 Task: Review and update task details in the eCampus project, including priorities, labels, and due dates.
Action: Mouse moved to (898, 103)
Screenshot: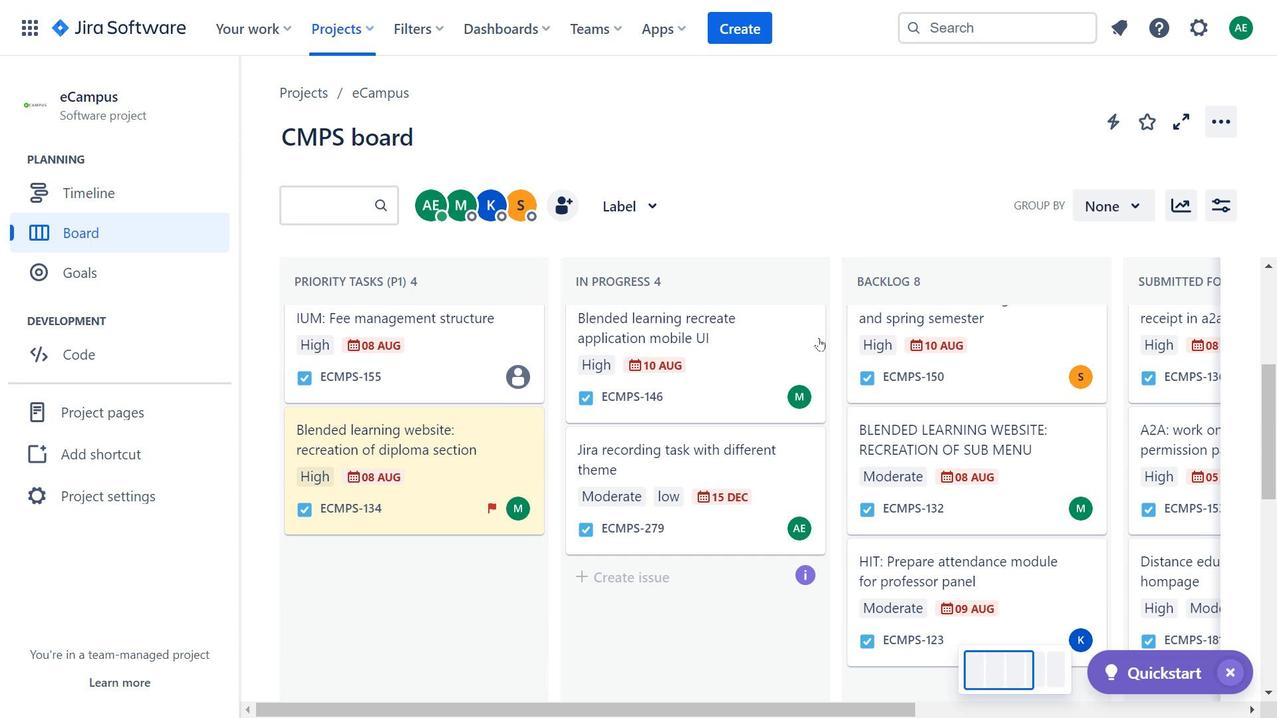 
Action: Mouse scrolled (898, 103) with delta (0, 0)
Screenshot: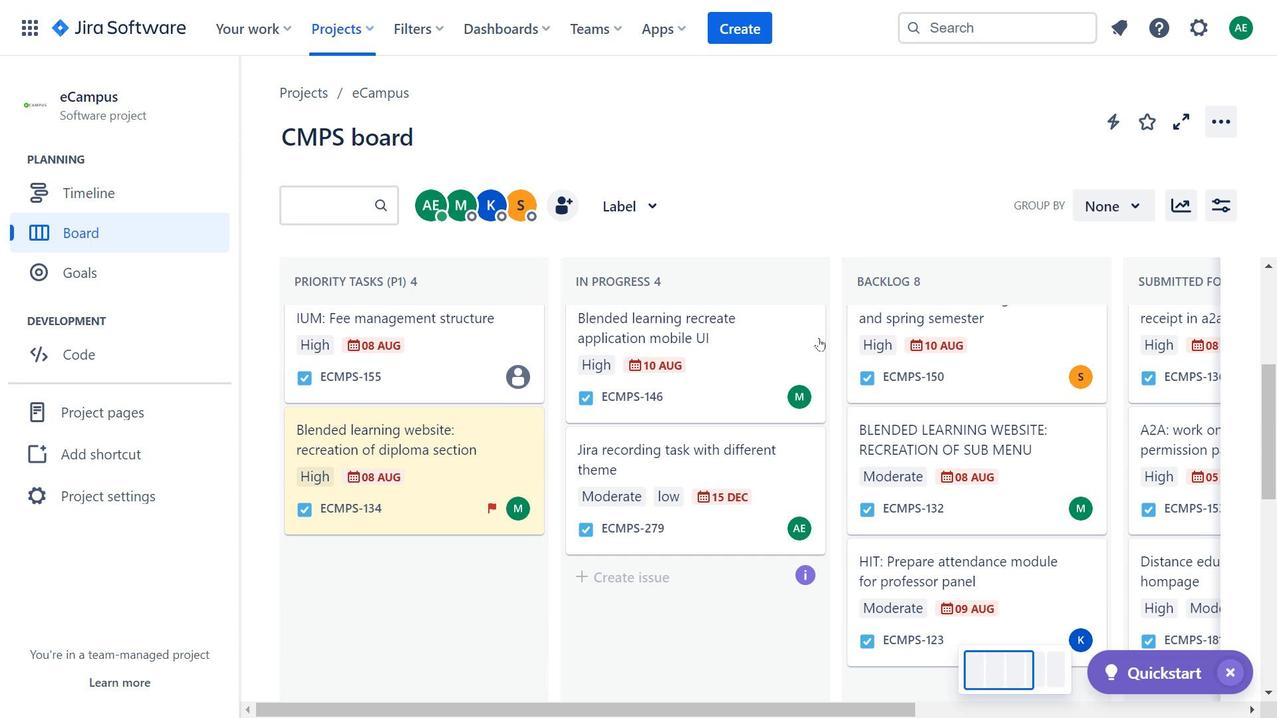 
Action: Mouse moved to (898, 104)
Screenshot: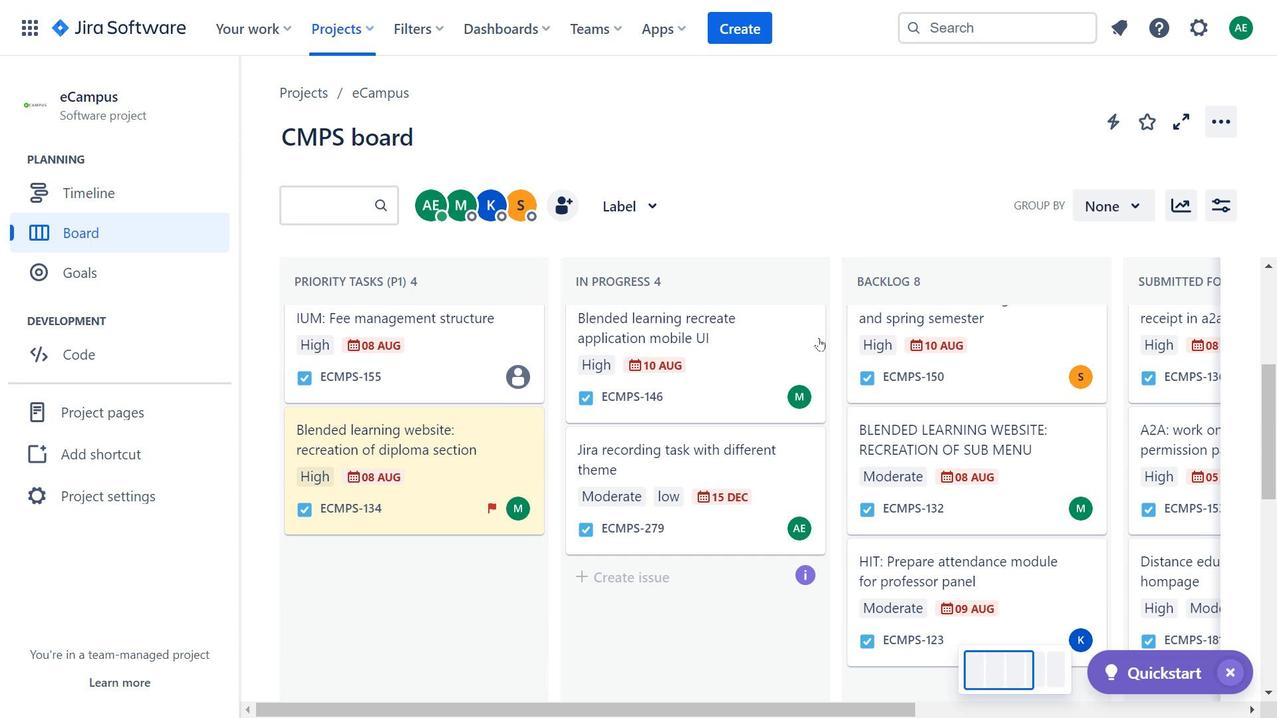 
Action: Mouse scrolled (898, 103) with delta (0, 0)
Screenshot: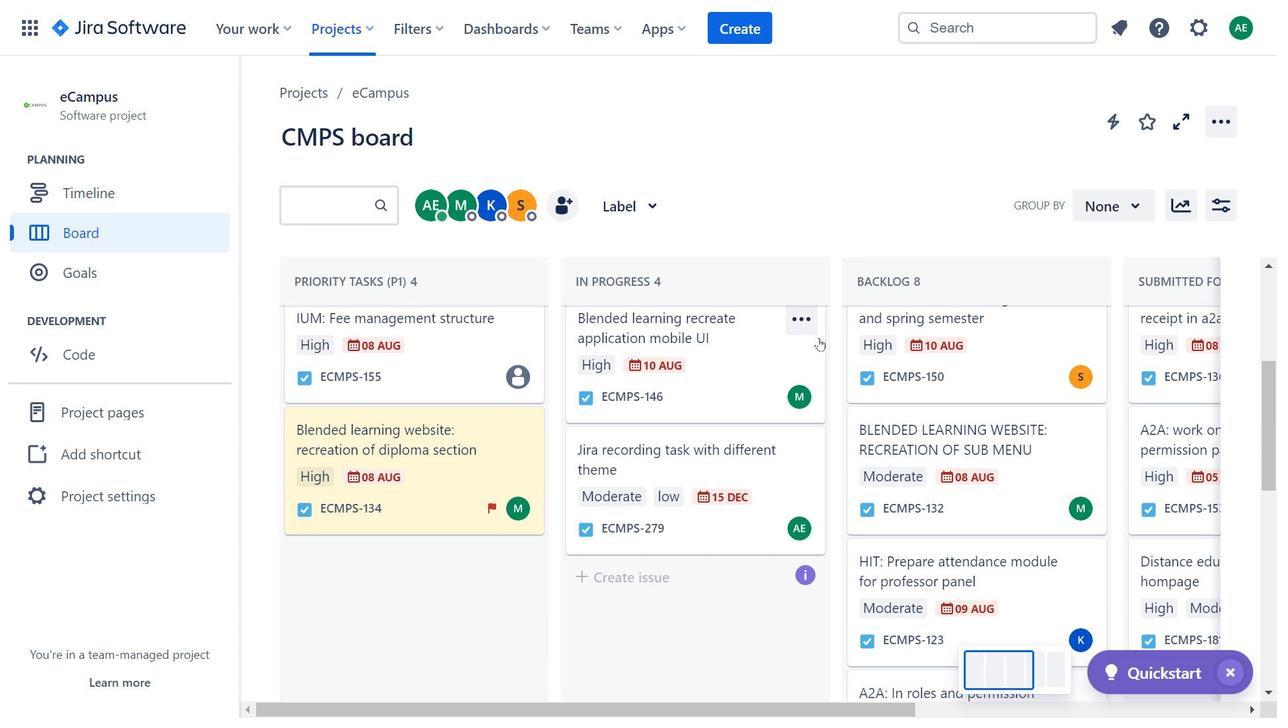 
Action: Mouse moved to (898, 105)
Screenshot: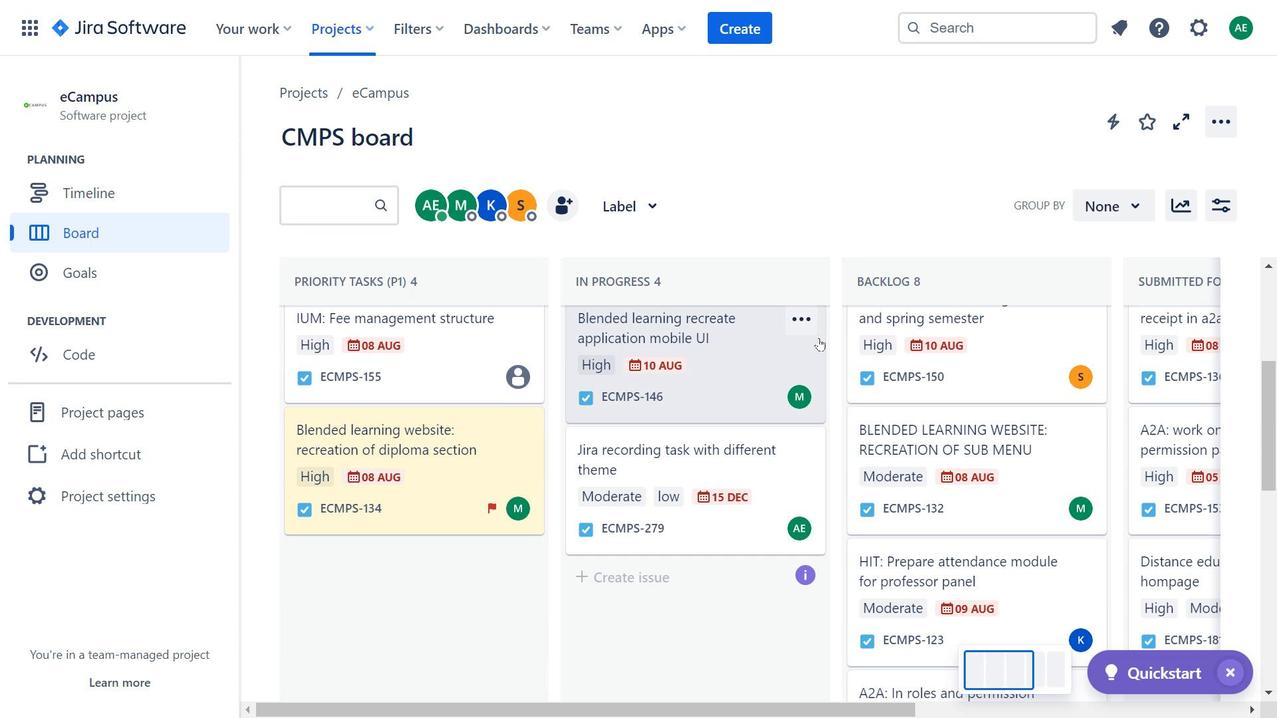 
Action: Mouse scrolled (898, 104) with delta (0, 0)
Screenshot: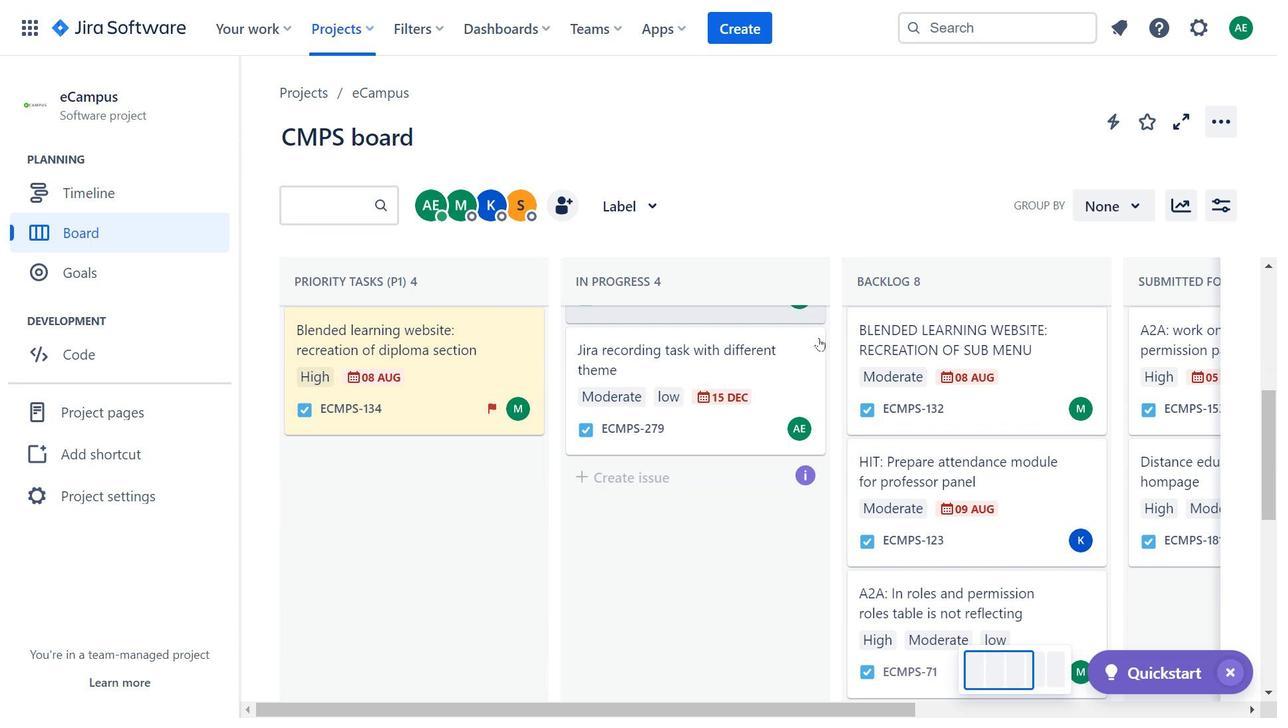 
Action: Mouse scrolled (898, 104) with delta (0, 0)
Screenshot: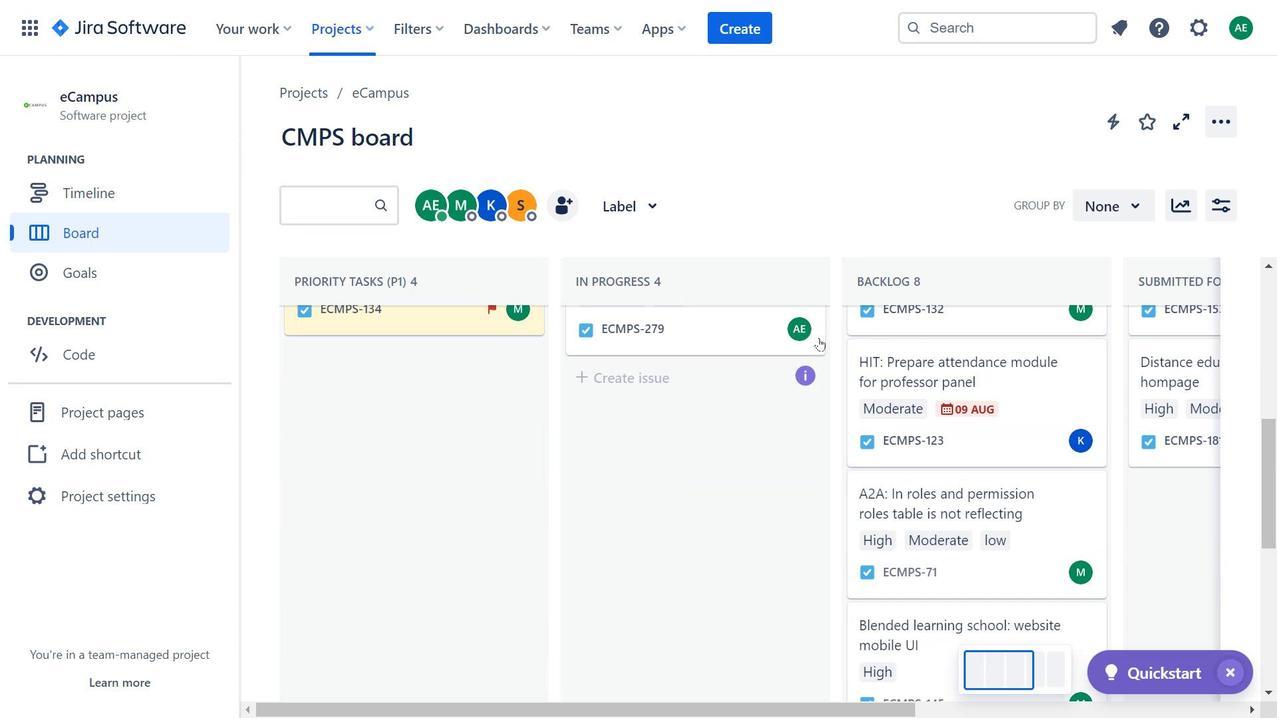 
Action: Mouse moved to (898, 107)
Screenshot: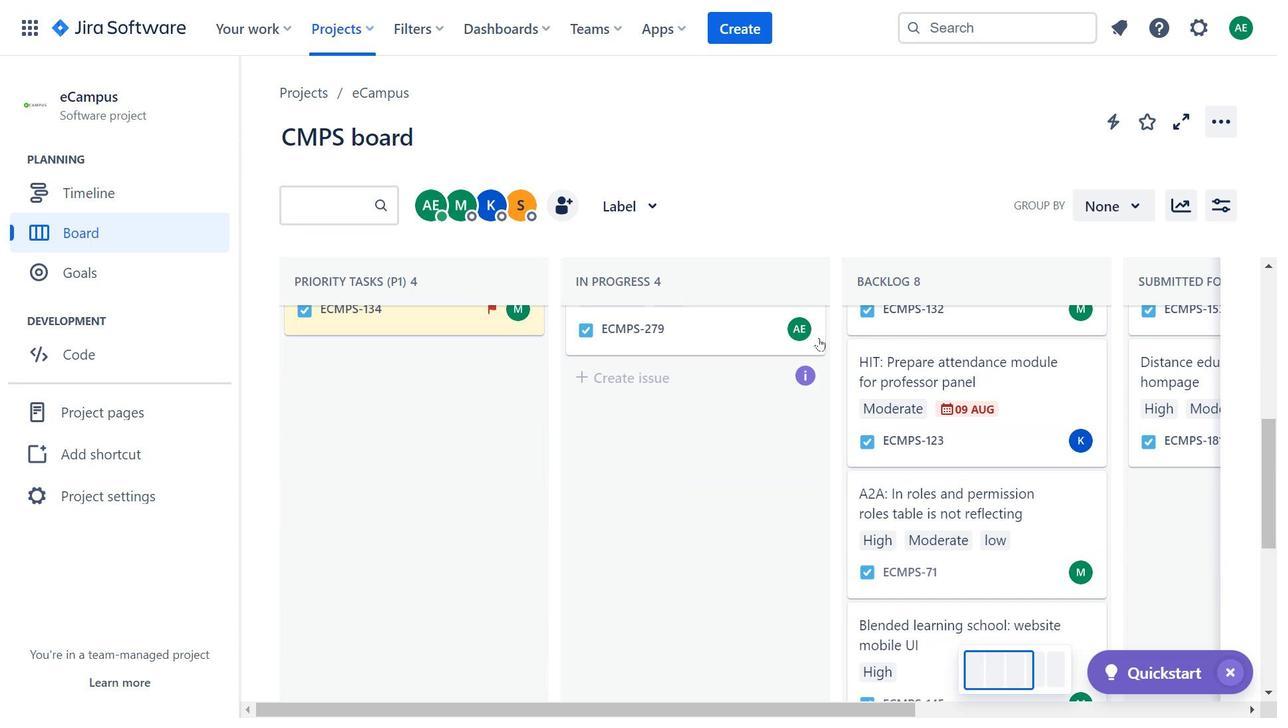 
Action: Mouse scrolled (898, 106) with delta (0, 0)
Screenshot: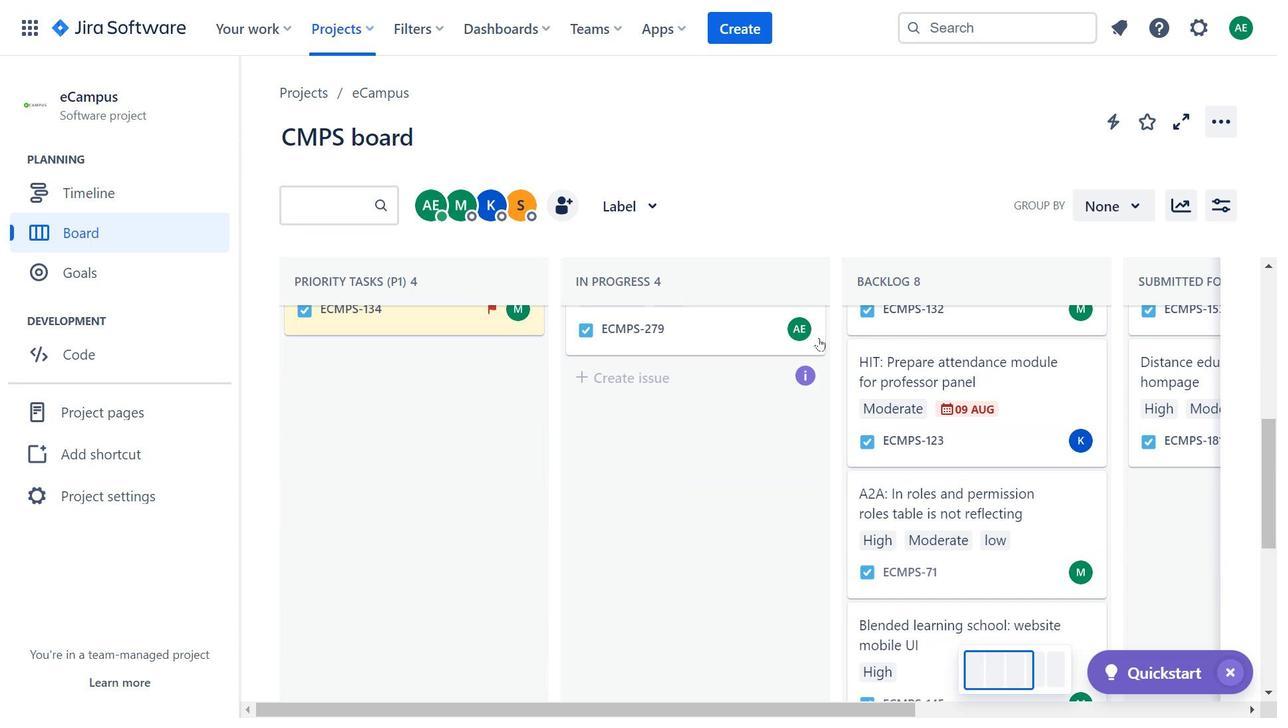 
Action: Mouse moved to (900, 112)
Screenshot: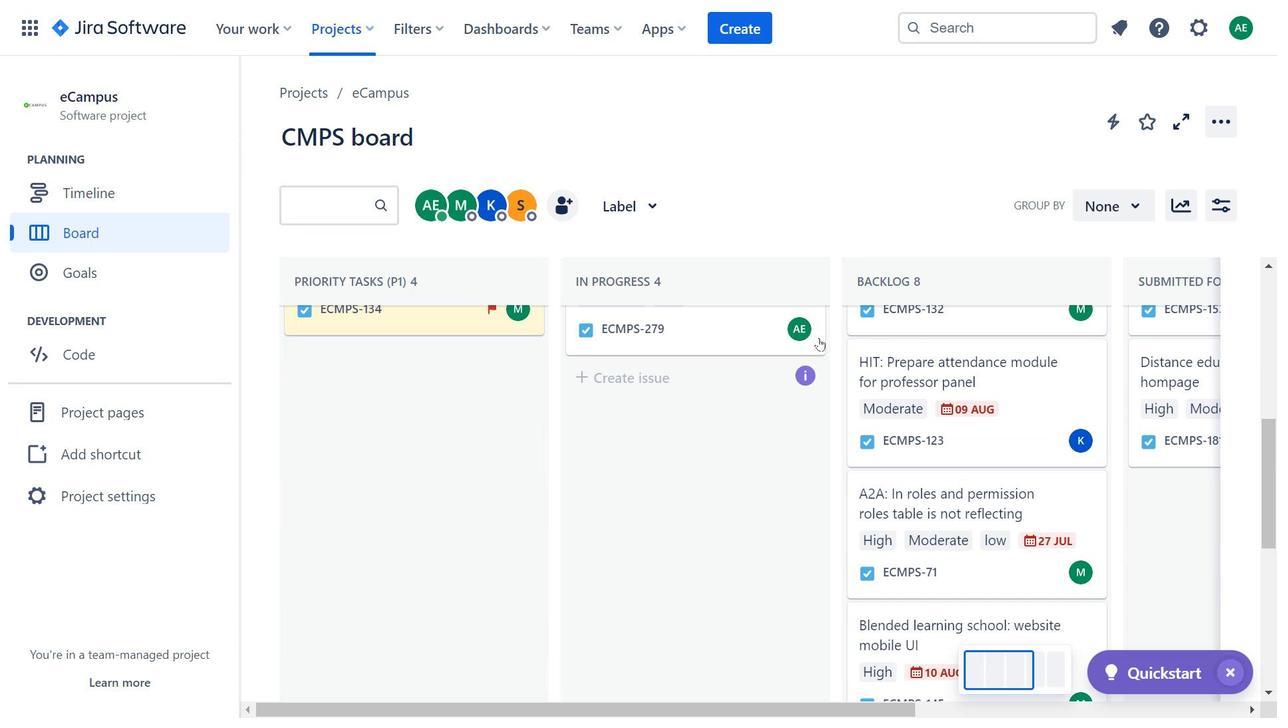 
Action: Mouse scrolled (900, 111) with delta (0, 0)
Screenshot: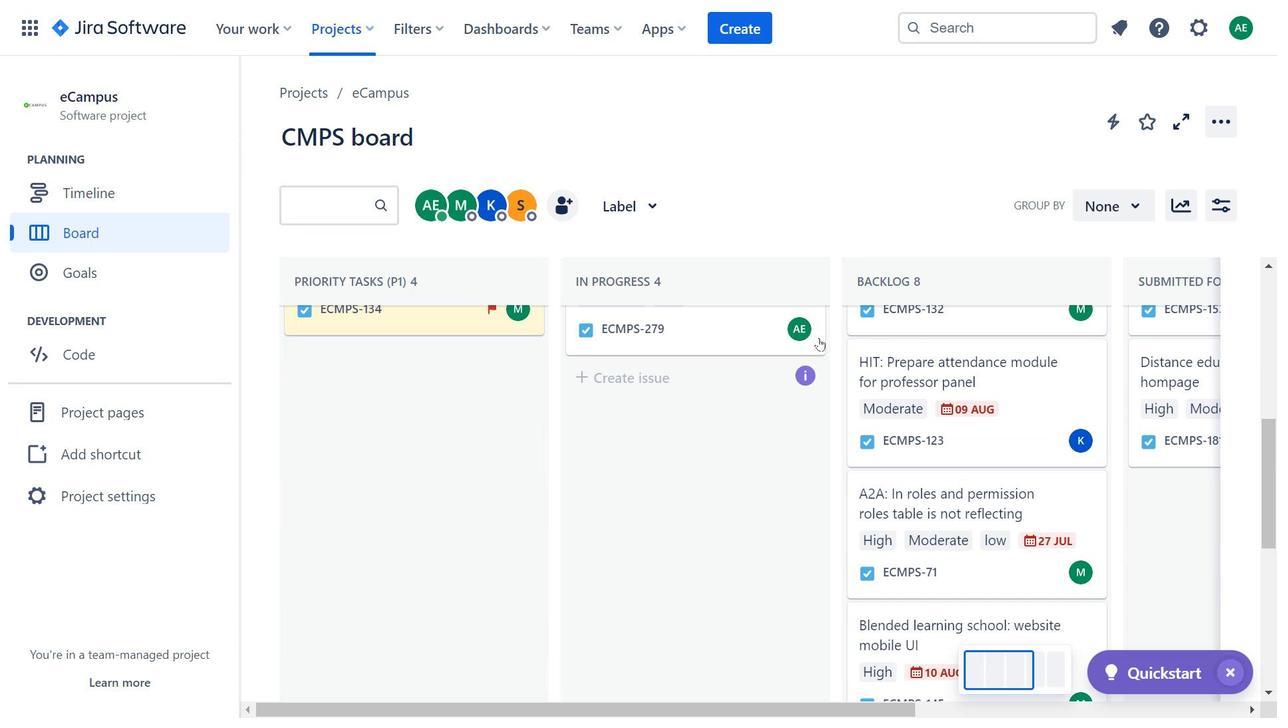 
Action: Mouse moved to (828, 321)
Screenshot: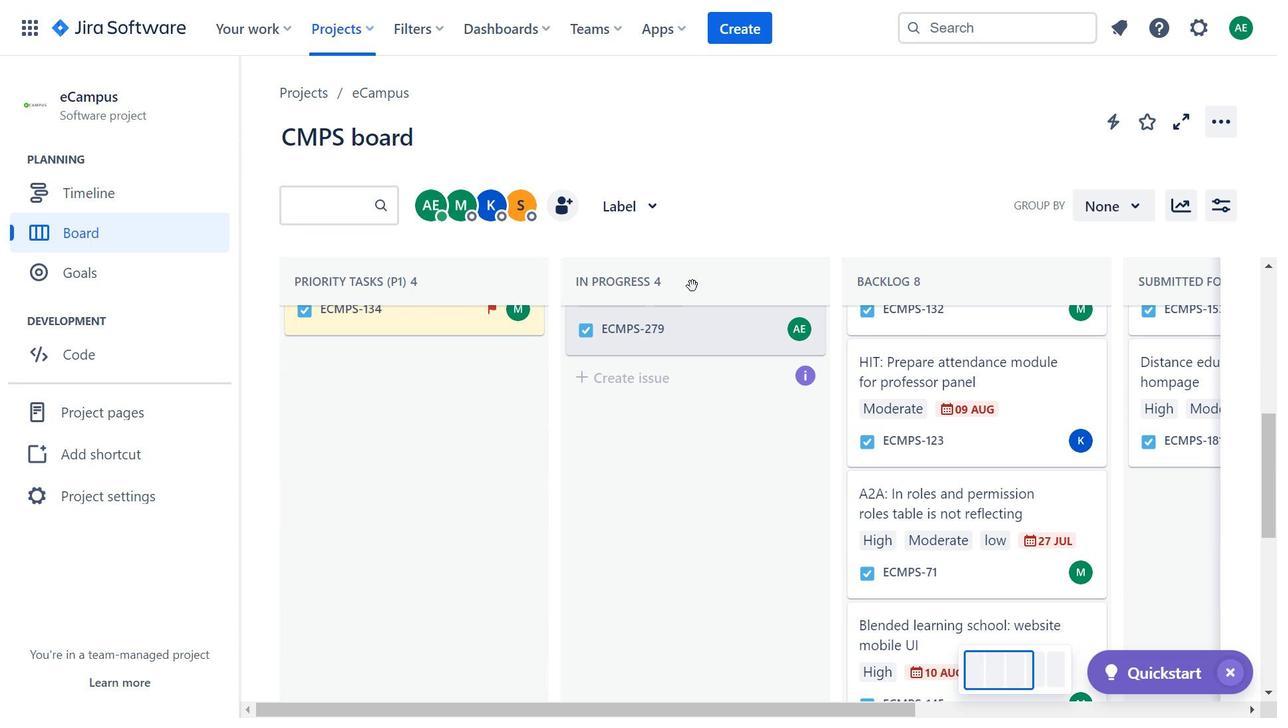 
Action: Mouse scrolled (828, 320) with delta (0, 0)
Screenshot: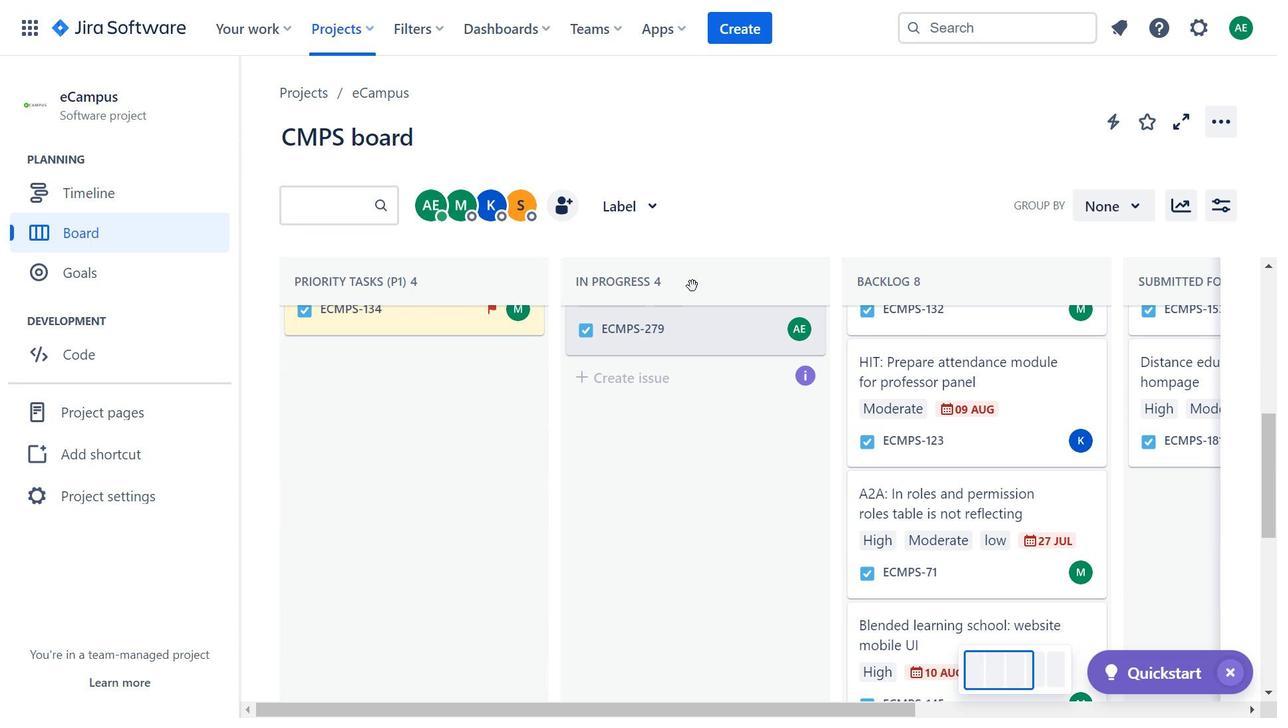
Action: Mouse moved to (825, 331)
Screenshot: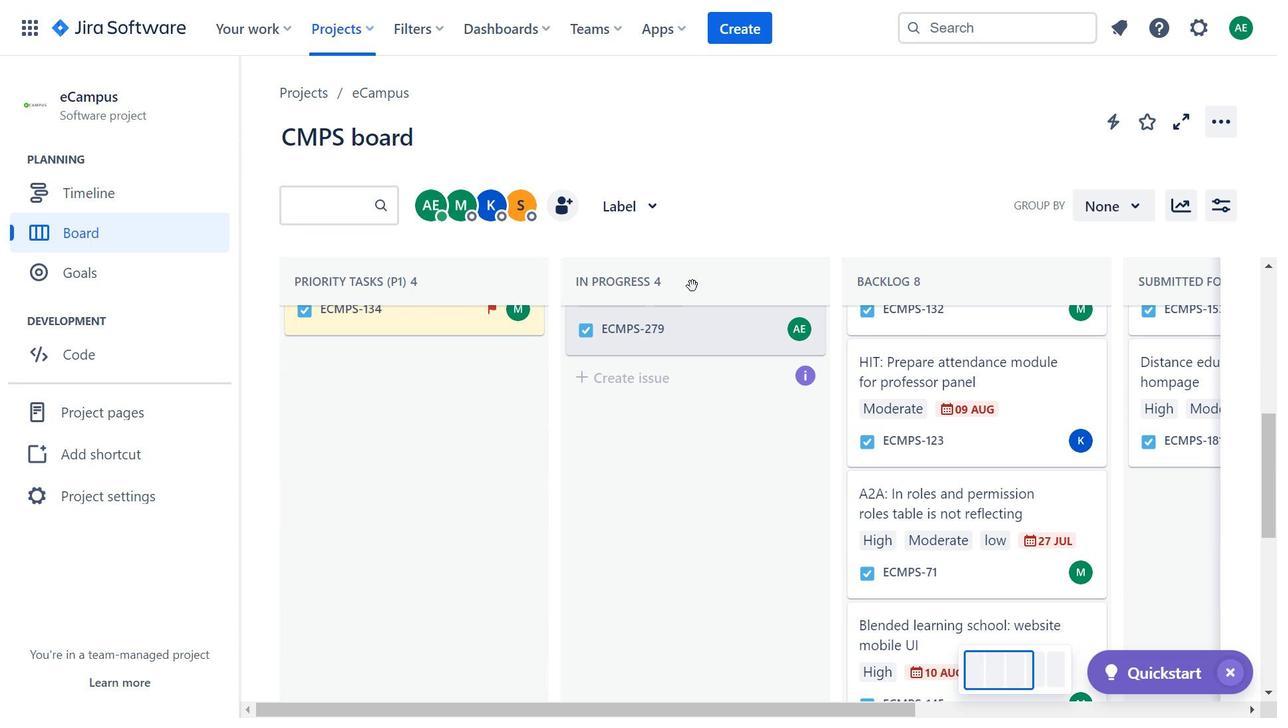 
Action: Mouse scrolled (825, 330) with delta (0, 0)
Screenshot: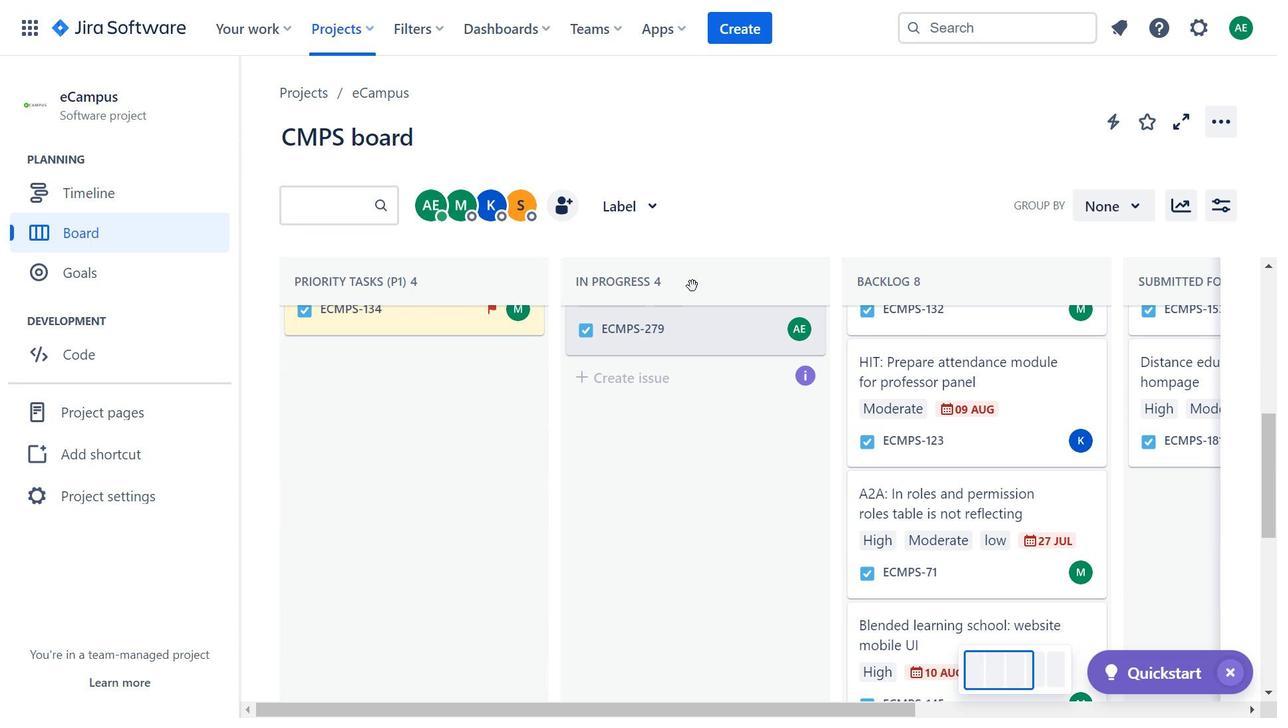 
Action: Mouse moved to (824, 337)
Screenshot: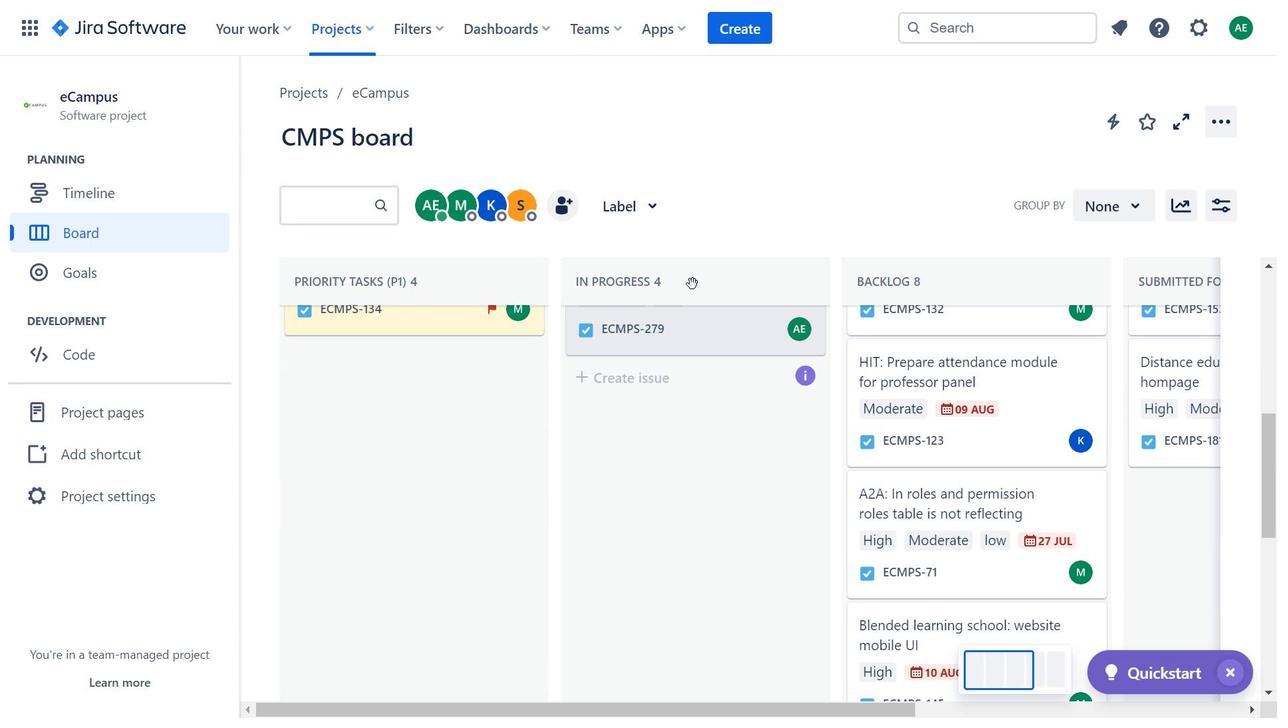 
Action: Mouse scrolled (824, 336) with delta (0, 0)
Screenshot: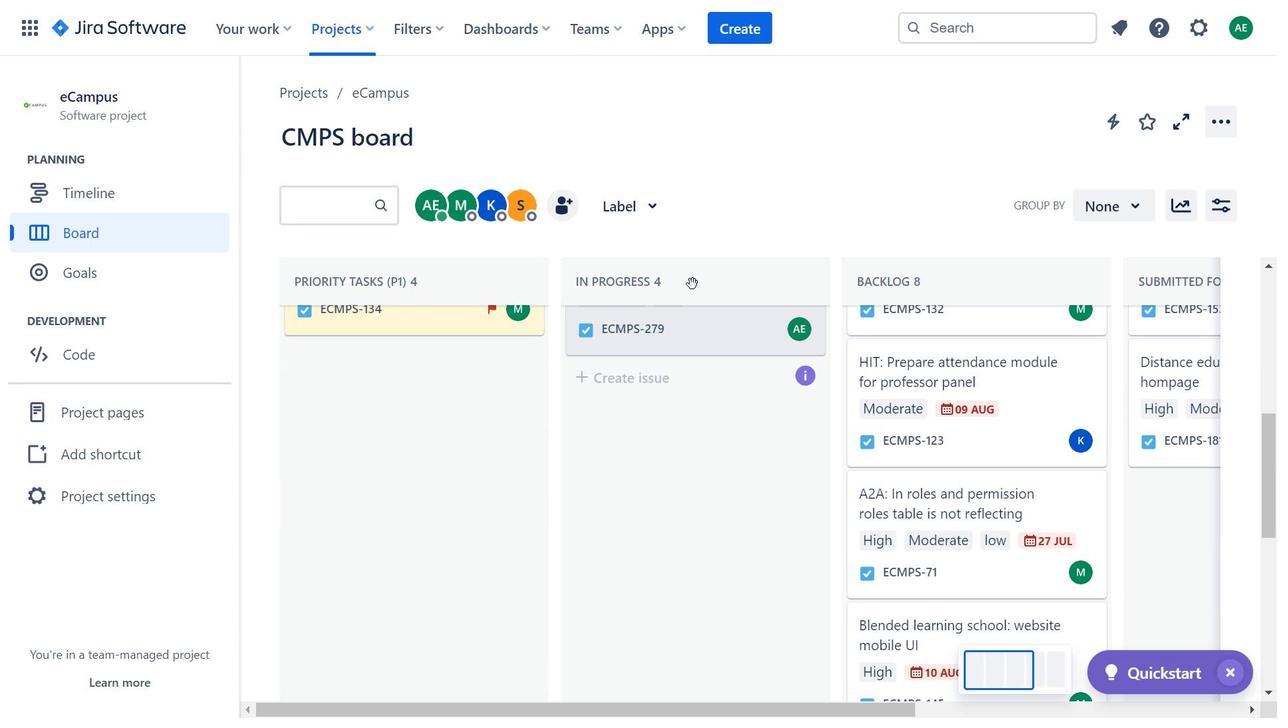 
Action: Mouse moved to (823, 342)
Screenshot: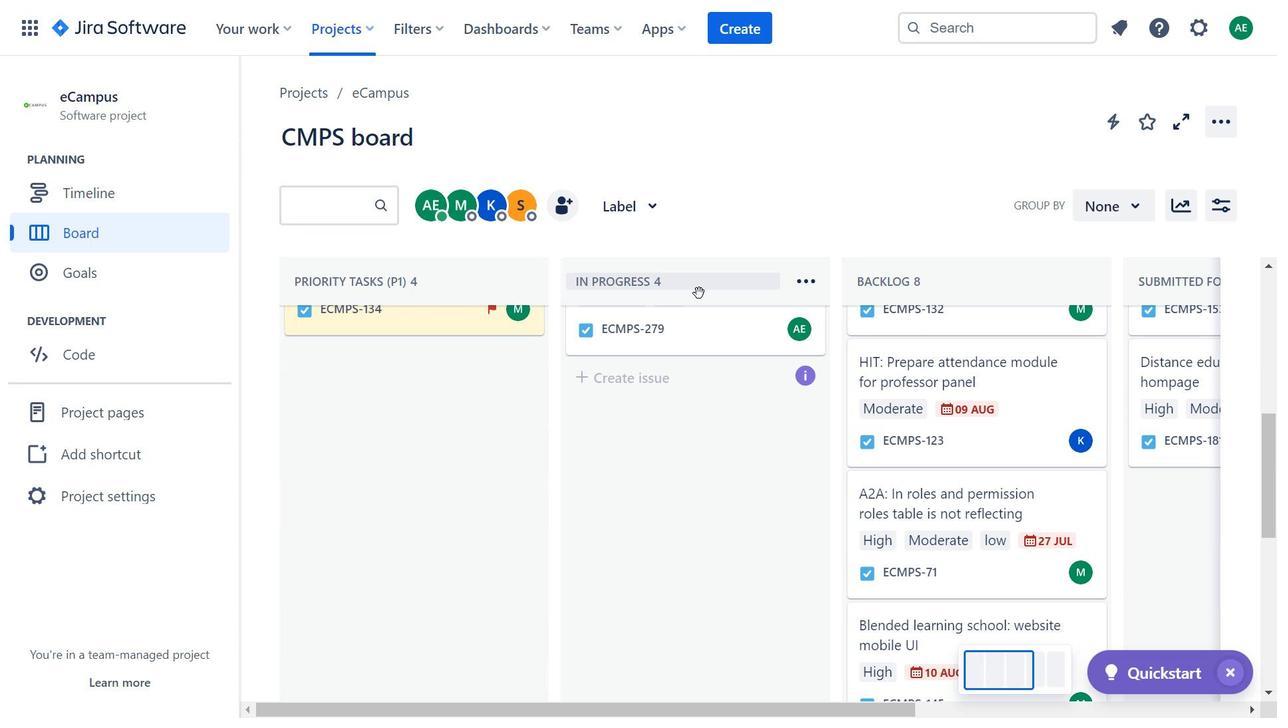 
Action: Mouse scrolled (823, 341) with delta (0, 0)
Screenshot: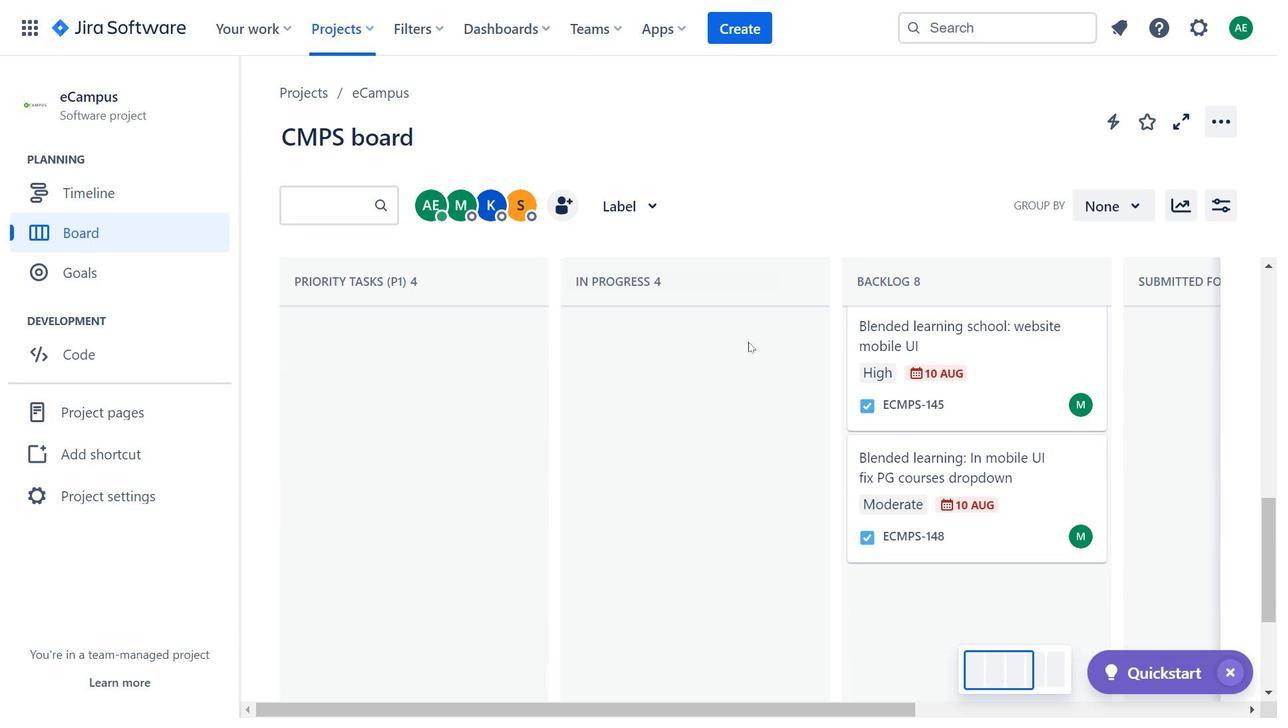 
Action: Mouse scrolled (823, 341) with delta (0, 0)
Screenshot: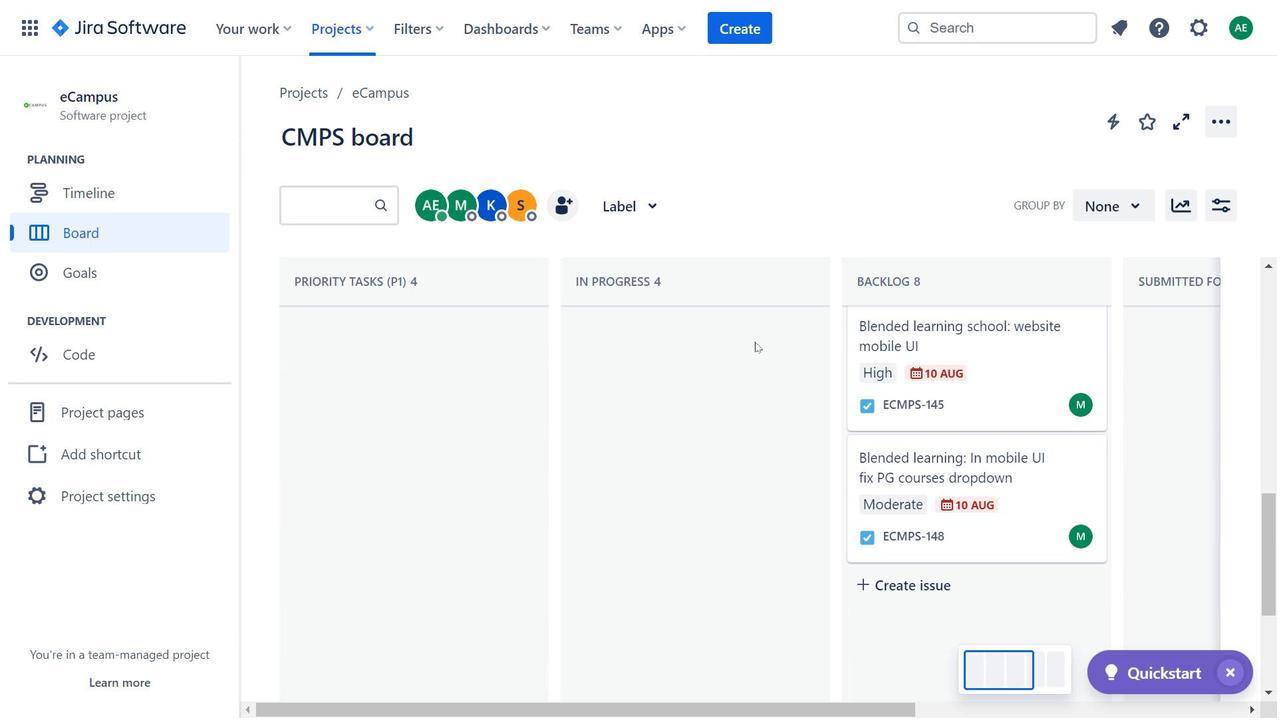 
Action: Mouse moved to (726, 328)
Screenshot: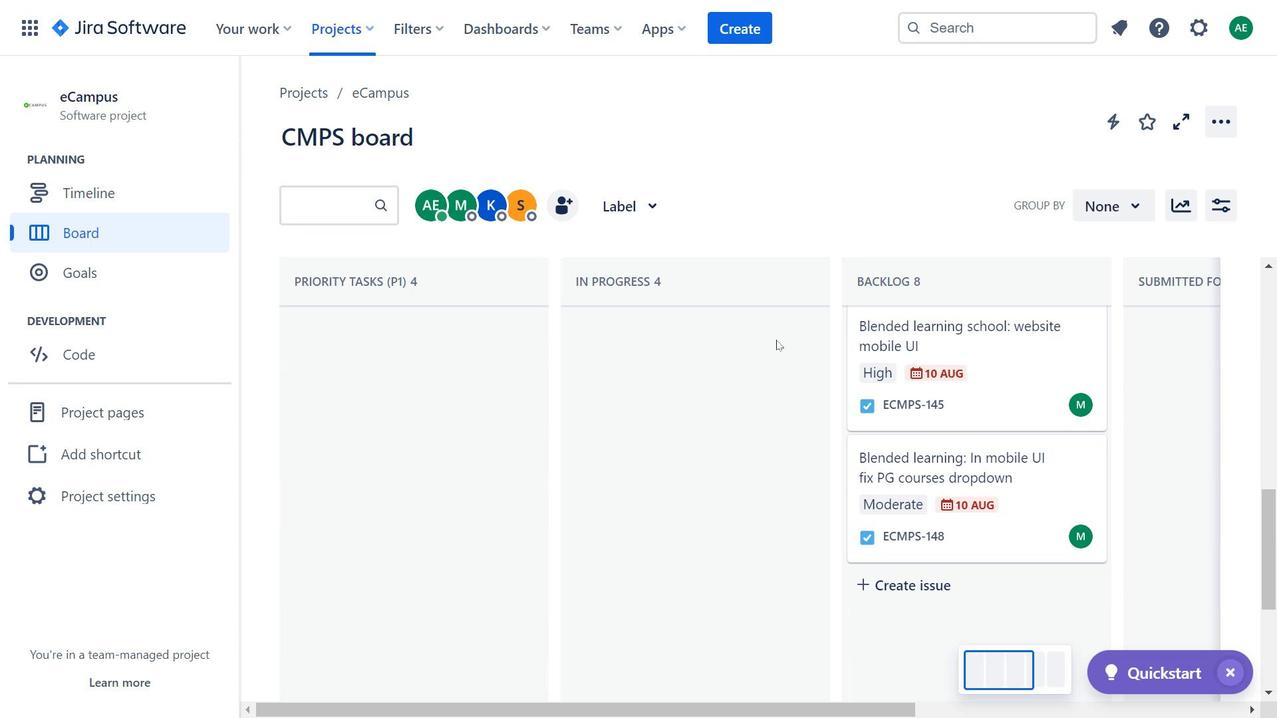 
Action: Mouse scrolled (726, 327) with delta (0, 0)
Screenshot: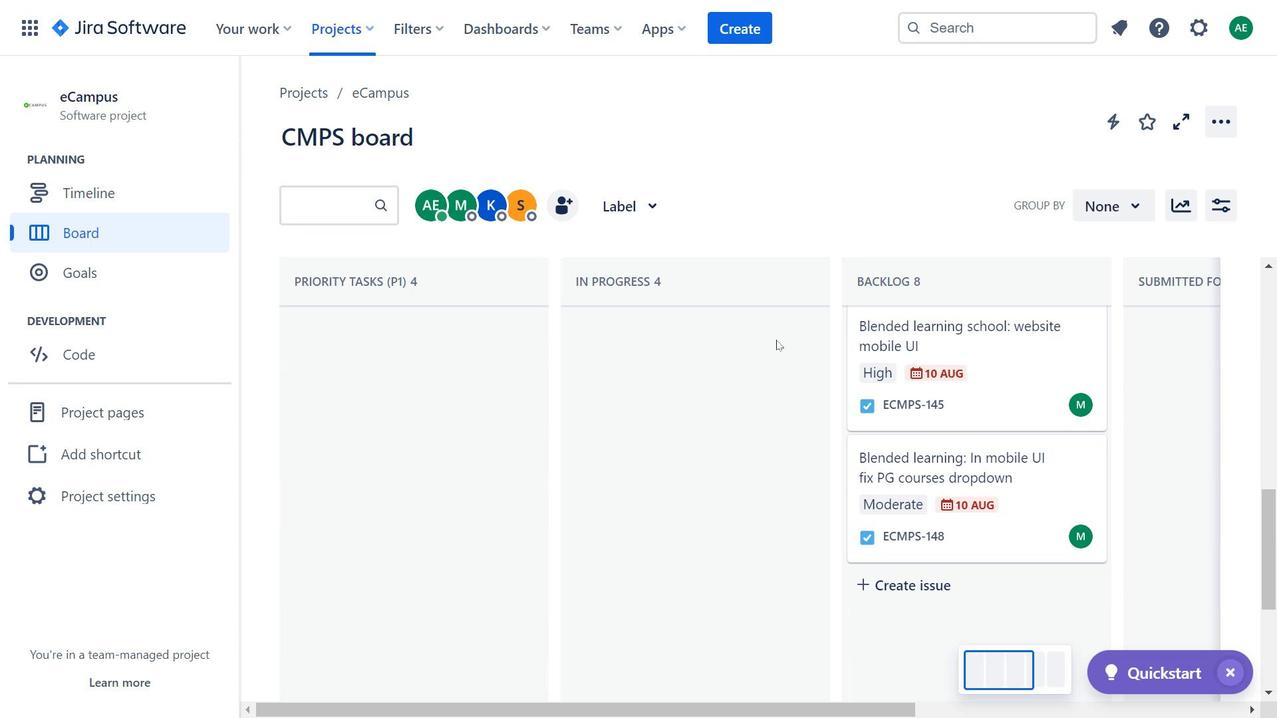 
Action: Mouse moved to (732, 336)
Screenshot: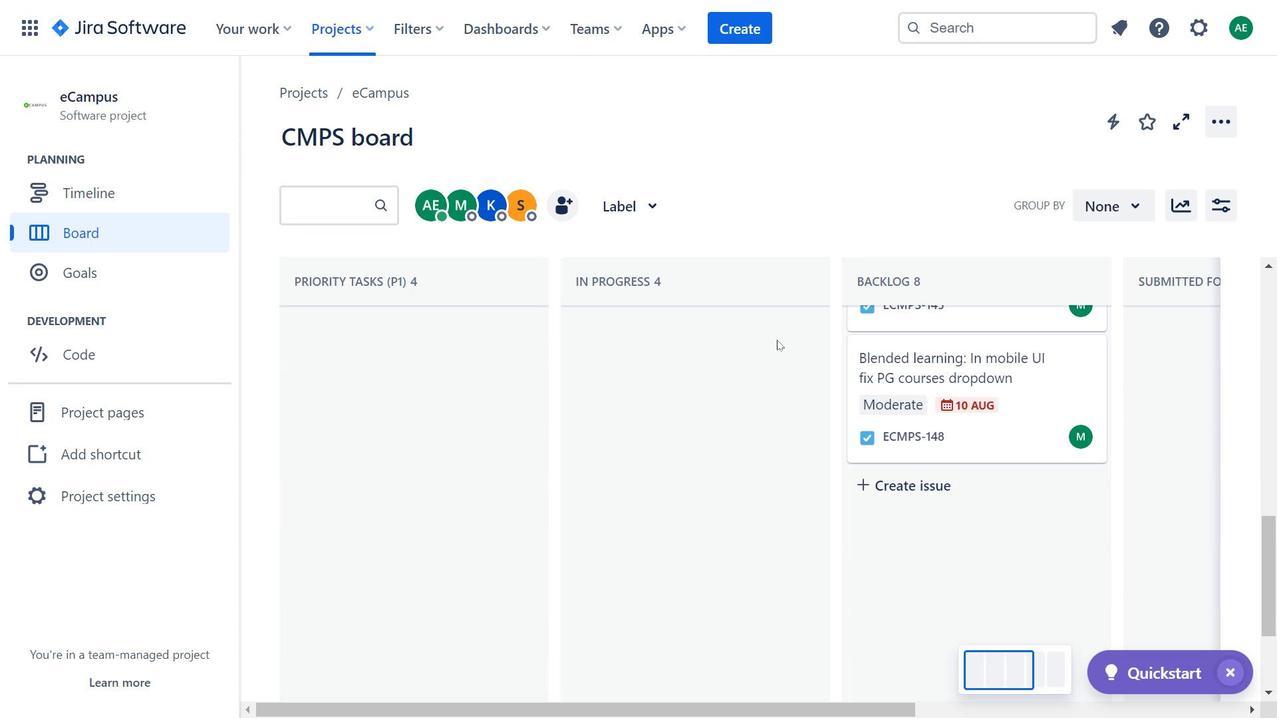 
Action: Mouse scrolled (732, 336) with delta (0, 0)
Screenshot: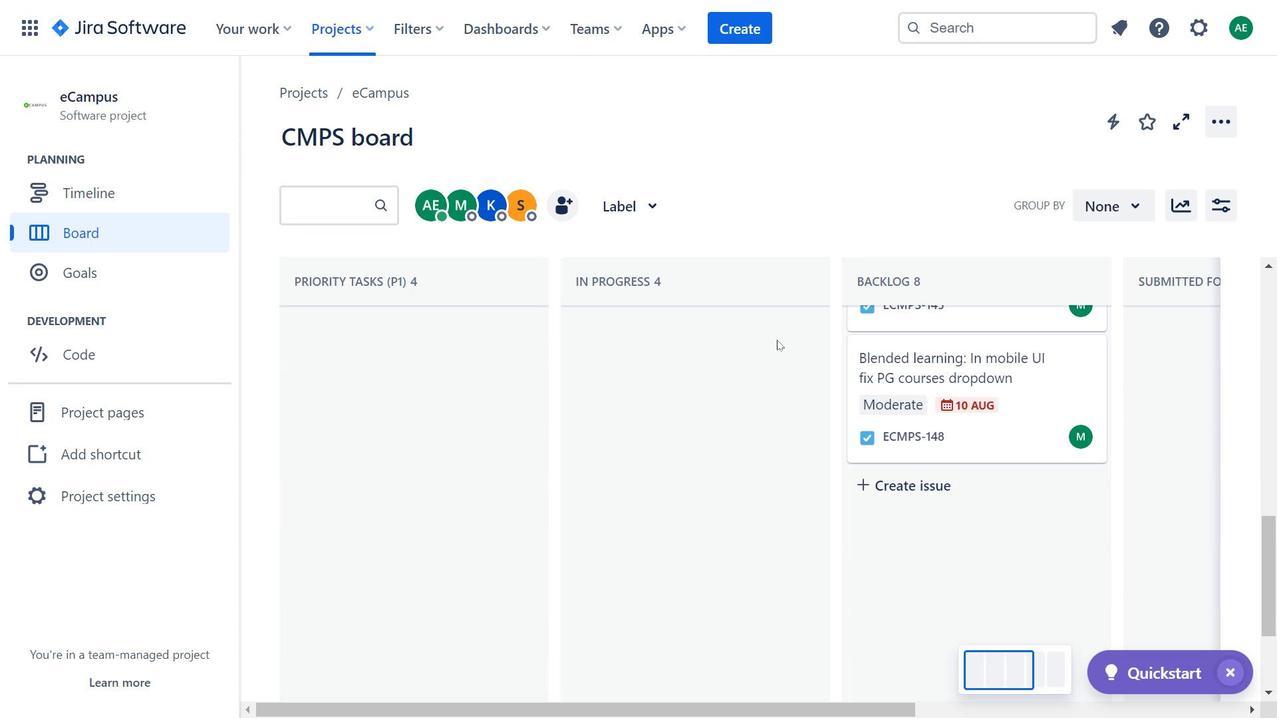 
Action: Mouse moved to (737, 341)
Screenshot: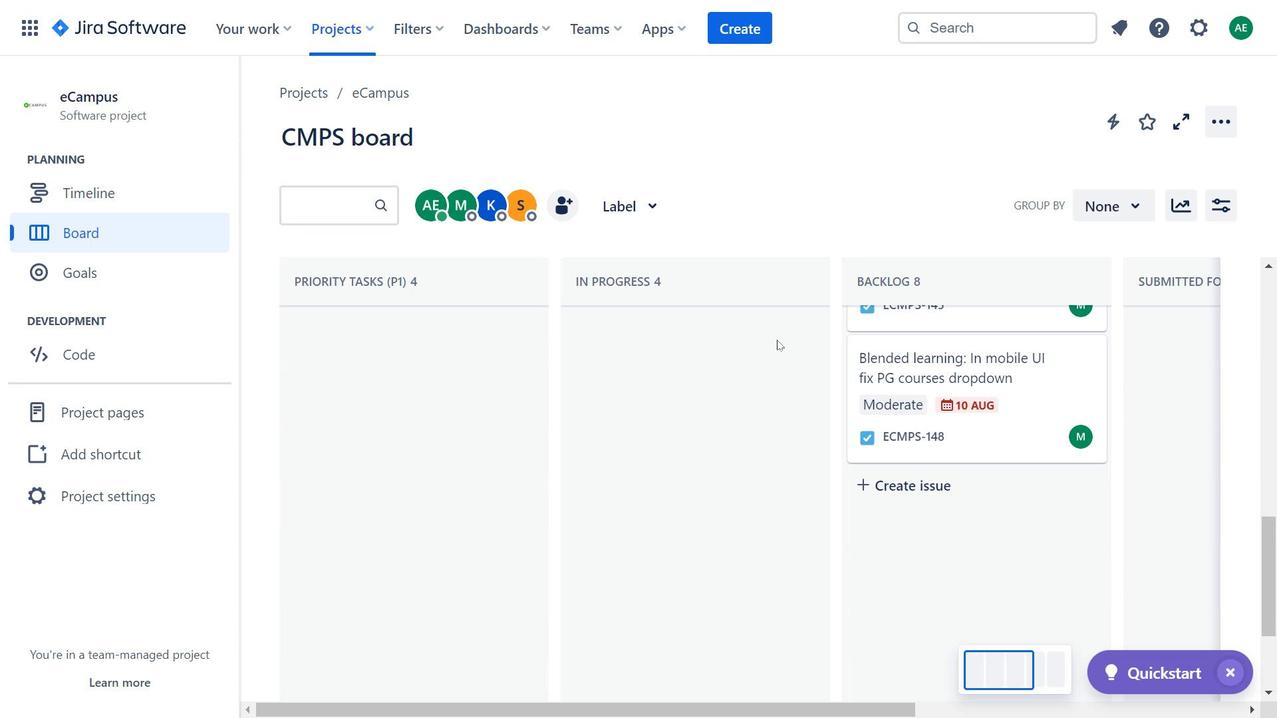 
Action: Mouse scrolled (737, 341) with delta (0, 0)
Screenshot: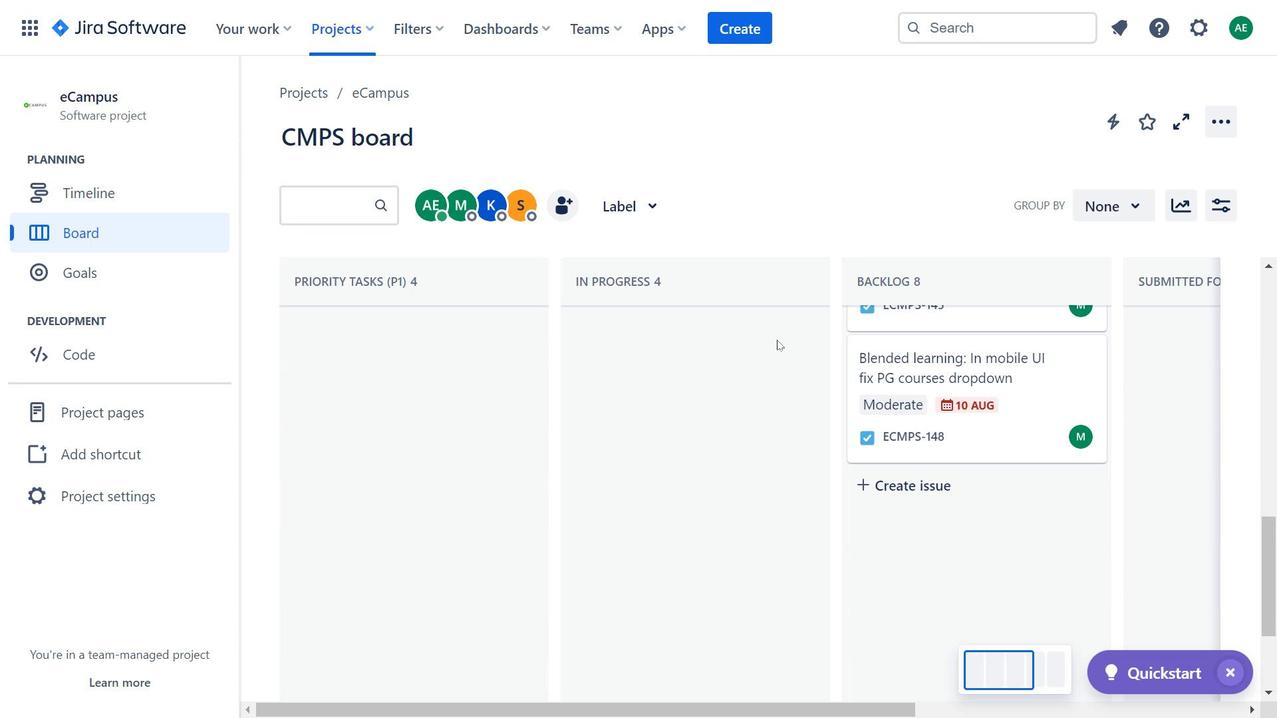 
Action: Mouse moved to (781, 344)
Screenshot: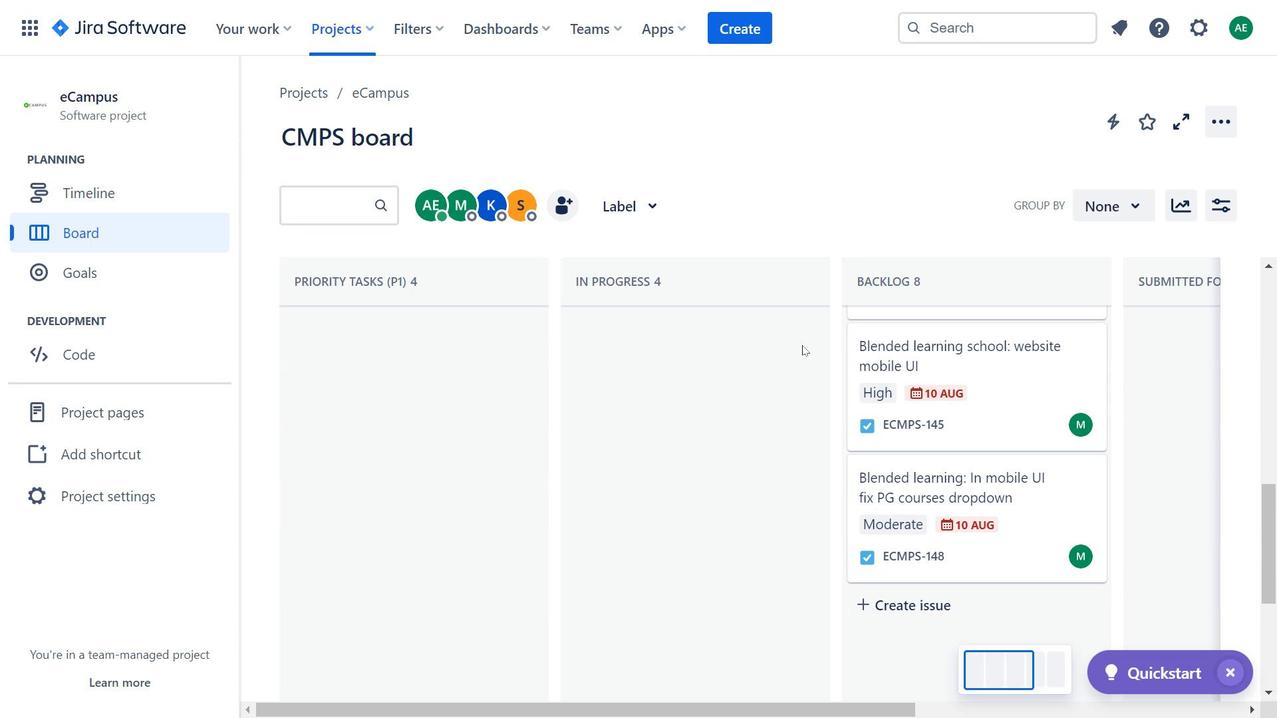 
Action: Mouse scrolled (781, 343) with delta (0, 0)
Screenshot: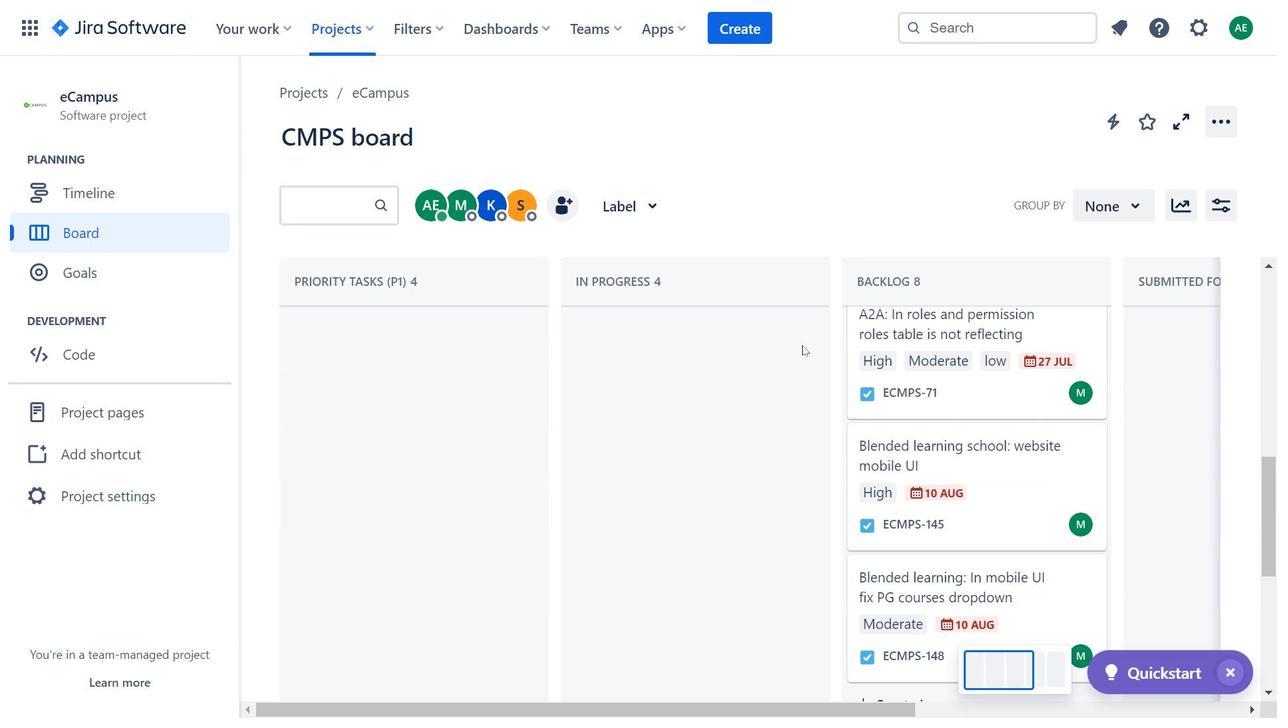 
Action: Mouse moved to (799, 343)
Screenshot: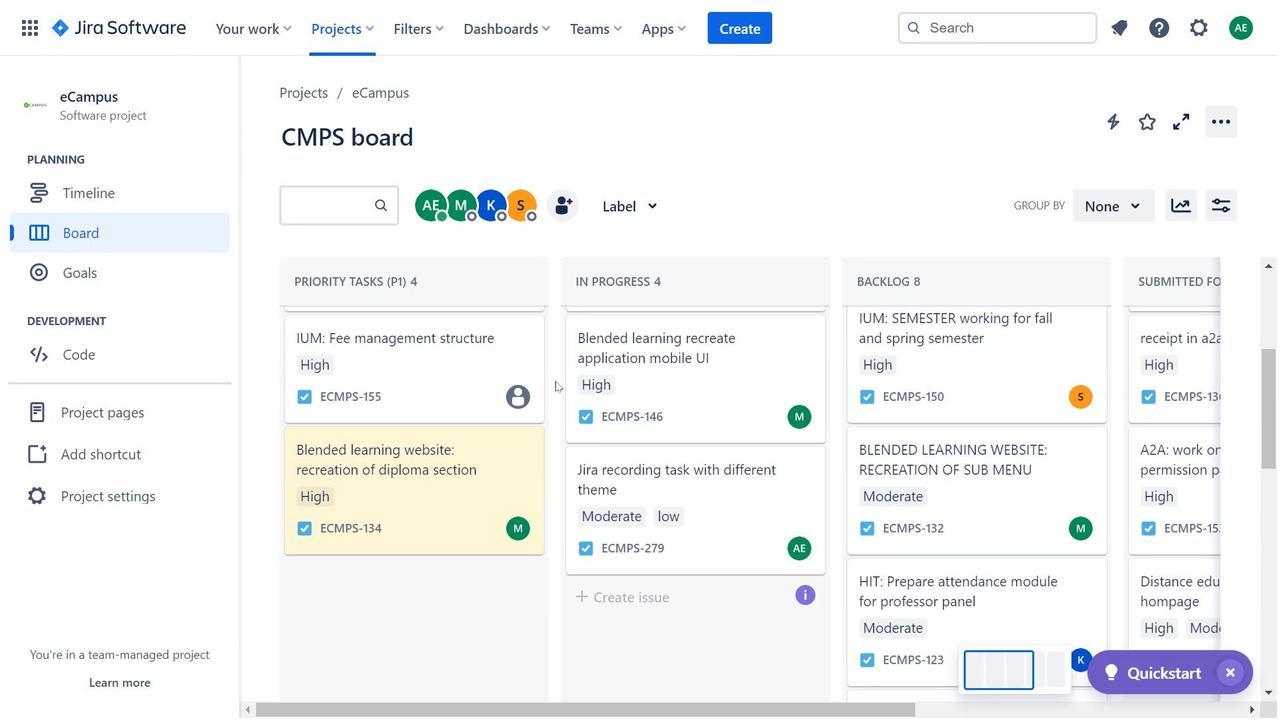 
Action: Mouse scrolled (799, 343) with delta (0, 0)
Screenshot: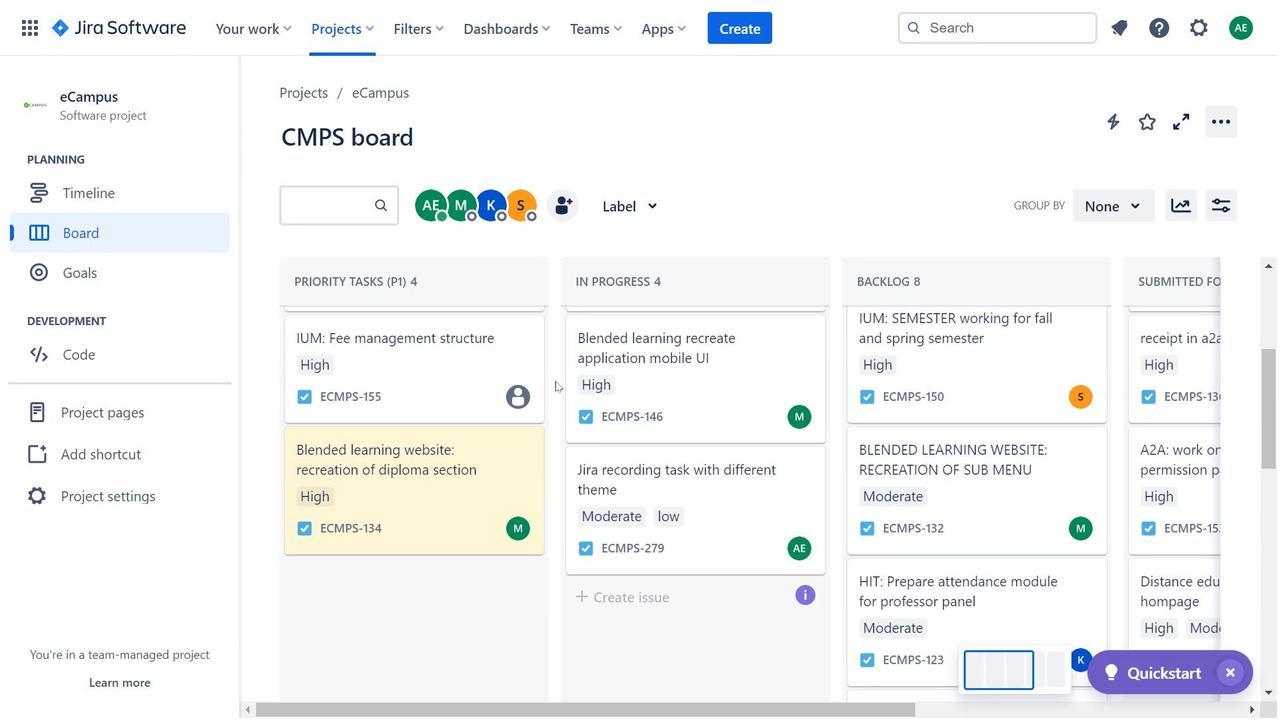 
Action: Mouse moved to (805, 344)
Screenshot: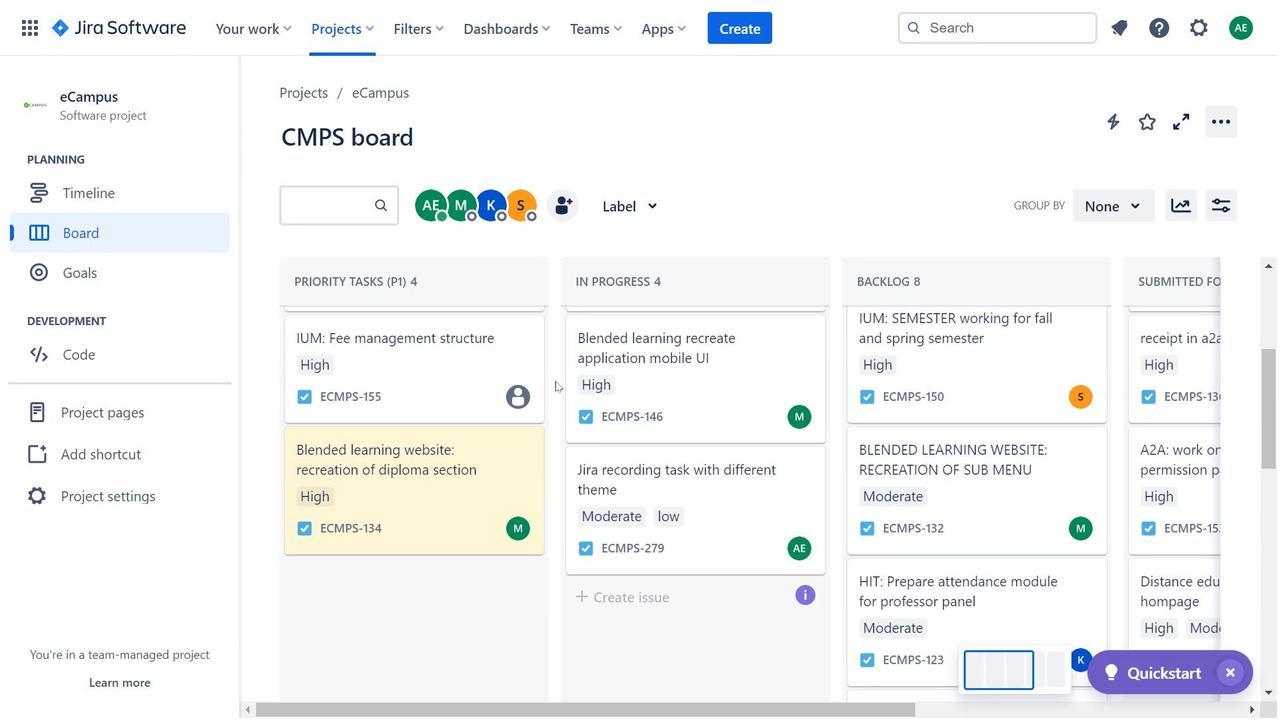 
Action: Mouse scrolled (805, 343) with delta (0, 0)
Screenshot: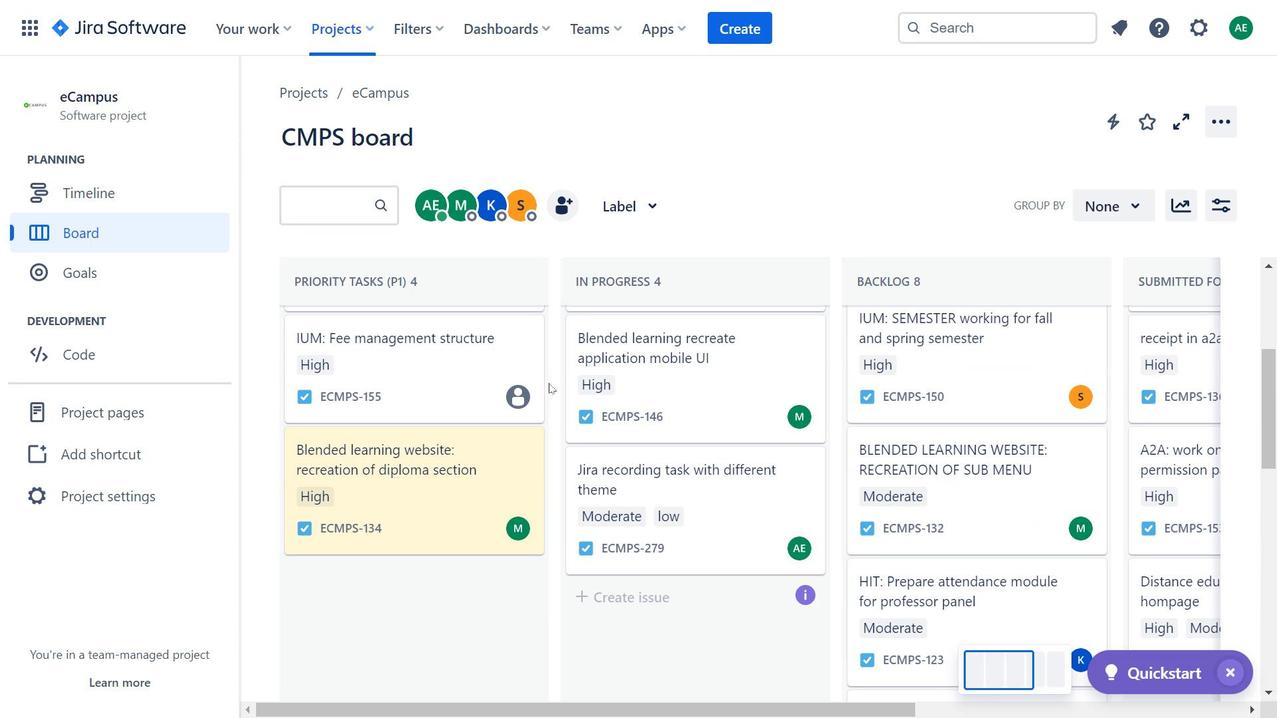 
Action: Mouse moved to (811, 343)
Screenshot: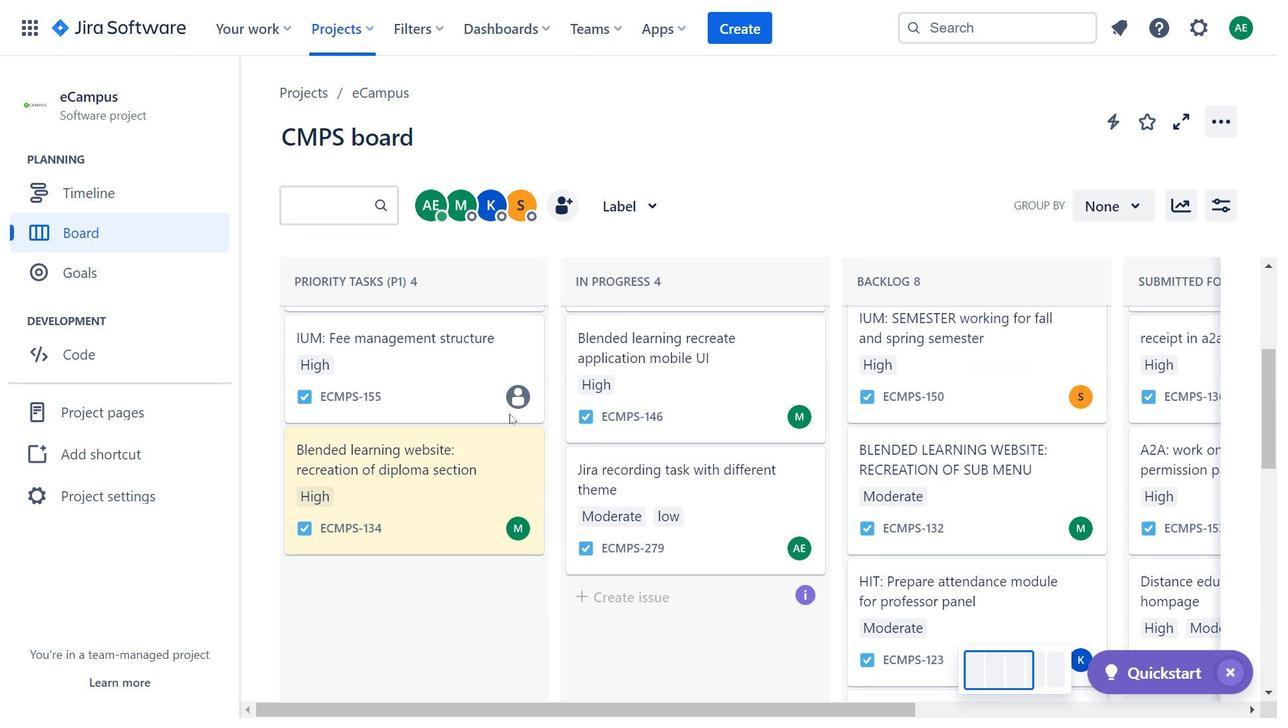 
Action: Mouse scrolled (811, 344) with delta (0, 0)
Screenshot: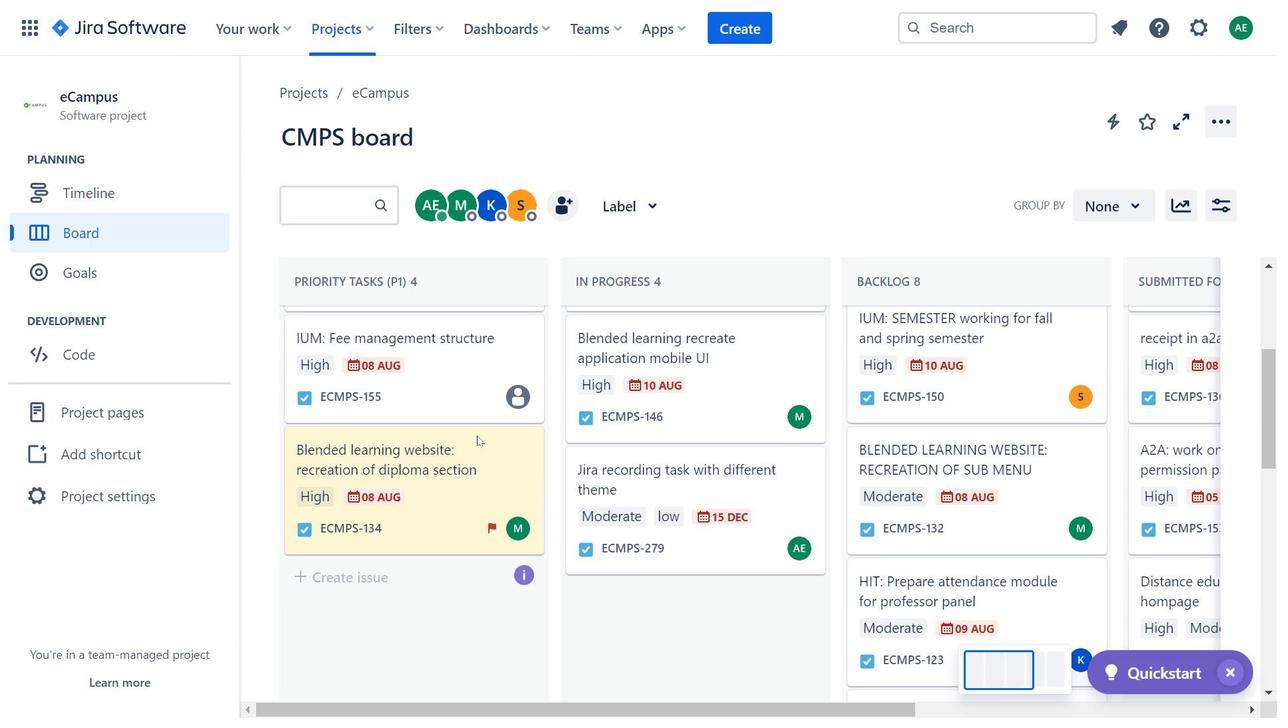 
Action: Mouse scrolled (811, 344) with delta (0, 0)
Screenshot: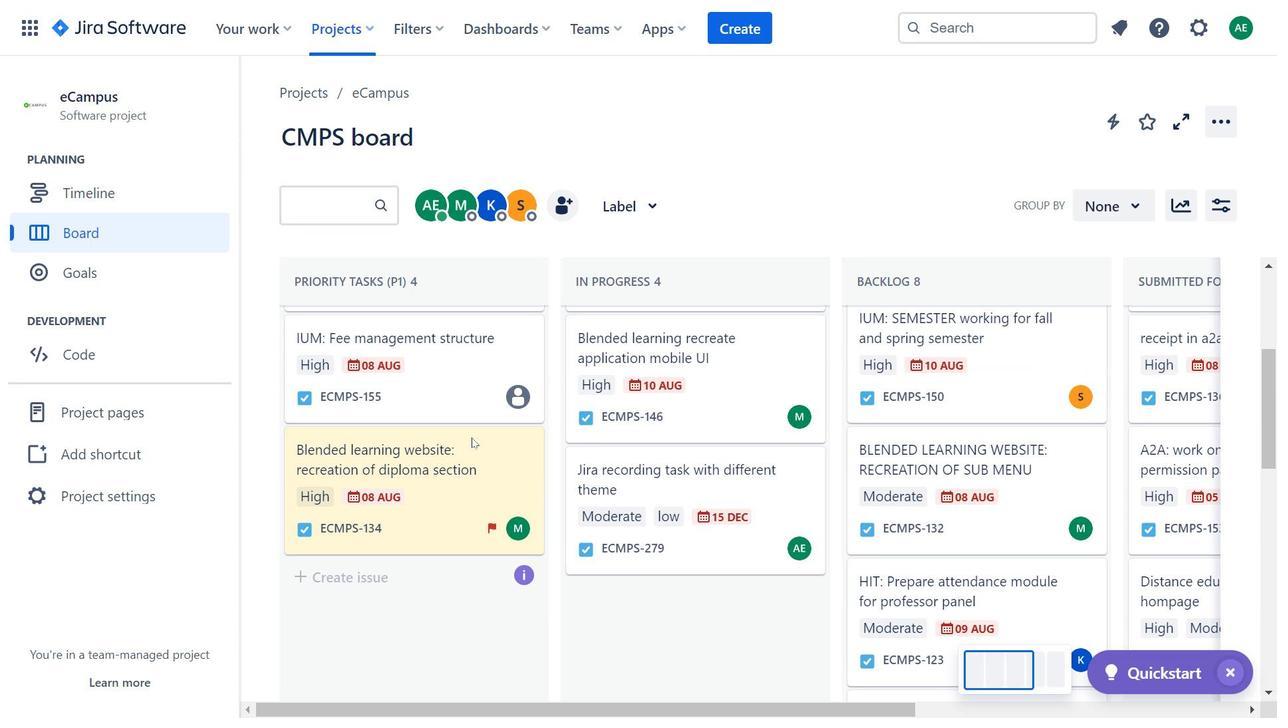 
Action: Mouse scrolled (811, 344) with delta (0, 0)
Screenshot: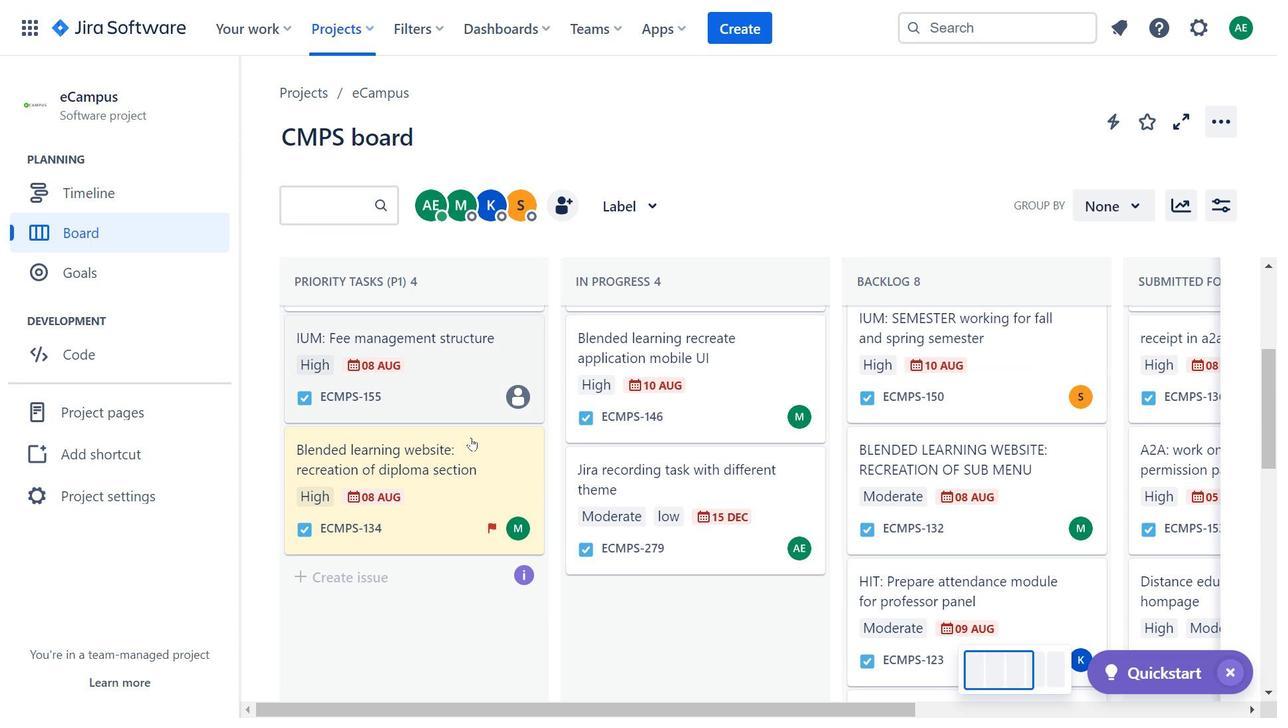 
Action: Mouse moved to (806, 349)
Screenshot: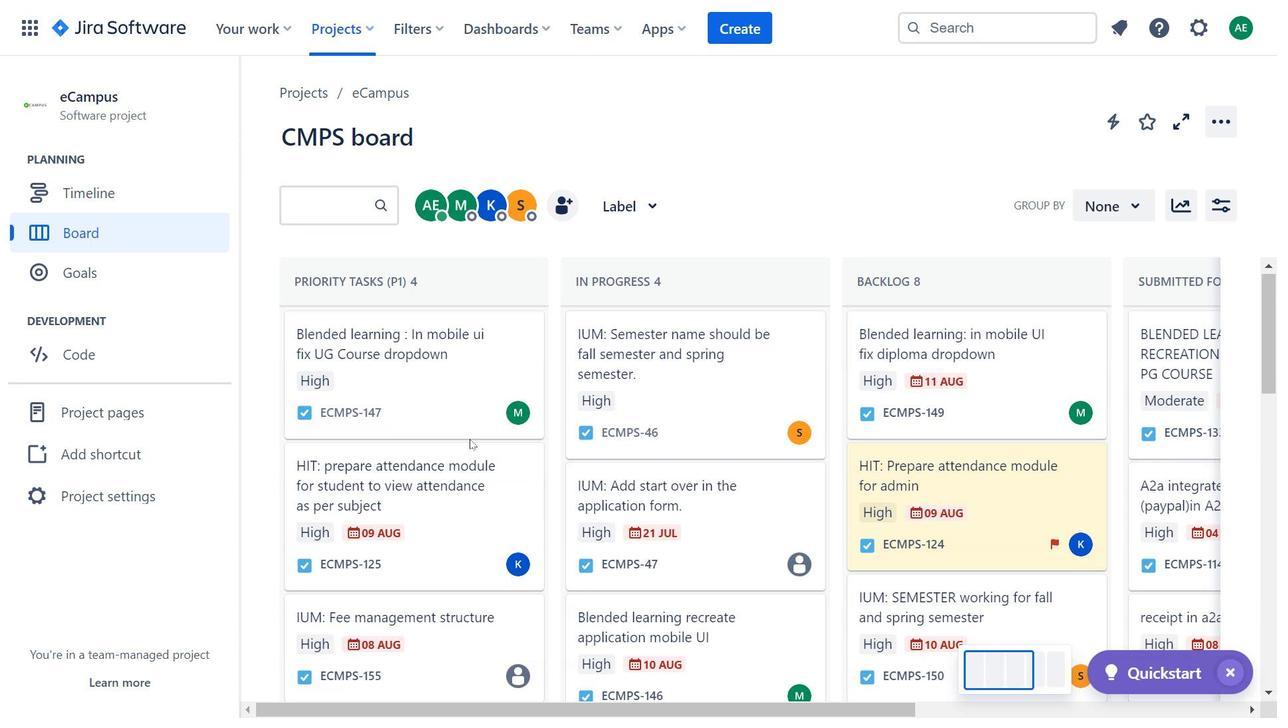 
Action: Mouse scrolled (806, 349) with delta (0, 0)
Screenshot: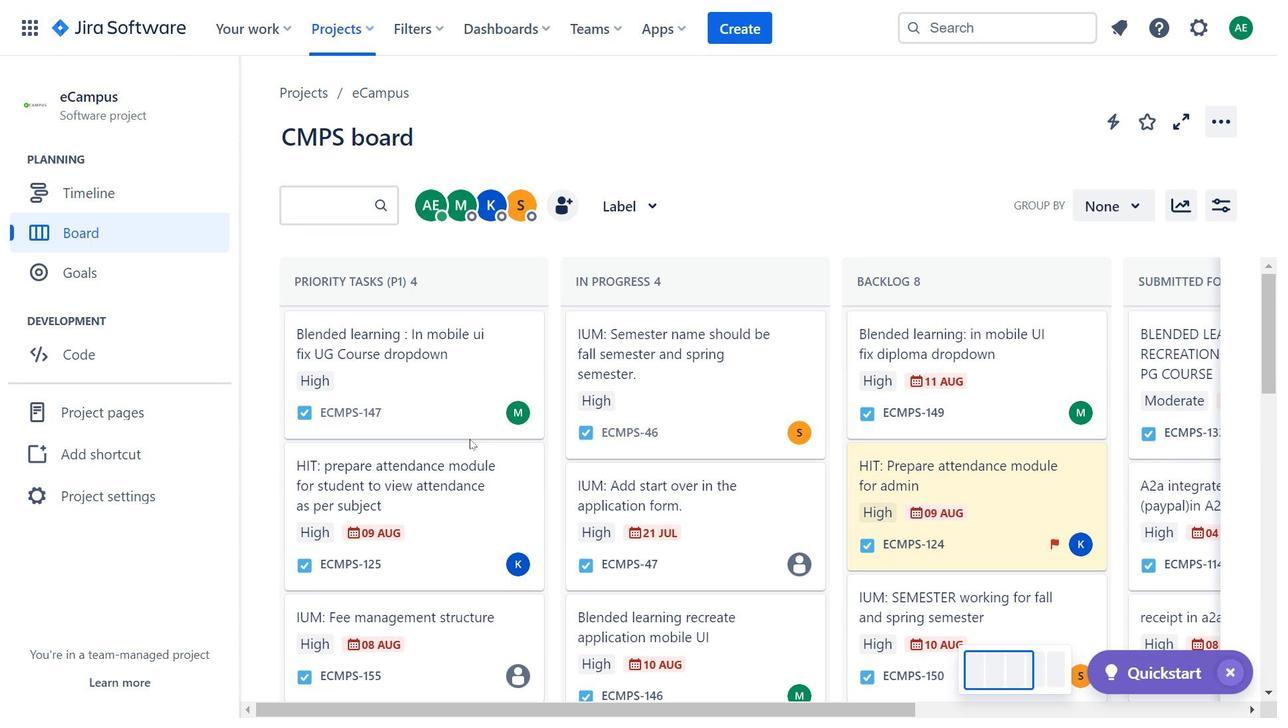 
Action: Mouse scrolled (806, 349) with delta (0, 0)
Screenshot: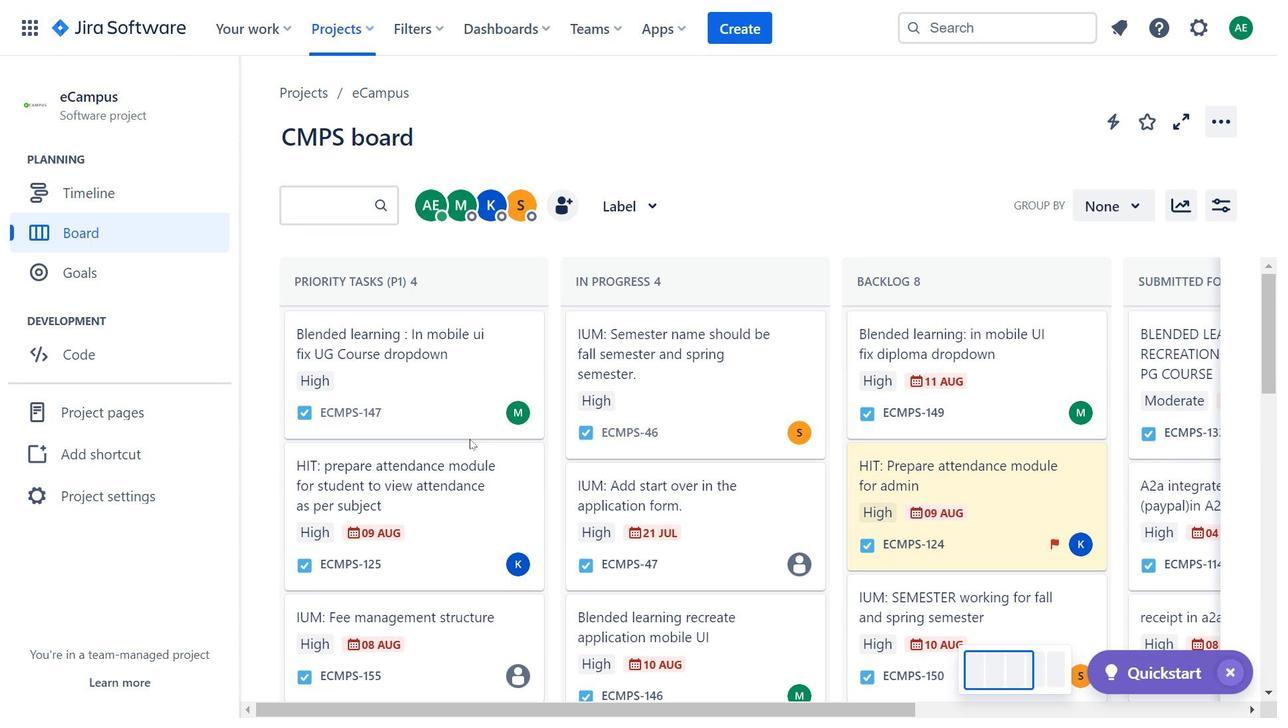 
Action: Mouse scrolled (806, 349) with delta (0, 0)
Screenshot: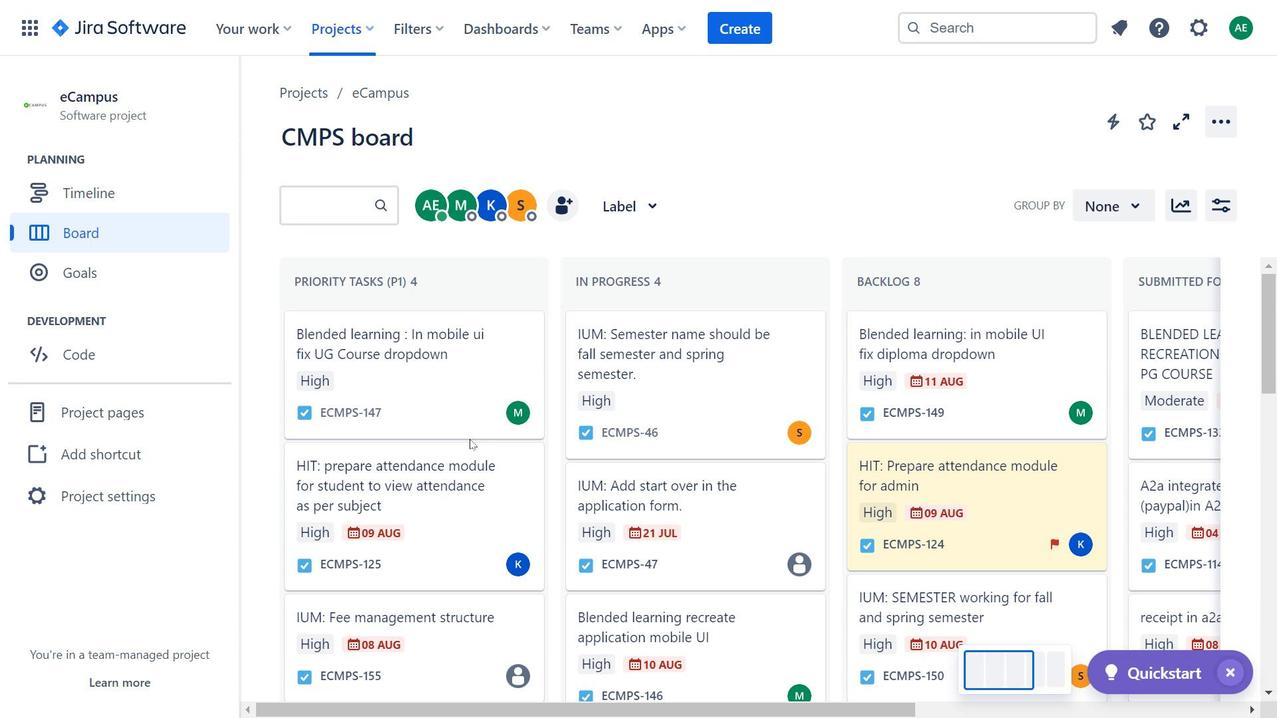 
Action: Mouse moved to (796, 357)
Screenshot: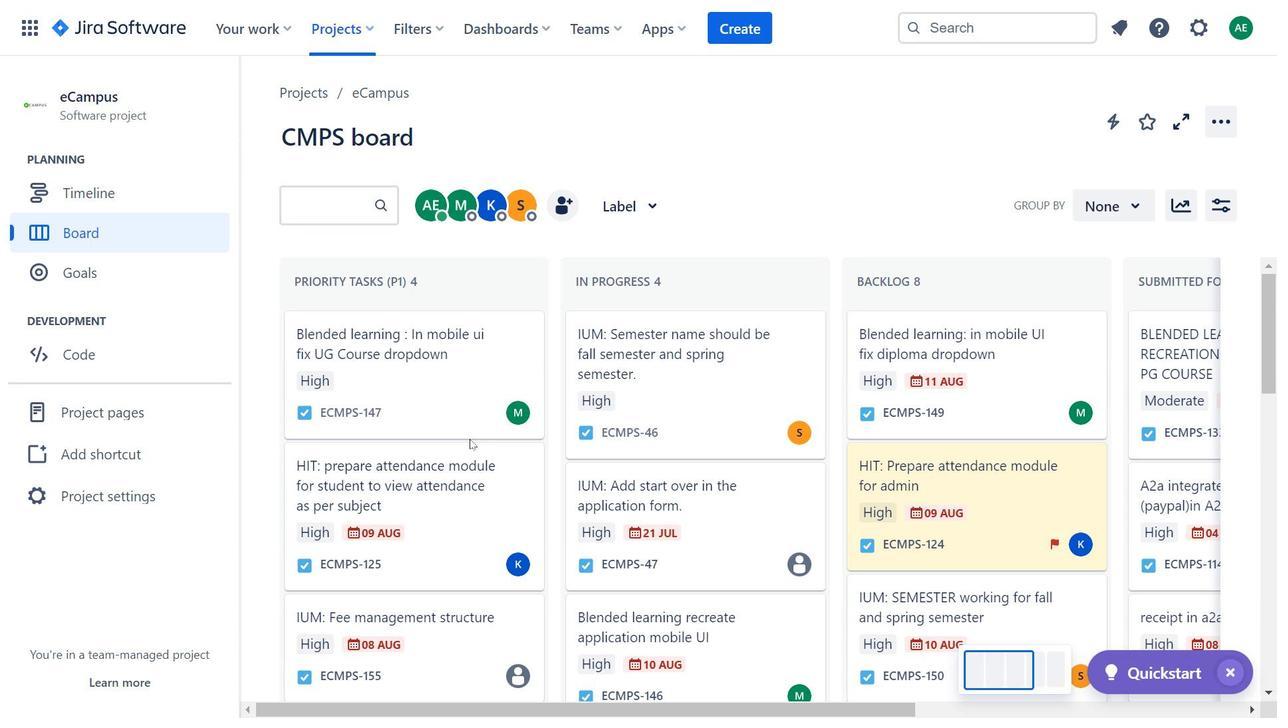 
Action: Mouse scrolled (796, 357) with delta (0, 0)
Screenshot: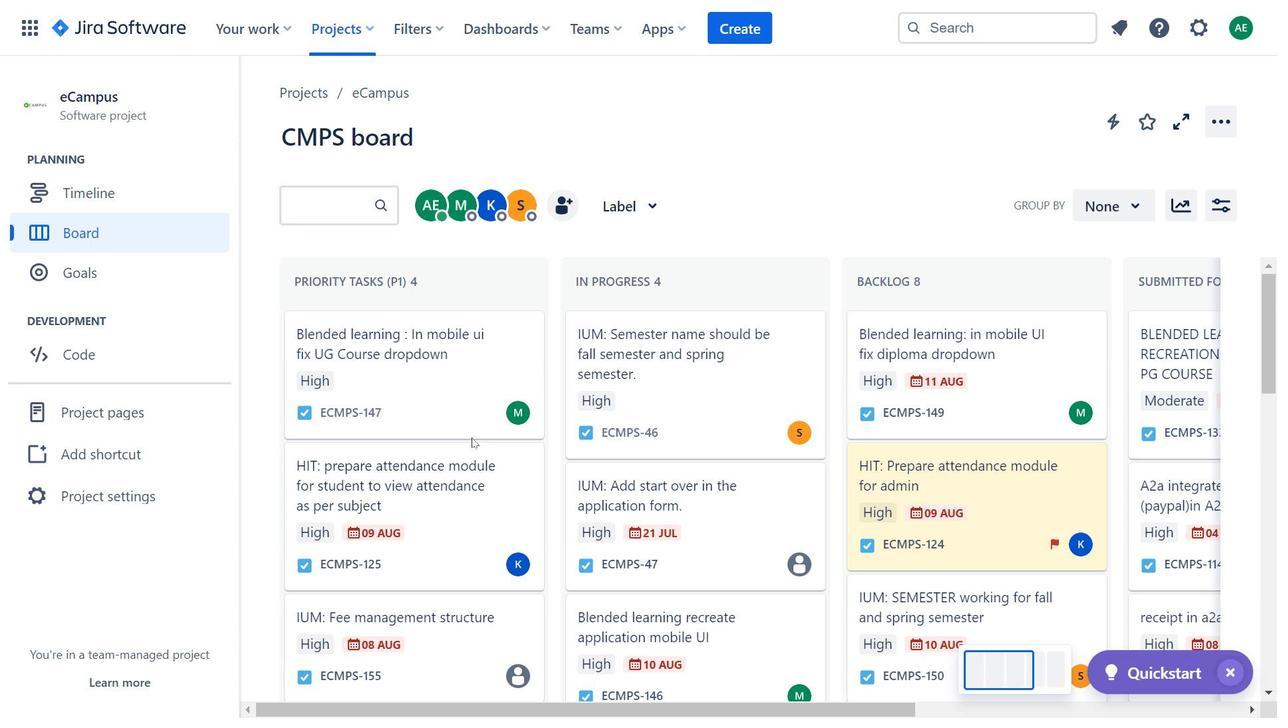 
Action: Mouse scrolled (796, 357) with delta (0, 0)
Screenshot: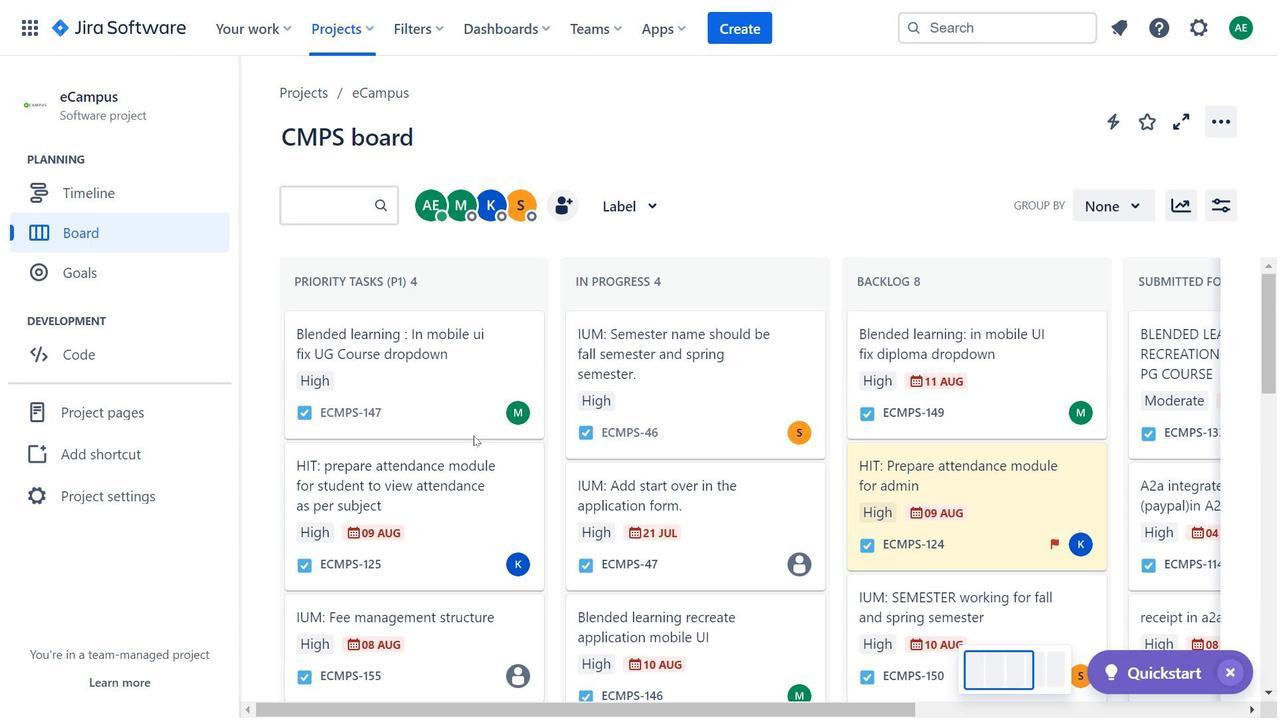 
Action: Mouse moved to (475, 442)
Screenshot: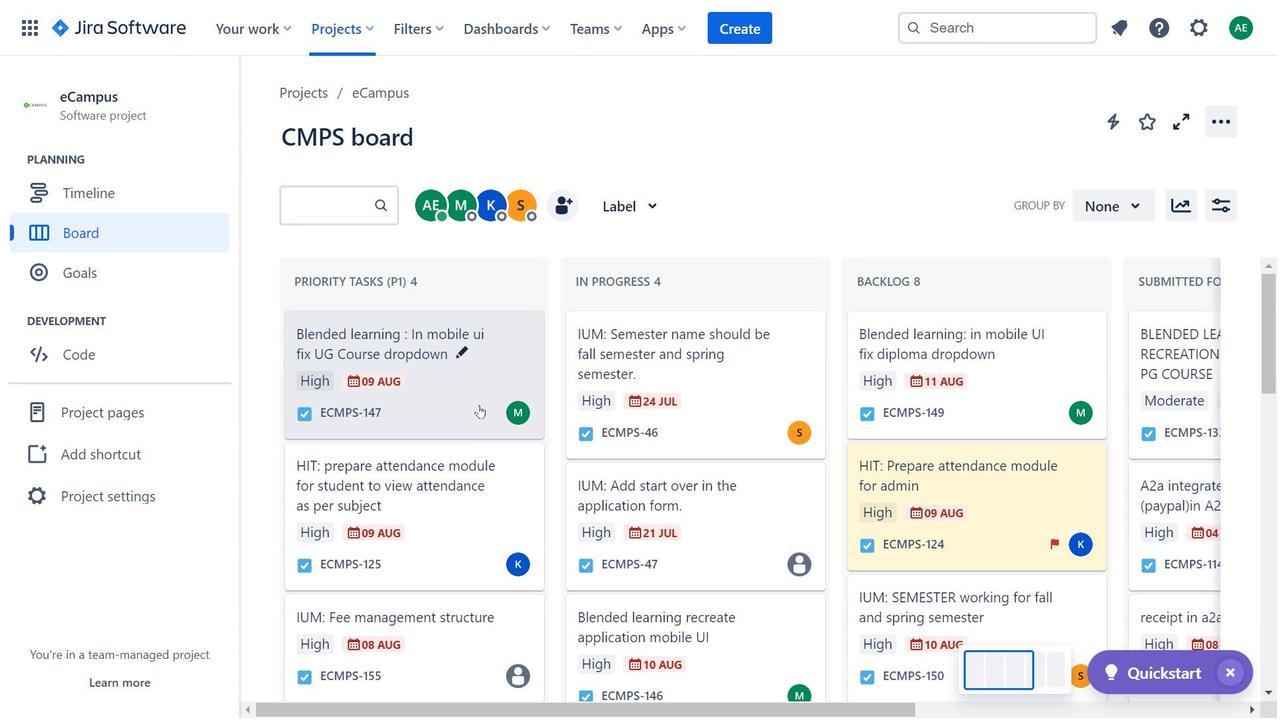 
Action: Mouse scrolled (475, 443) with delta (0, 0)
Screenshot: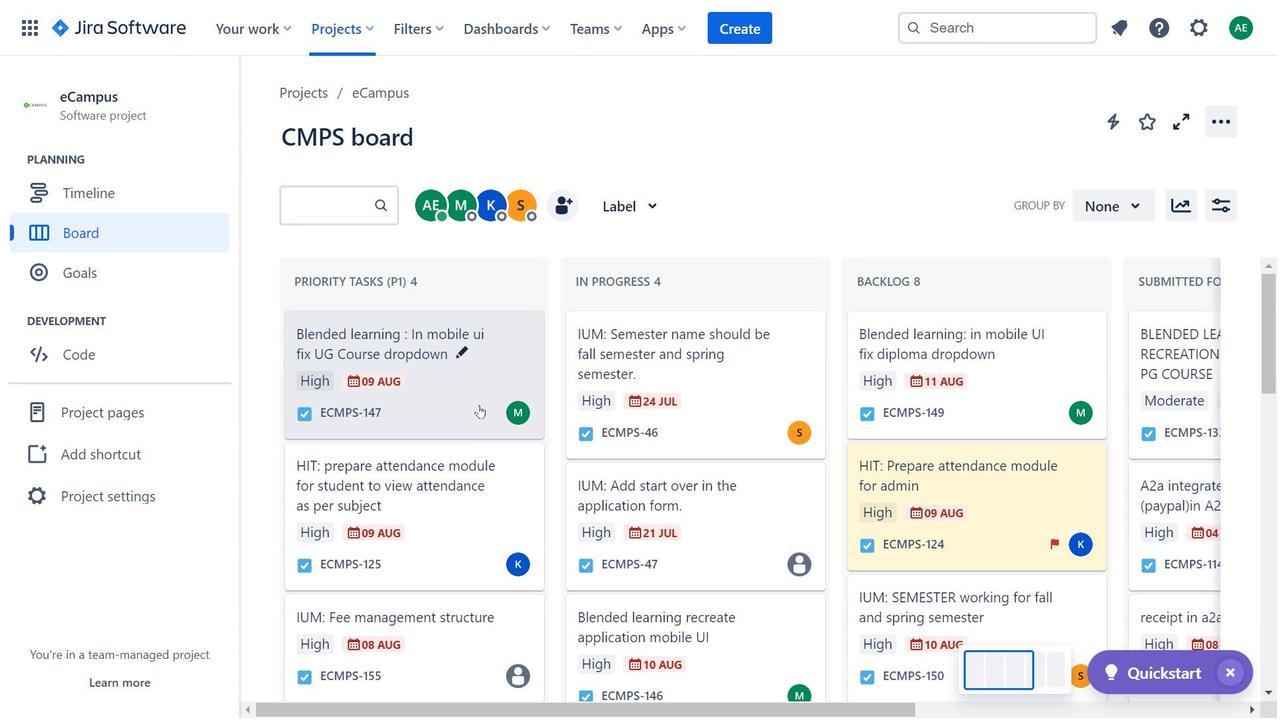 
Action: Mouse scrolled (475, 443) with delta (0, 0)
Screenshot: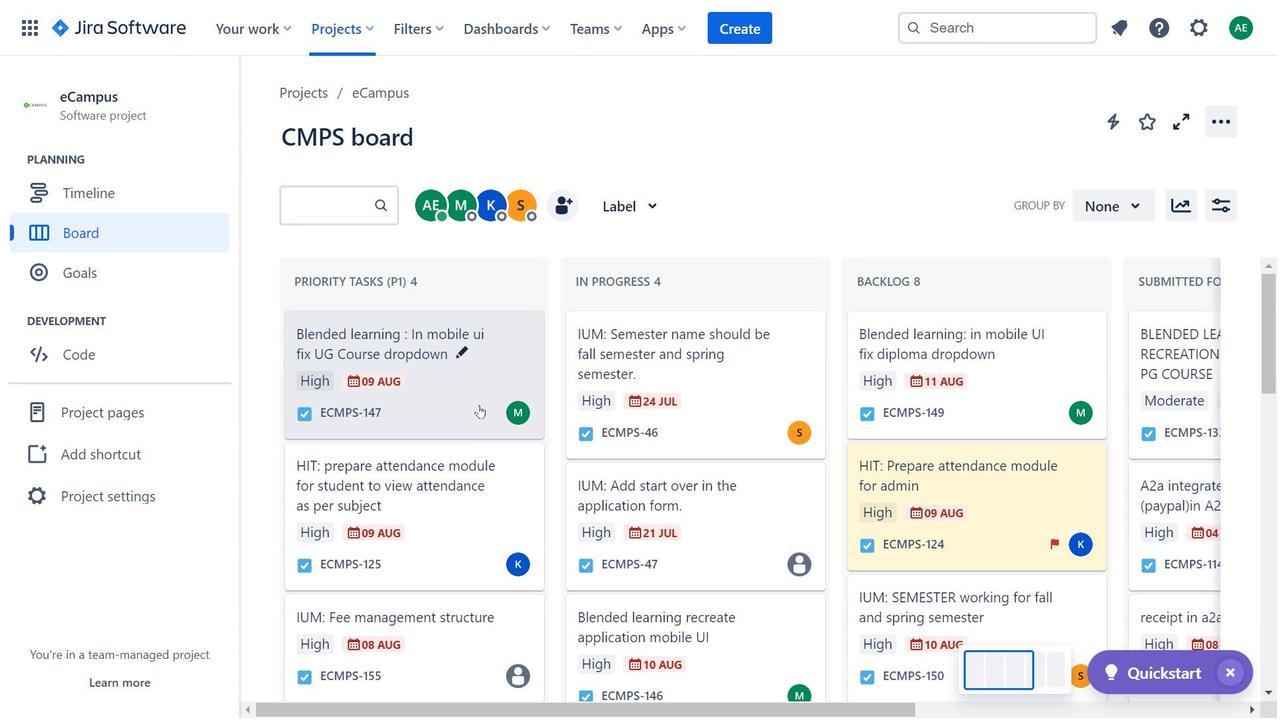 
Action: Mouse scrolled (475, 443) with delta (0, 0)
Screenshot: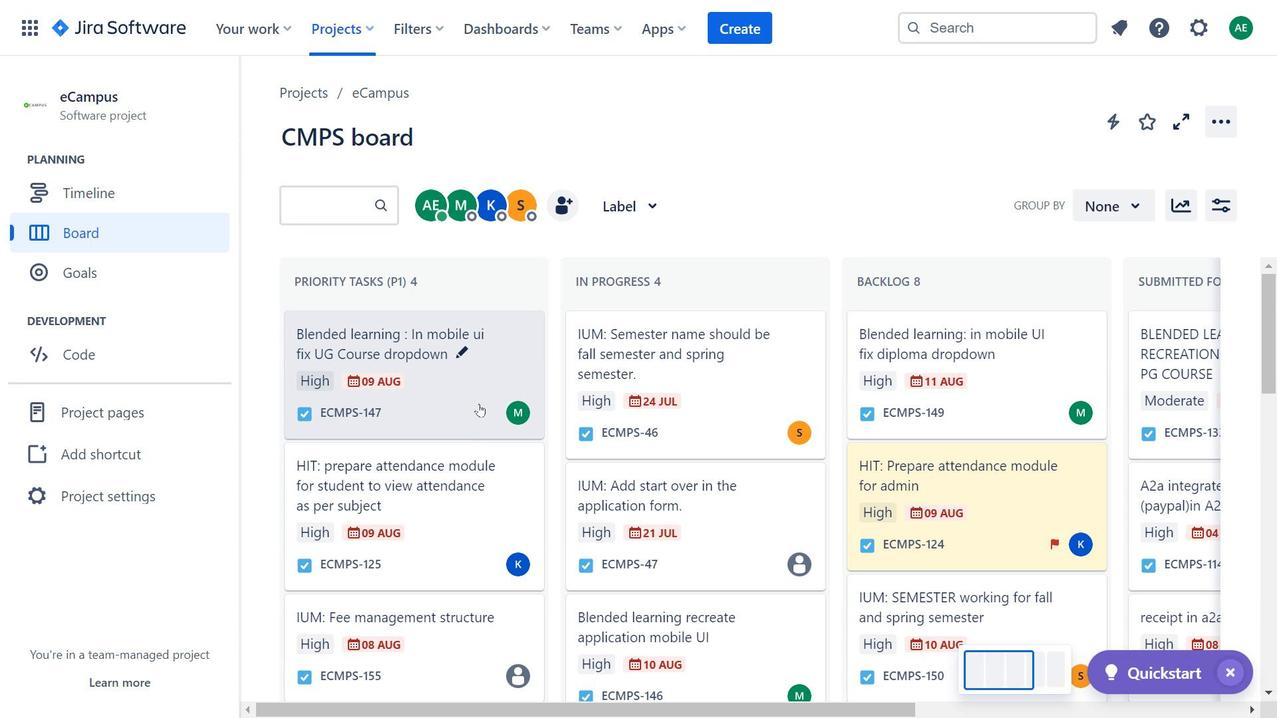 
Action: Mouse moved to (474, 443)
Screenshot: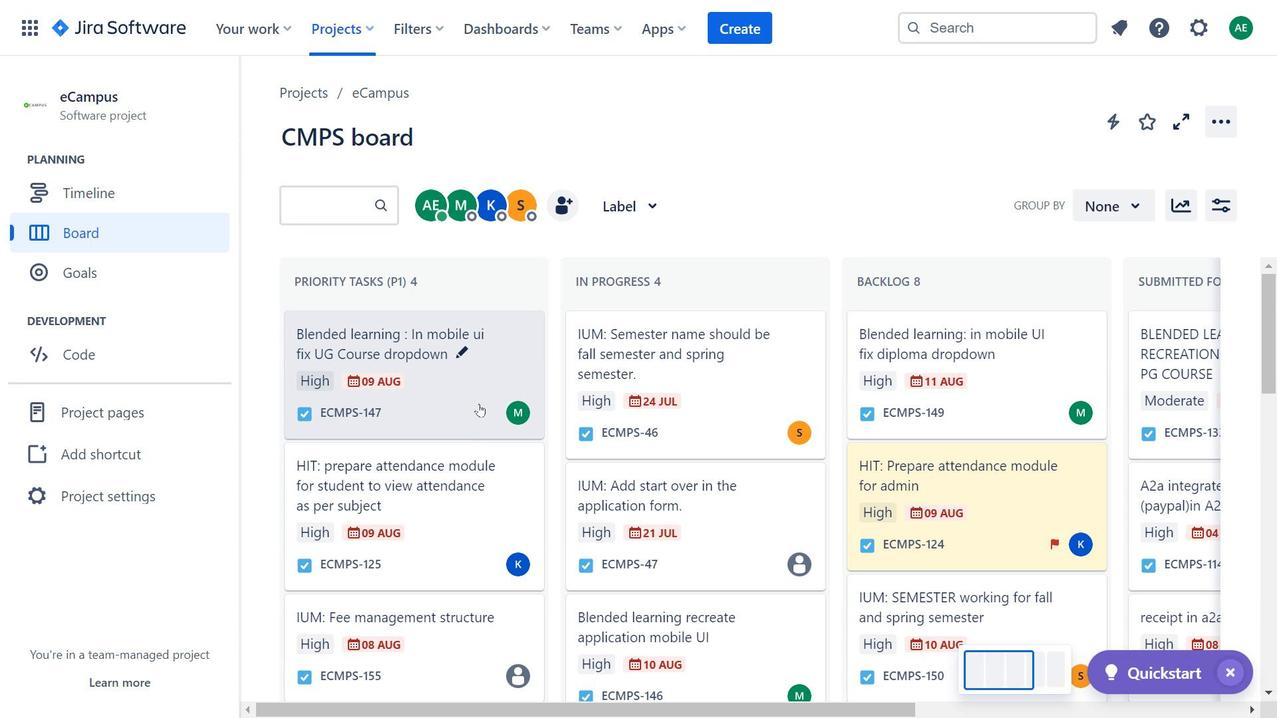 
Action: Mouse scrolled (474, 443) with delta (0, 0)
Screenshot: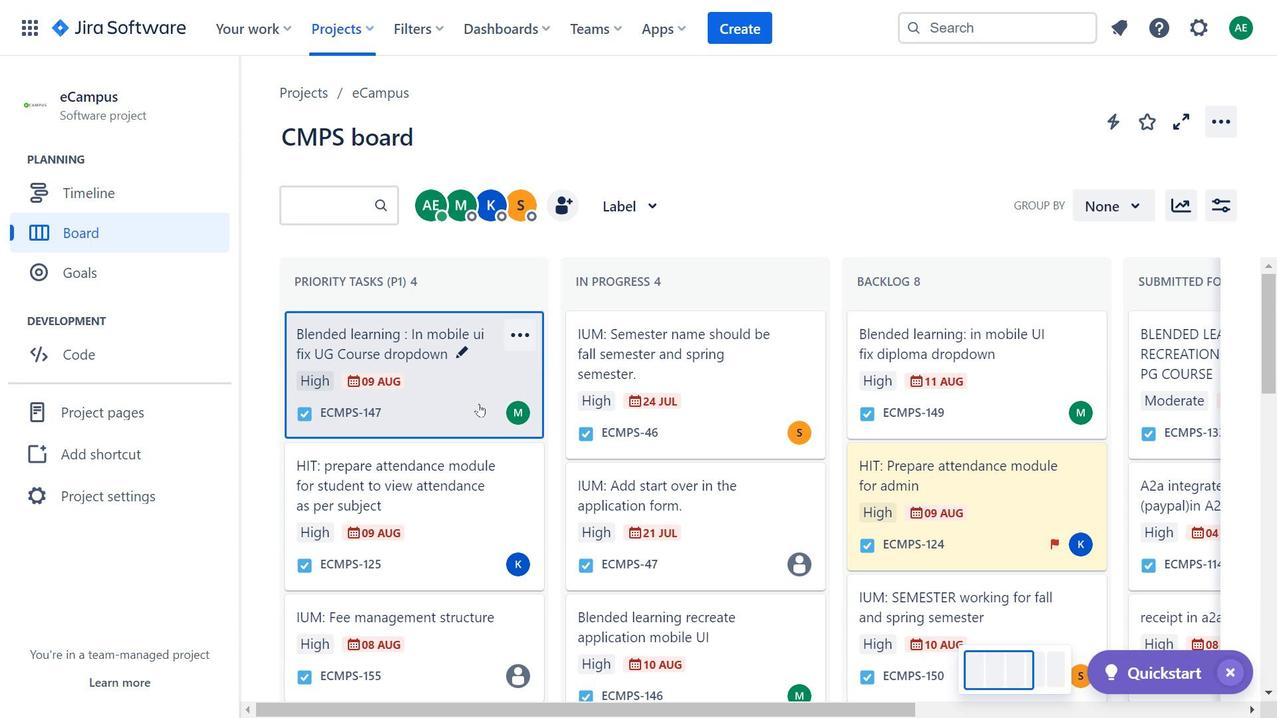 
Action: Mouse moved to (483, 408)
Screenshot: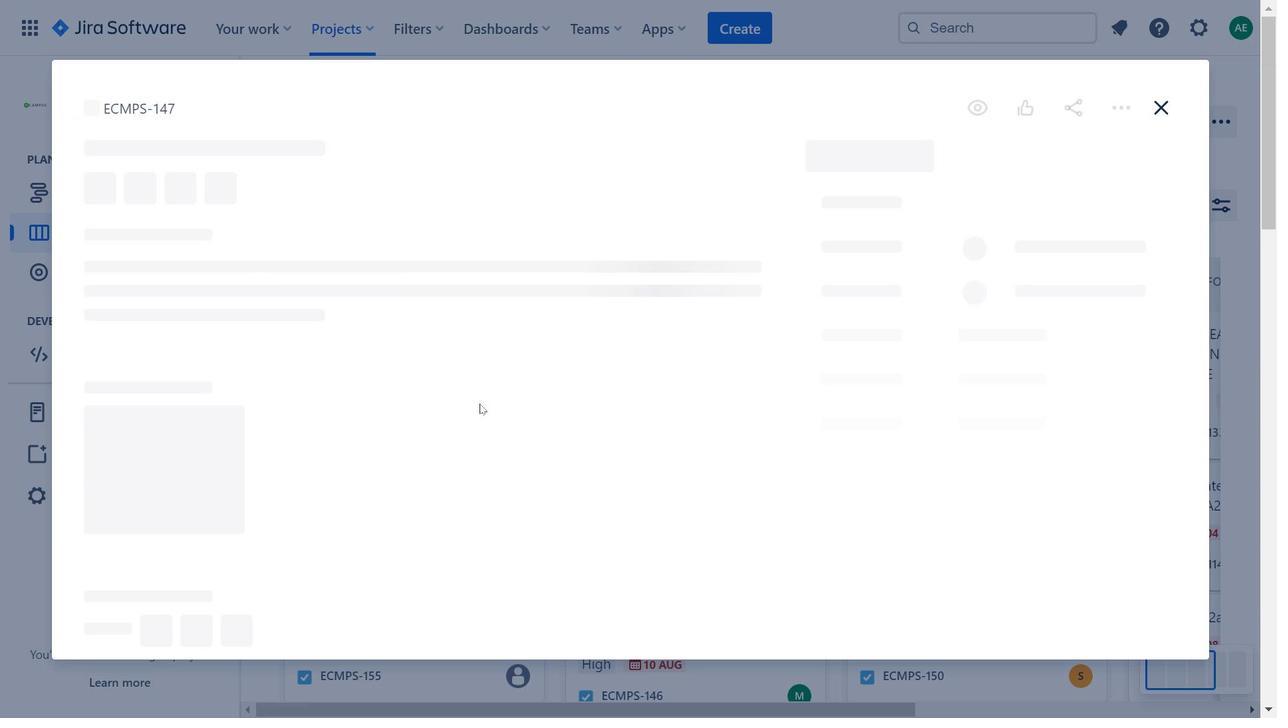 
Action: Mouse pressed left at (483, 408)
Screenshot: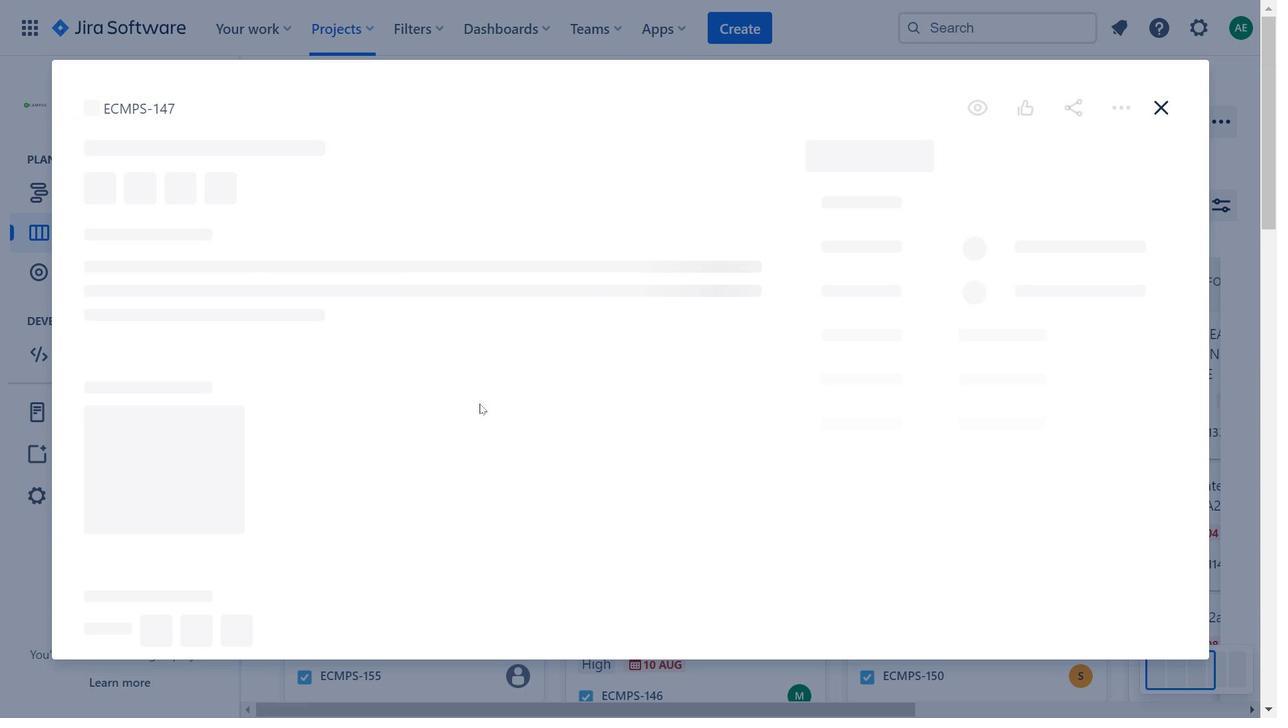 
Action: Mouse moved to (1134, 107)
Screenshot: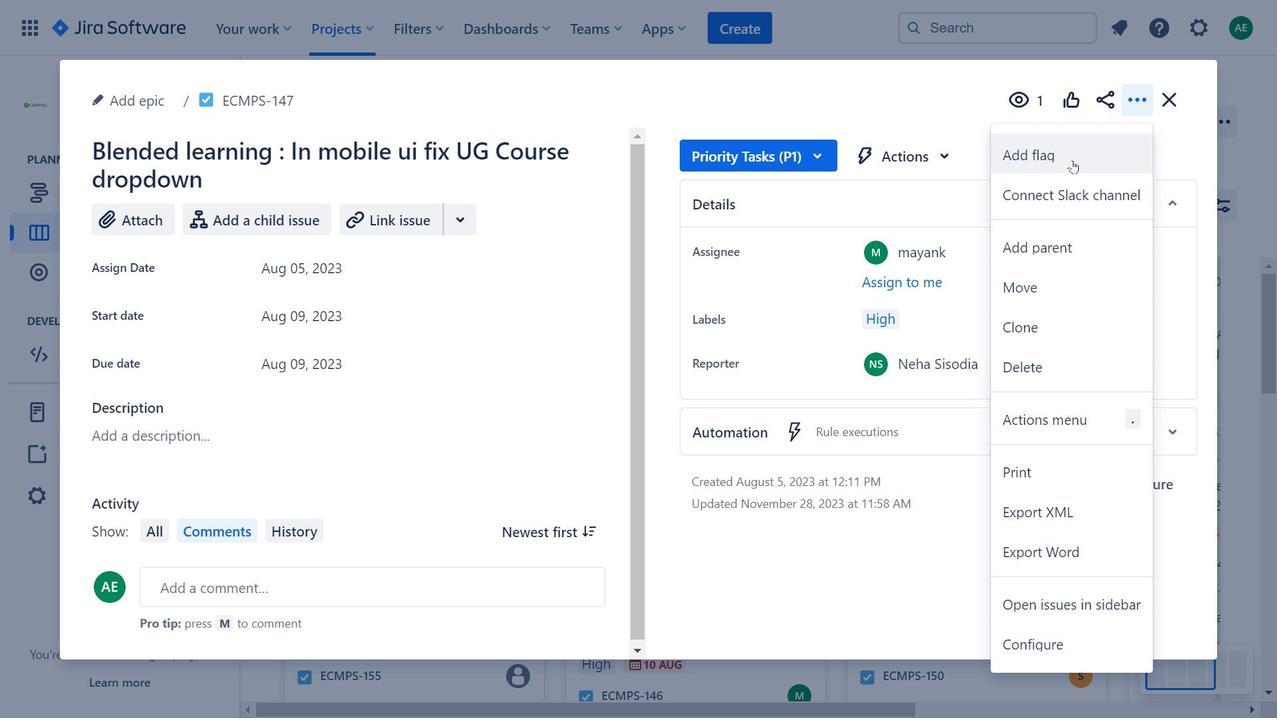 
Action: Mouse pressed left at (1134, 107)
Screenshot: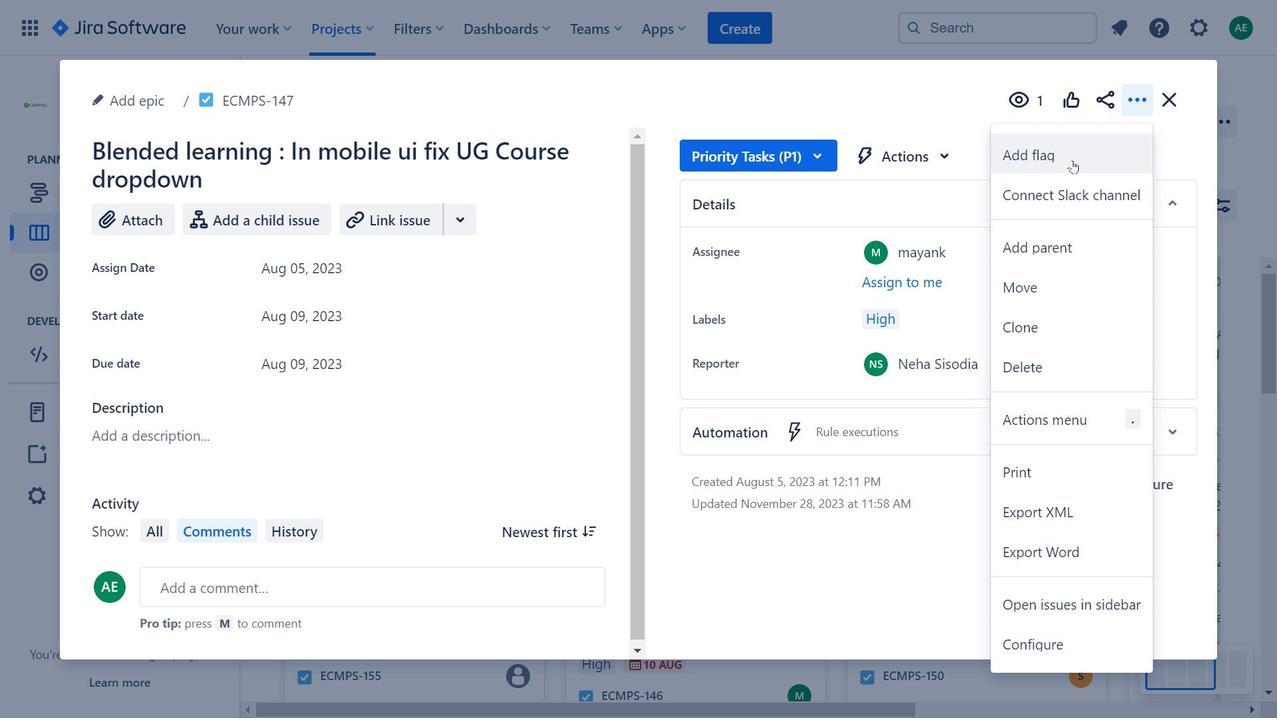 
Action: Mouse moved to (1076, 163)
Screenshot: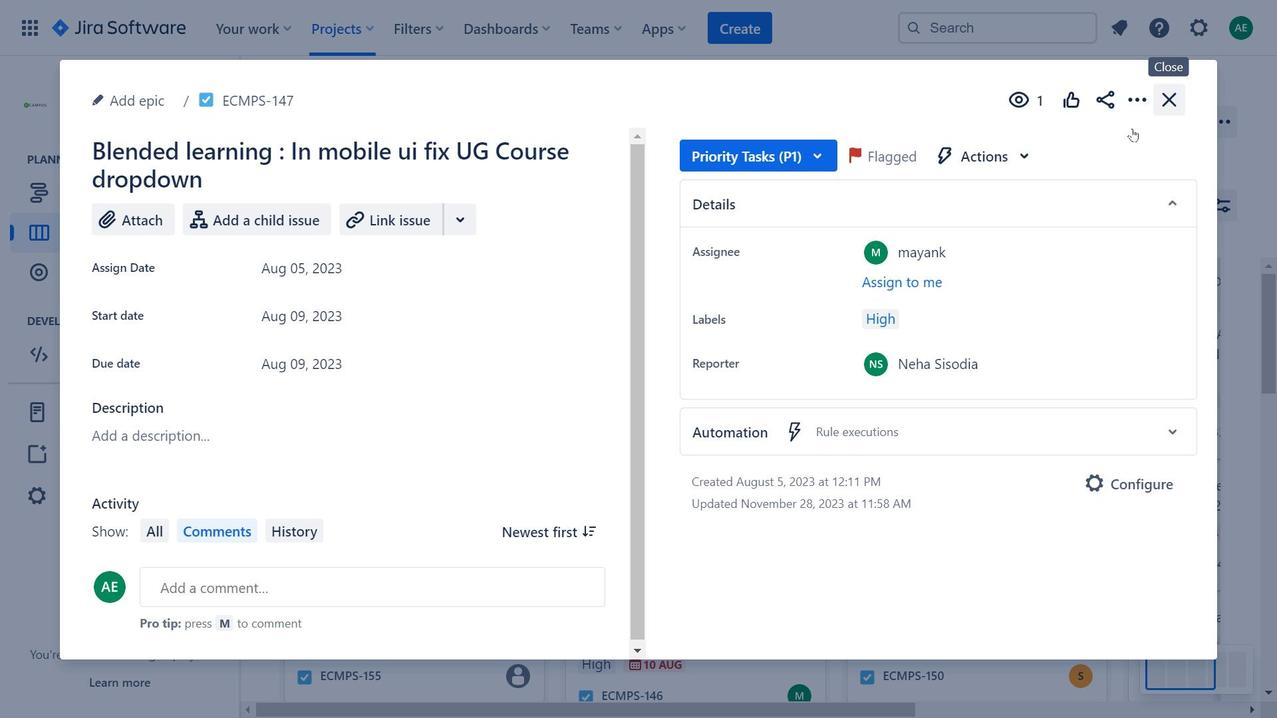 
Action: Mouse pressed left at (1076, 163)
Screenshot: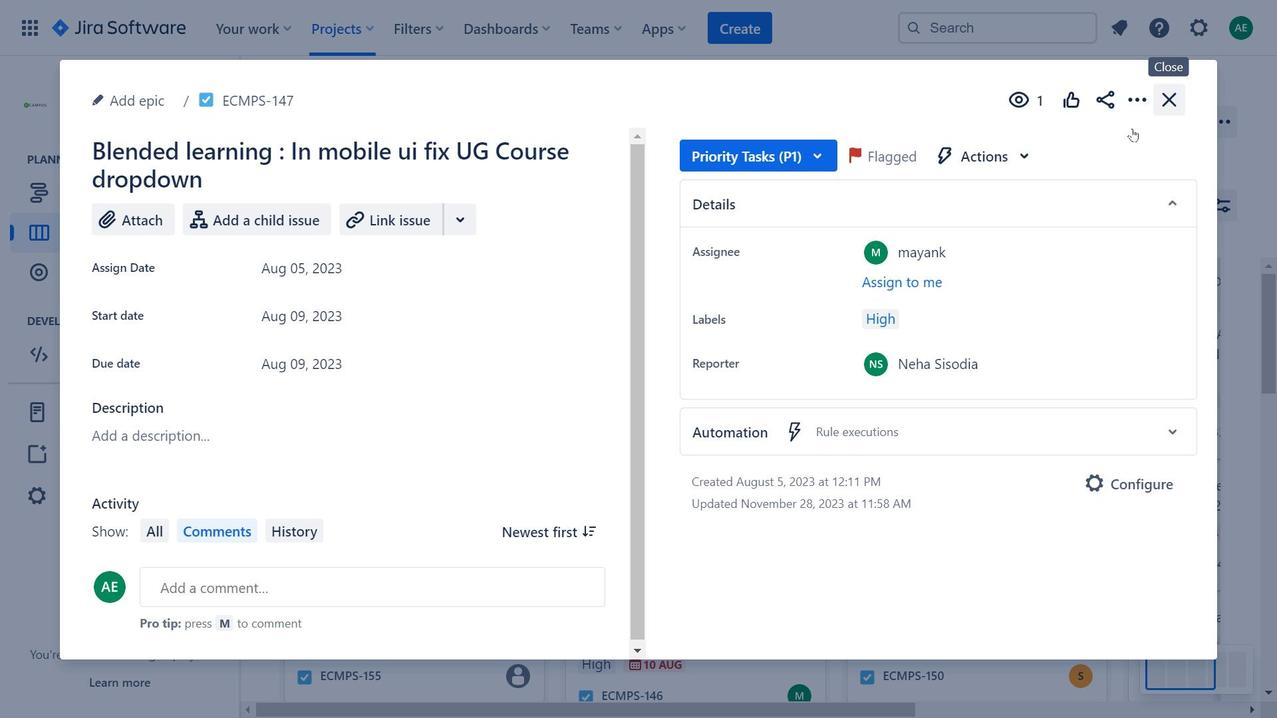 
Action: Mouse moved to (1173, 109)
Screenshot: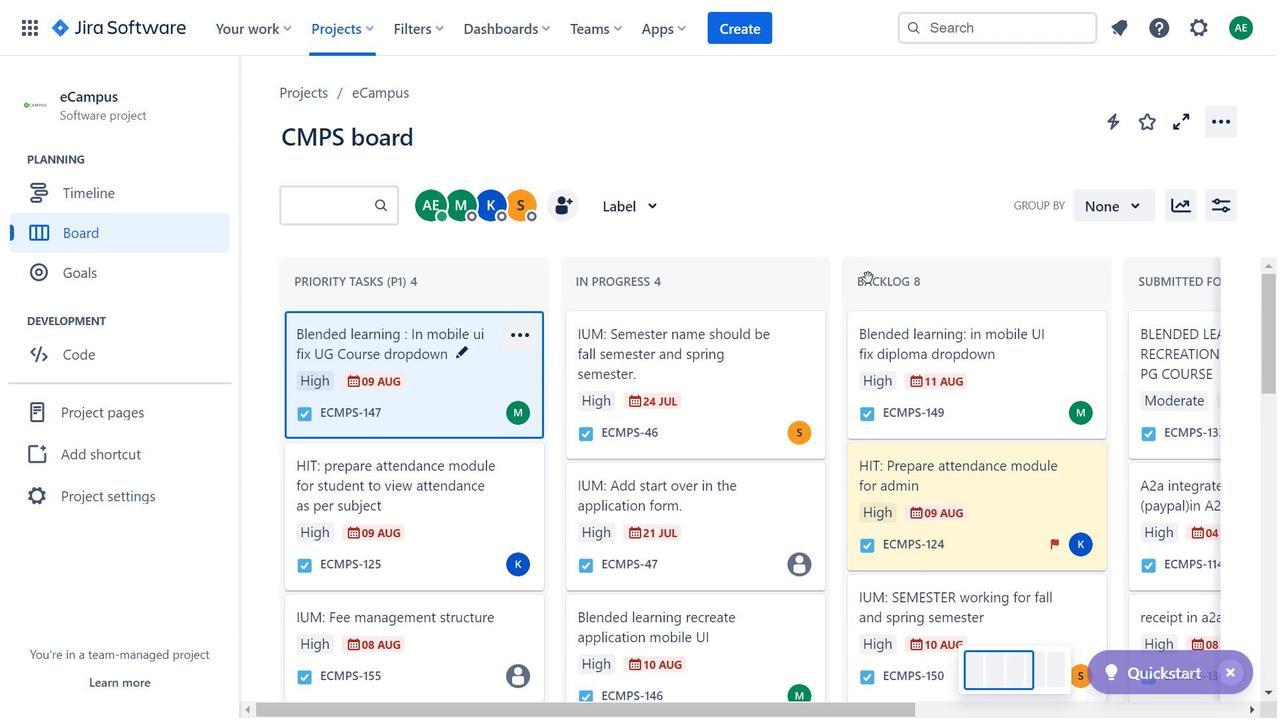 
Action: Mouse pressed left at (1173, 109)
Screenshot: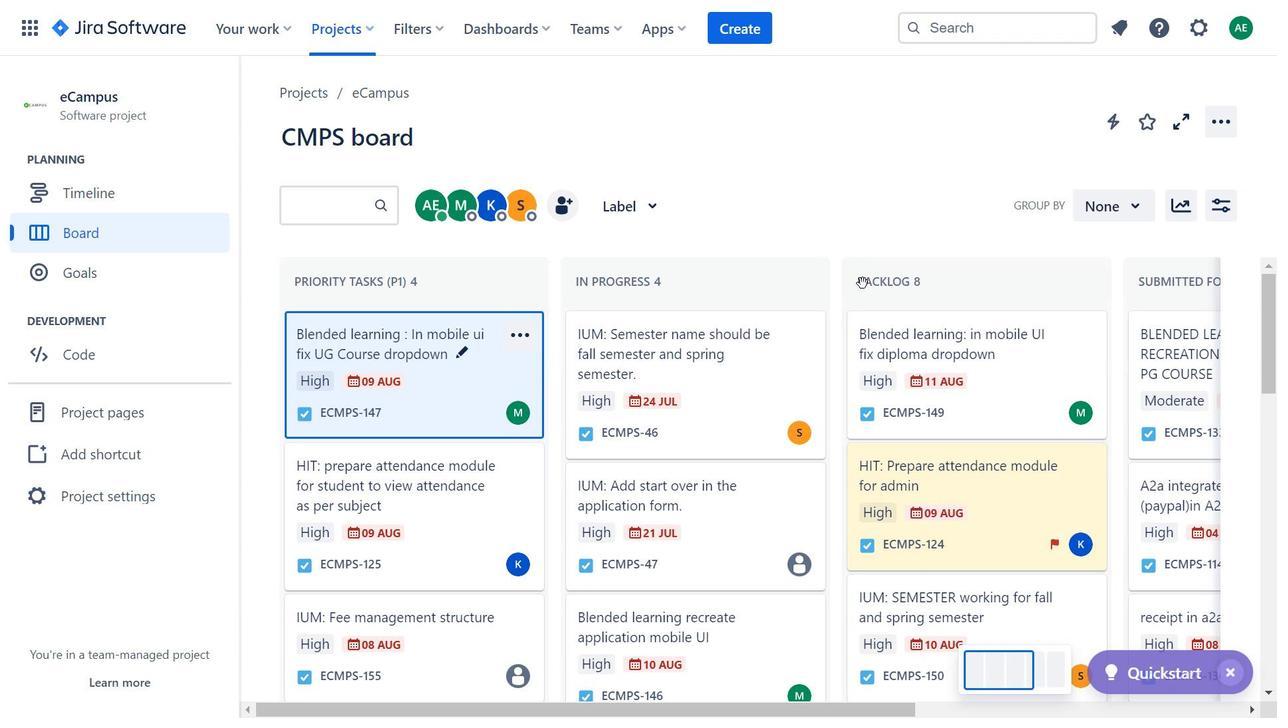 
Action: Mouse moved to (447, 385)
Screenshot: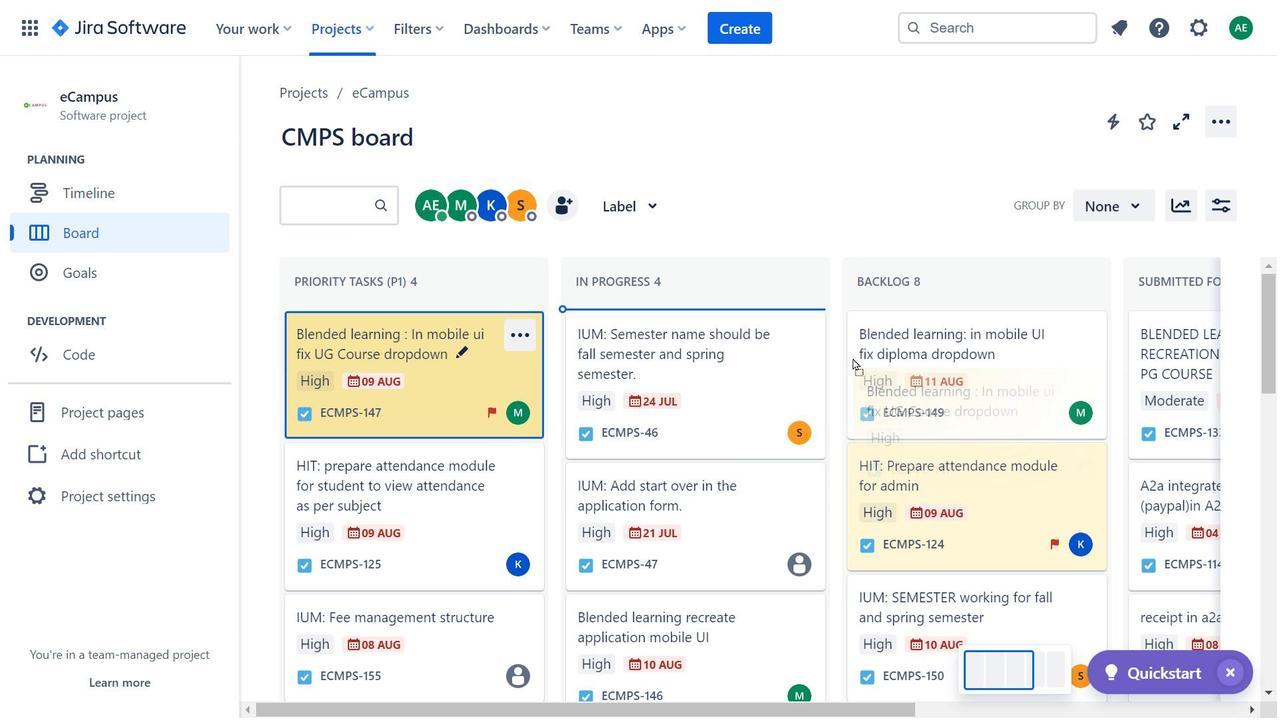
Action: Mouse pressed left at (447, 385)
Screenshot: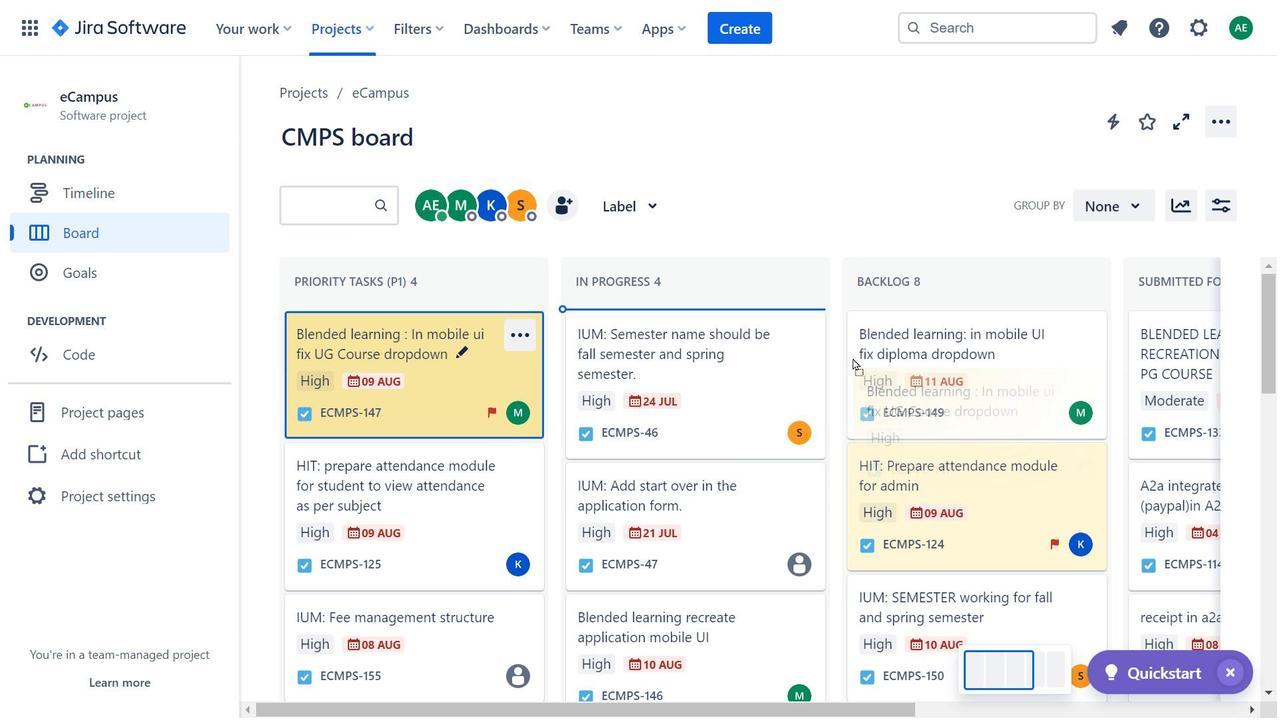
Action: Mouse moved to (994, 662)
Screenshot: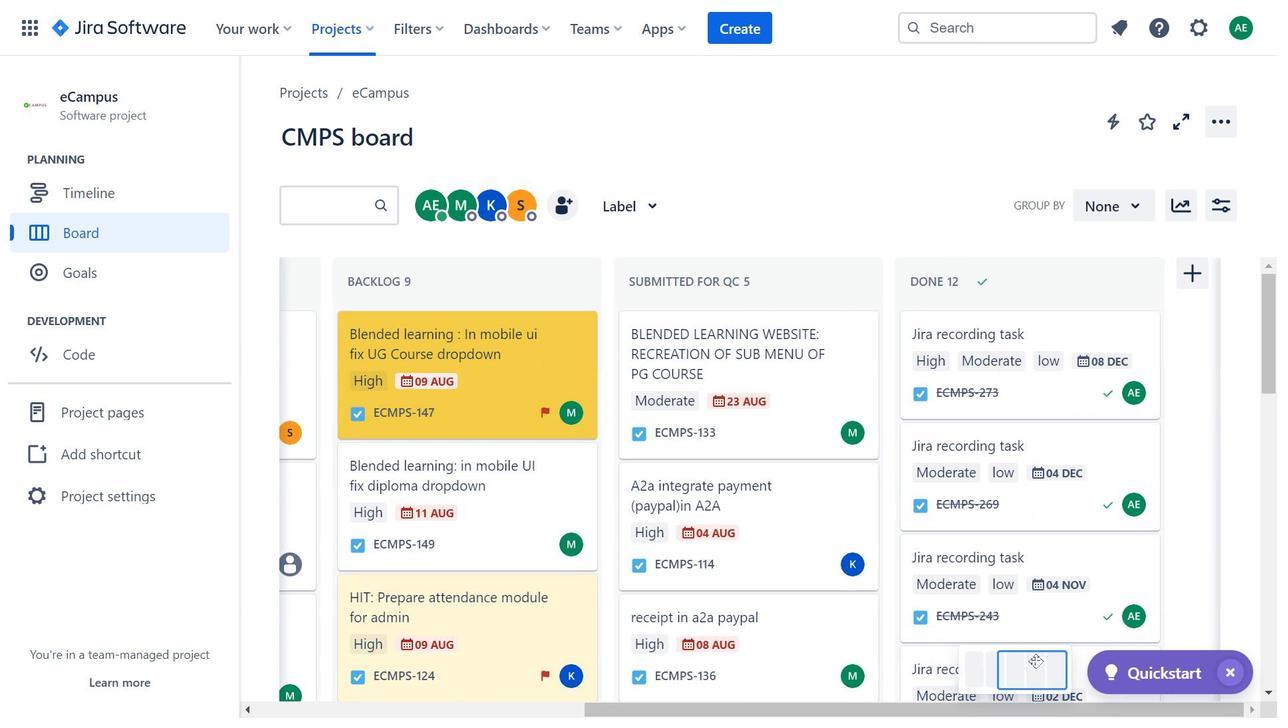 
Action: Mouse pressed left at (994, 662)
Screenshot: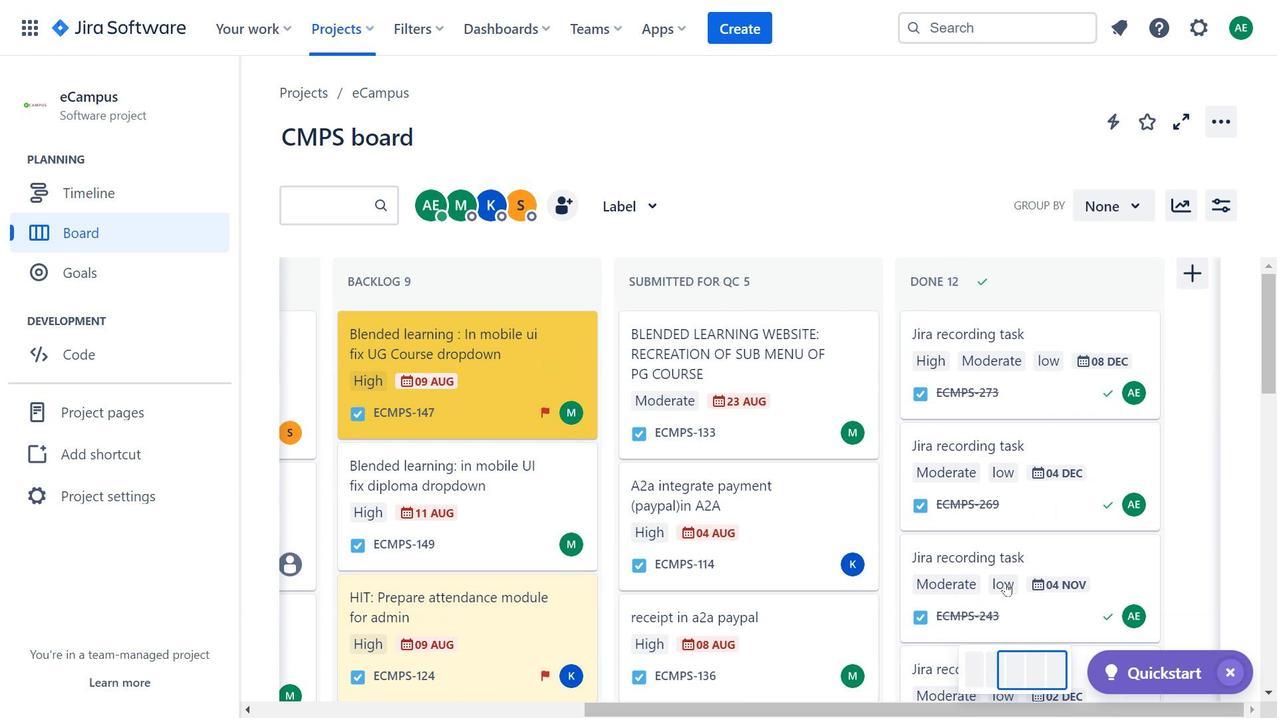 
Action: Mouse moved to (807, 404)
Screenshot: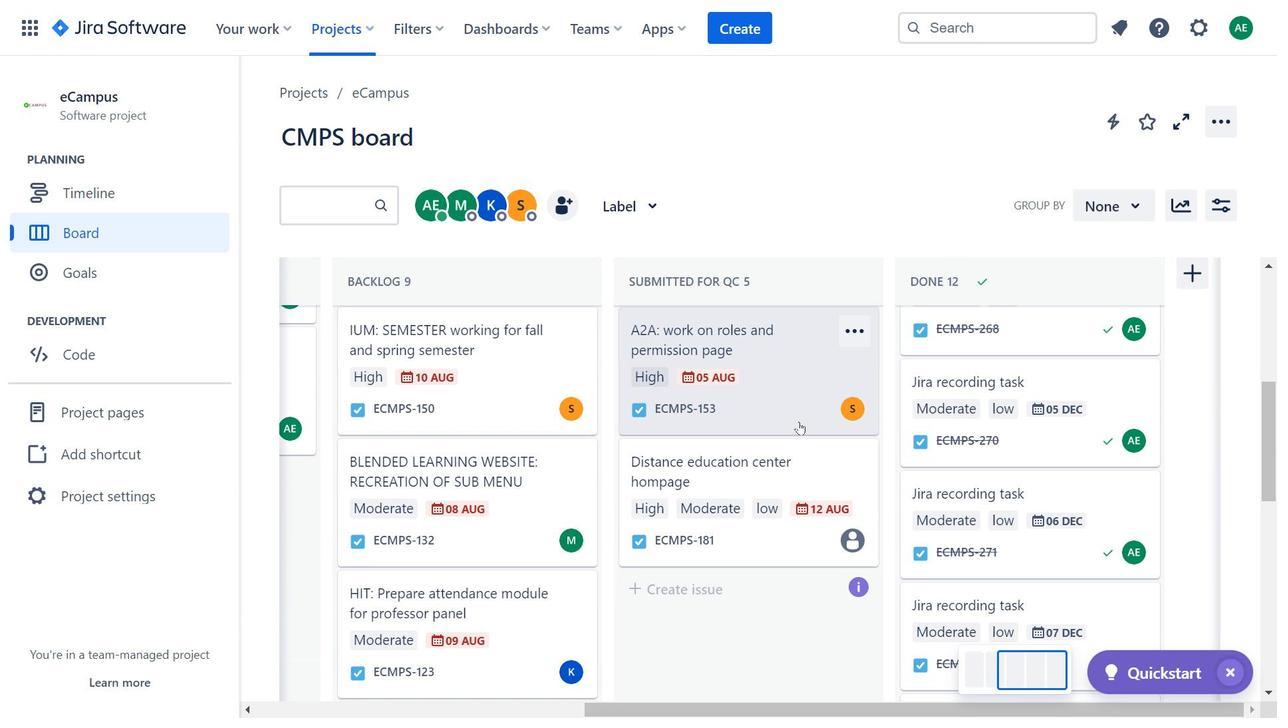 
Action: Mouse scrolled (807, 403) with delta (0, 0)
Screenshot: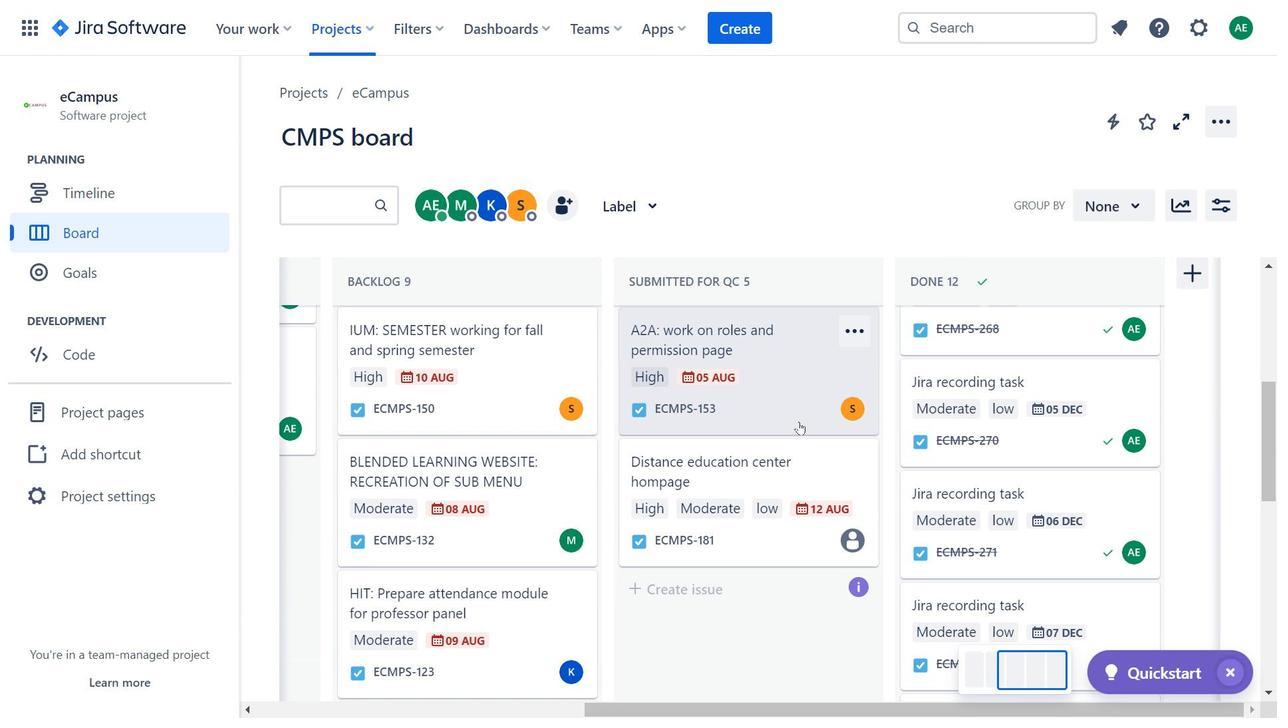 
Action: Mouse moved to (806, 406)
Screenshot: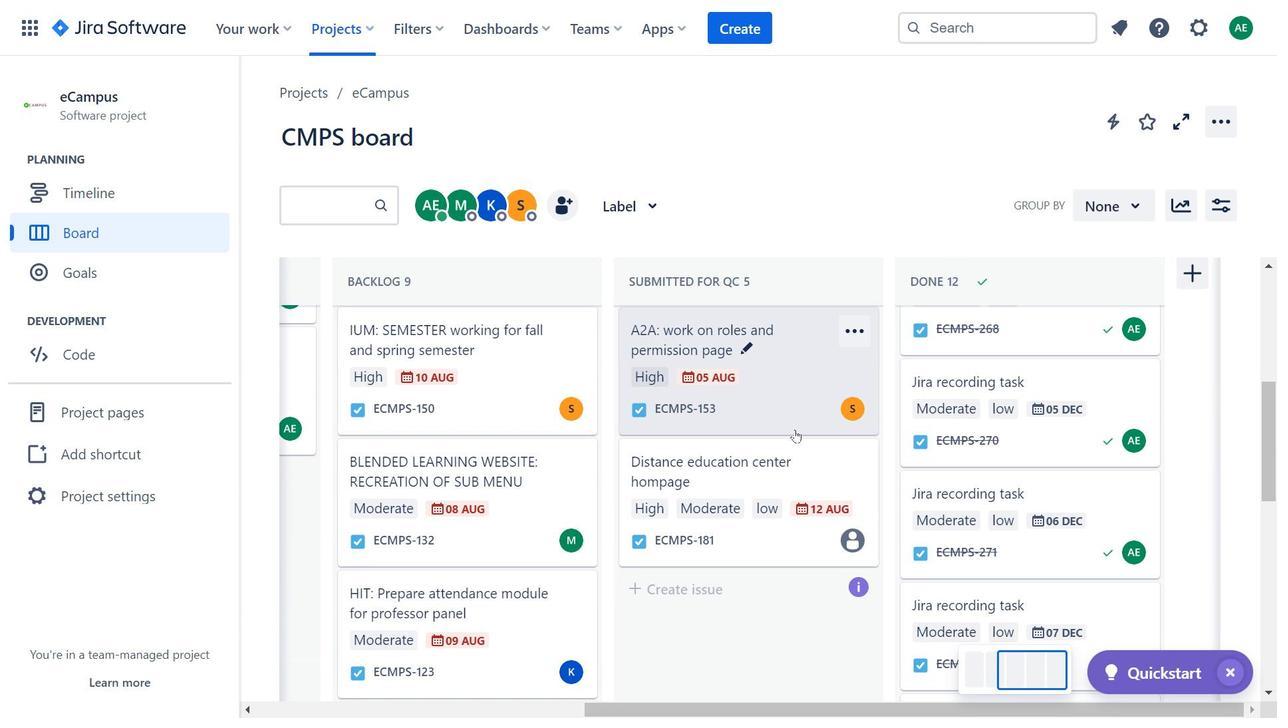 
Action: Mouse scrolled (806, 405) with delta (0, 0)
Screenshot: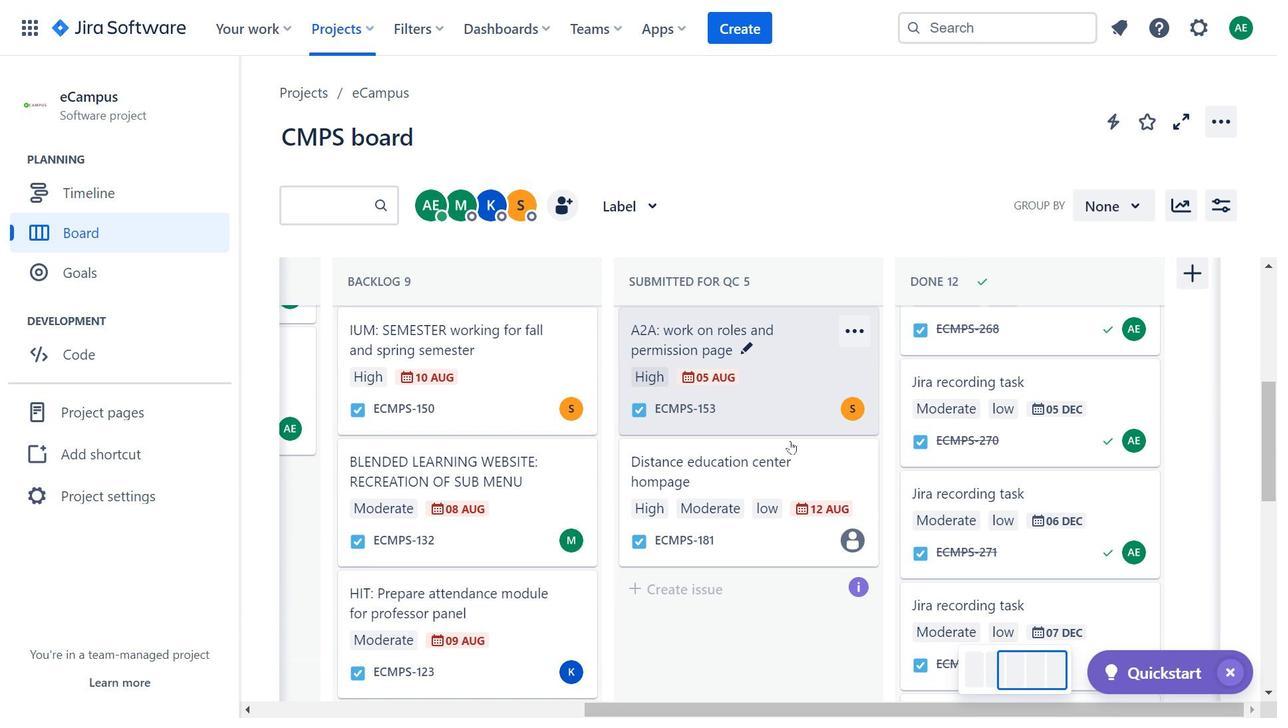 
Action: Mouse moved to (805, 417)
Screenshot: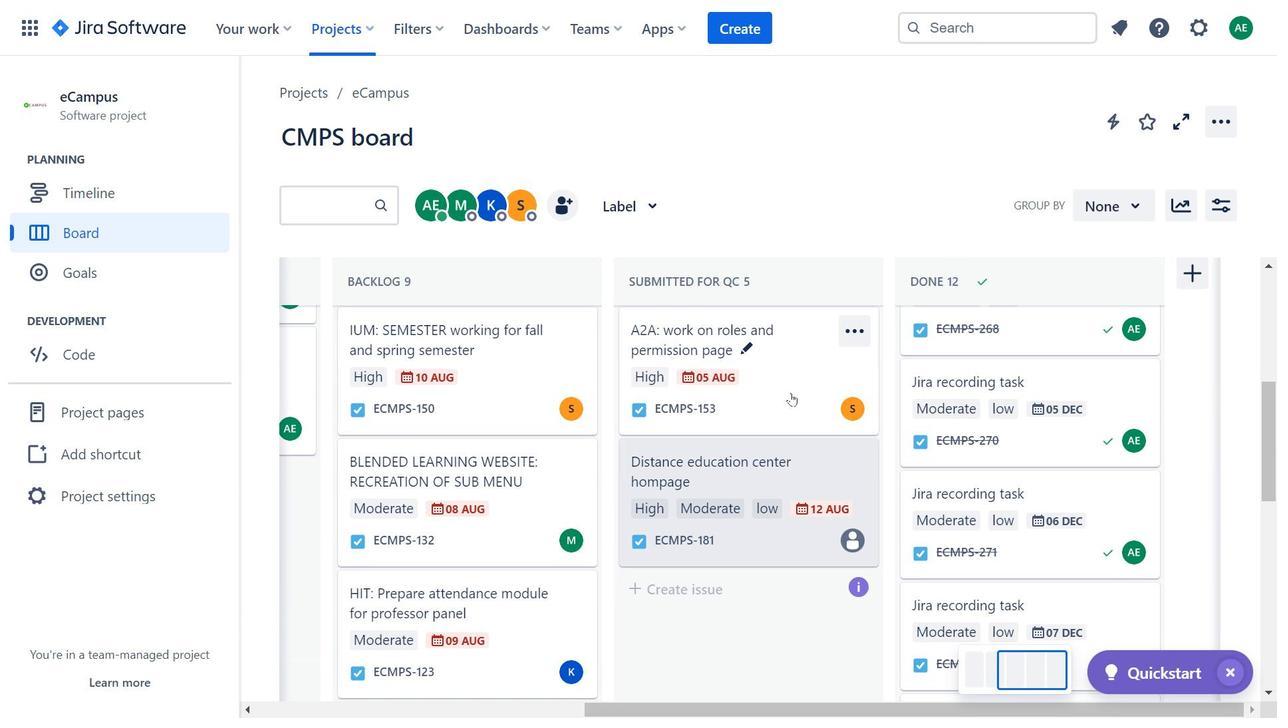 
Action: Mouse scrolled (805, 416) with delta (0, 0)
Screenshot: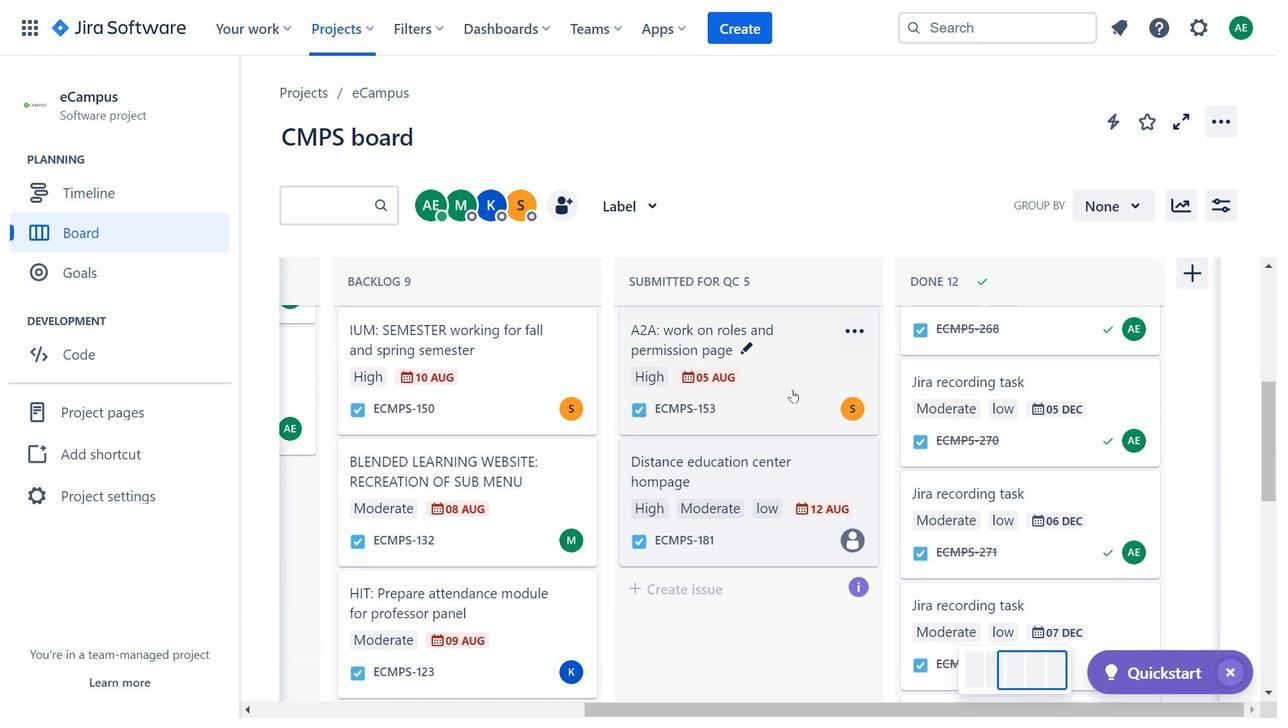 
Action: Mouse moved to (803, 426)
Screenshot: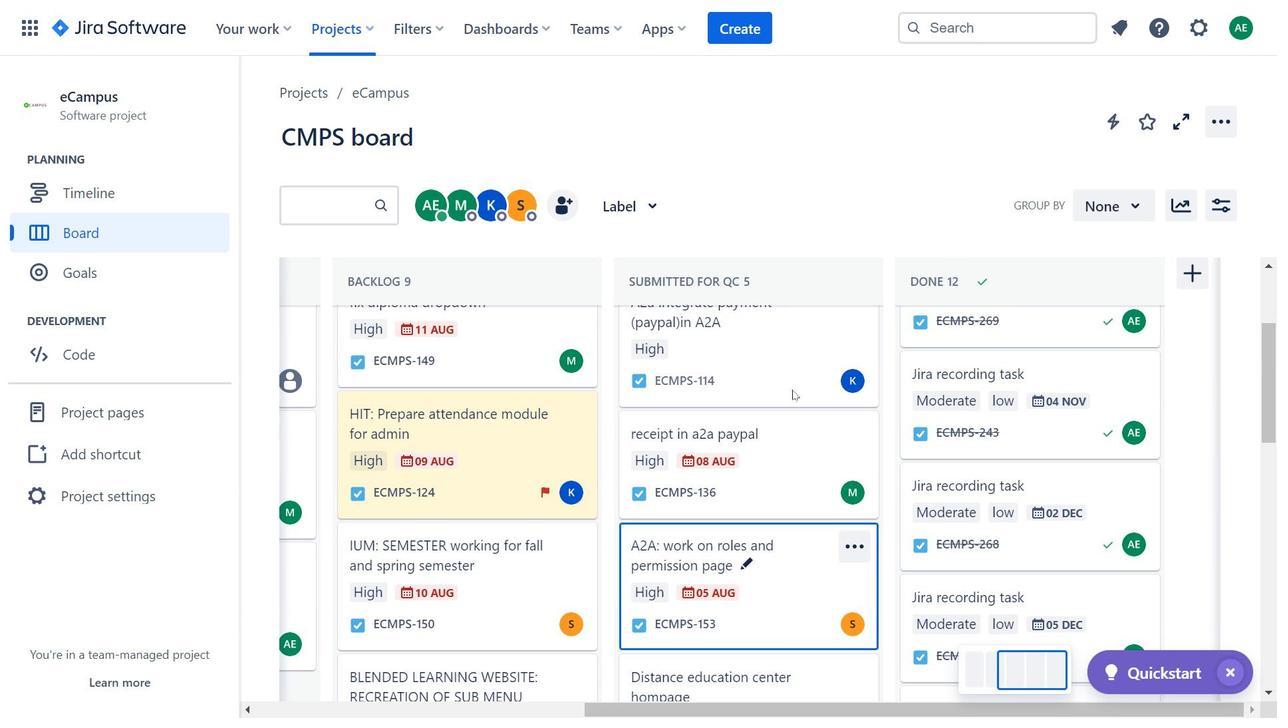 
Action: Mouse scrolled (803, 425) with delta (0, 0)
Screenshot: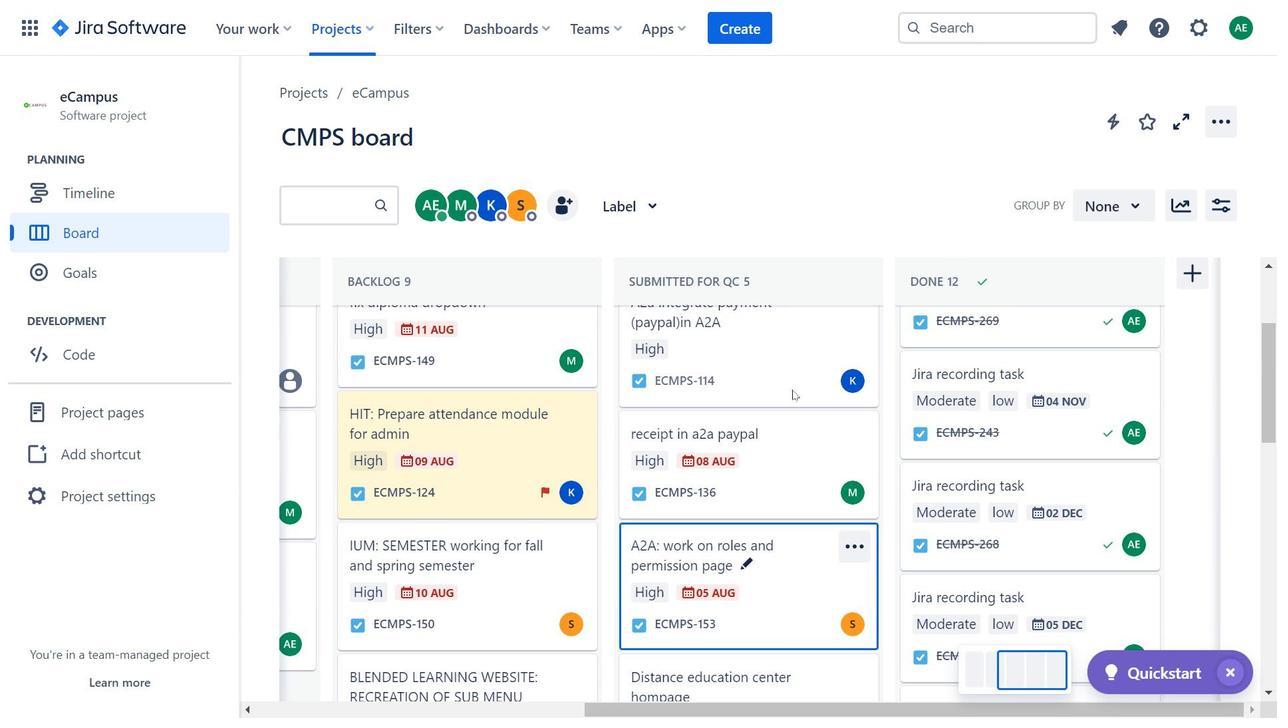 
Action: Mouse moved to (796, 393)
Screenshot: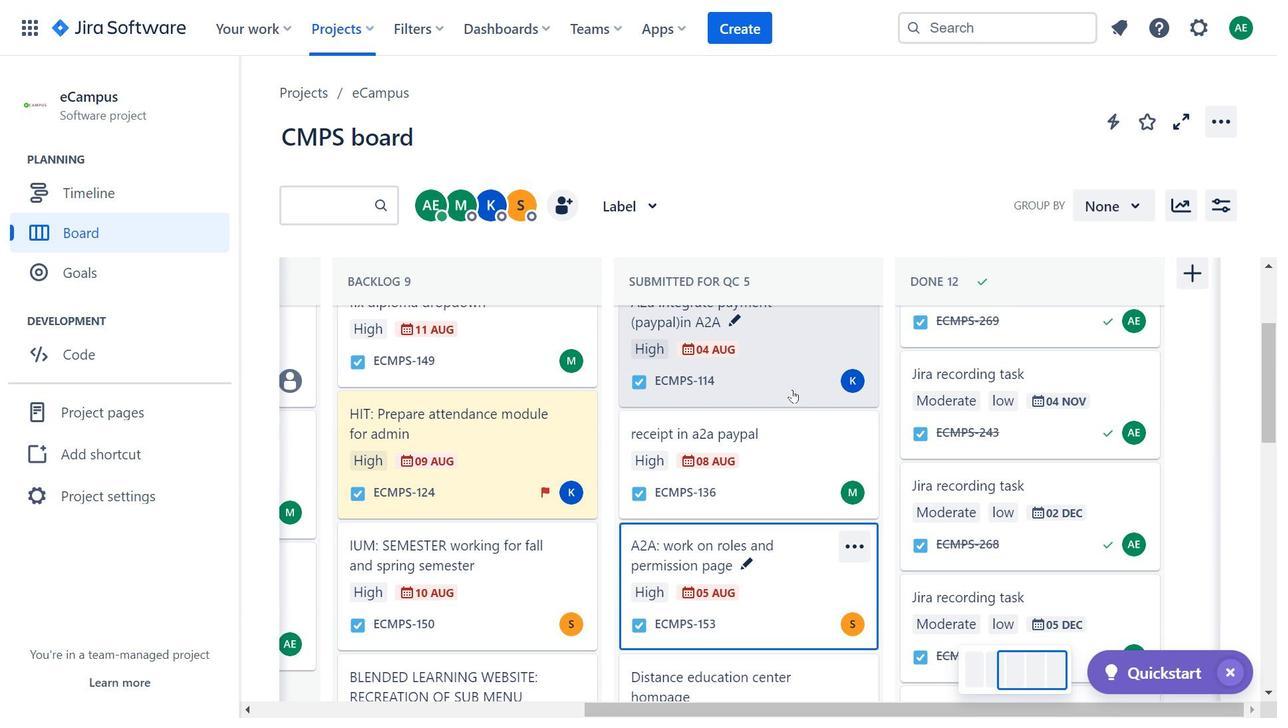 
Action: Mouse pressed left at (796, 393)
Screenshot: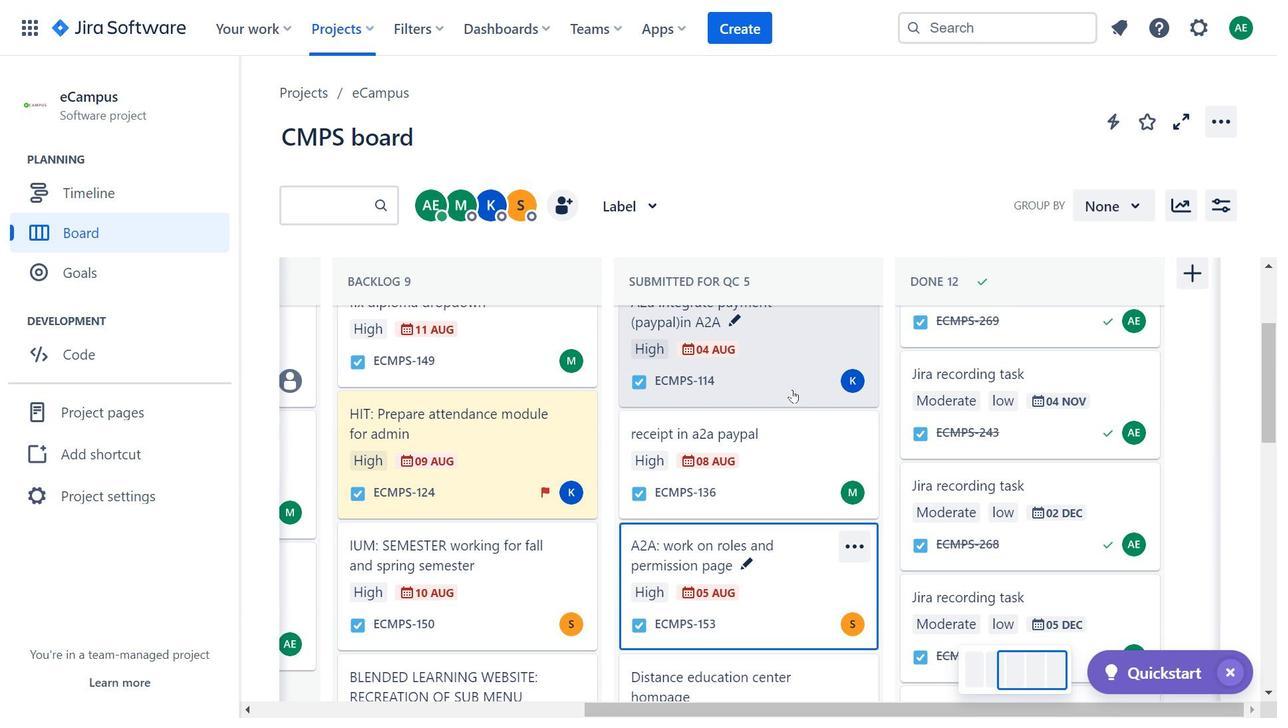 
Action: Mouse moved to (817, 608)
Screenshot: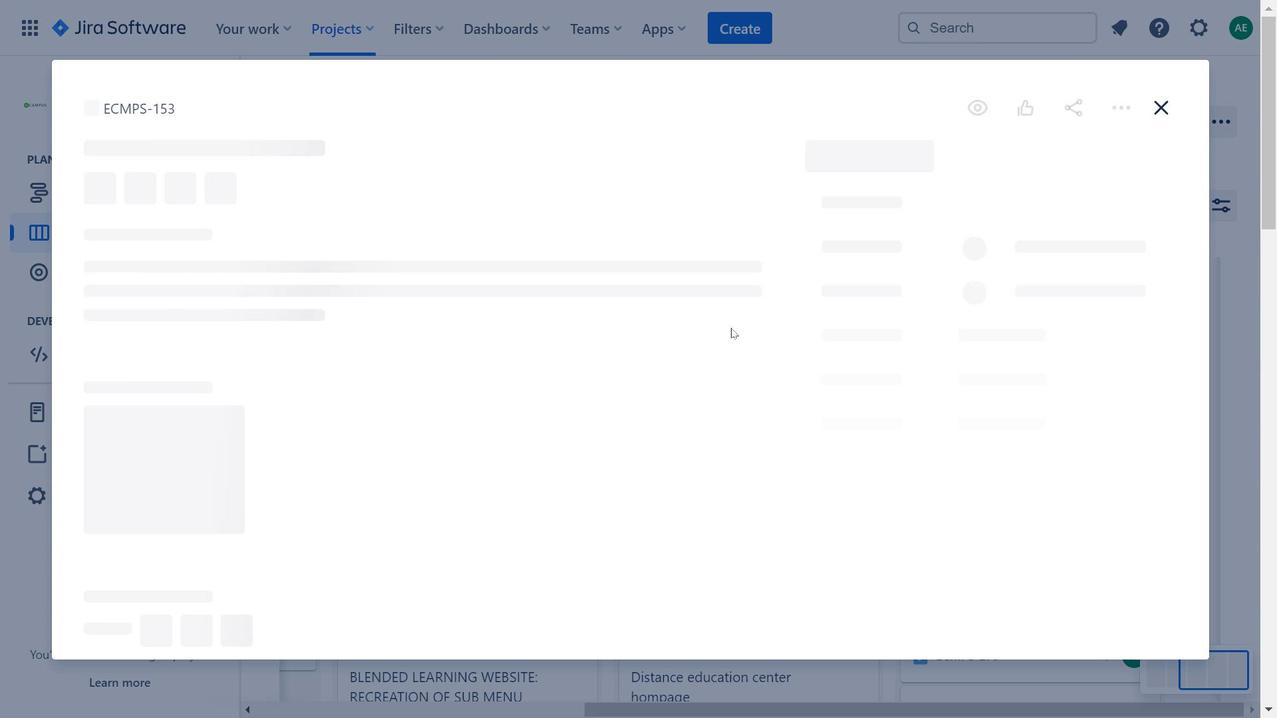 
Action: Mouse pressed left at (817, 608)
Screenshot: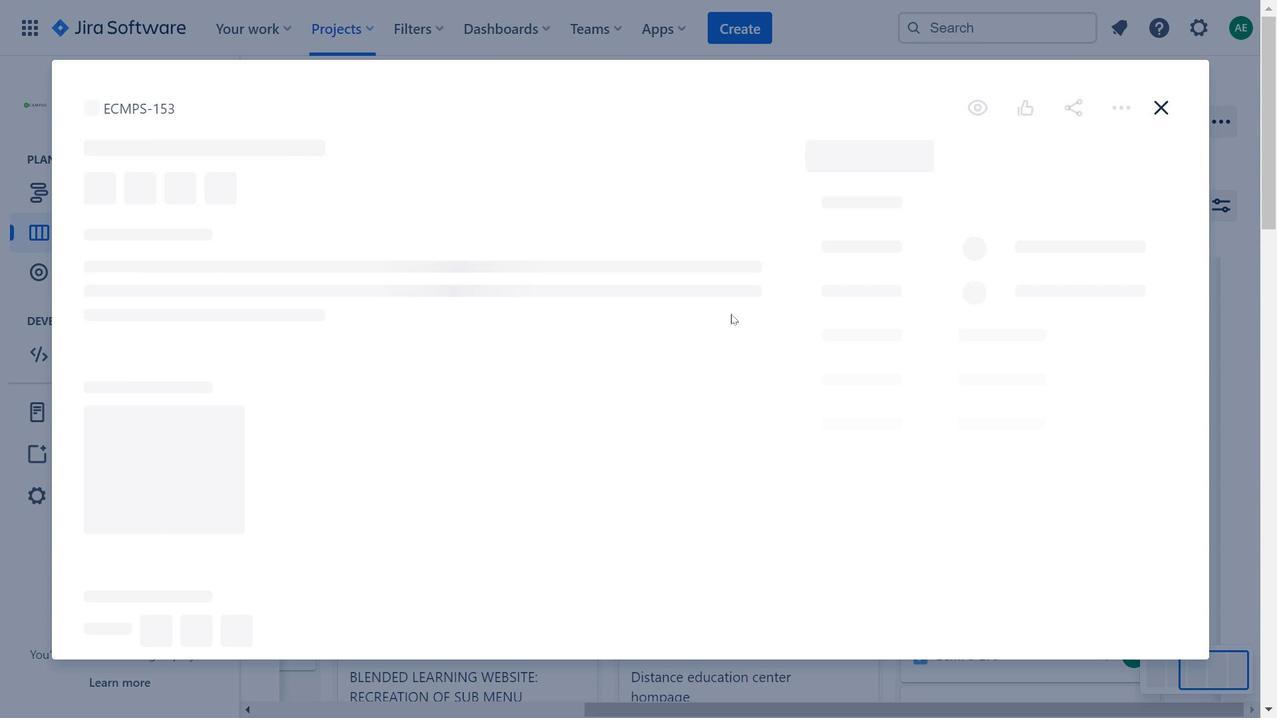 
Action: Mouse moved to (276, 229)
Screenshot: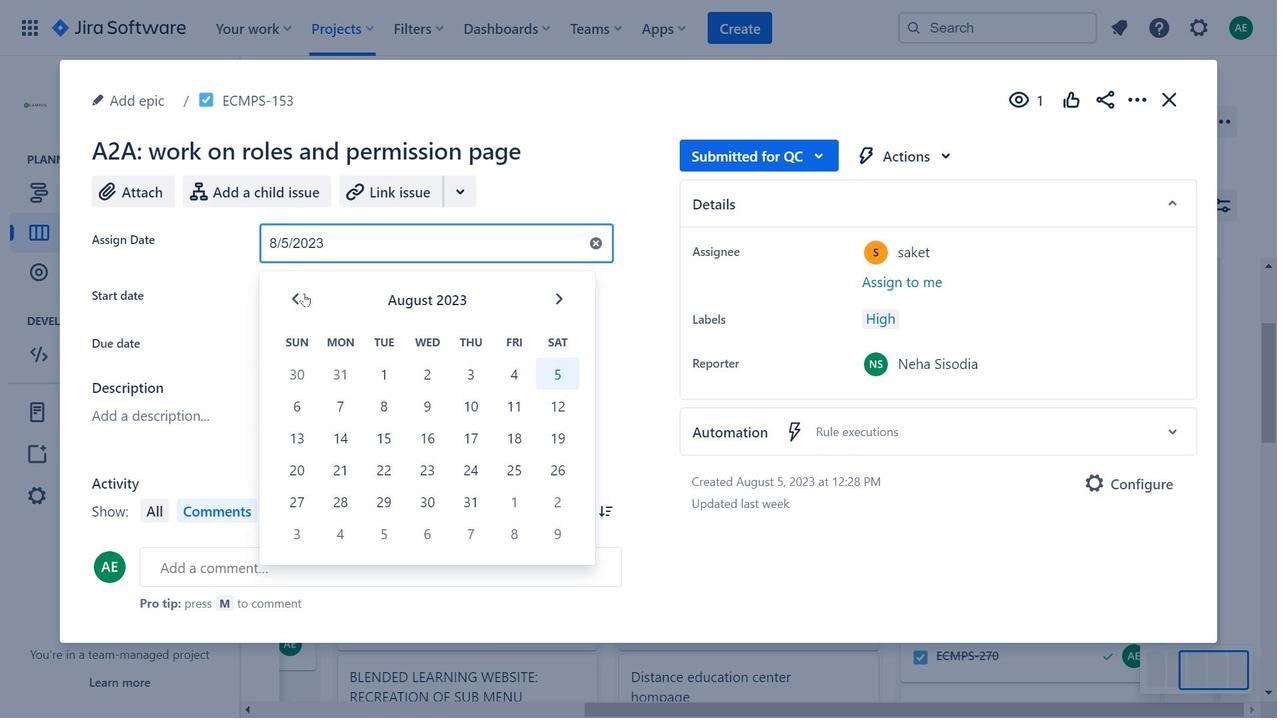 
Action: Mouse pressed left at (276, 229)
Screenshot: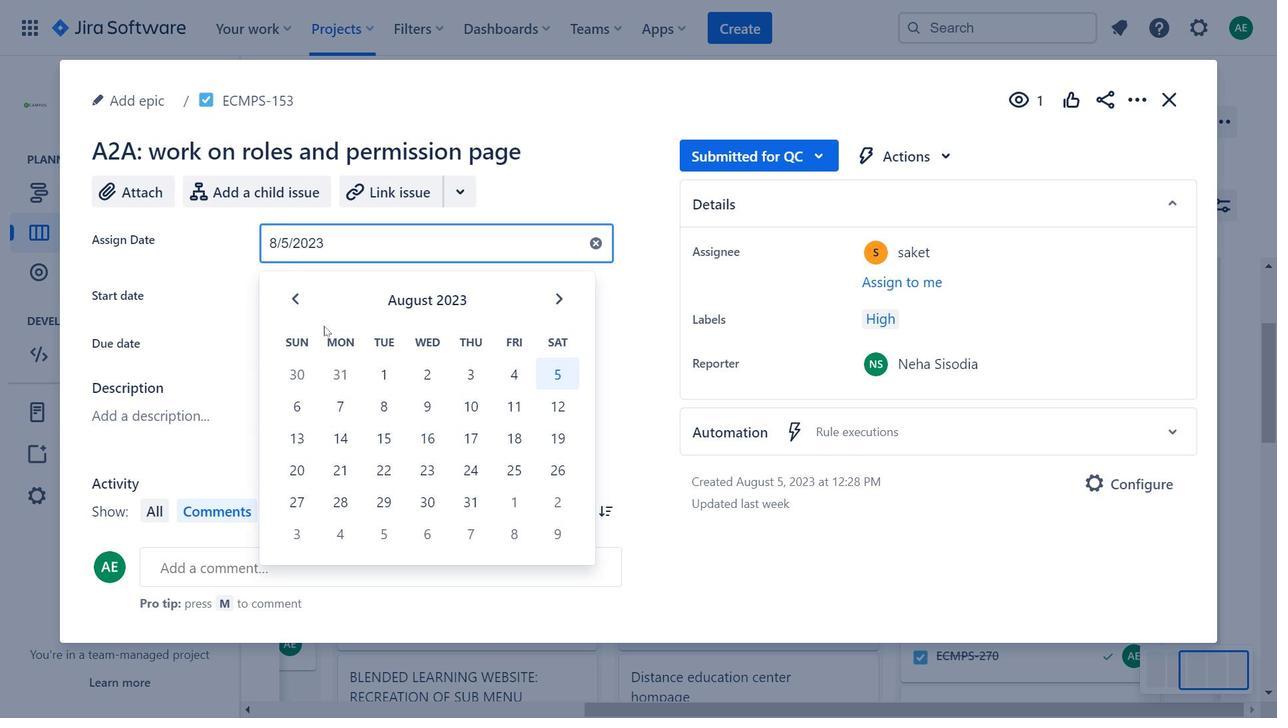 
Action: Mouse moved to (630, 301)
Screenshot: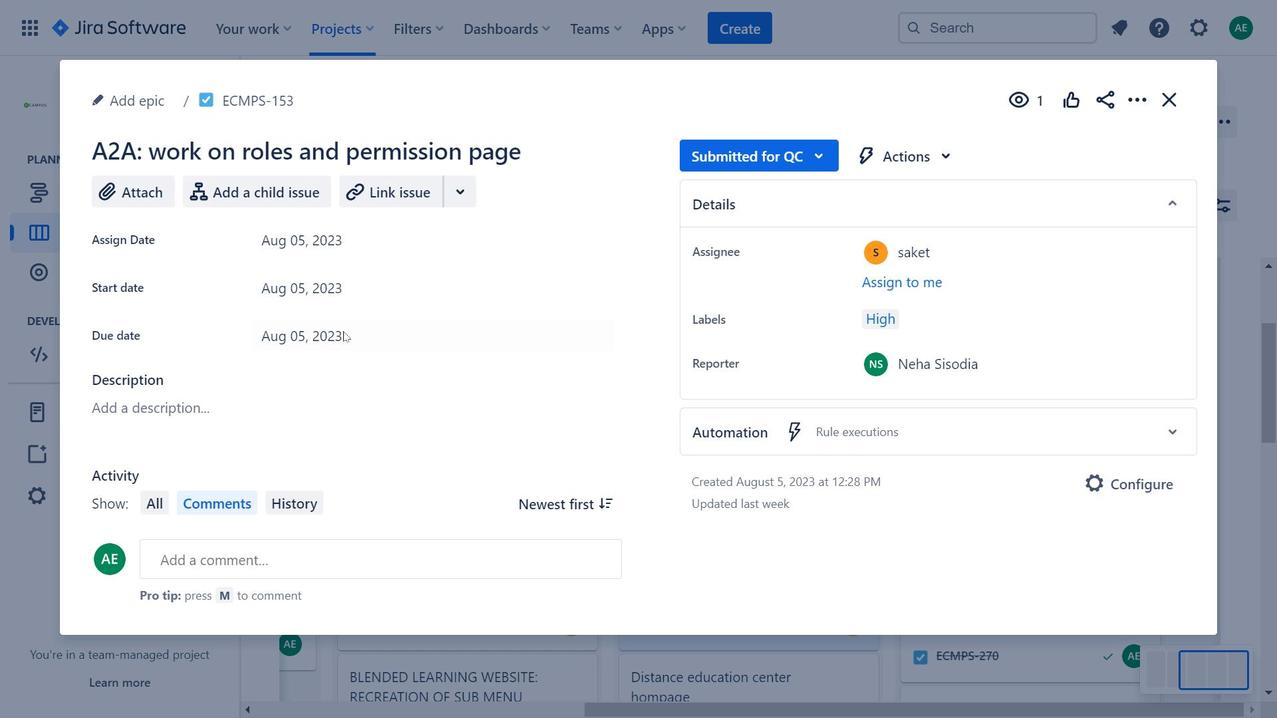 
Action: Mouse pressed left at (630, 301)
Screenshot: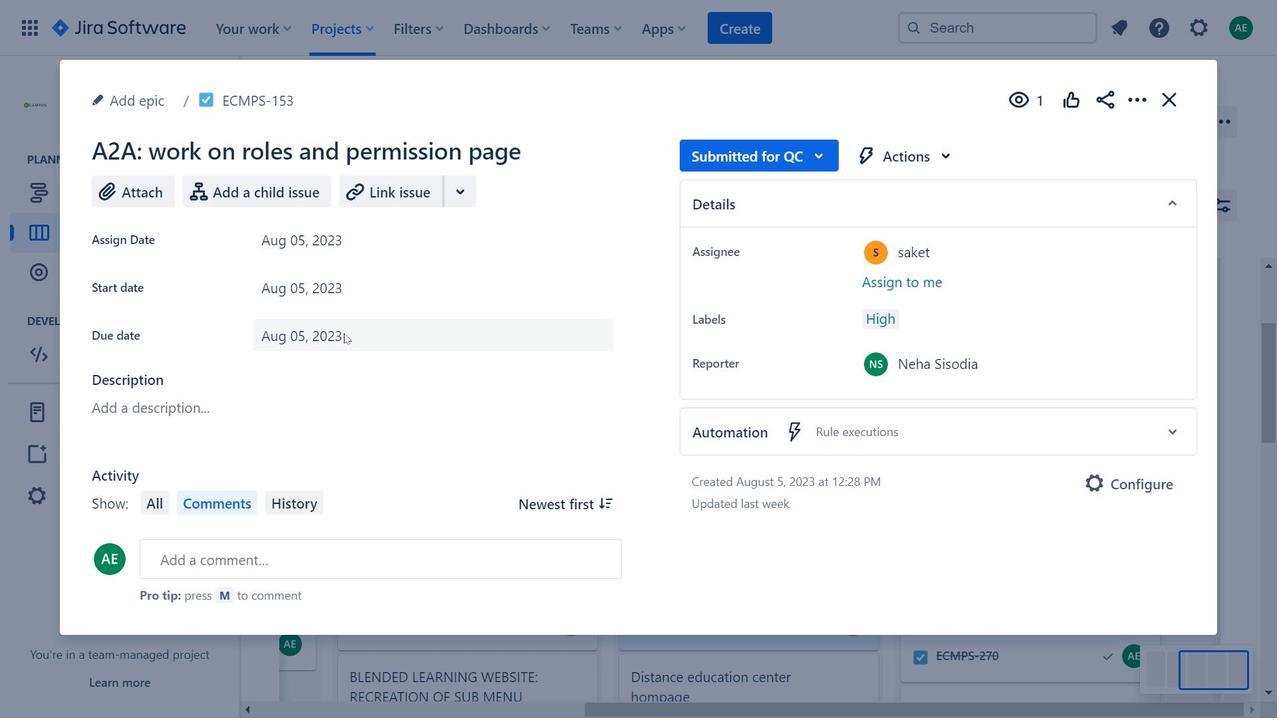 
Action: Mouse moved to (348, 337)
Screenshot: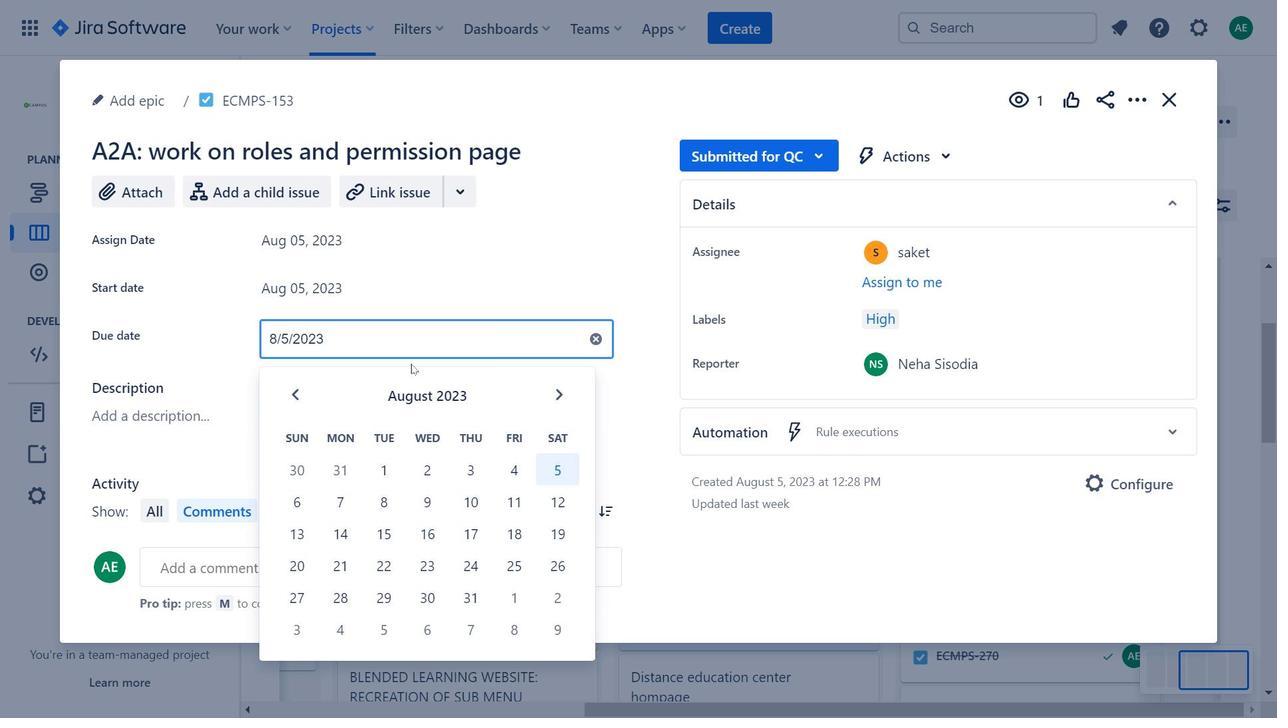 
Action: Mouse pressed left at (348, 337)
Screenshot: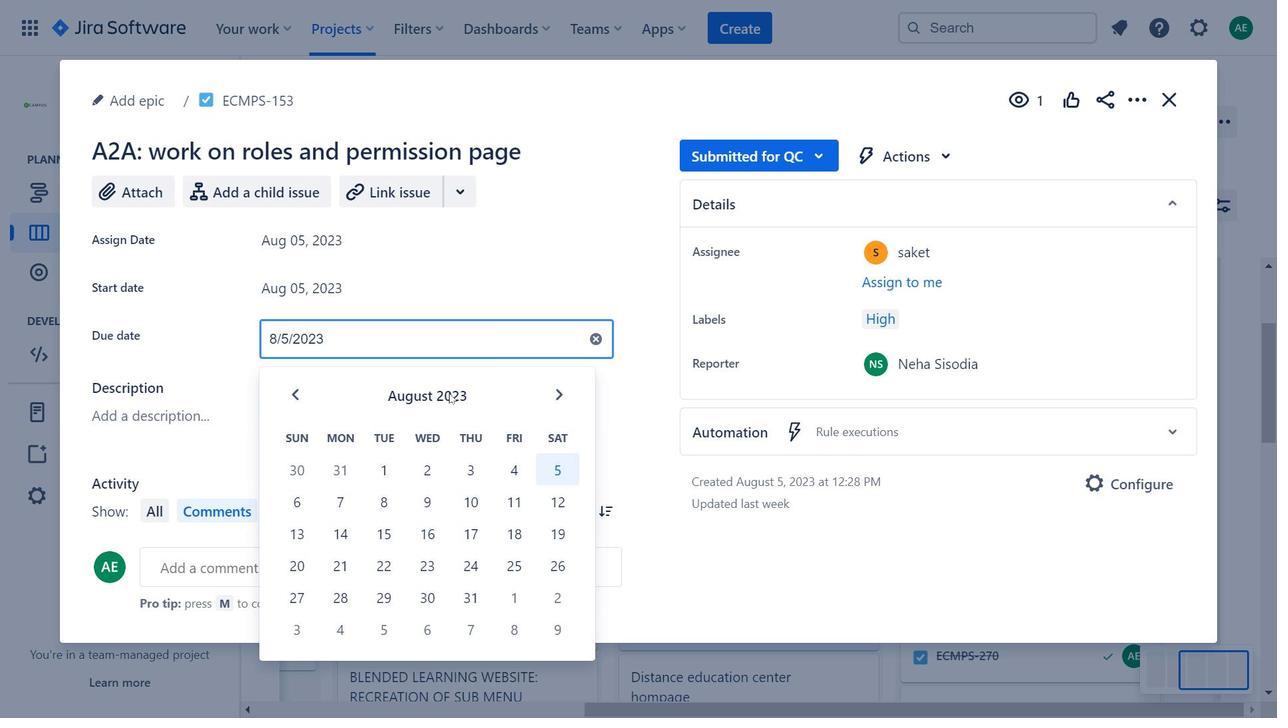 
Action: Mouse moved to (570, 409)
Screenshot: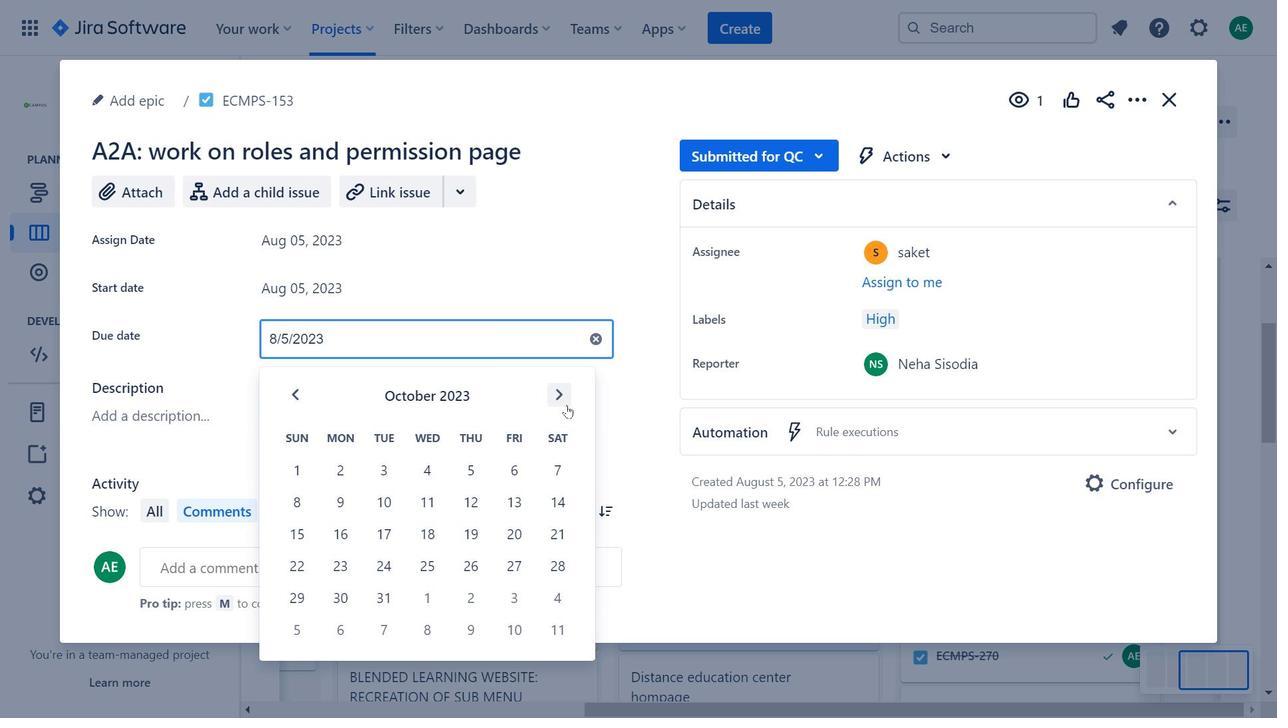 
Action: Mouse pressed left at (570, 409)
Screenshot: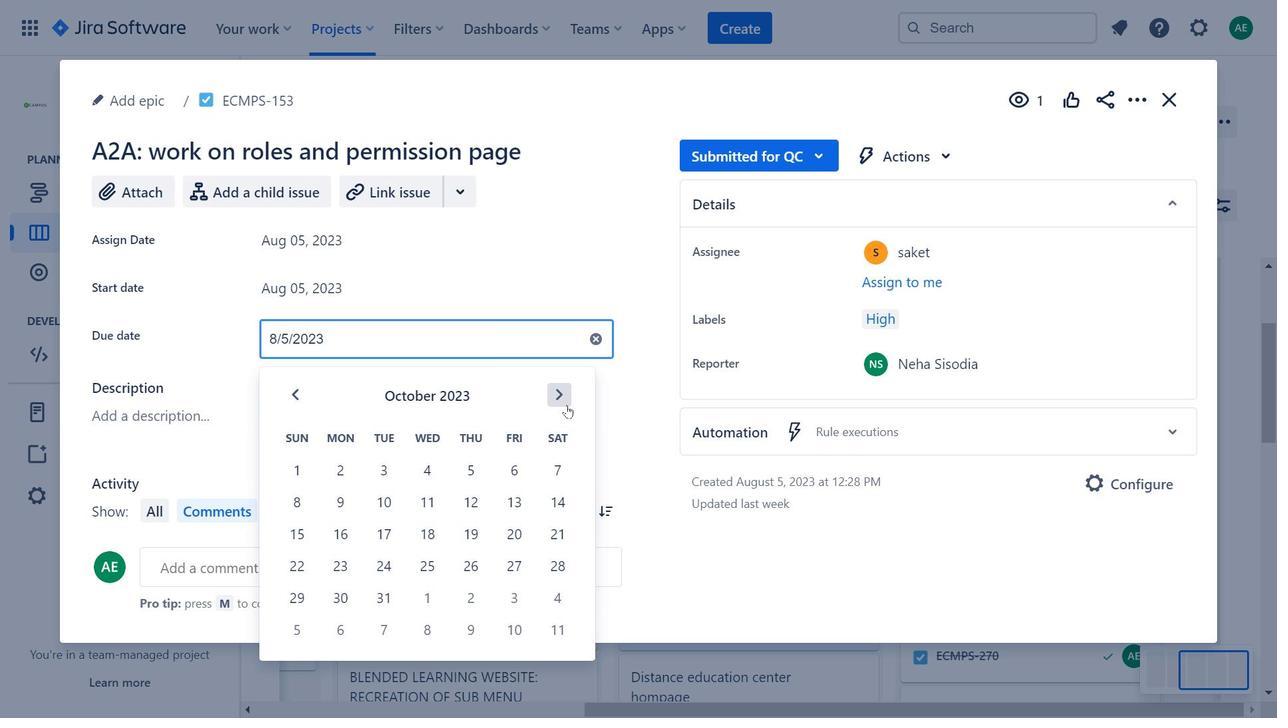 
Action: Mouse pressed left at (570, 409)
Screenshot: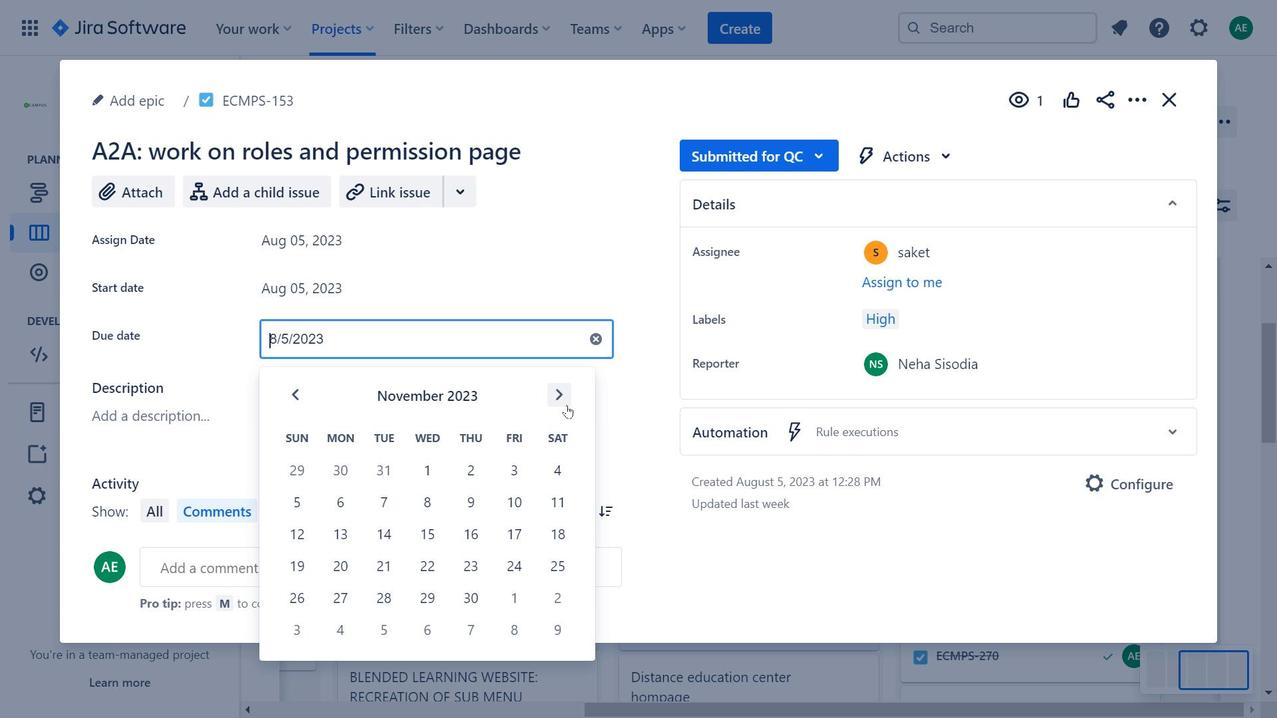 
Action: Mouse pressed left at (570, 409)
Screenshot: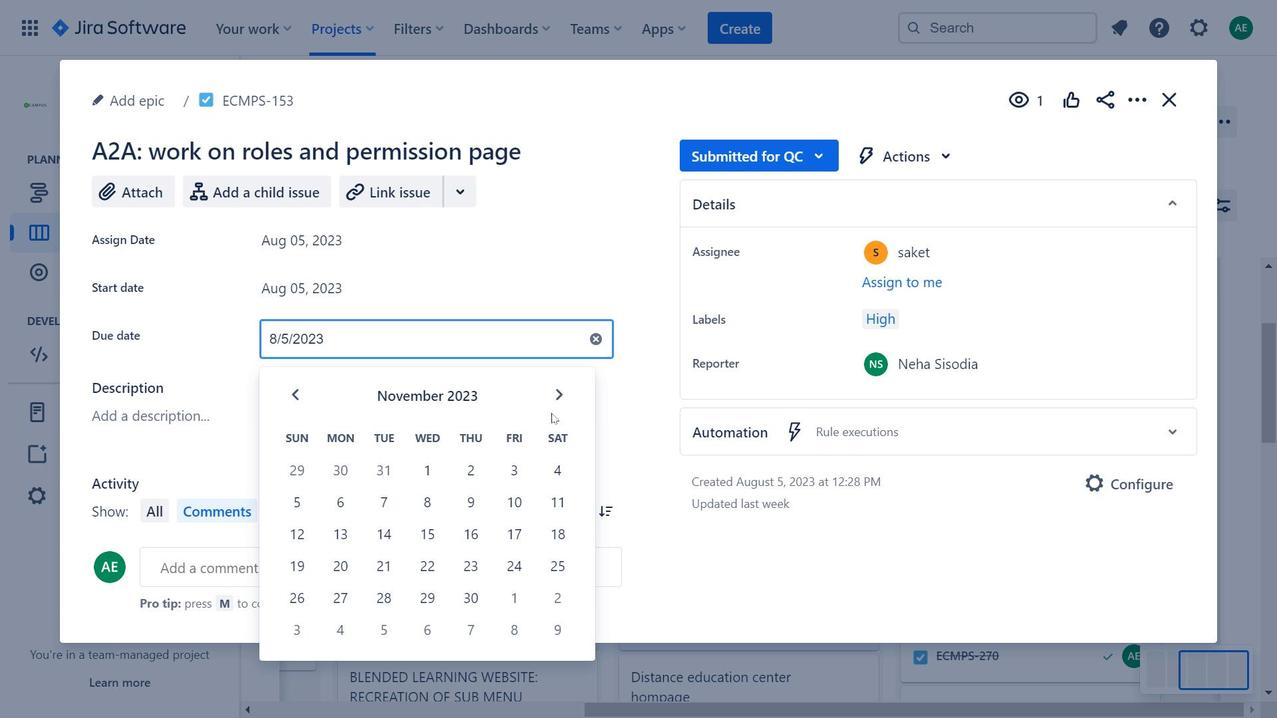 
Action: Mouse pressed left at (570, 409)
Screenshot: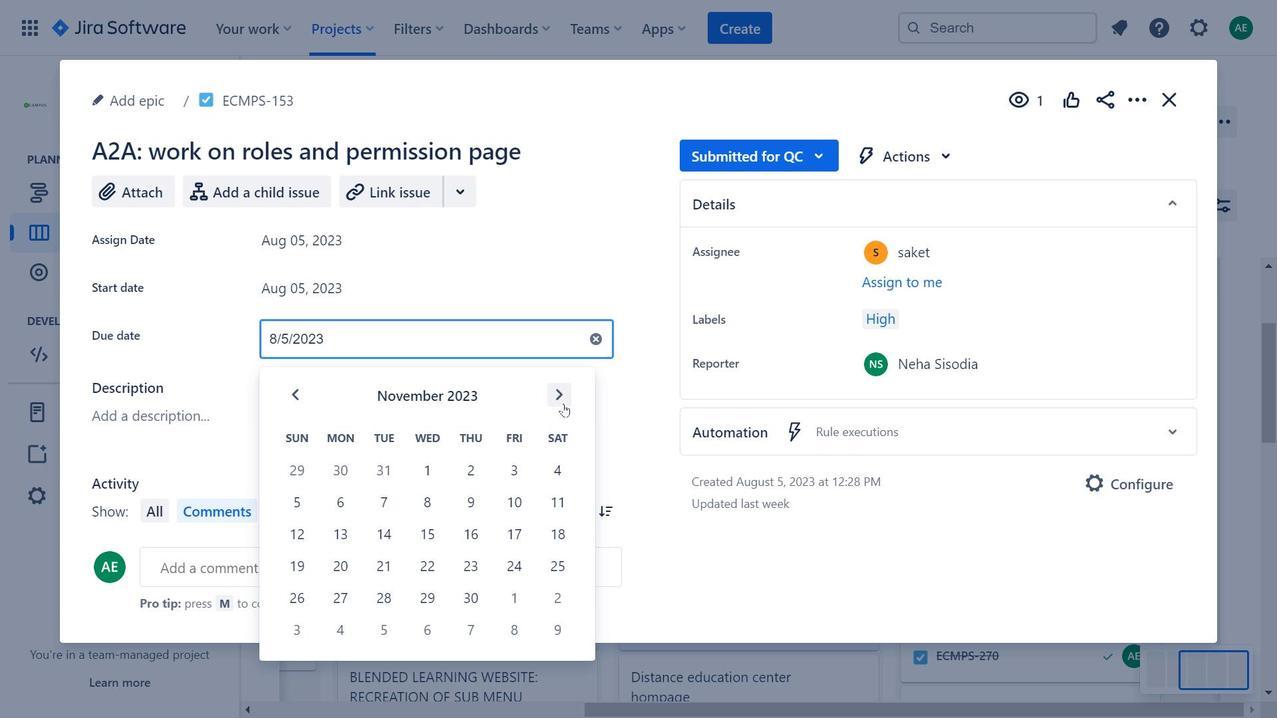 
Action: Mouse moved to (566, 411)
Screenshot: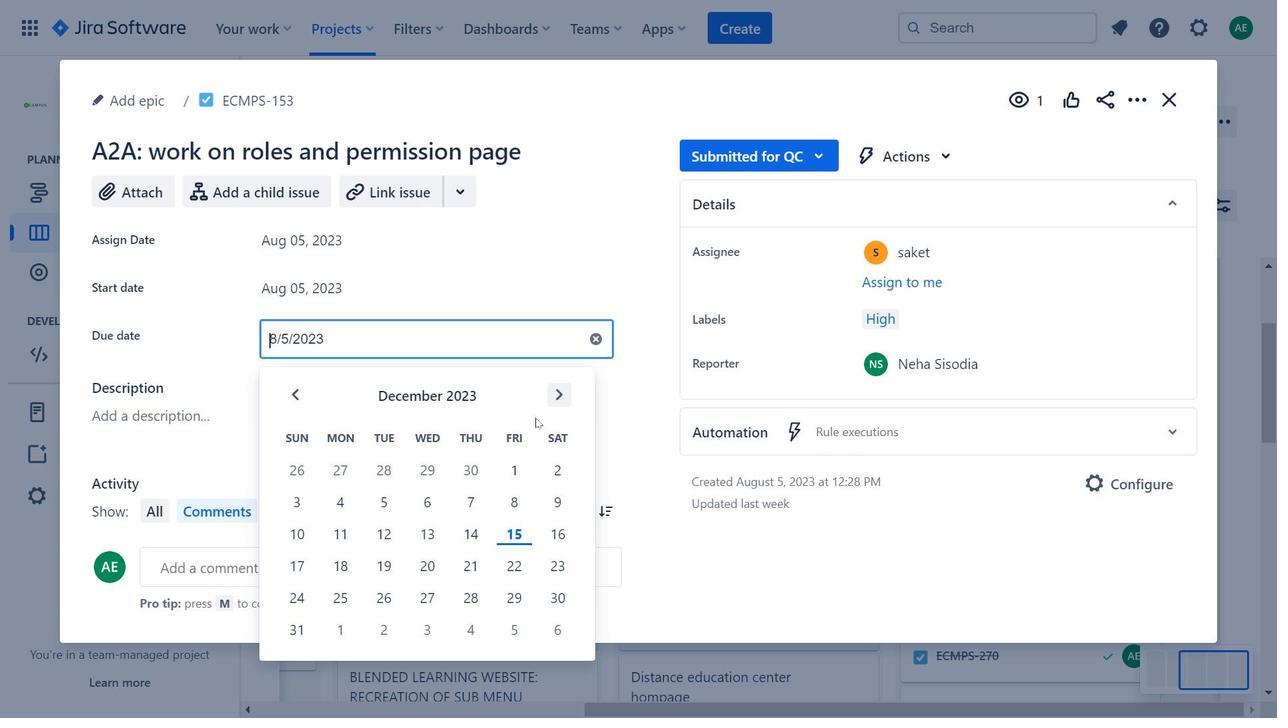 
Action: Mouse pressed left at (566, 411)
Screenshot: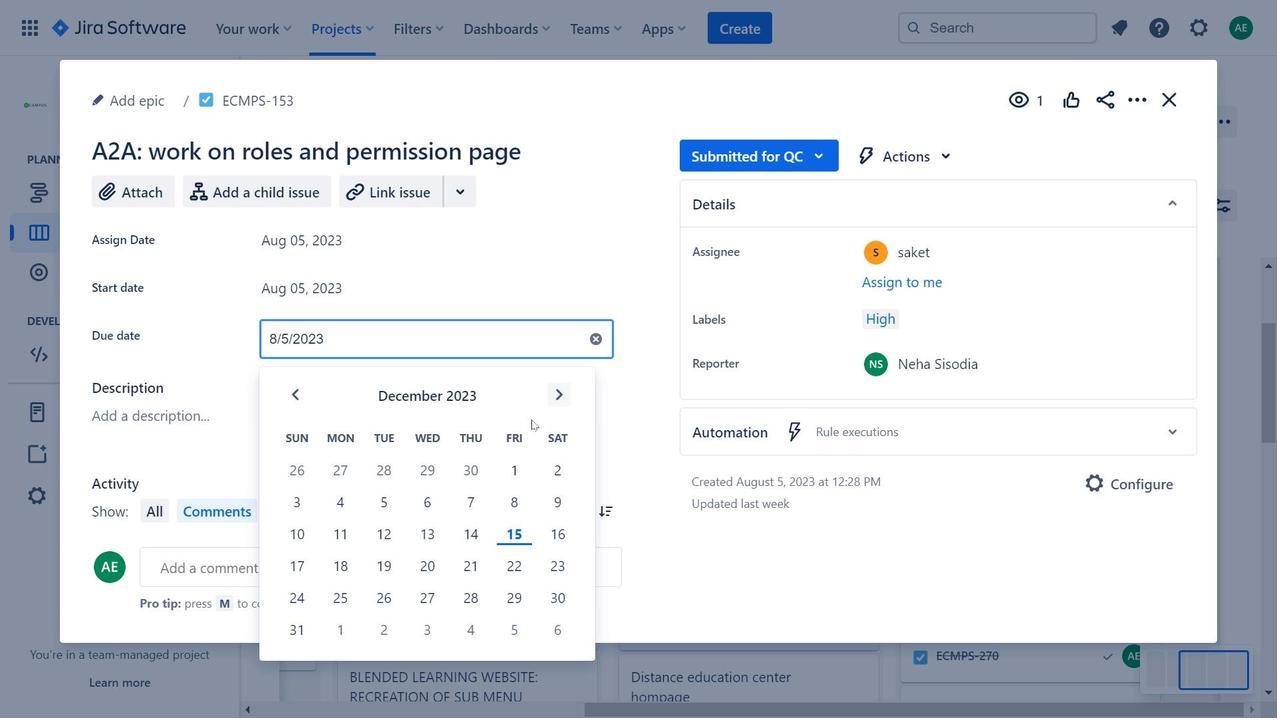 
Action: Mouse moved to (568, 401)
Screenshot: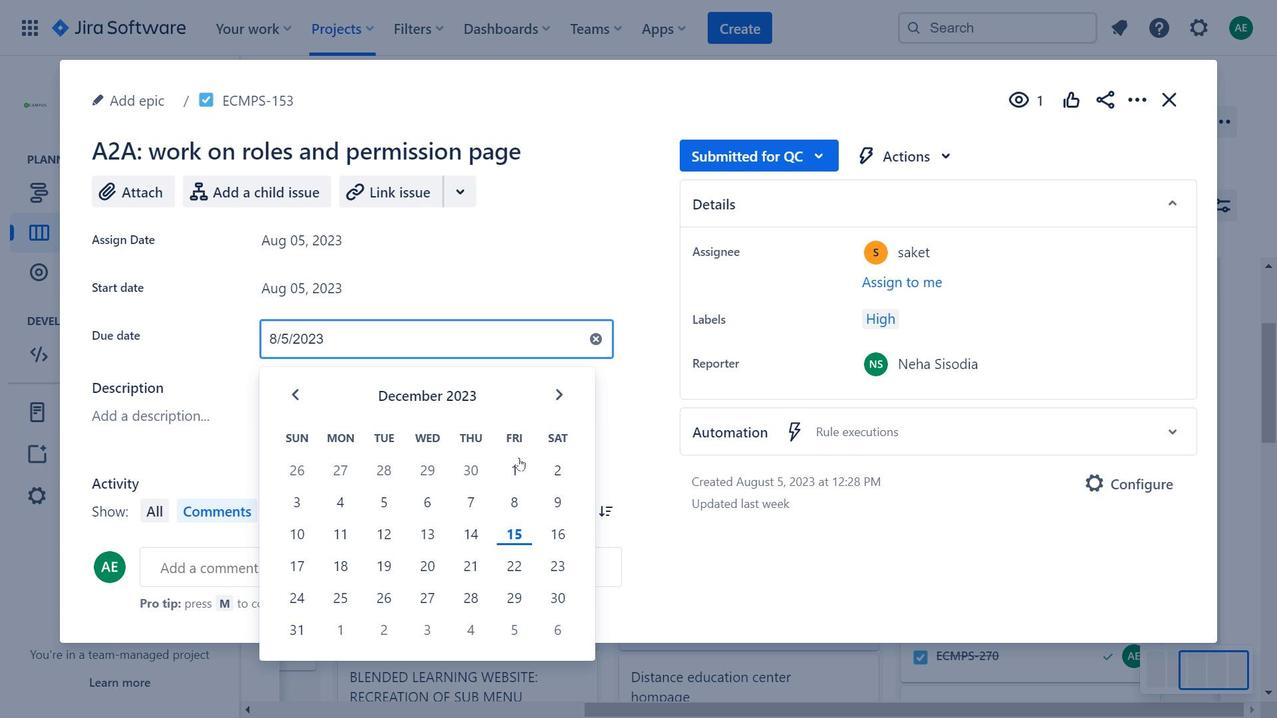 
Action: Mouse pressed left at (568, 401)
Screenshot: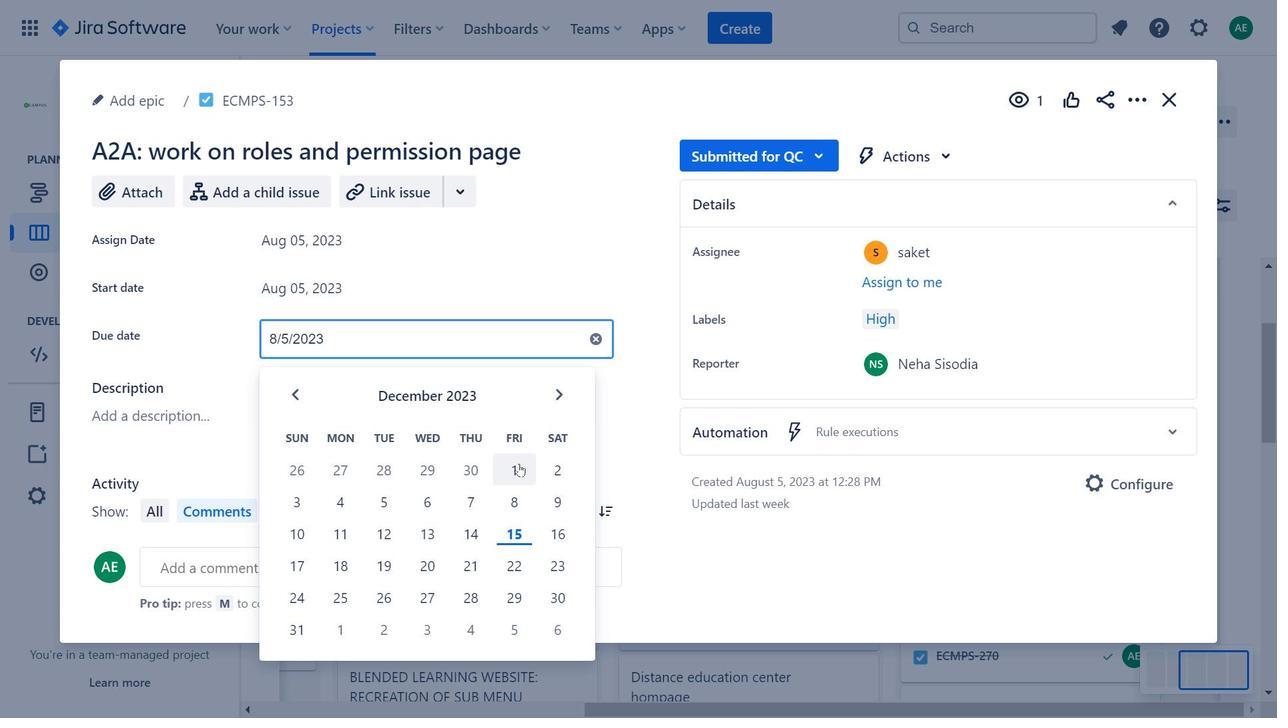 
Action: Mouse moved to (456, 592)
Screenshot: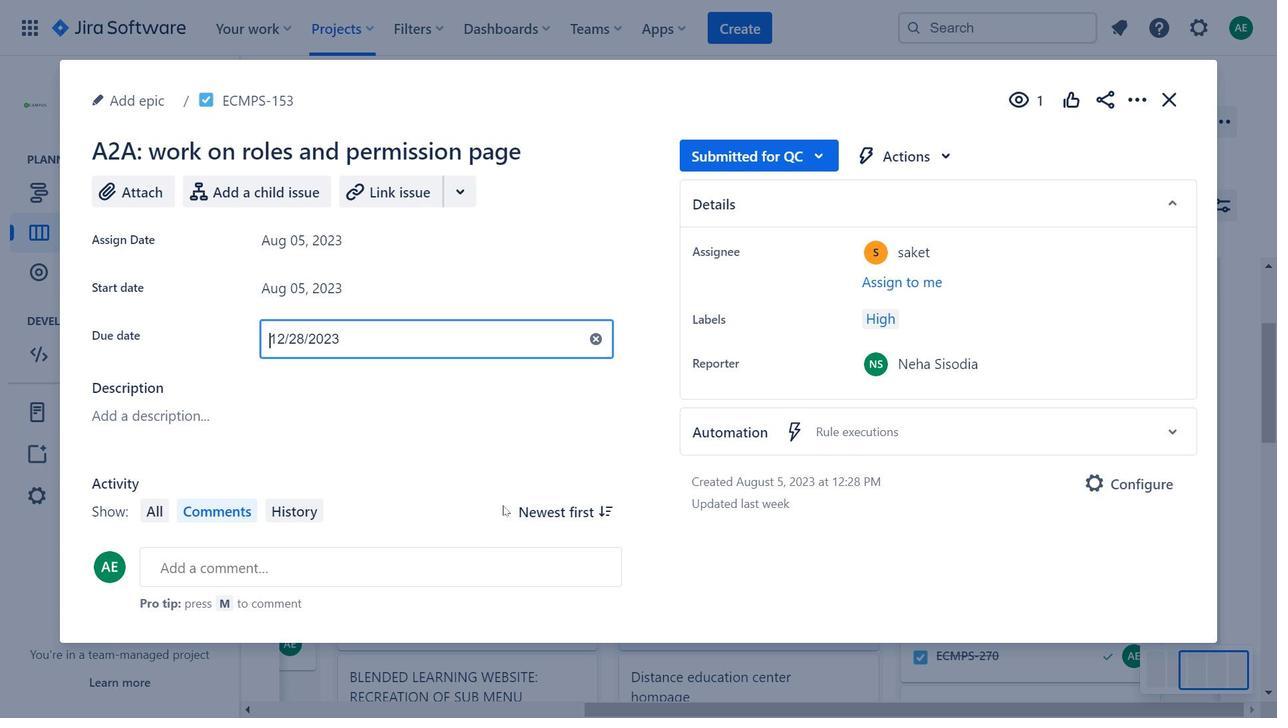 
Action: Mouse pressed left at (456, 592)
Screenshot: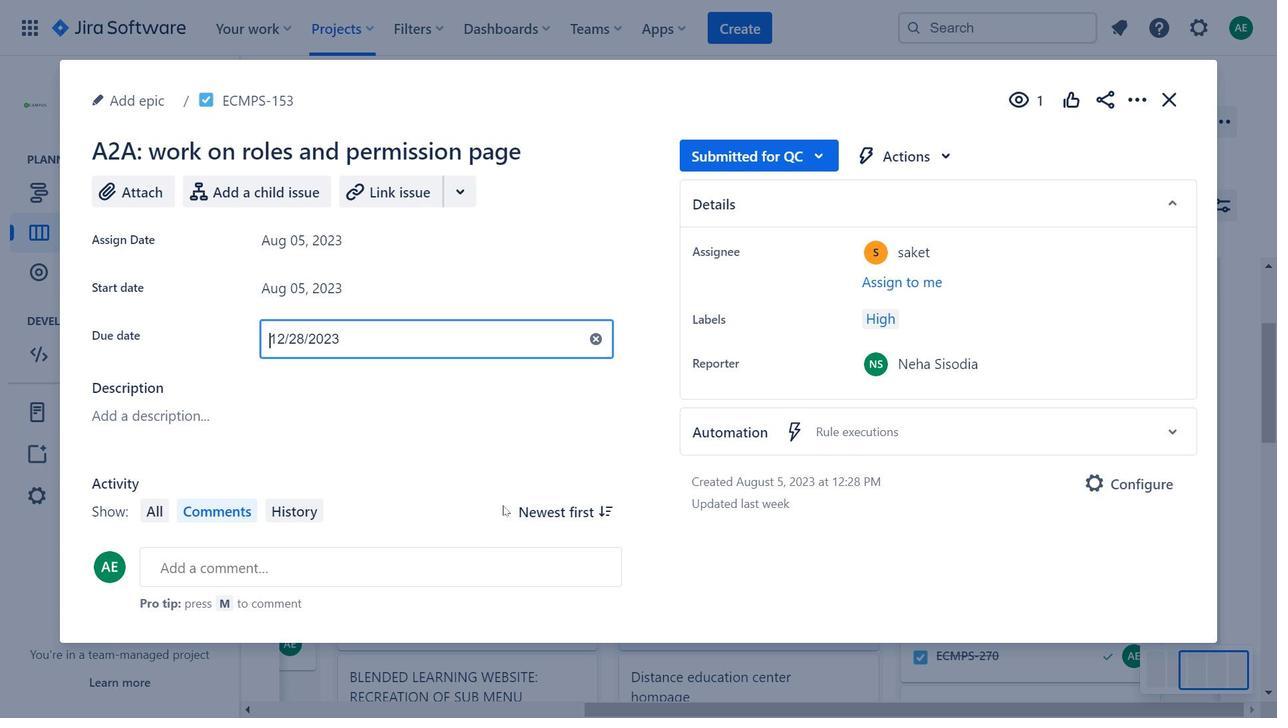 
Action: Mouse moved to (237, 564)
Screenshot: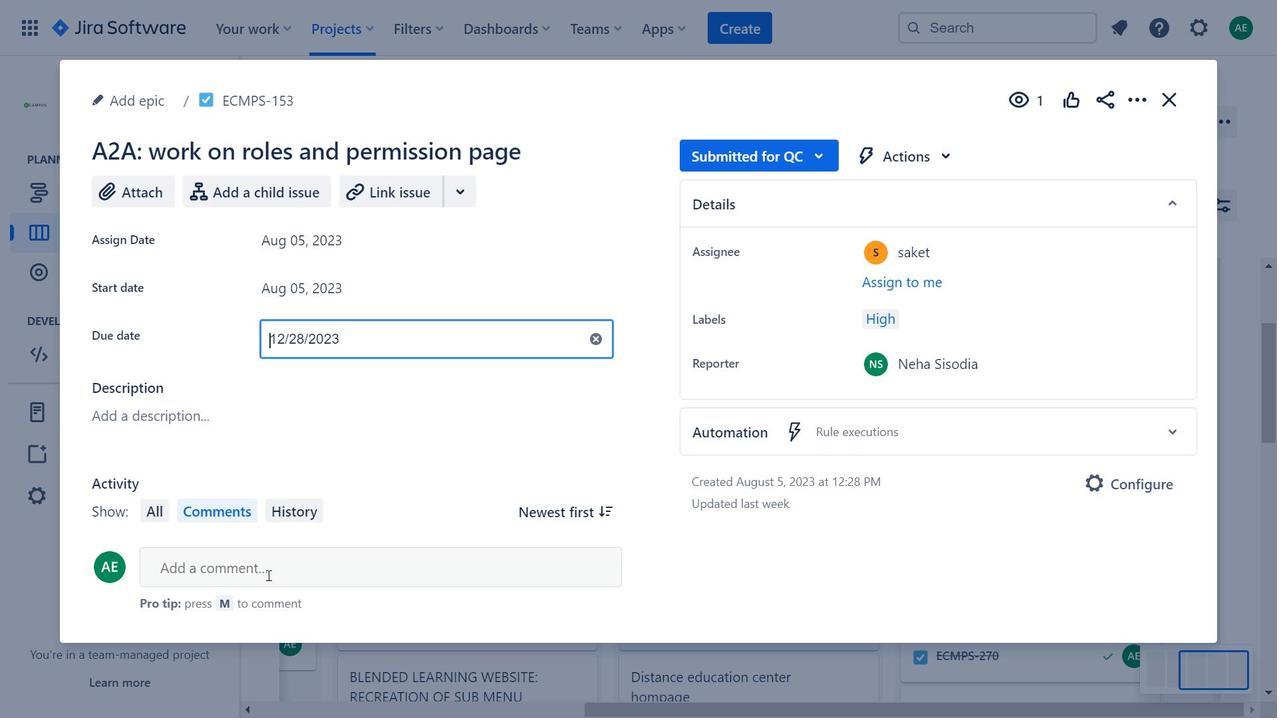 
Action: Mouse pressed left at (237, 564)
Screenshot: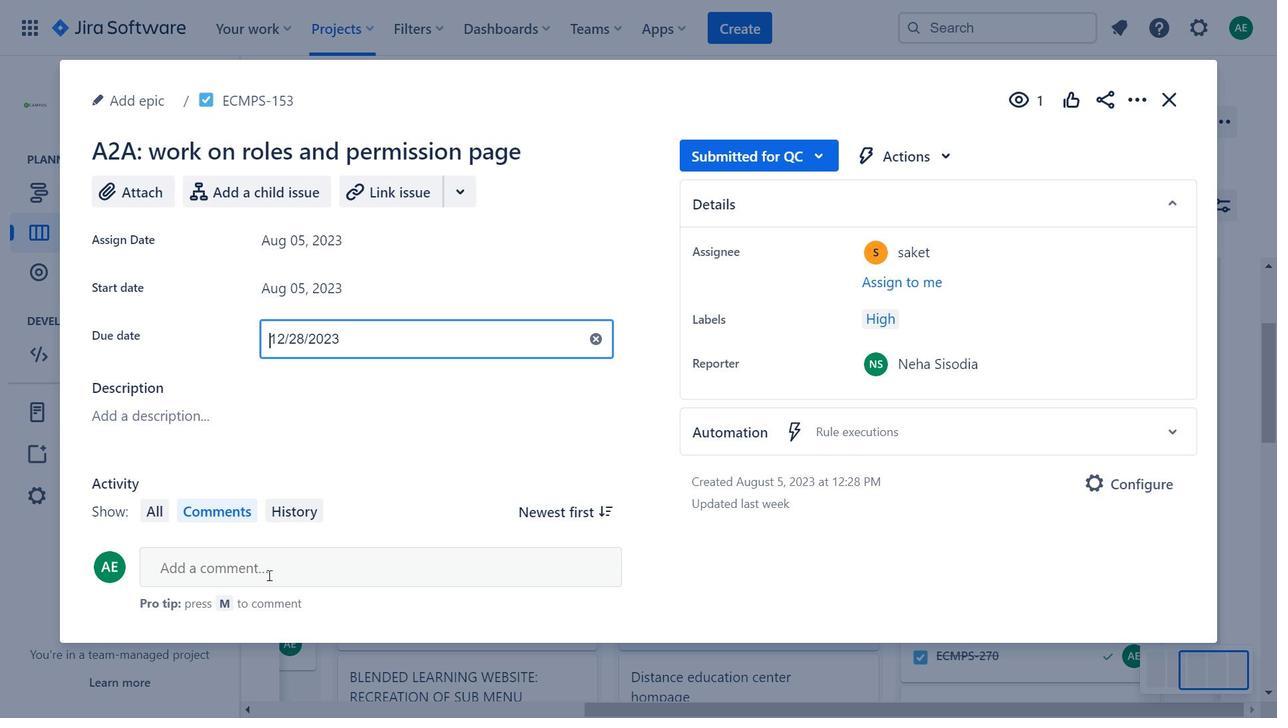 
Action: Mouse moved to (272, 580)
Screenshot: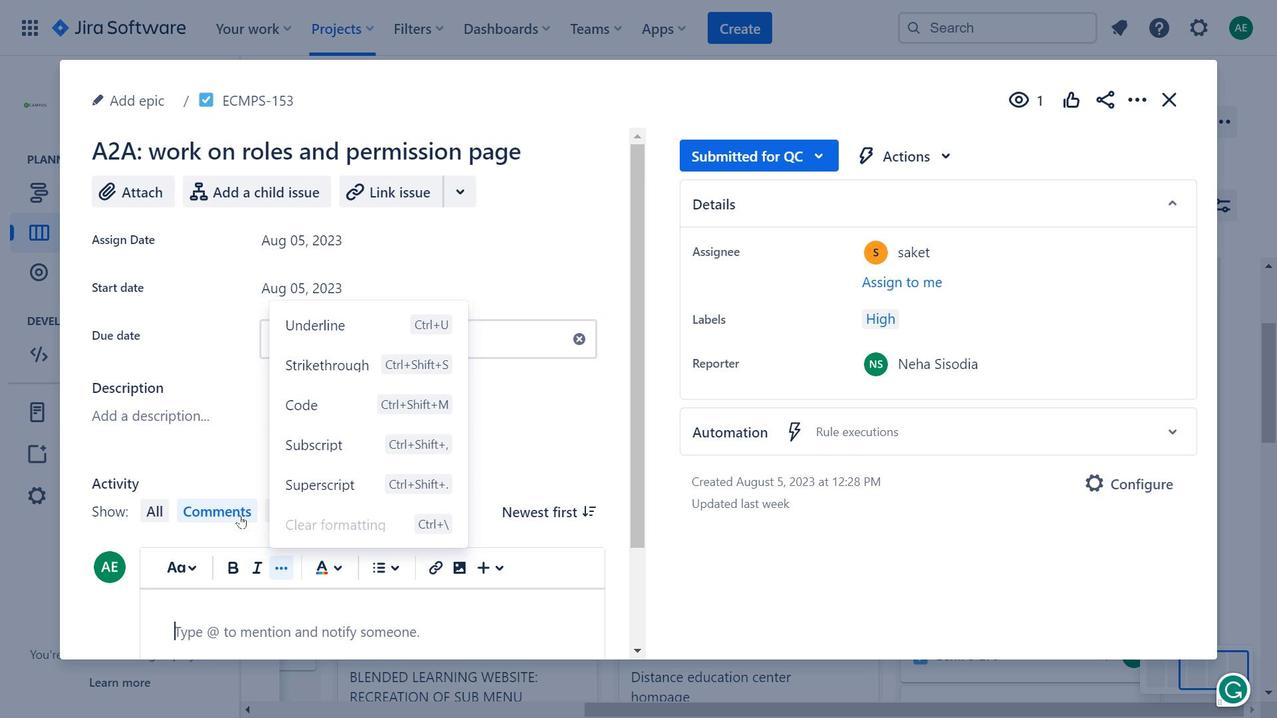 
Action: Mouse pressed left at (272, 580)
Screenshot: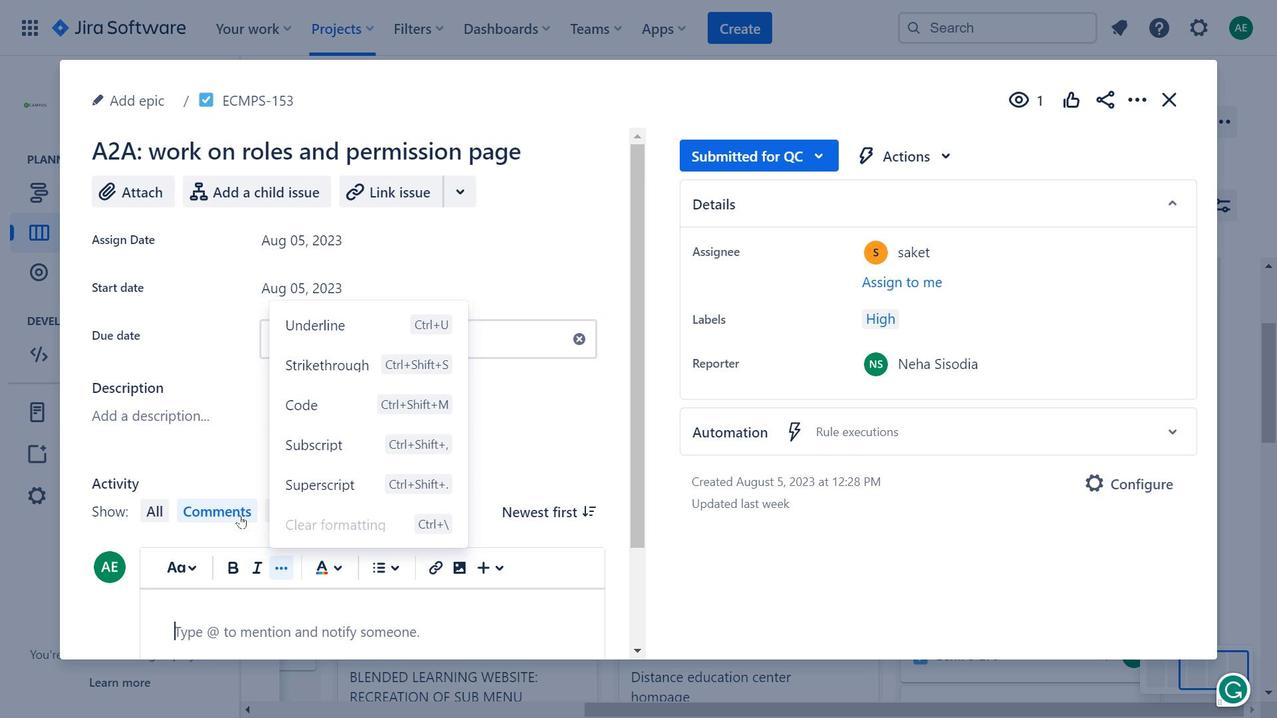 
Action: Mouse moved to (244, 520)
Screenshot: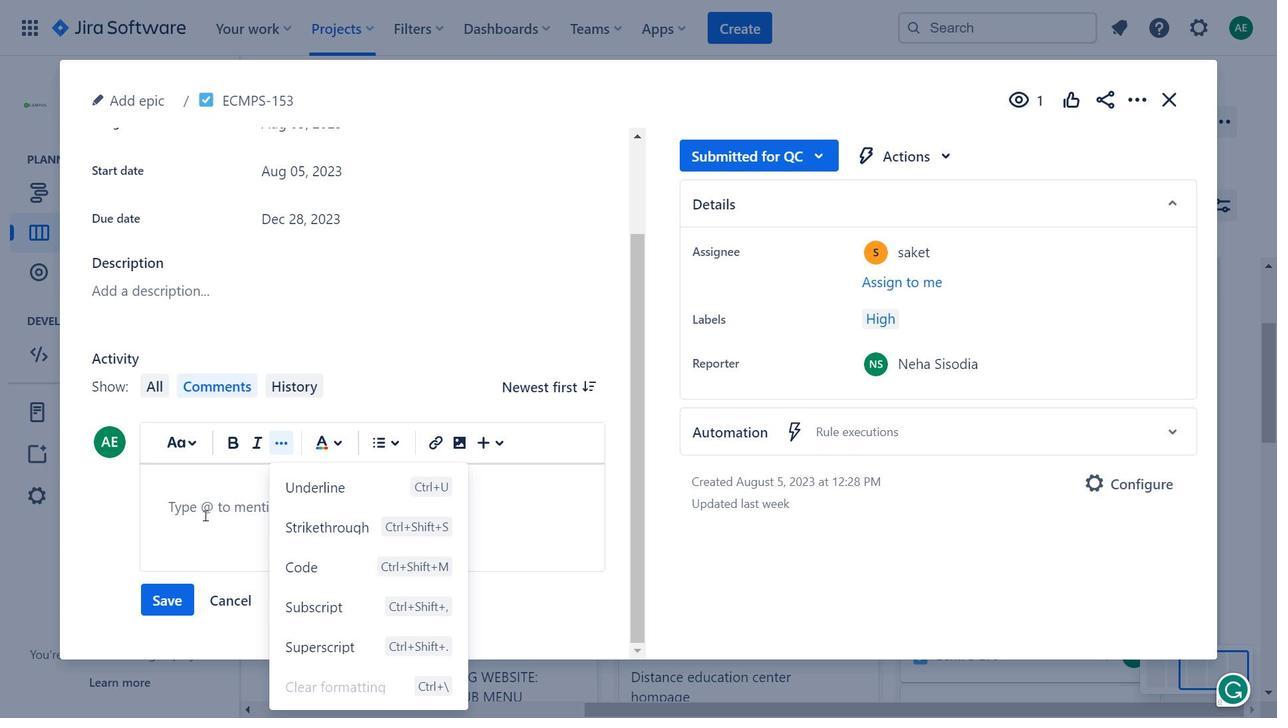 
Action: Mouse scrolled (244, 519) with delta (0, 0)
Screenshot: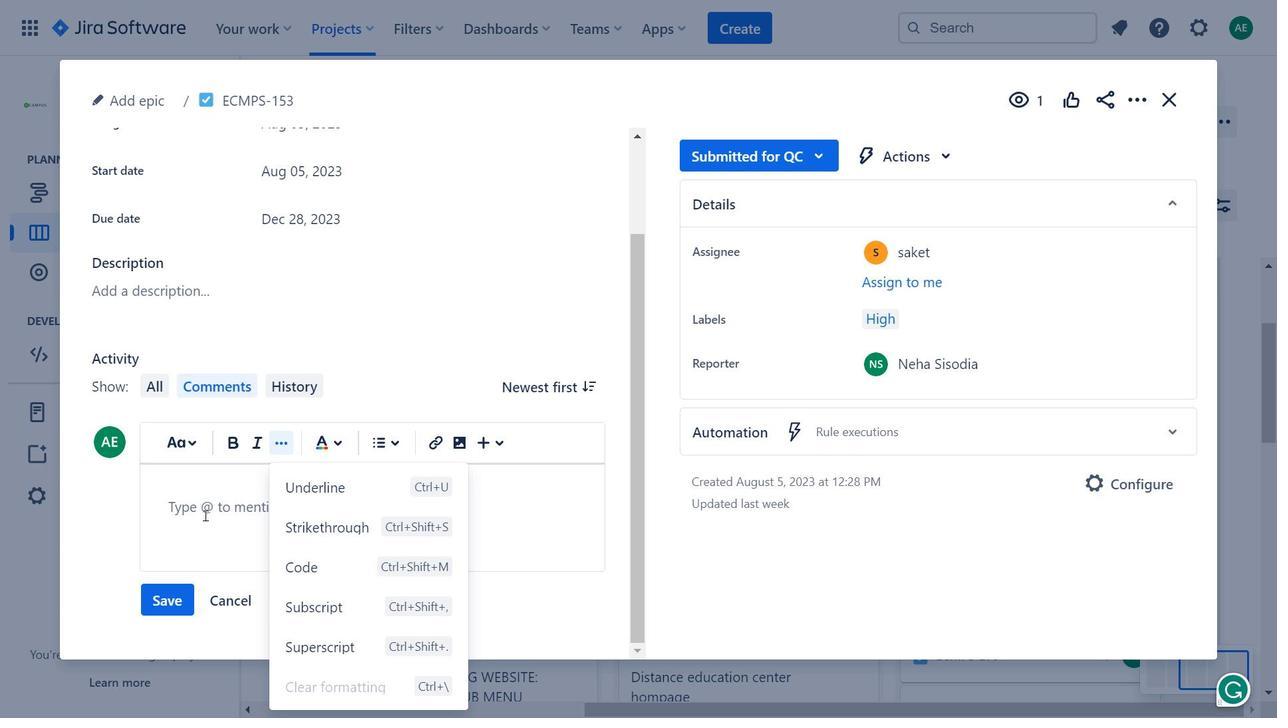
Action: Mouse moved to (208, 519)
Screenshot: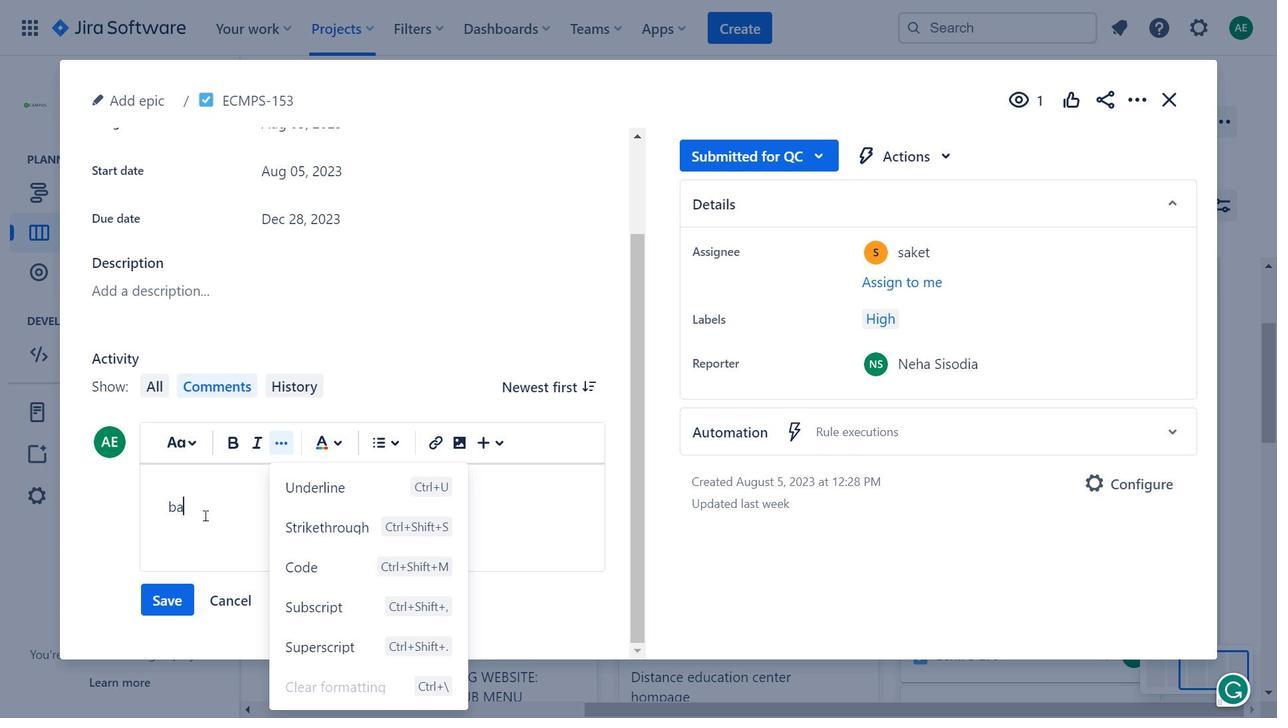 
Action: Key pressed back<Key.space>log<Key.space>since<Key.space>s<Key.backspace>augus
Screenshot: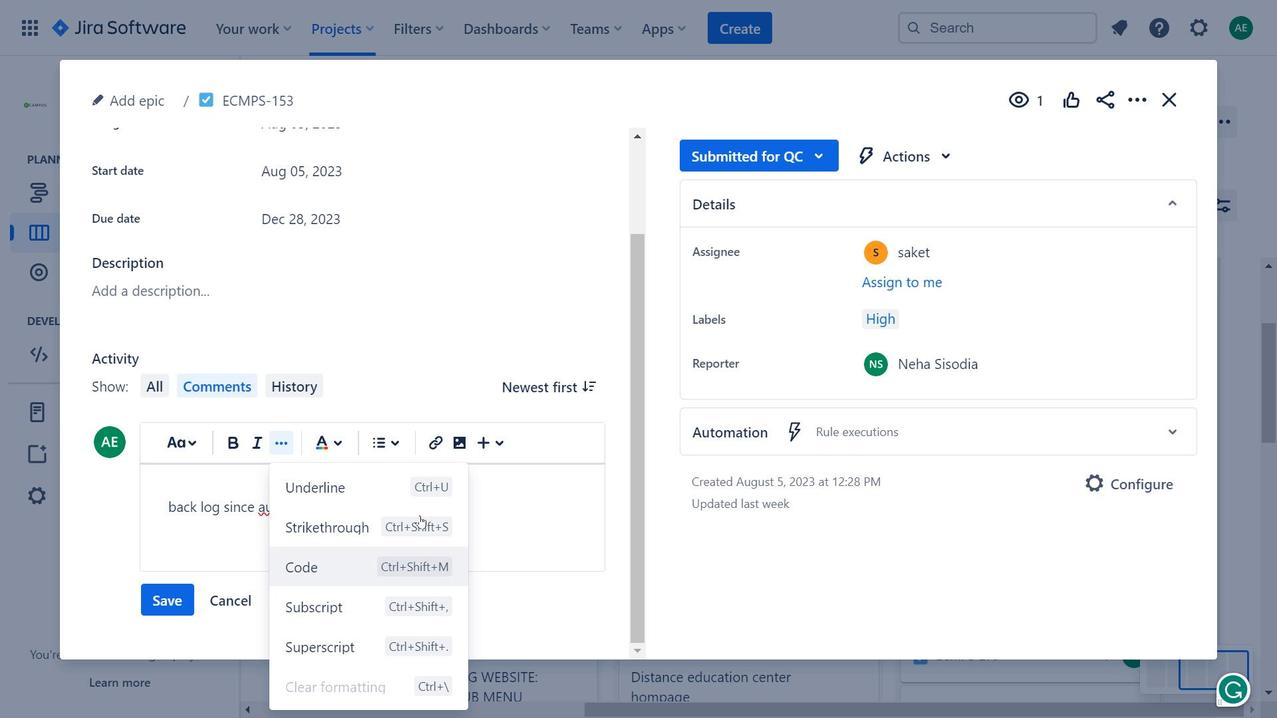 
Action: Mouse moved to (493, 507)
Screenshot: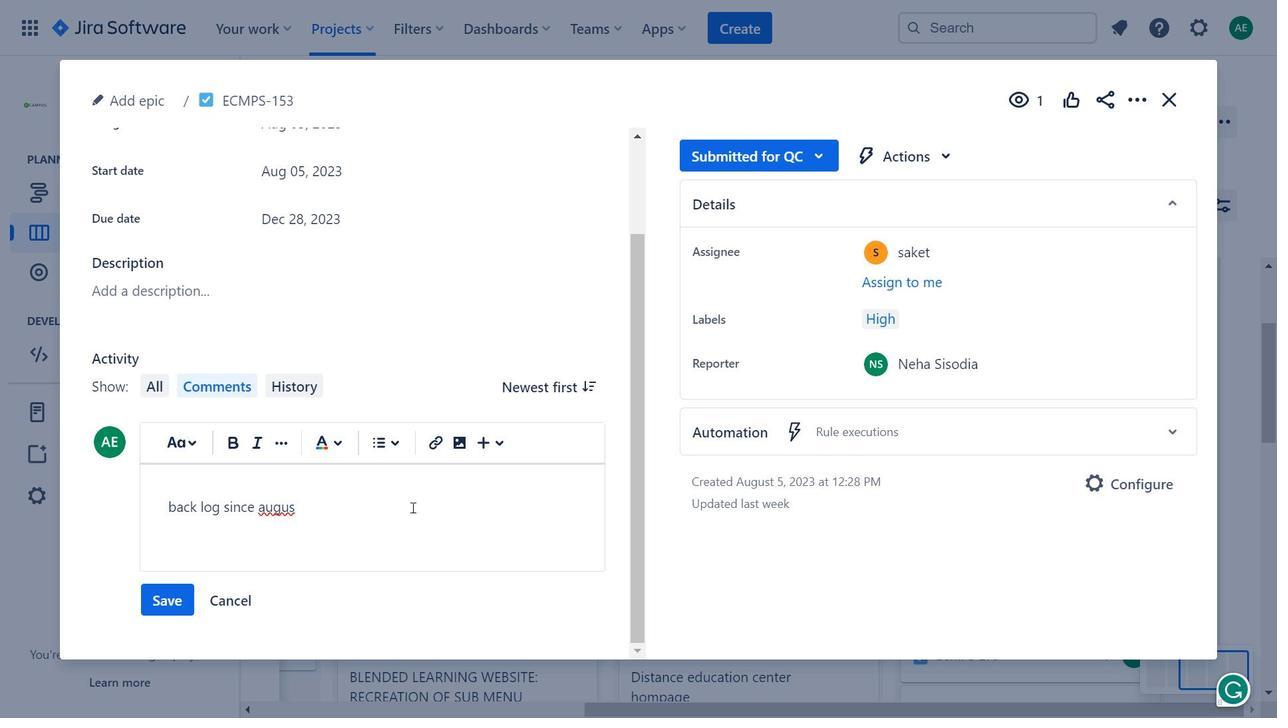 
Action: Mouse pressed left at (493, 507)
Screenshot: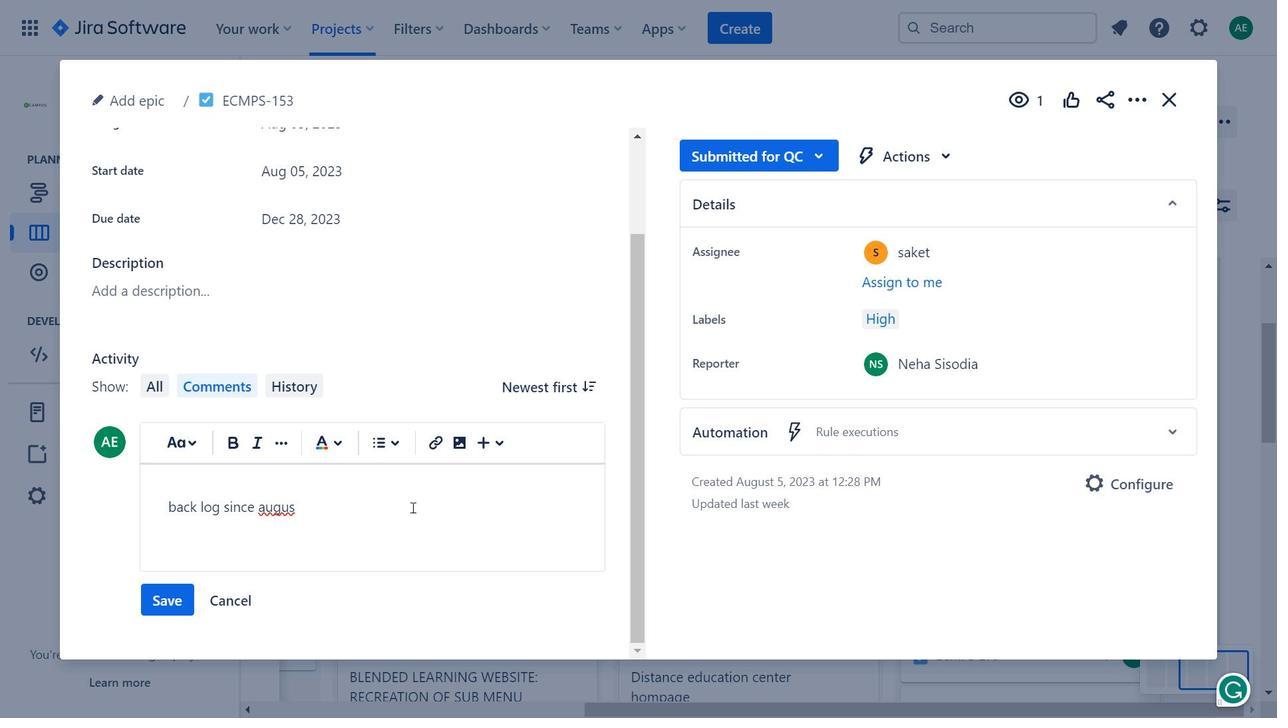 
Action: Mouse moved to (415, 511)
Screenshot: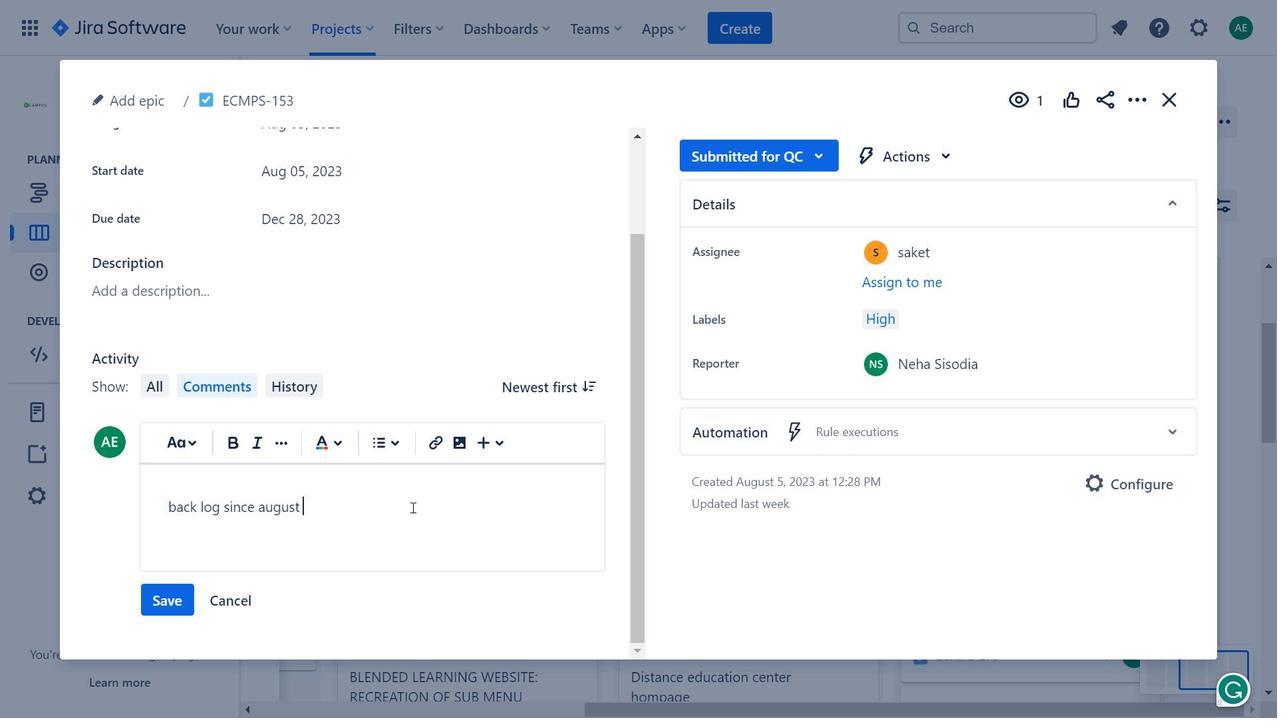 
Action: Key pressed t<Key.space>
Screenshot: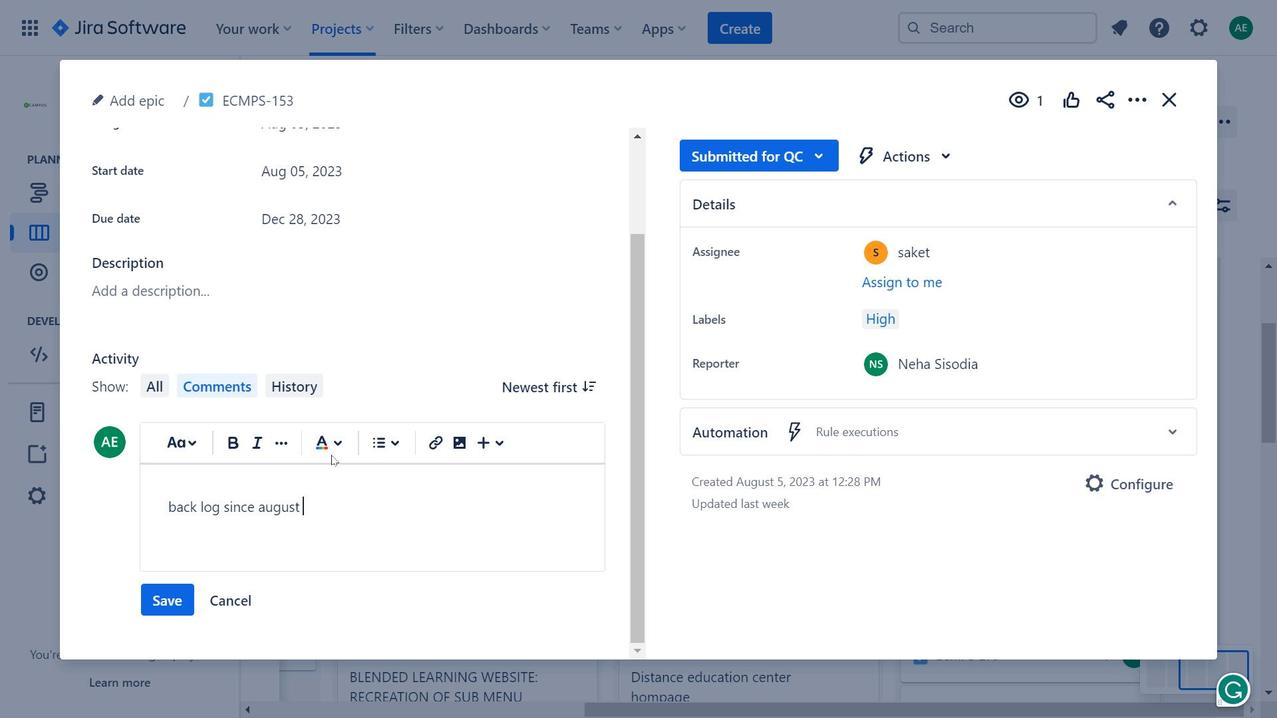 
Action: Mouse moved to (182, 604)
Screenshot: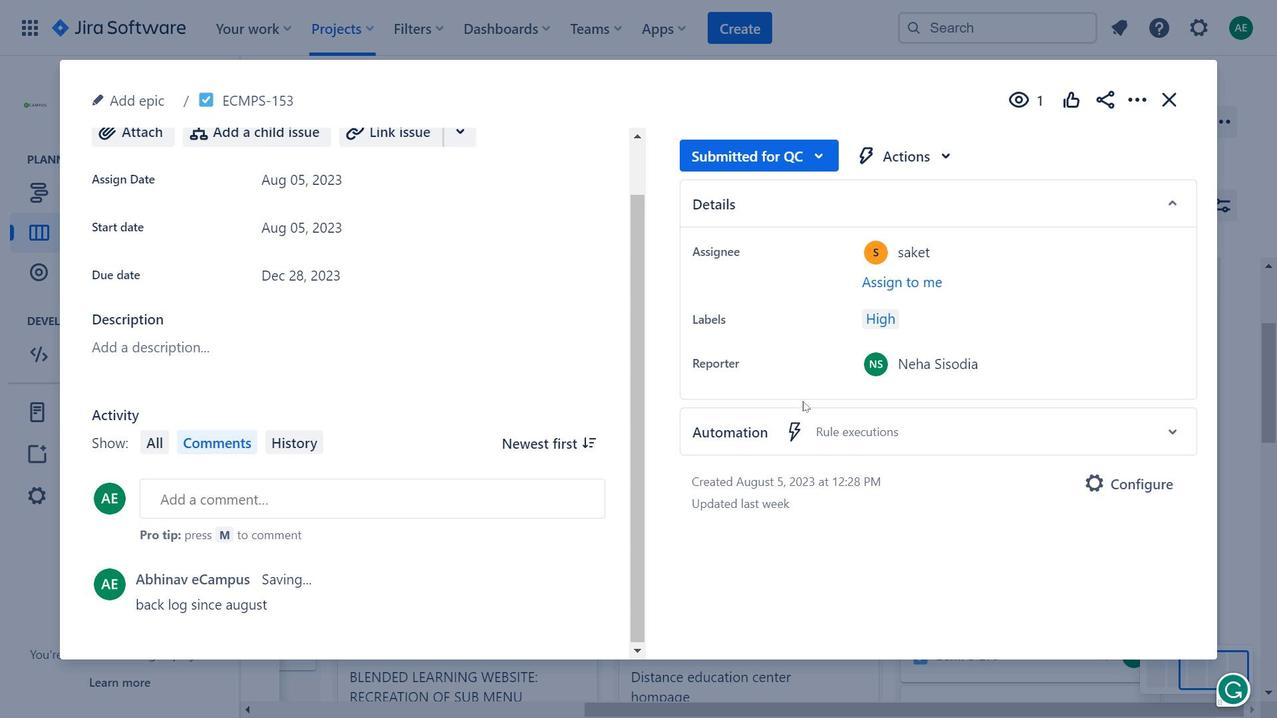 
Action: Mouse pressed left at (182, 604)
Screenshot: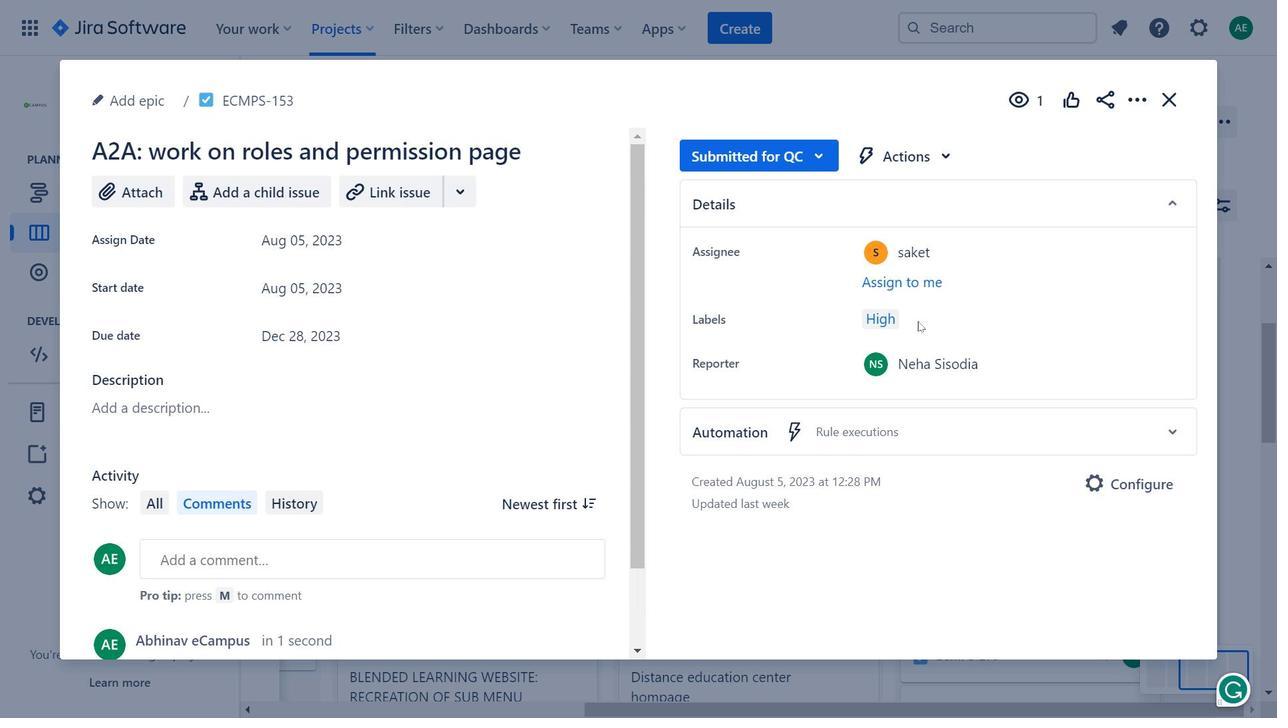 
Action: Mouse moved to (1168, 109)
Screenshot: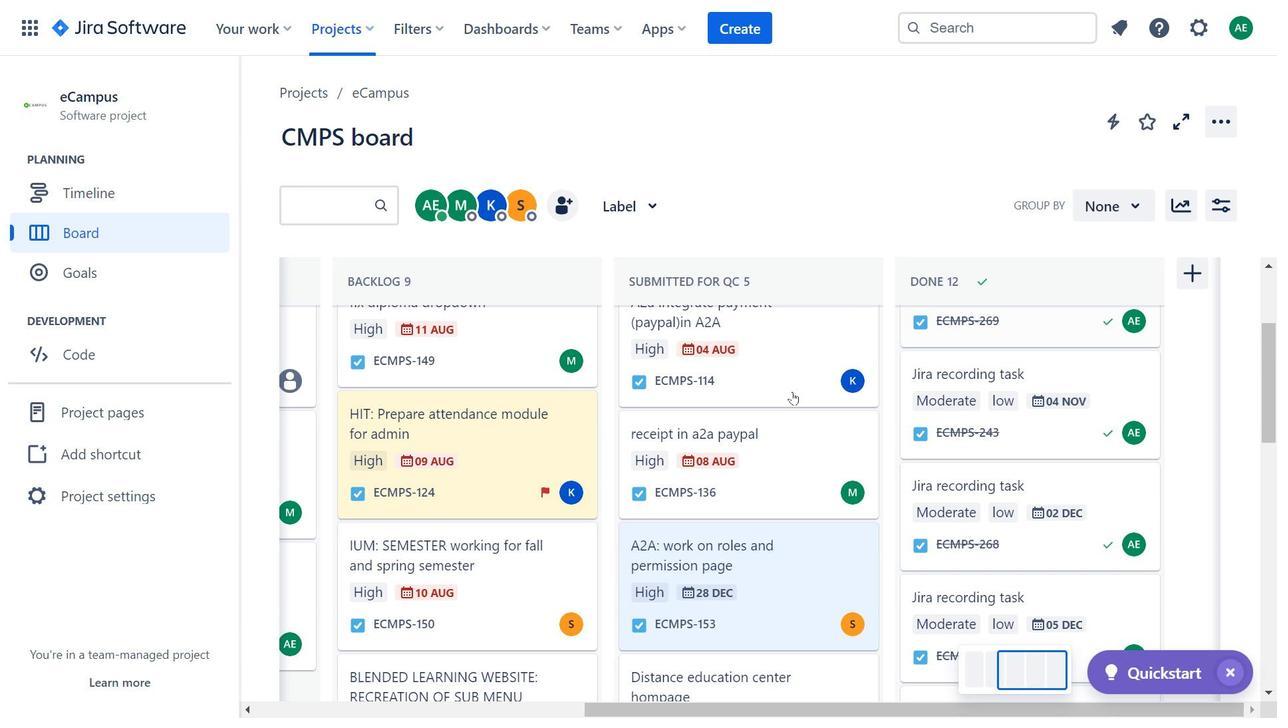
Action: Mouse pressed left at (1168, 109)
Screenshot: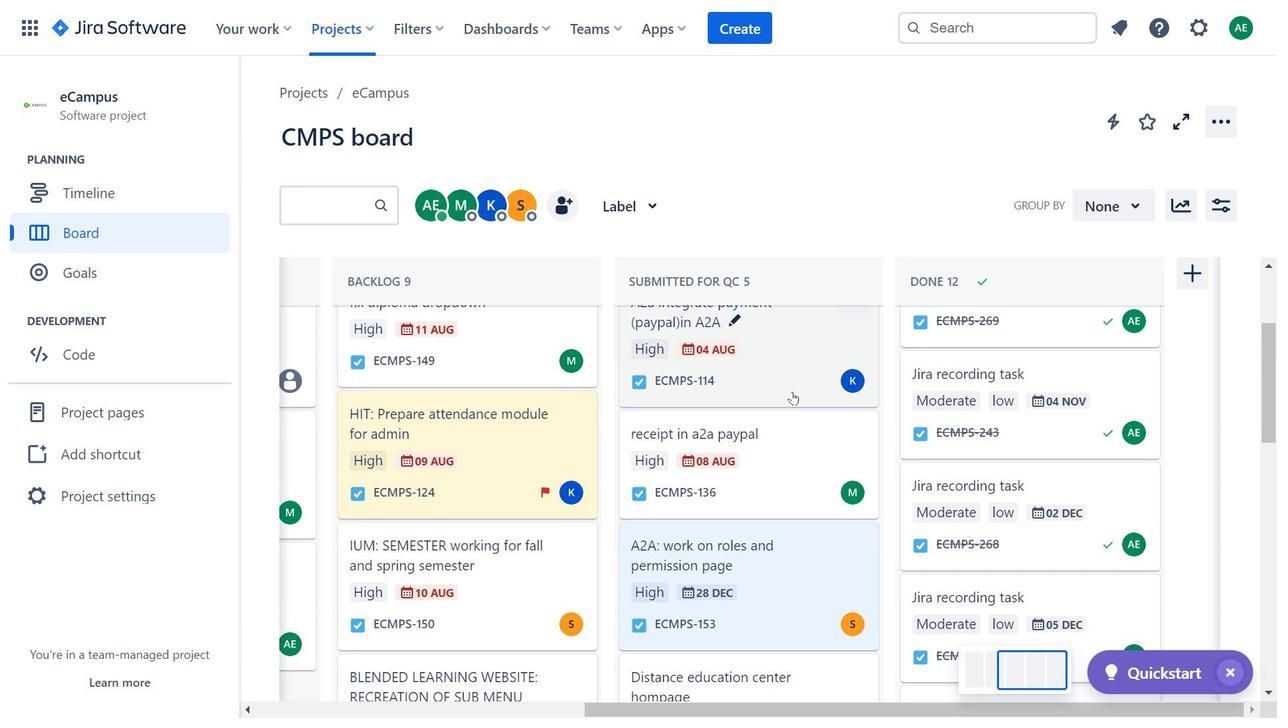 
Action: Mouse moved to (796, 395)
Screenshot: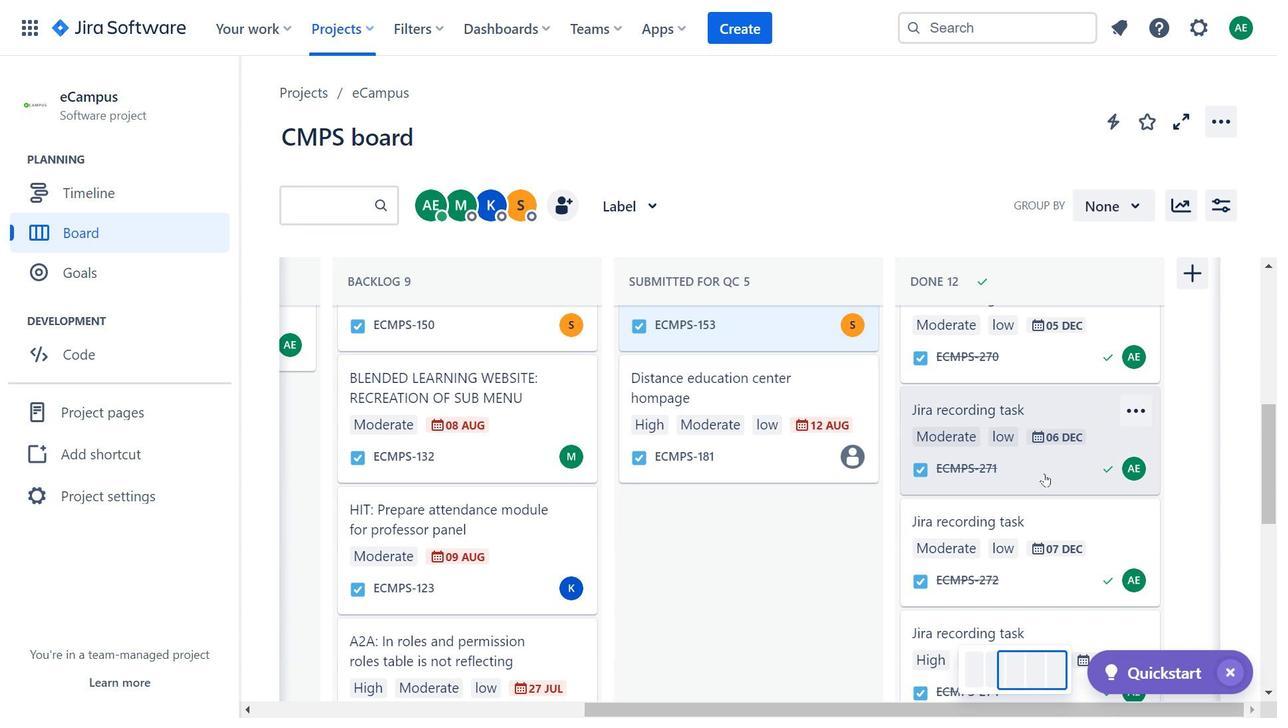 
Action: Mouse scrolled (796, 395) with delta (0, 0)
Screenshot: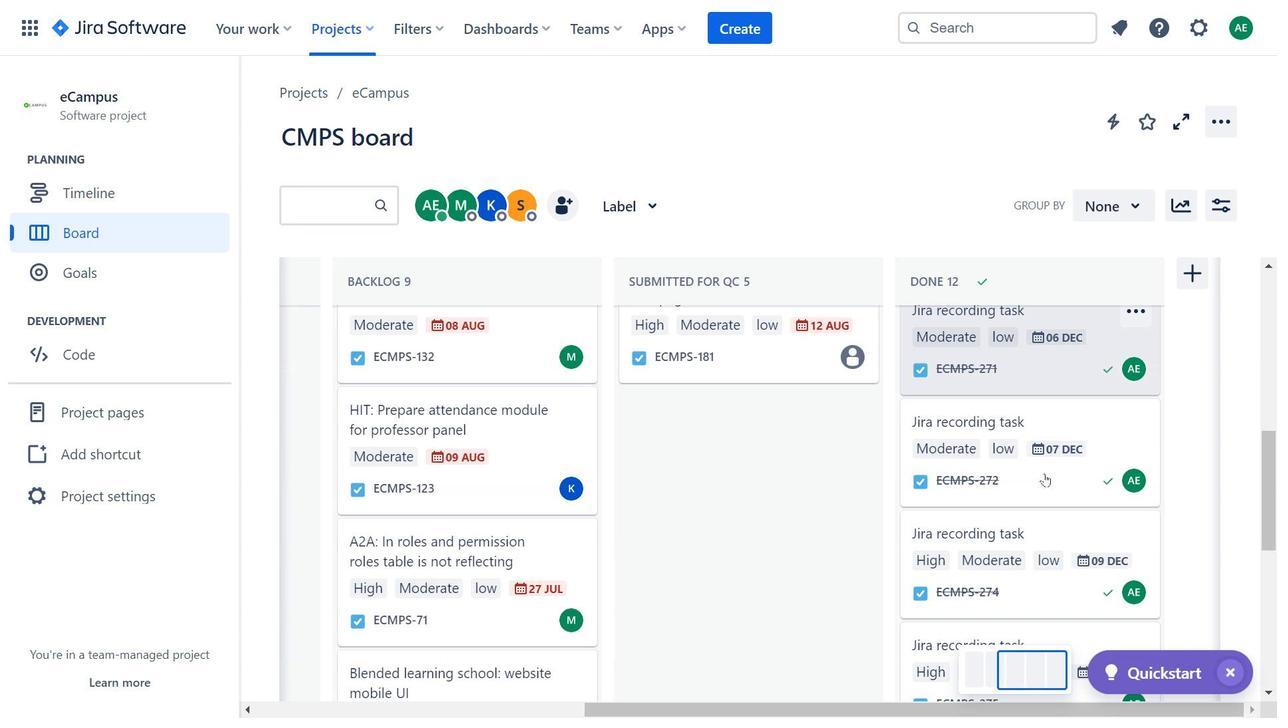 
Action: Mouse scrolled (796, 395) with delta (0, 0)
Screenshot: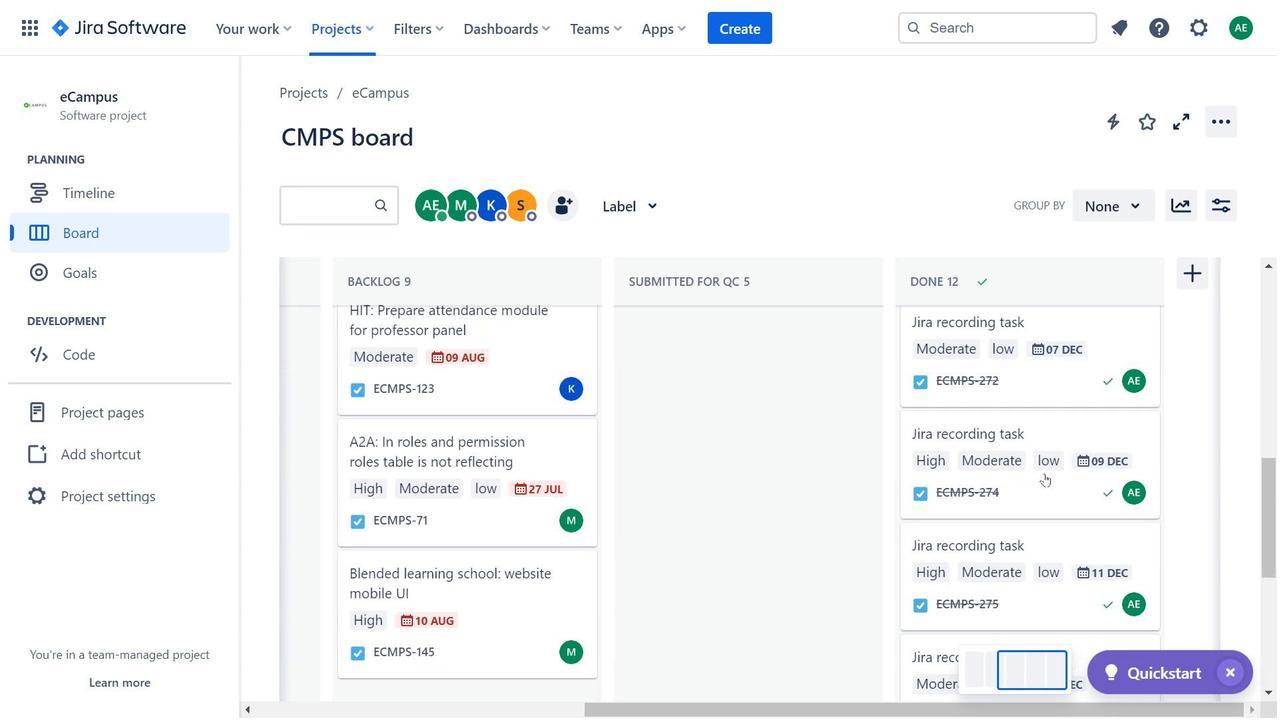 
Action: Mouse scrolled (796, 395) with delta (0, 0)
Screenshot: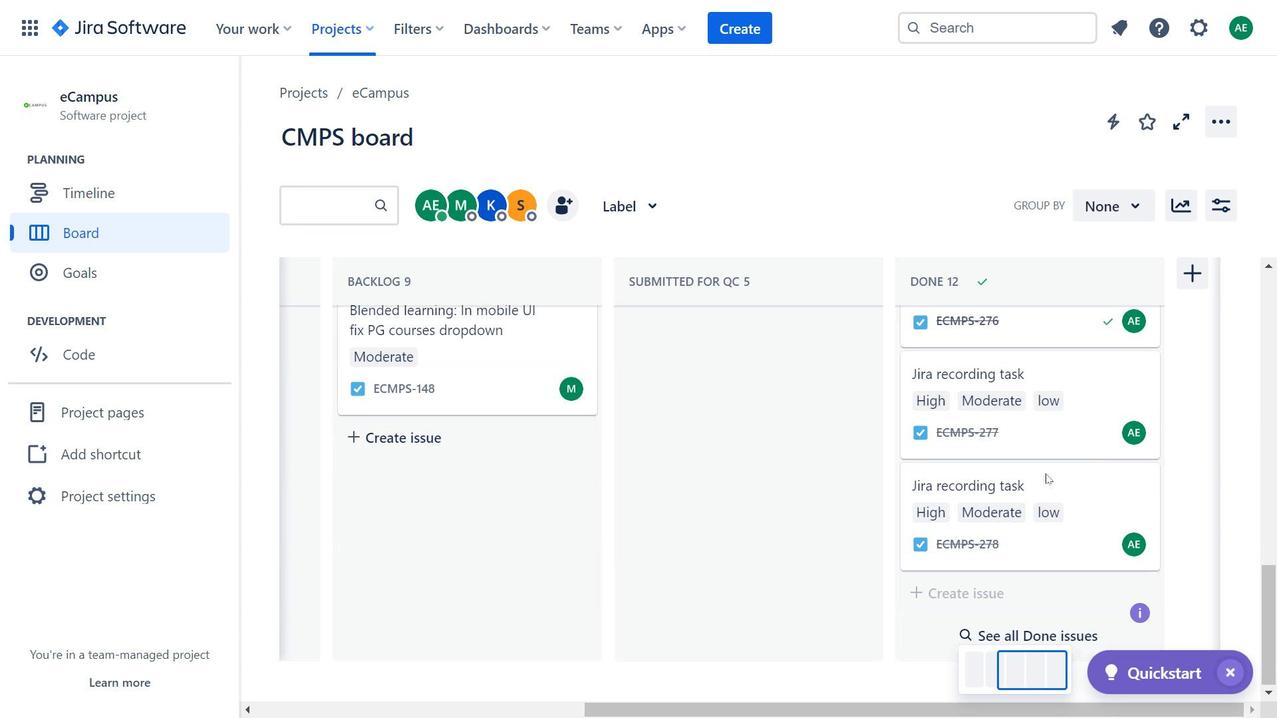 
Action: Mouse moved to (1049, 478)
Screenshot: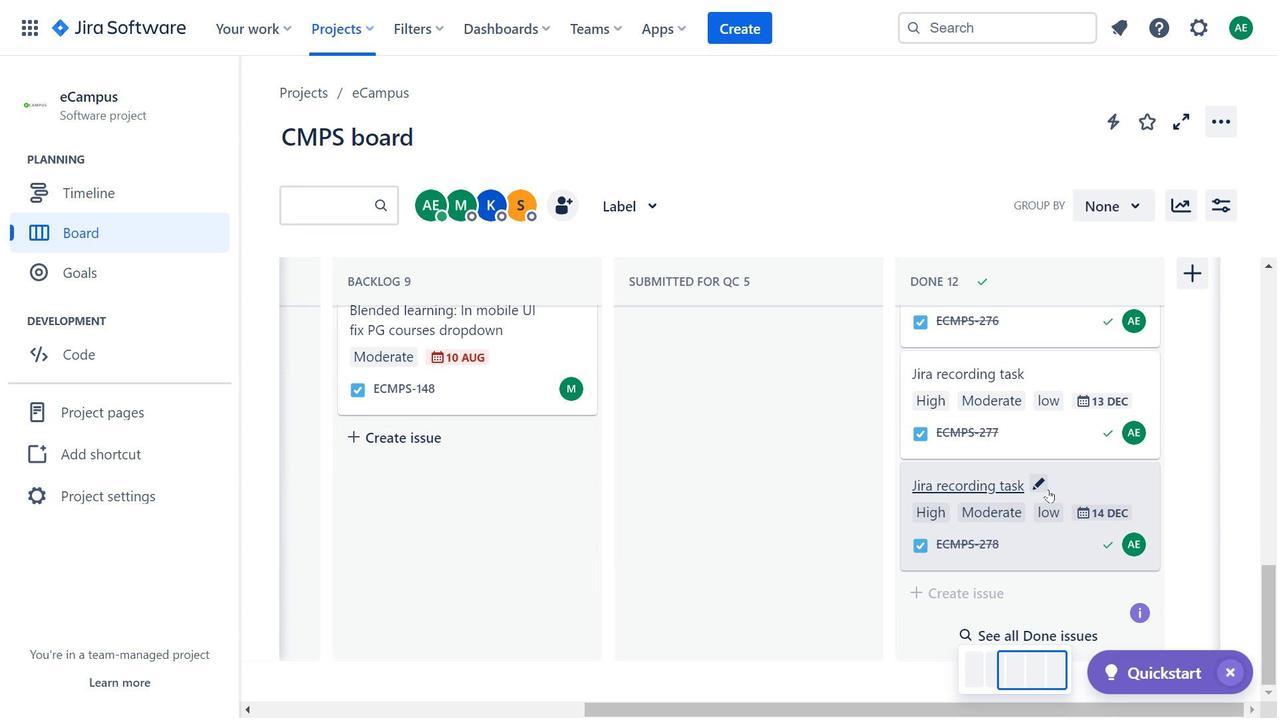 
Action: Mouse scrolled (1049, 477) with delta (0, 0)
Screenshot: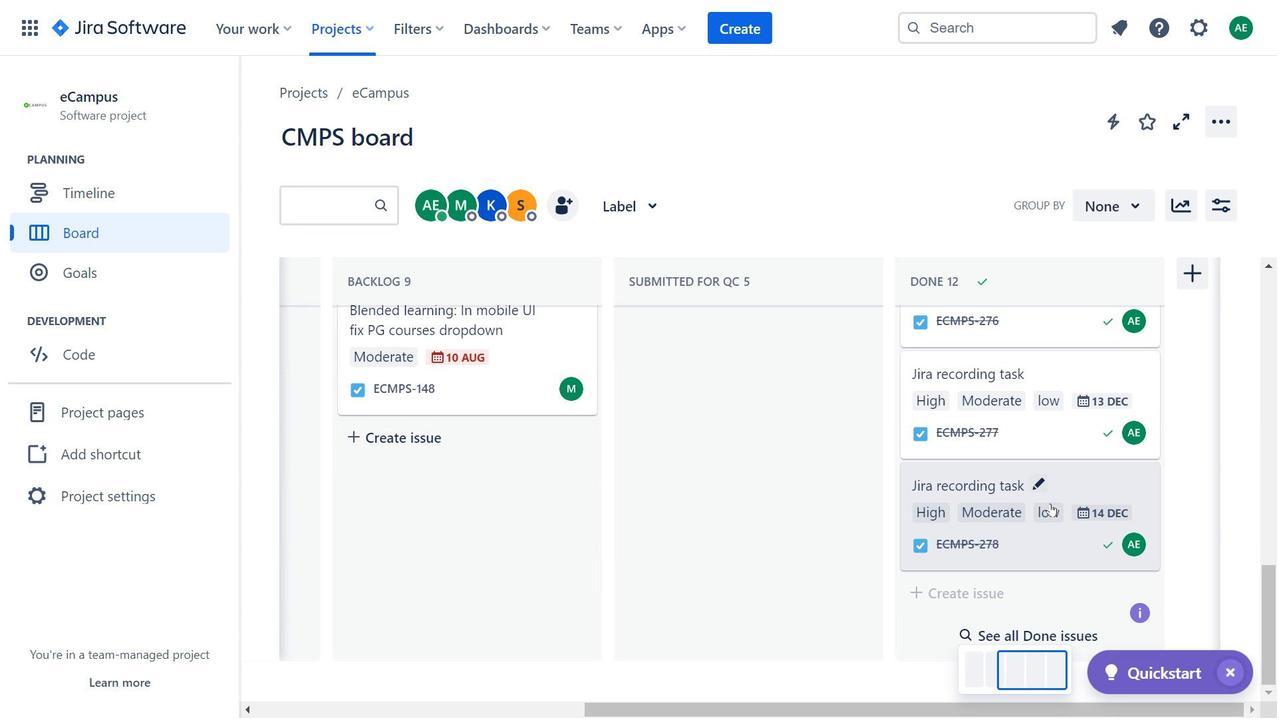 
Action: Mouse scrolled (1049, 477) with delta (0, 0)
Screenshot: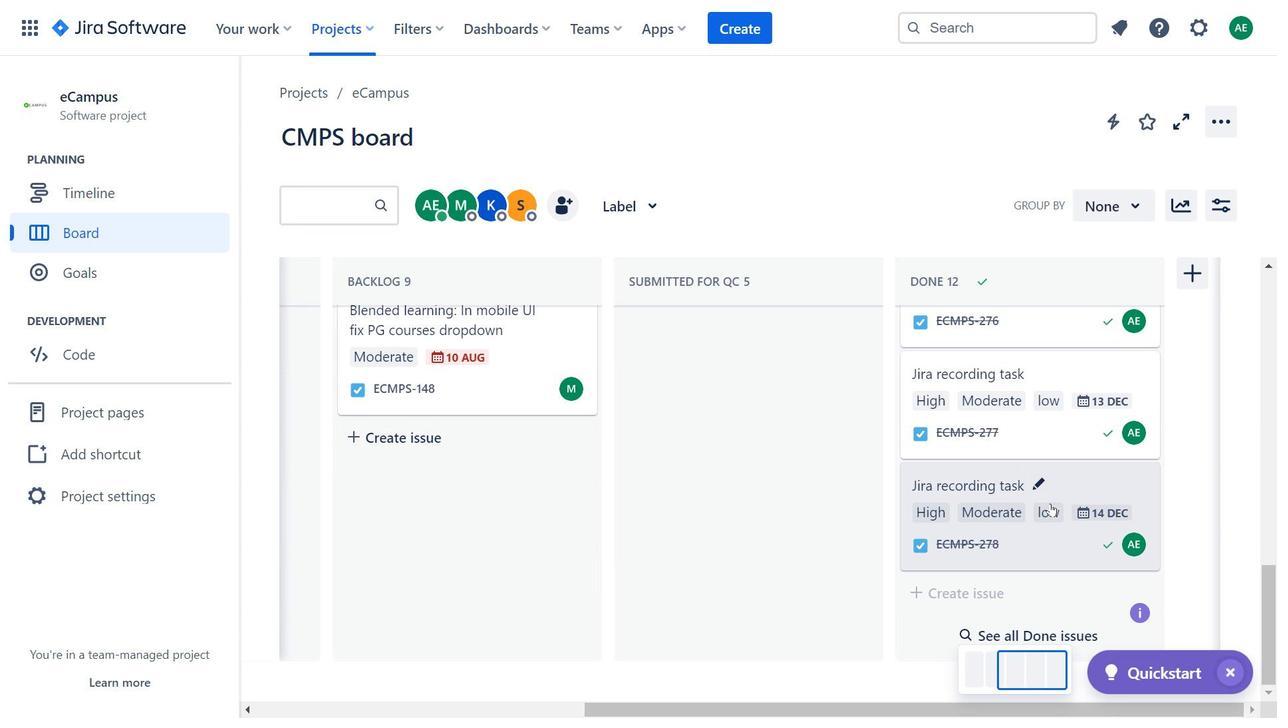 
Action: Mouse scrolled (1049, 477) with delta (0, 0)
Screenshot: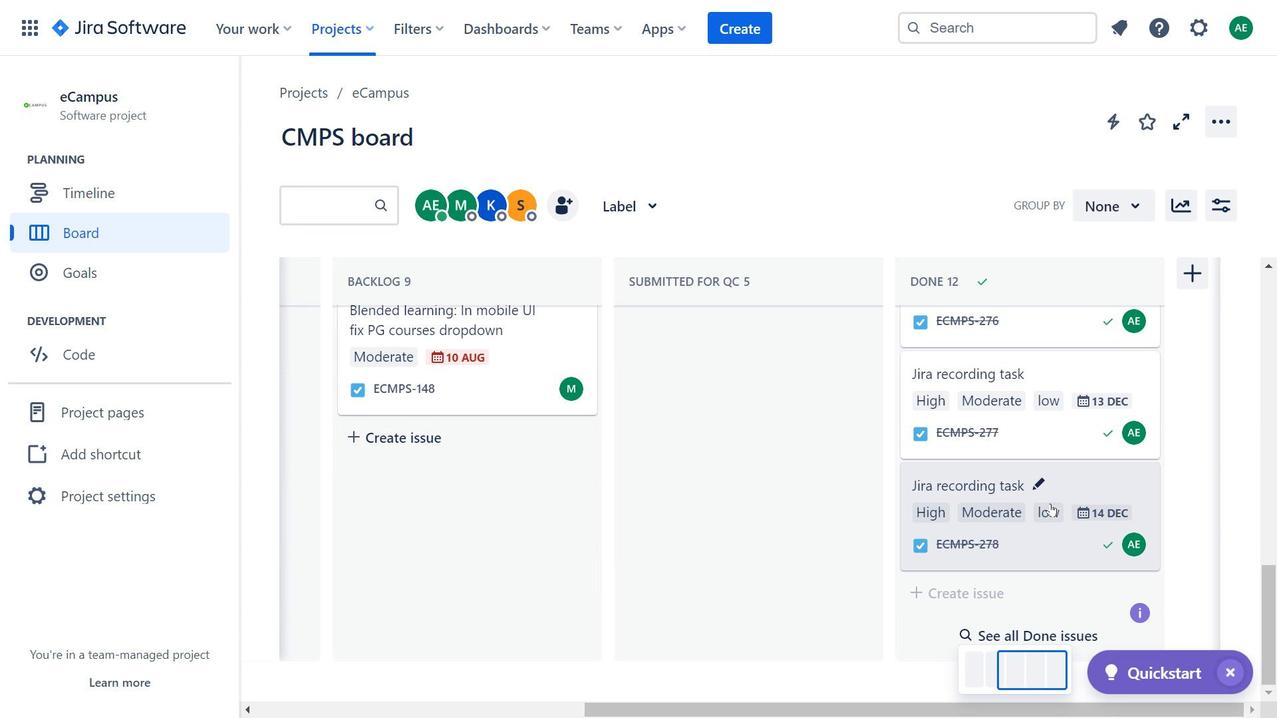 
Action: Mouse scrolled (1049, 477) with delta (0, 0)
Screenshot: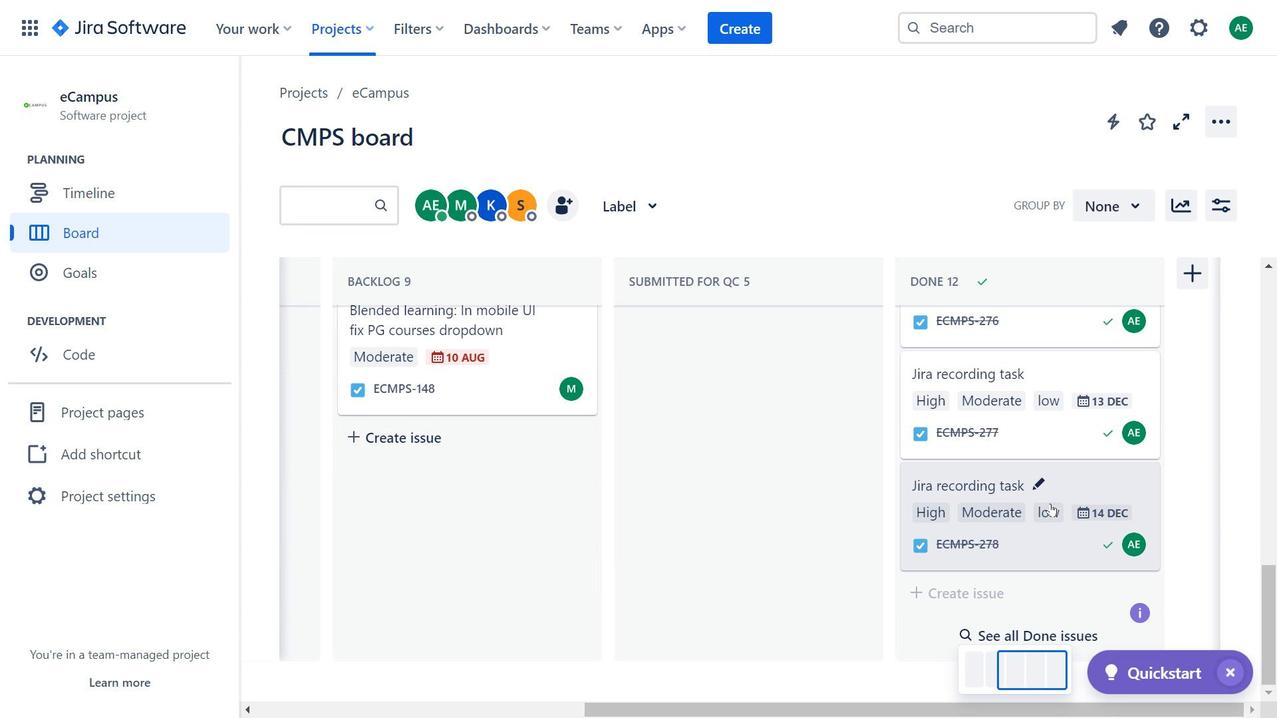 
Action: Mouse moved to (1049, 478)
Screenshot: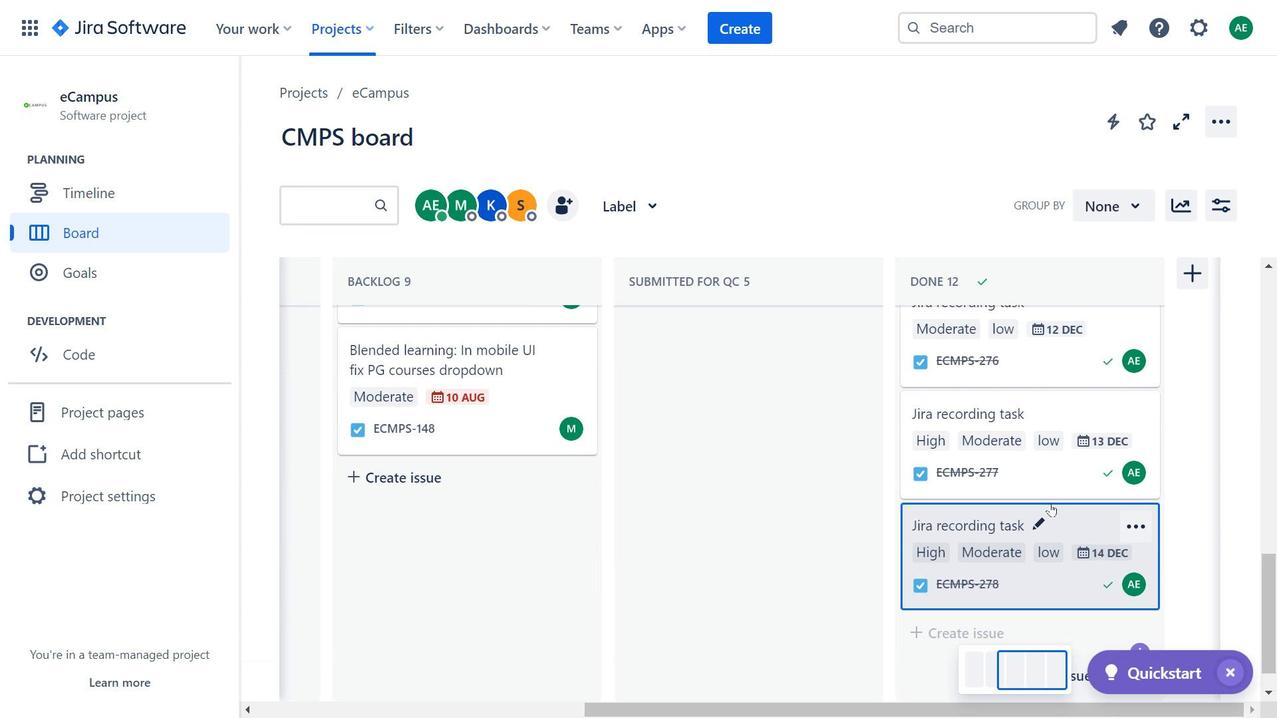 
Action: Mouse scrolled (1049, 477) with delta (0, 0)
Screenshot: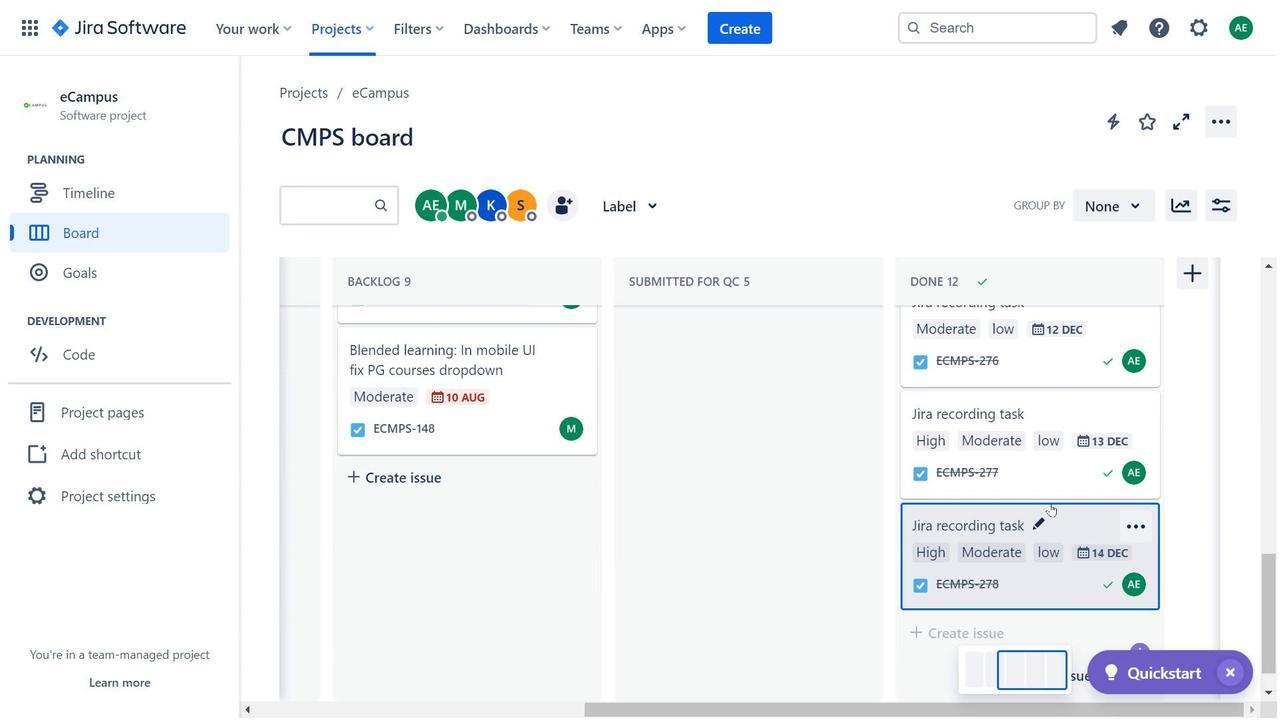 
Action: Mouse scrolled (1049, 477) with delta (0, 0)
Screenshot: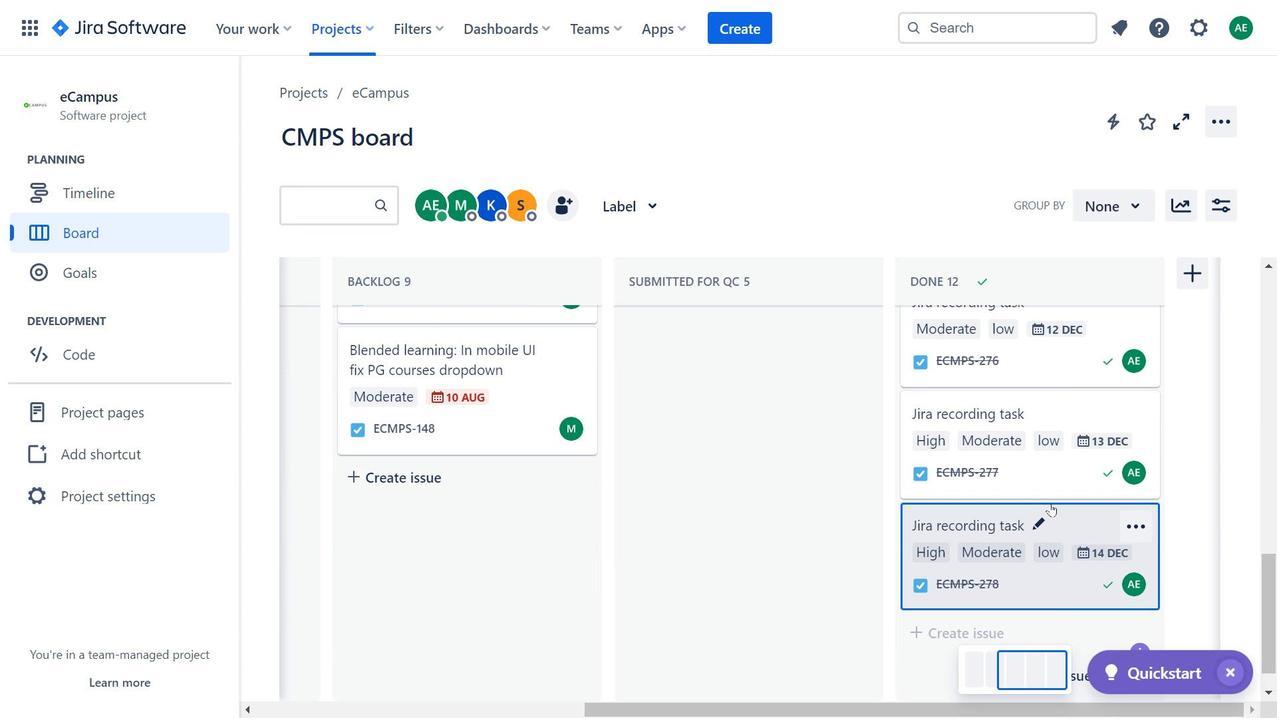 
Action: Mouse scrolled (1049, 477) with delta (0, 0)
Screenshot: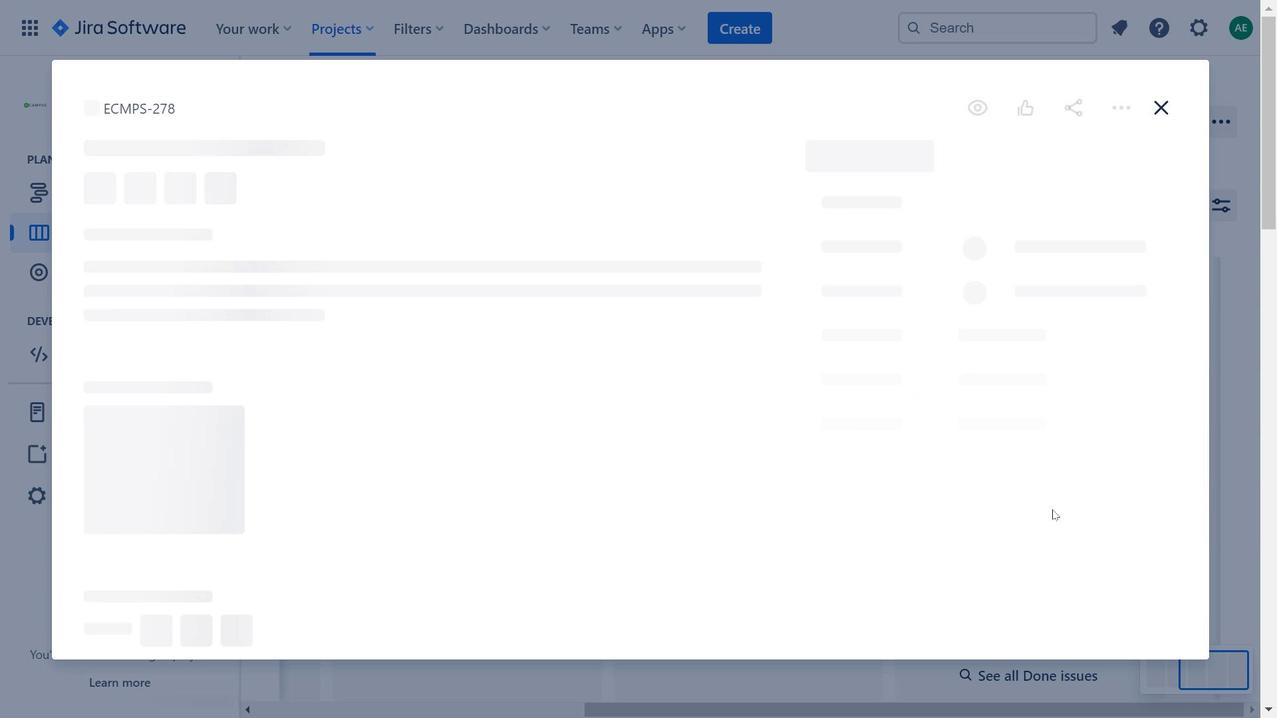 
Action: Mouse moved to (1054, 508)
Screenshot: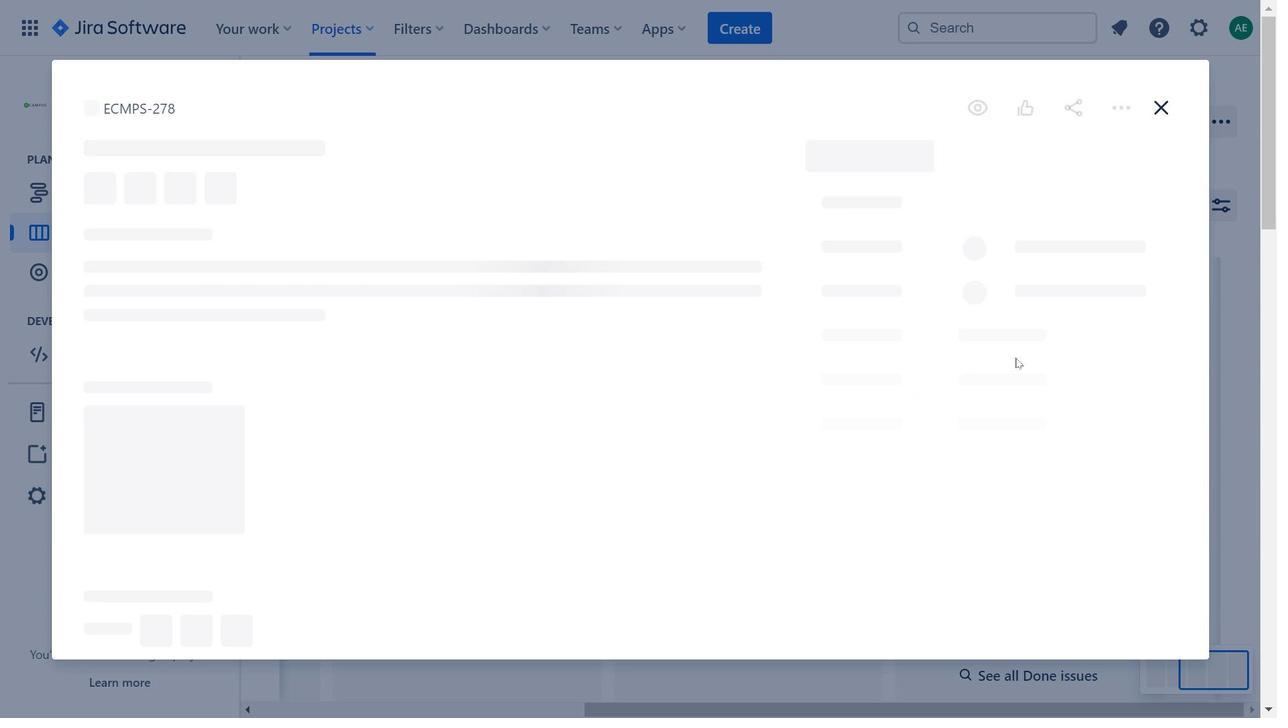 
Action: Mouse pressed left at (1054, 508)
Screenshot: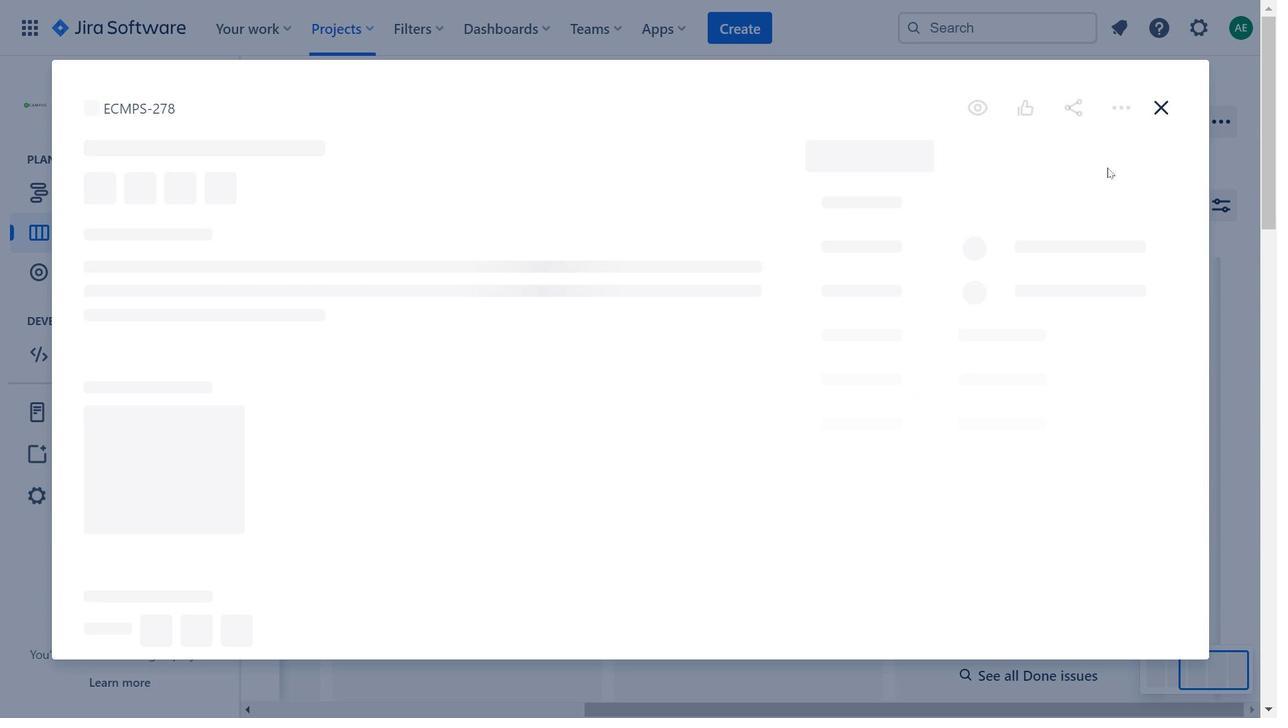 
Action: Mouse moved to (1172, 112)
Screenshot: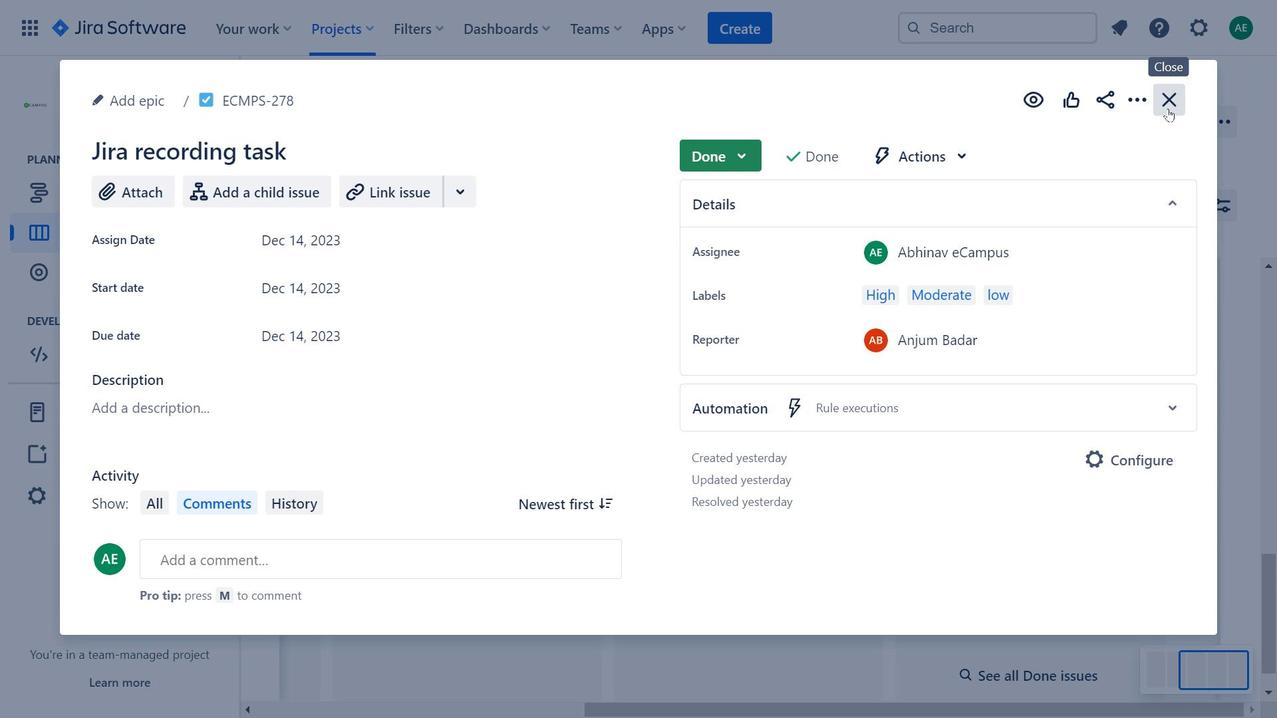 
Action: Mouse pressed left at (1172, 112)
Screenshot: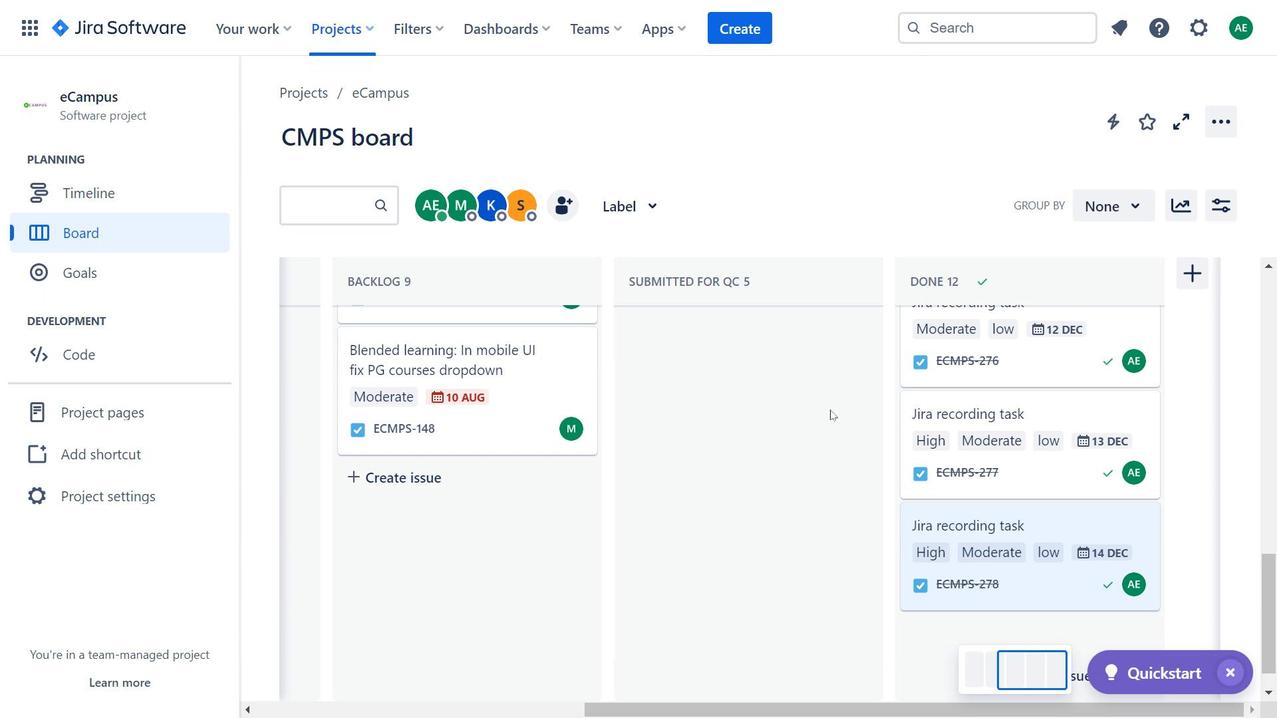 
Action: Mouse moved to (869, 438)
Screenshot: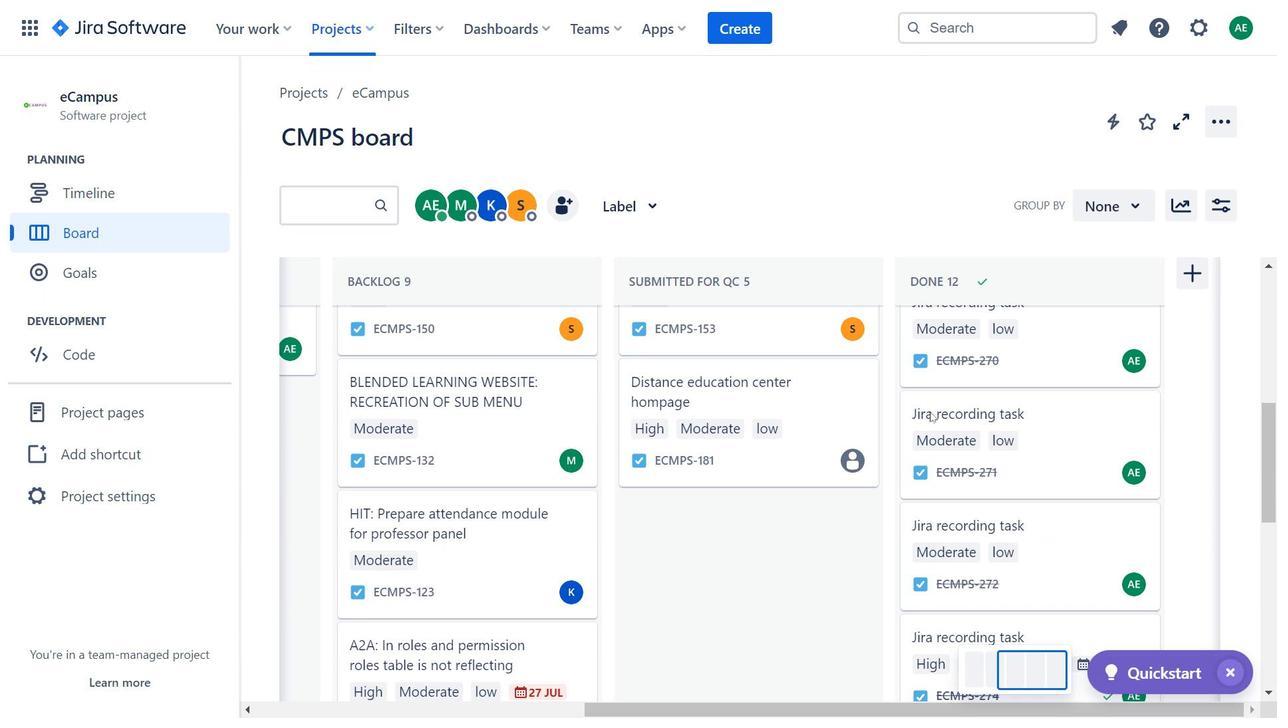 
Action: Mouse scrolled (869, 437) with delta (0, 0)
Screenshot: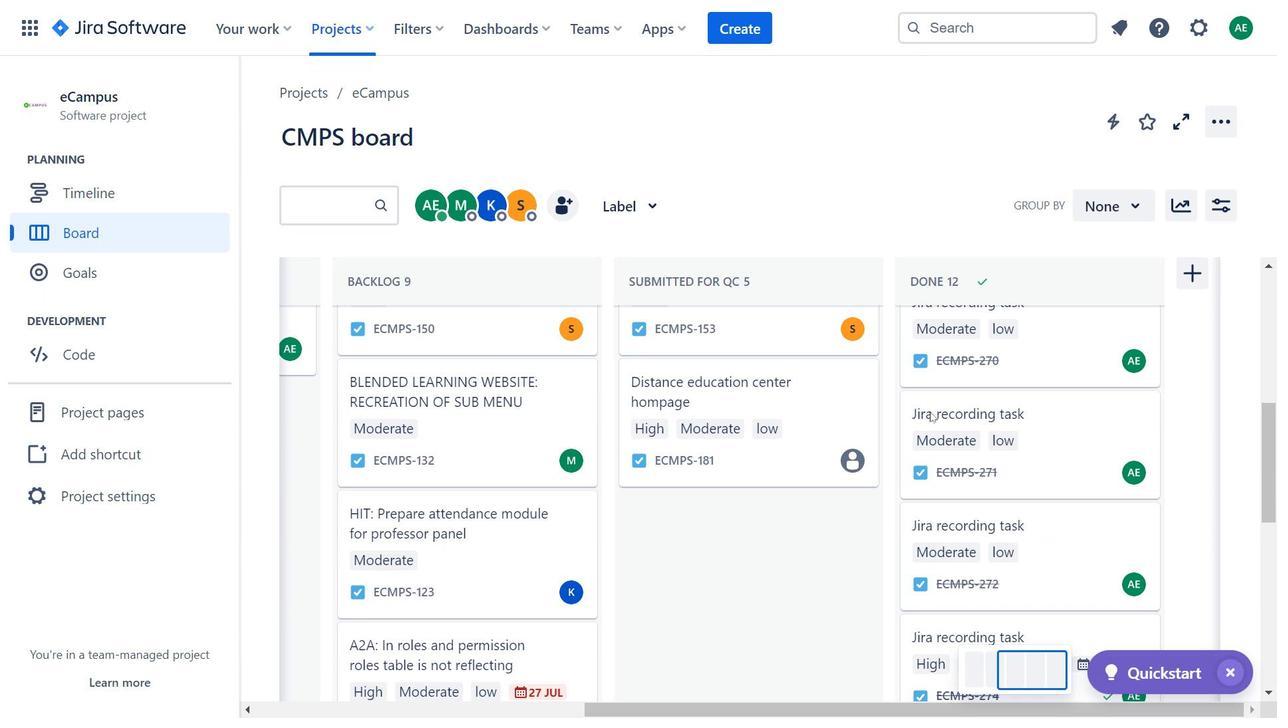 
Action: Mouse scrolled (869, 437) with delta (0, 0)
Screenshot: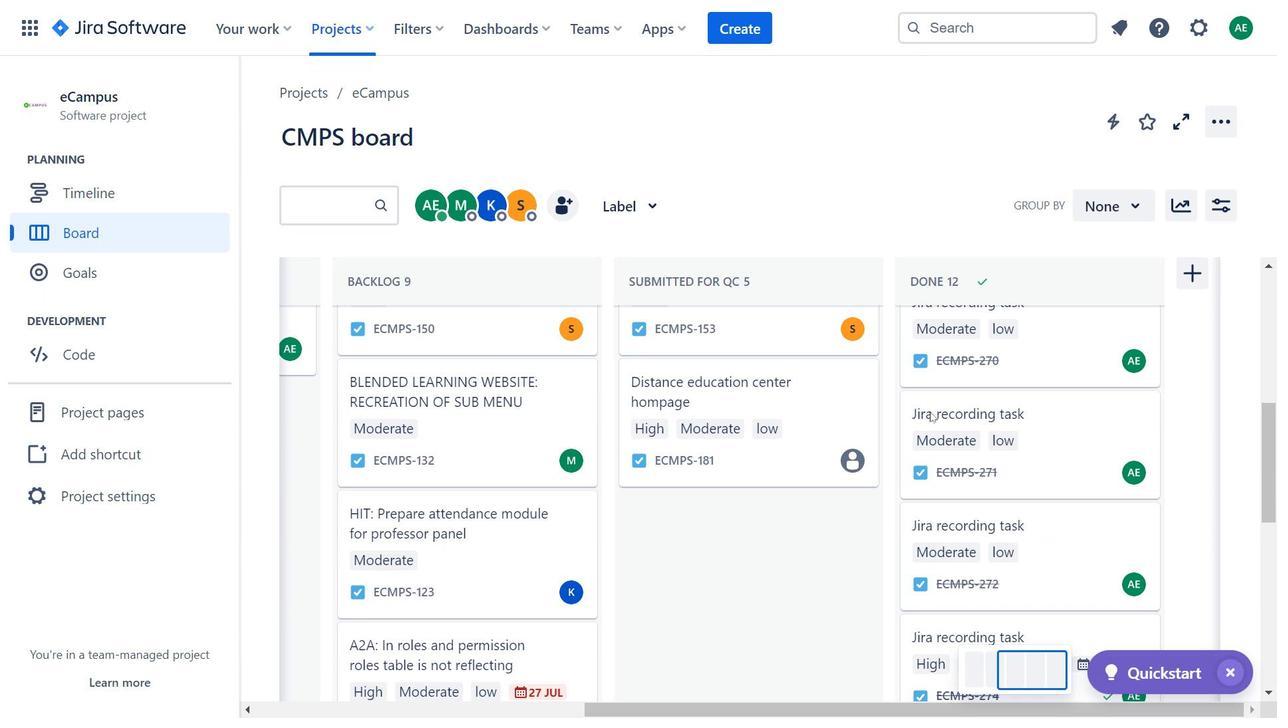 
Action: Mouse moved to (890, 411)
Screenshot: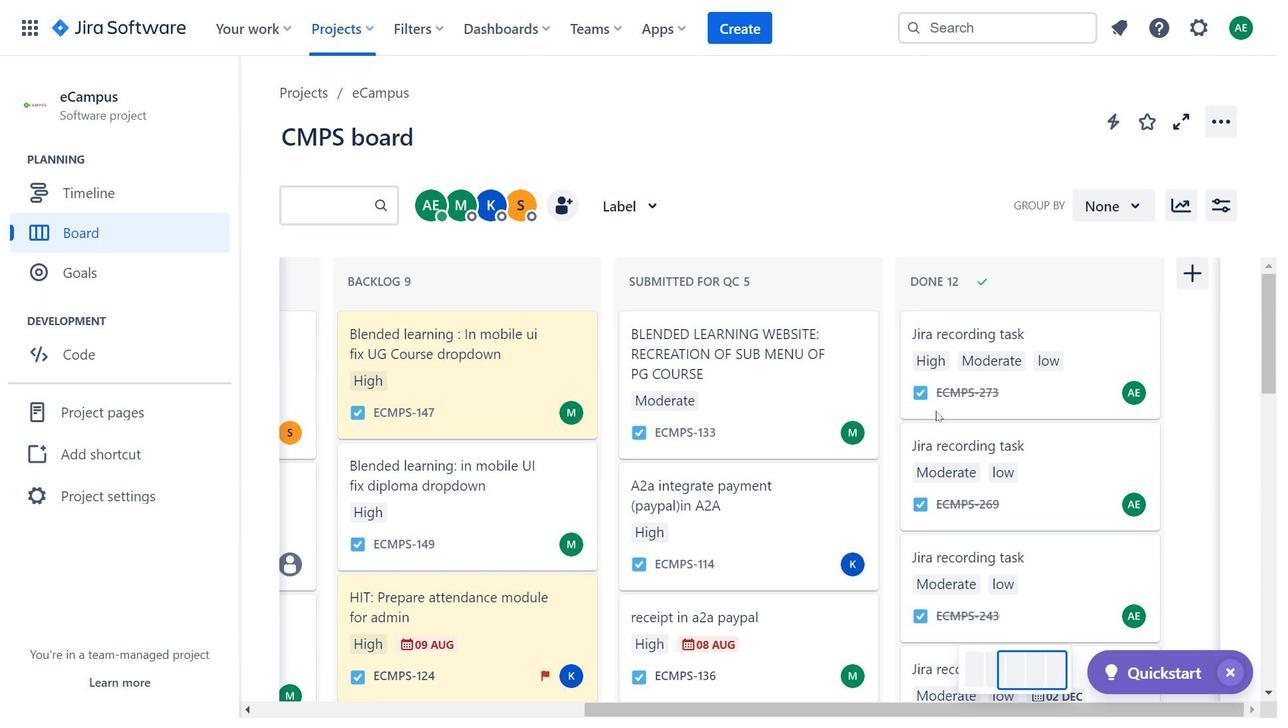 
Action: Mouse scrolled (890, 412) with delta (0, 0)
Screenshot: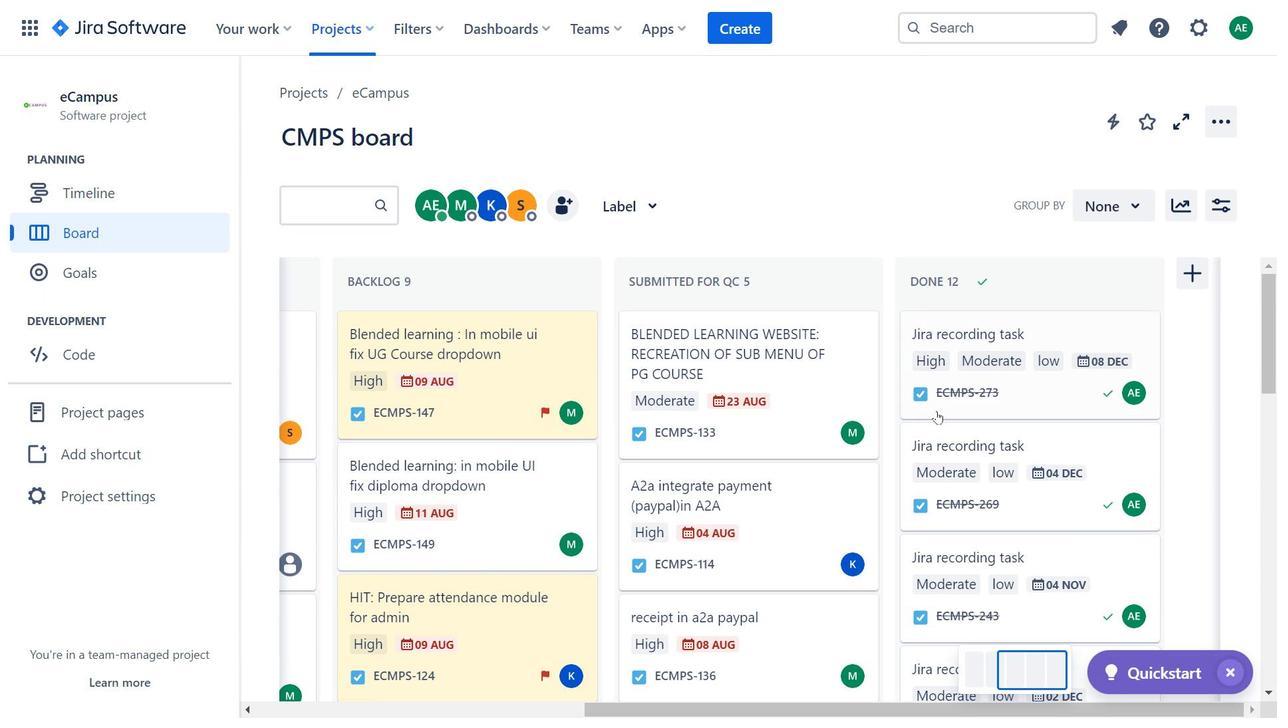 
Action: Mouse moved to (898, 419)
Screenshot: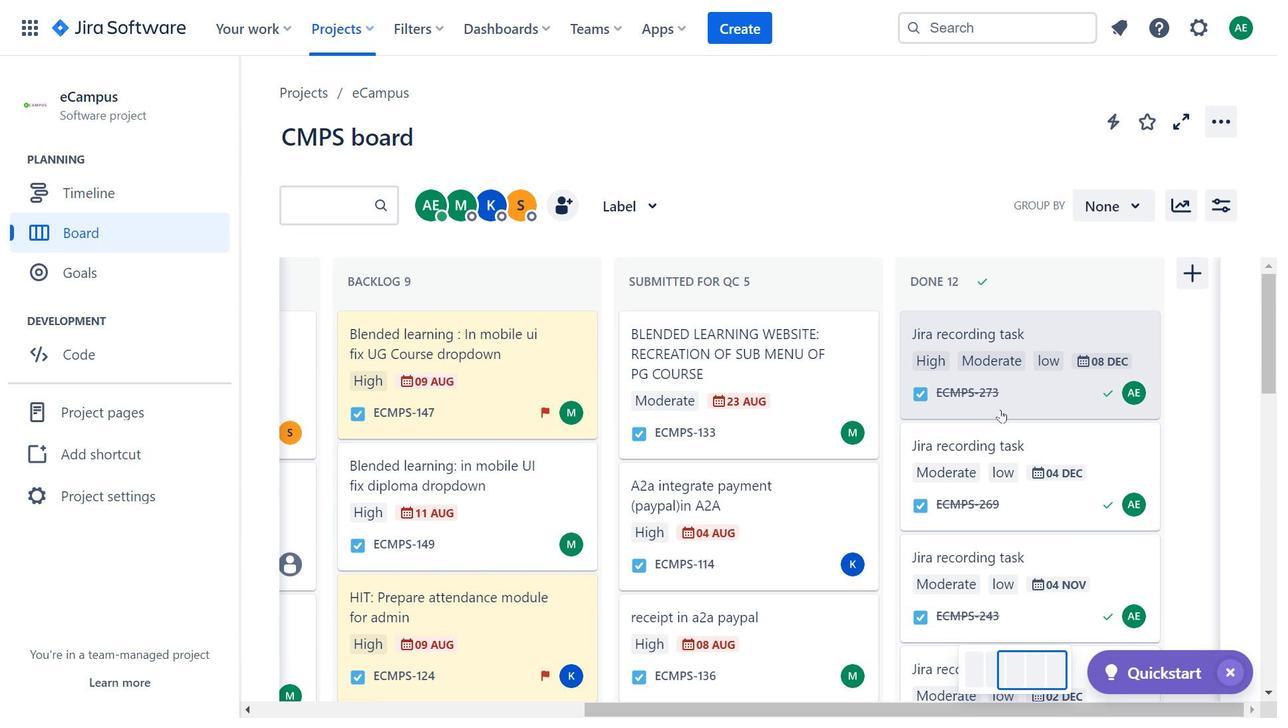 
Action: Mouse scrolled (898, 419) with delta (0, 0)
Screenshot: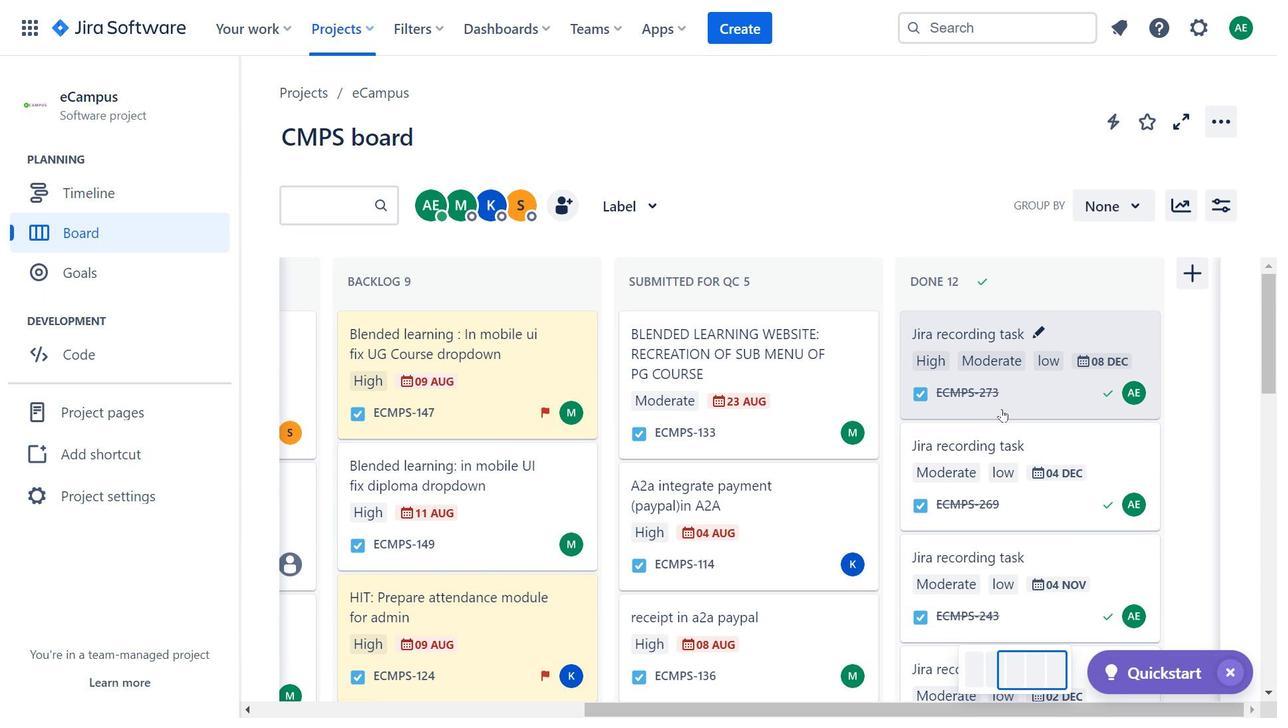 
Action: Mouse scrolled (898, 419) with delta (0, 0)
Screenshot: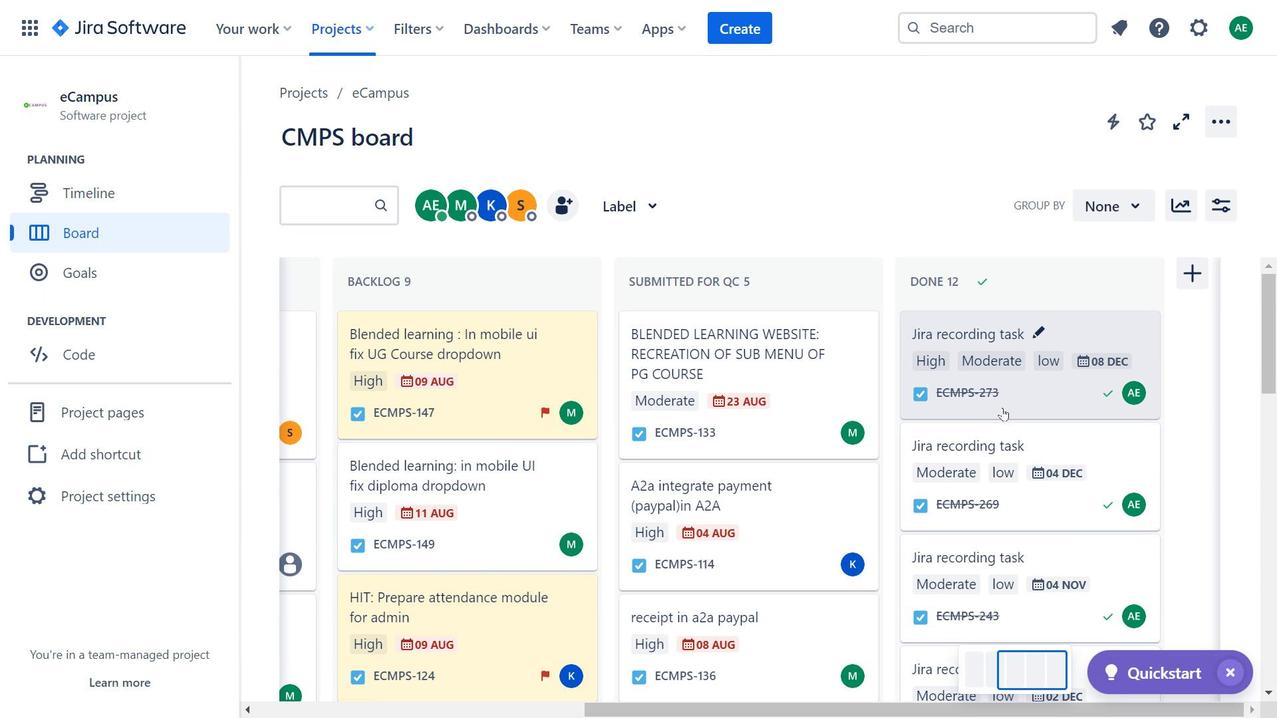 
Action: Mouse scrolled (898, 419) with delta (0, 0)
Screenshot: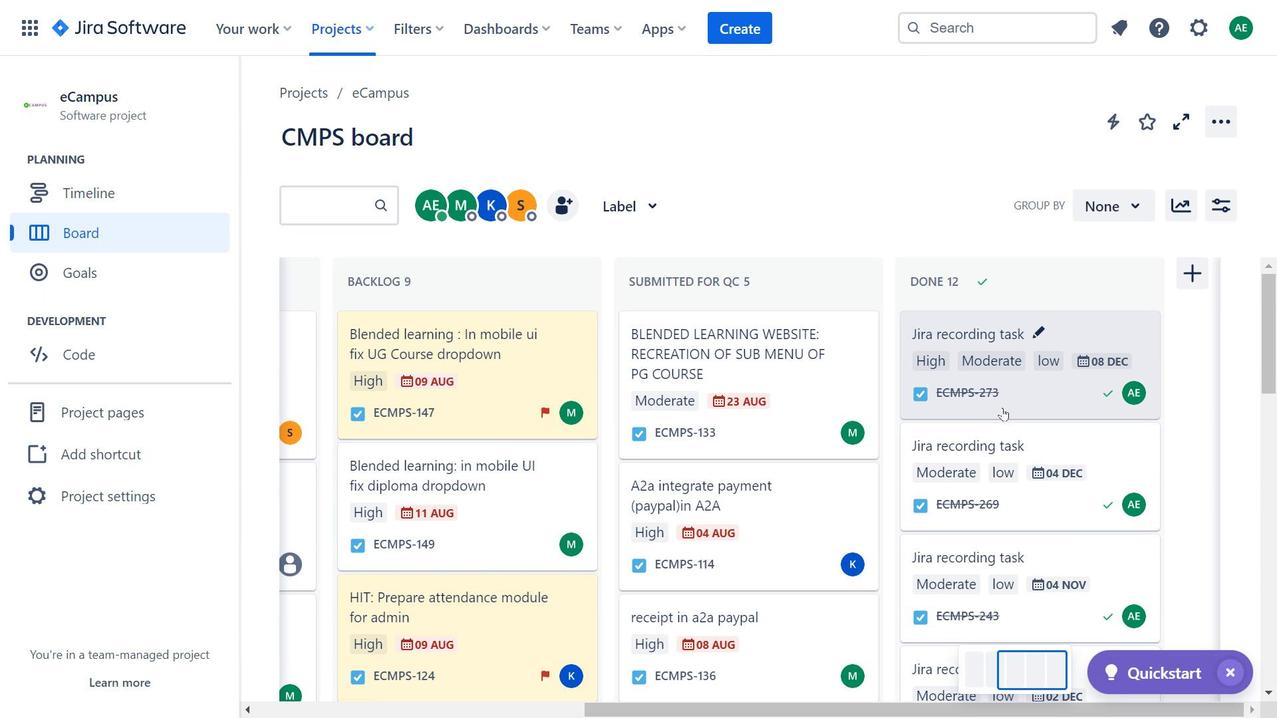 
Action: Mouse scrolled (898, 419) with delta (0, 0)
Screenshot: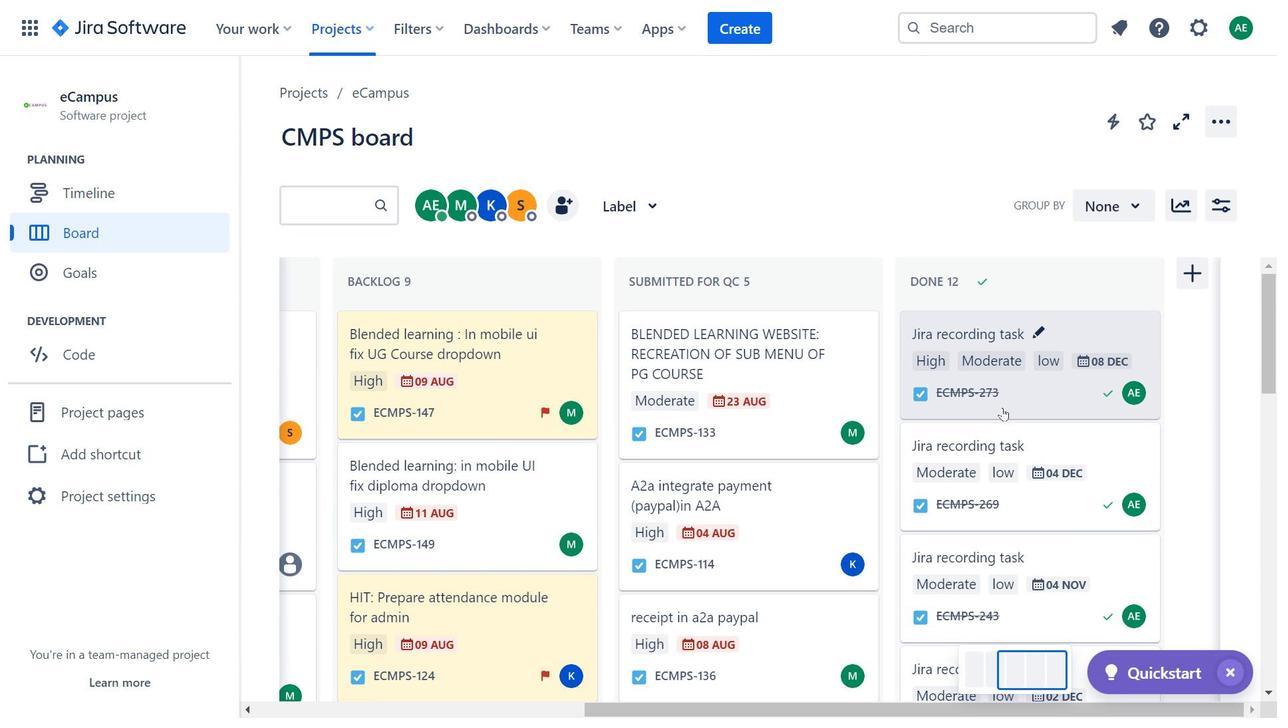 
Action: Mouse scrolled (898, 419) with delta (0, 0)
Screenshot: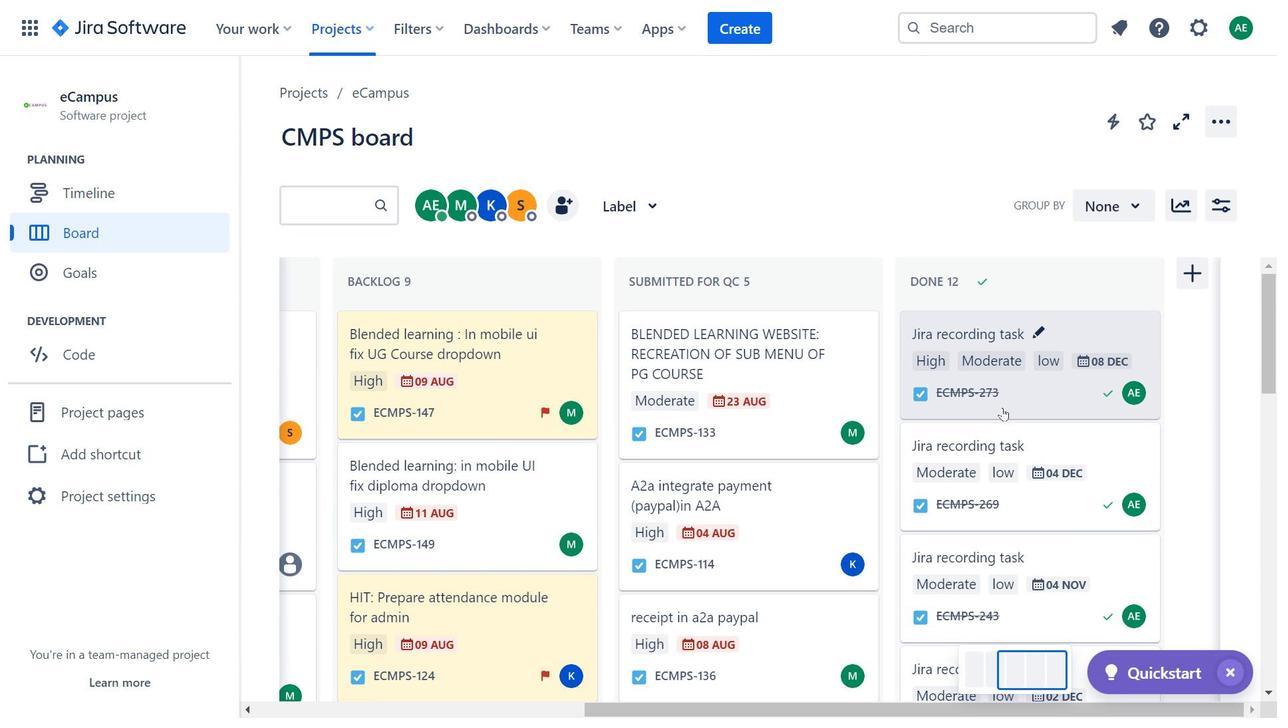 
Action: Mouse moved to (934, 416)
Screenshot: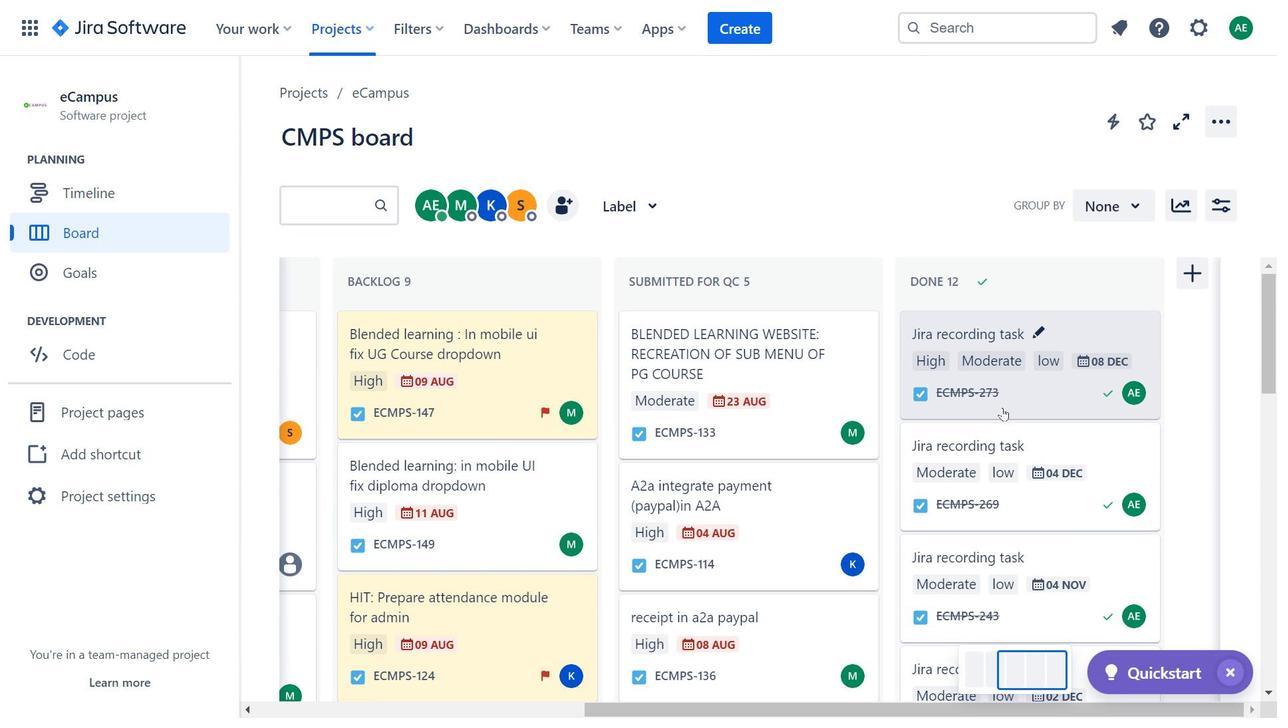 
Action: Mouse scrolled (934, 417) with delta (0, 0)
Screenshot: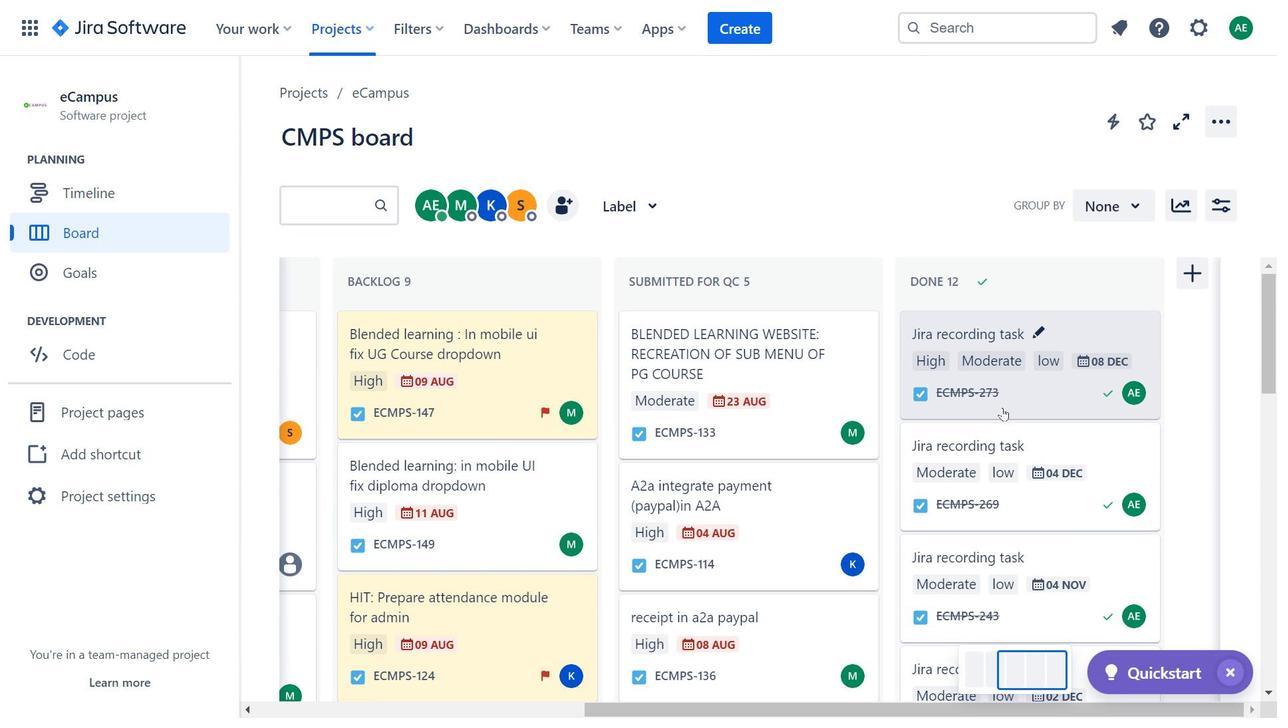 
Action: Mouse scrolled (934, 417) with delta (0, 0)
Screenshot: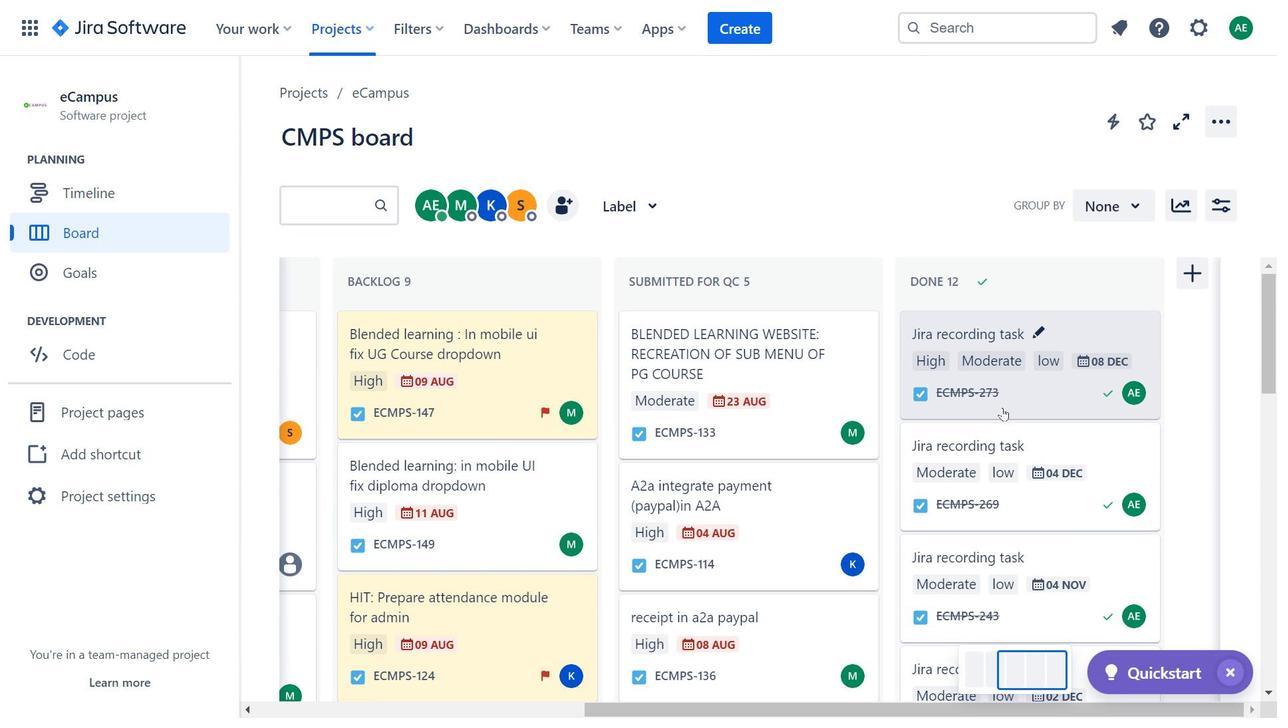 
Action: Mouse scrolled (934, 417) with delta (0, 0)
Screenshot: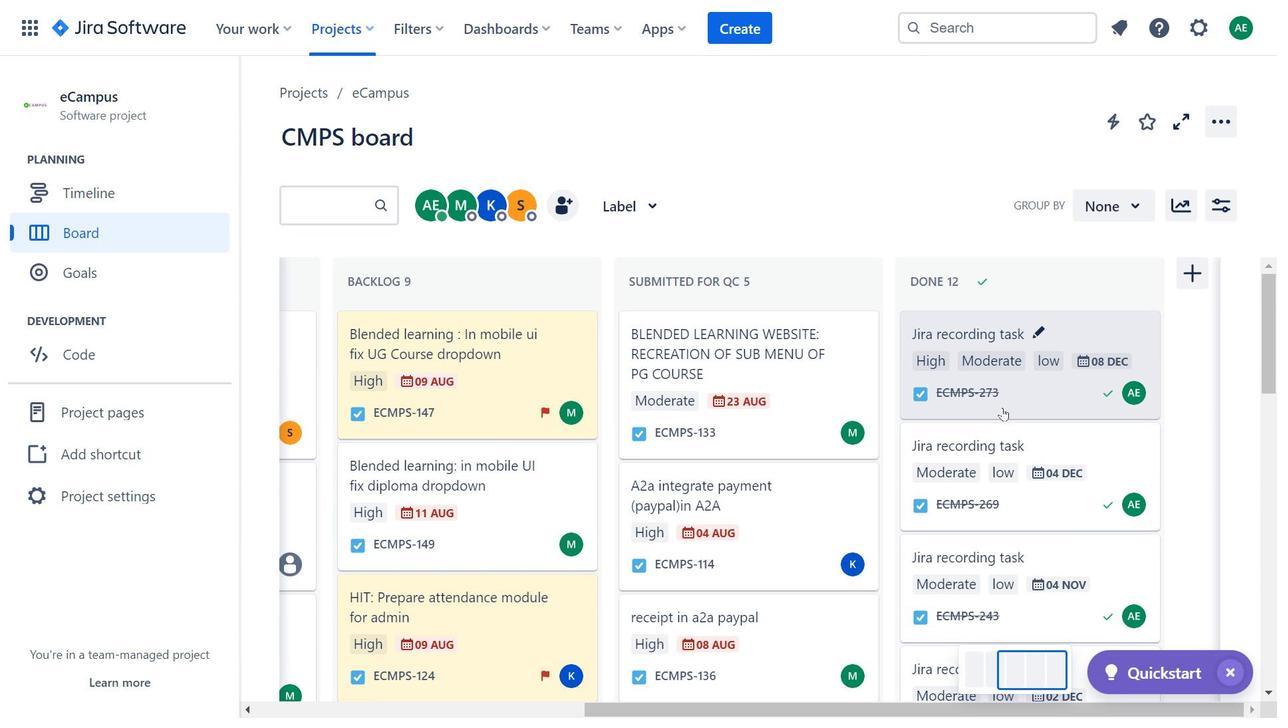 
Action: Mouse scrolled (934, 417) with delta (0, 0)
Screenshot: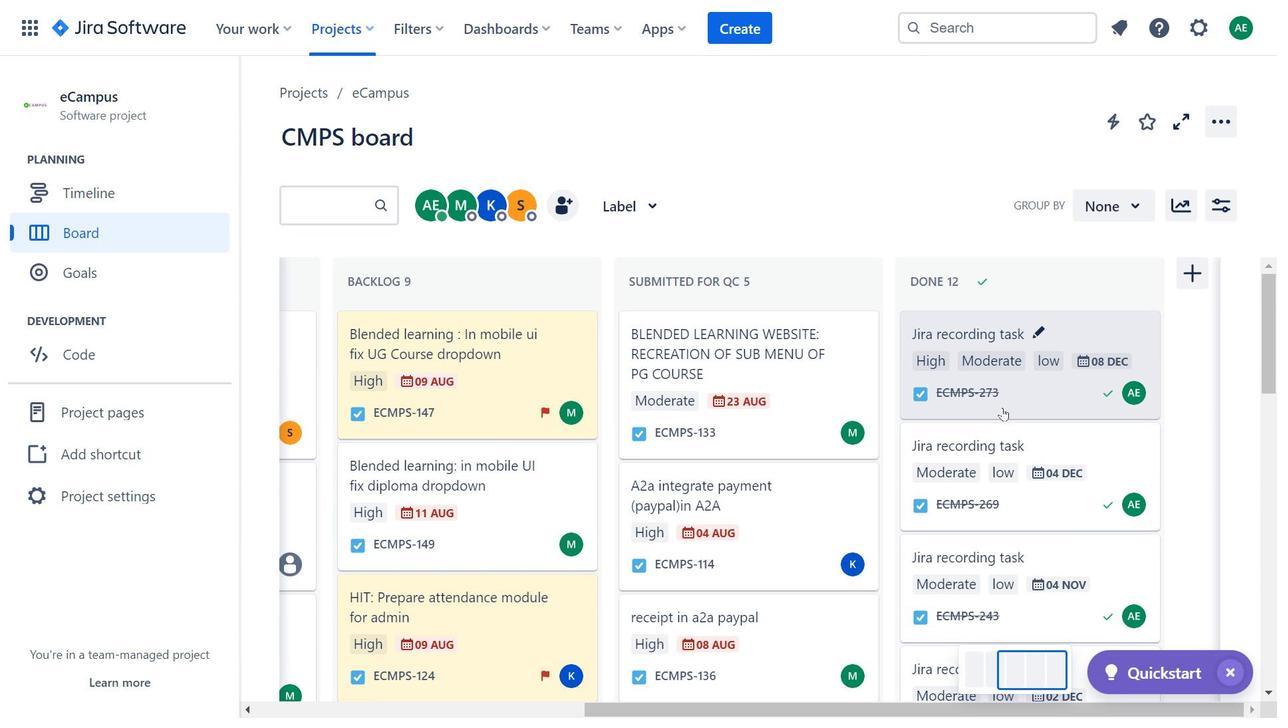 
Action: Mouse scrolled (934, 417) with delta (0, 0)
Screenshot: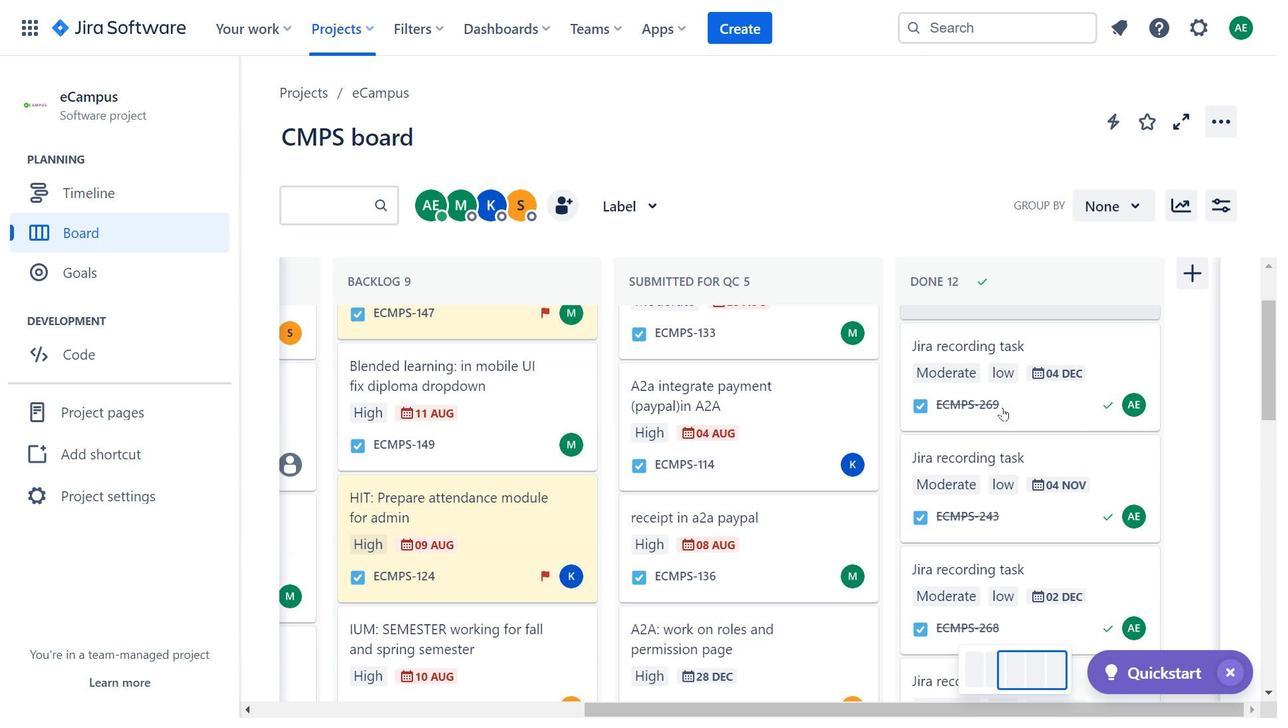 
Action: Mouse scrolled (934, 417) with delta (0, 0)
Screenshot: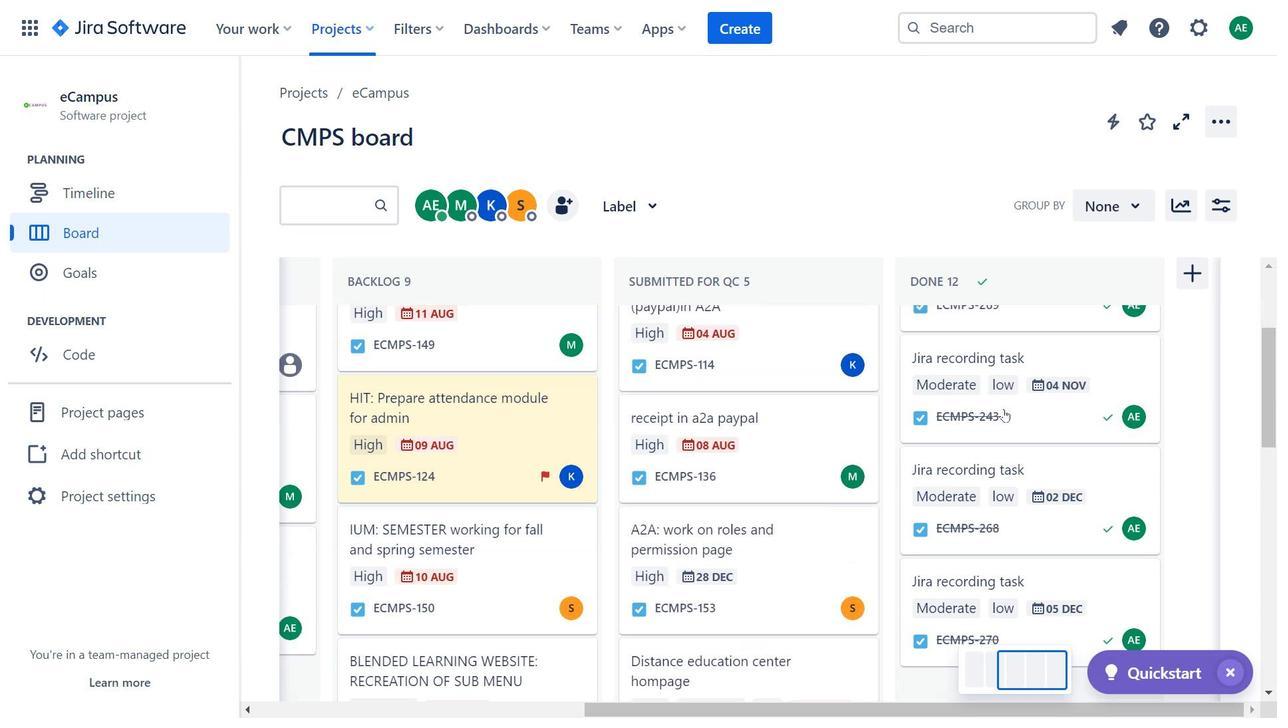 
Action: Mouse moved to (940, 415)
Screenshot: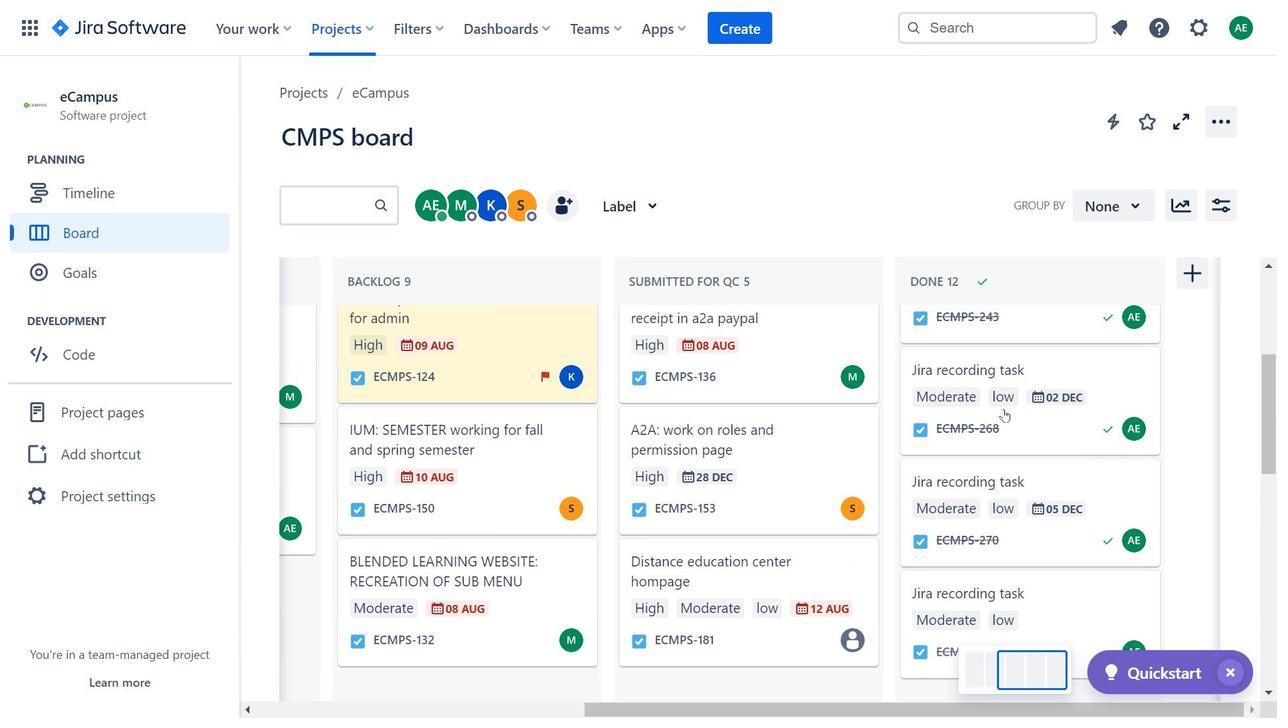 
Action: Mouse scrolled (940, 415) with delta (0, 0)
Screenshot: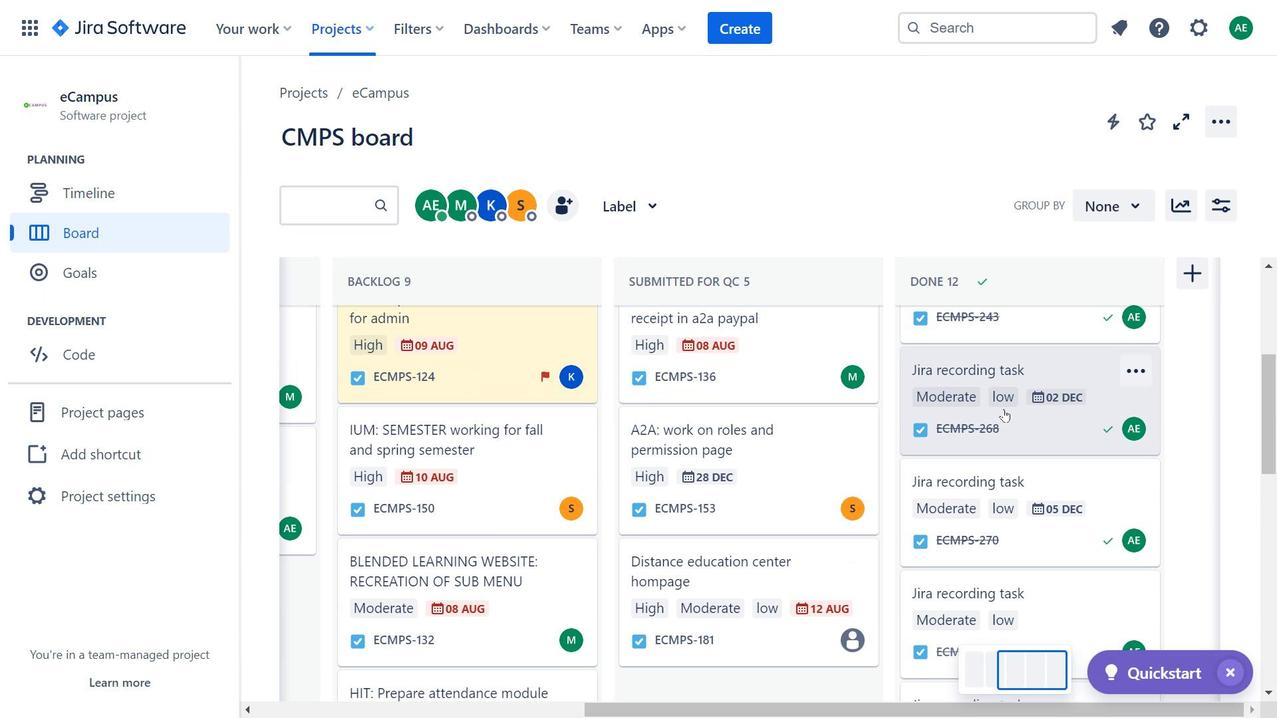
Action: Mouse scrolled (940, 415) with delta (0, 0)
Screenshot: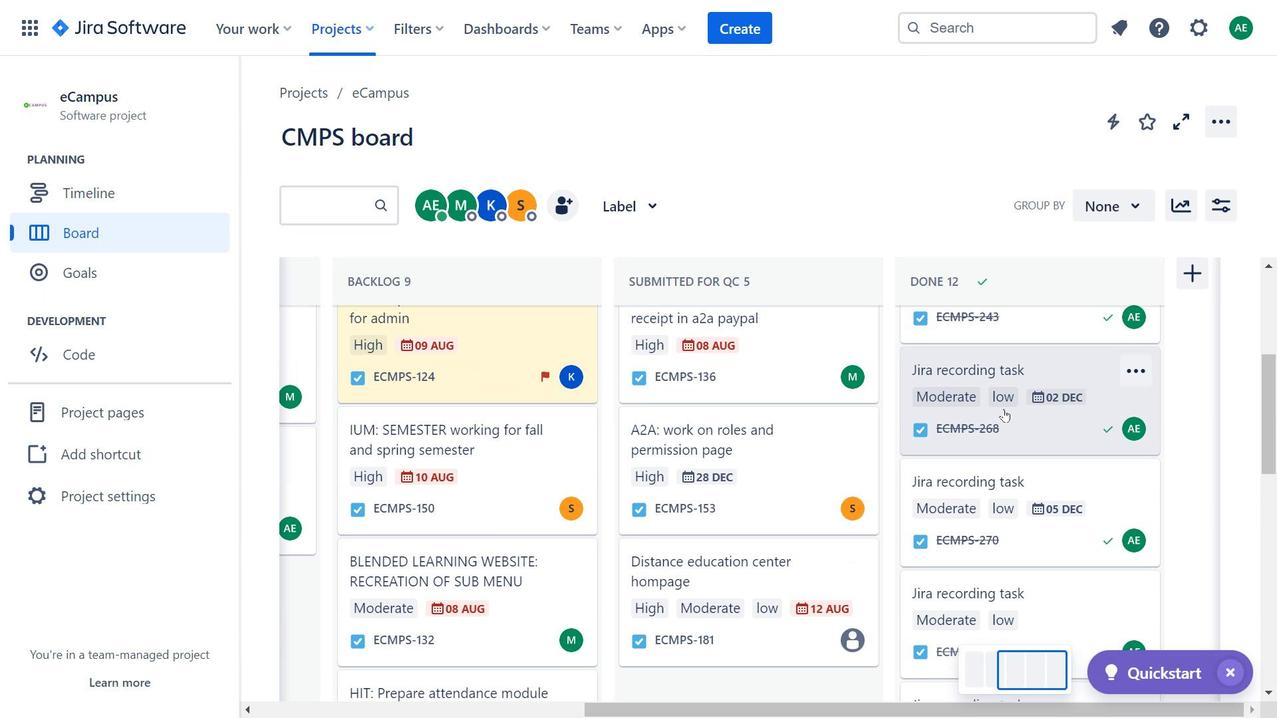 
Action: Mouse scrolled (940, 415) with delta (0, 0)
Screenshot: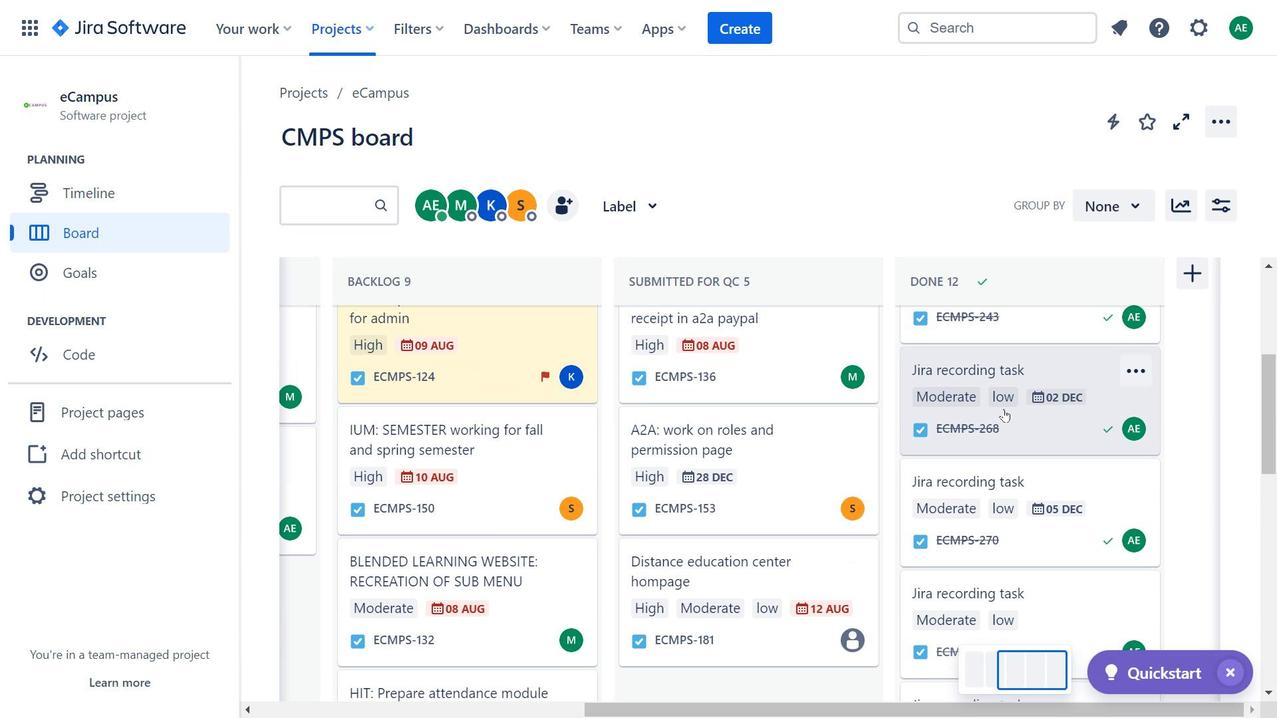 
Action: Mouse scrolled (940, 415) with delta (0, 0)
Screenshot: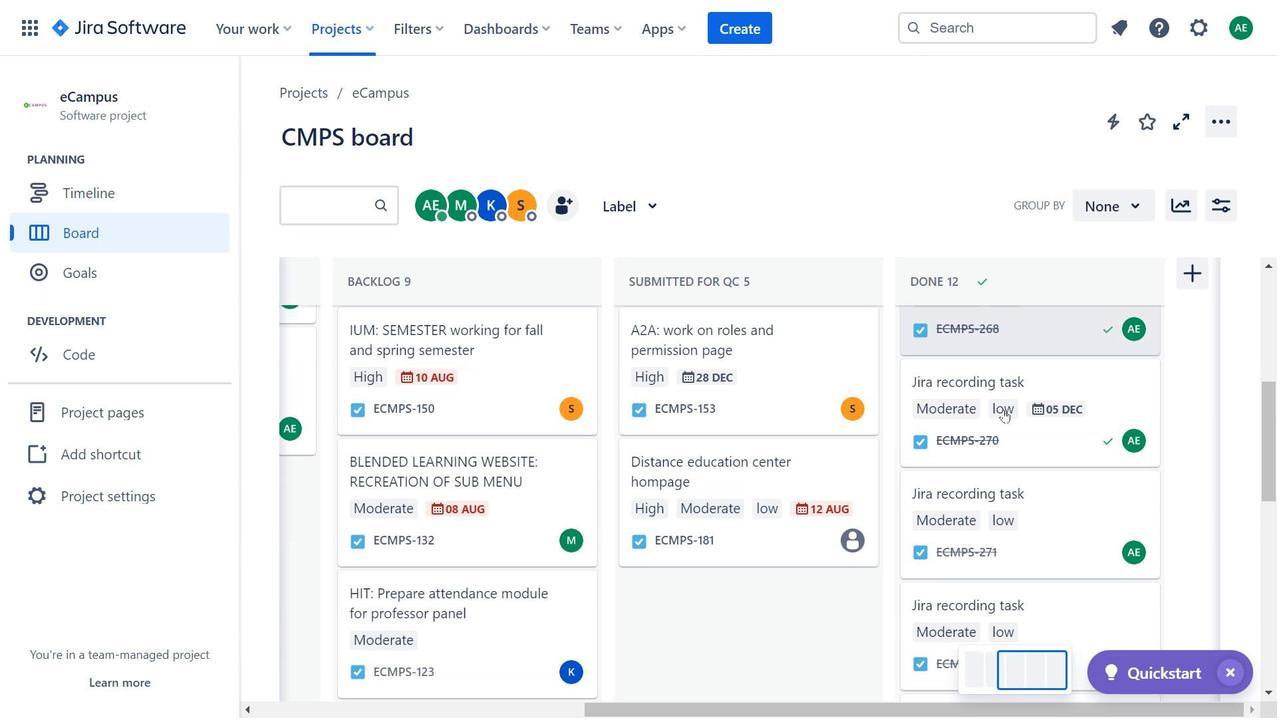 
Action: Mouse moved to (1007, 411)
Screenshot: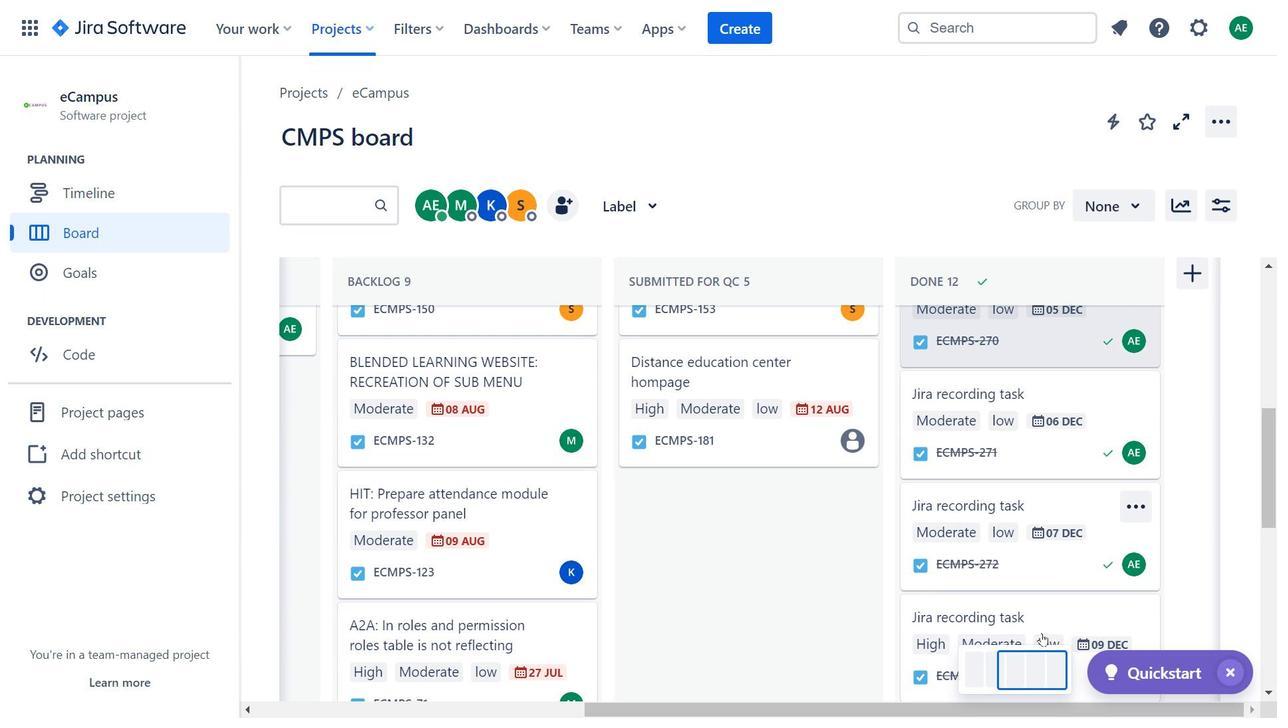 
Action: Mouse scrolled (1007, 411) with delta (0, 0)
Screenshot: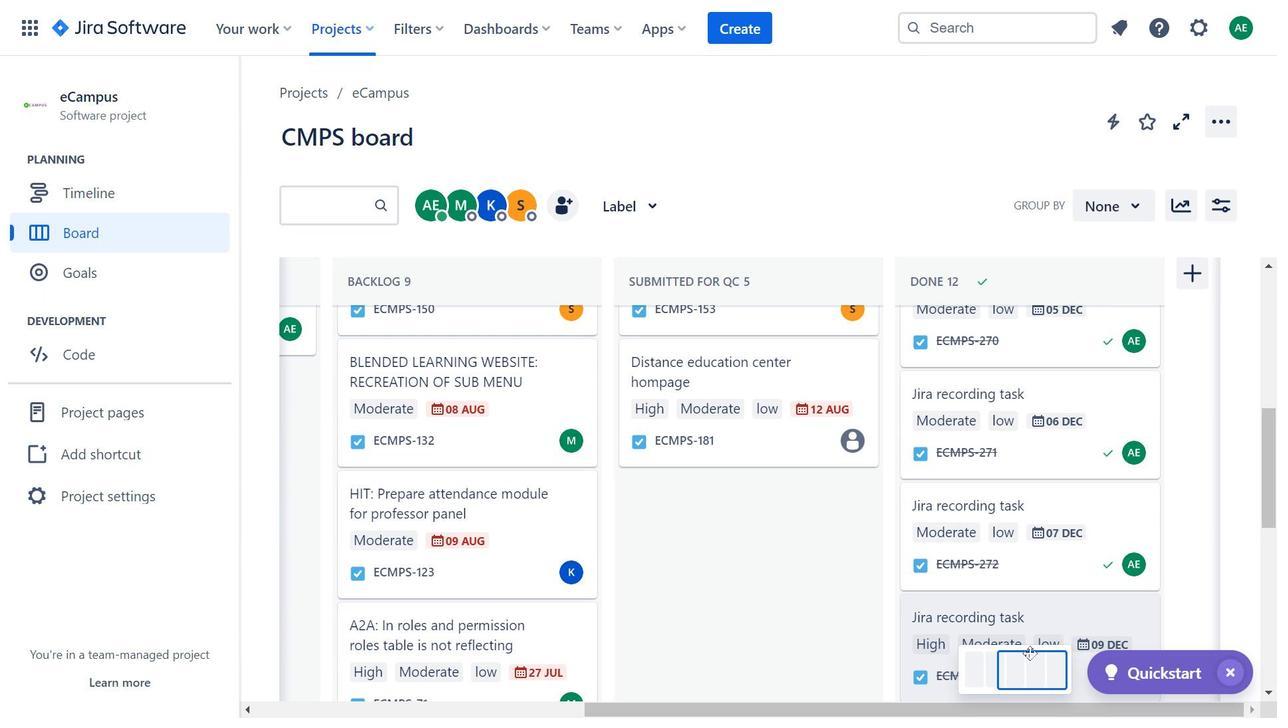 
Action: Mouse scrolled (1007, 411) with delta (0, 0)
Screenshot: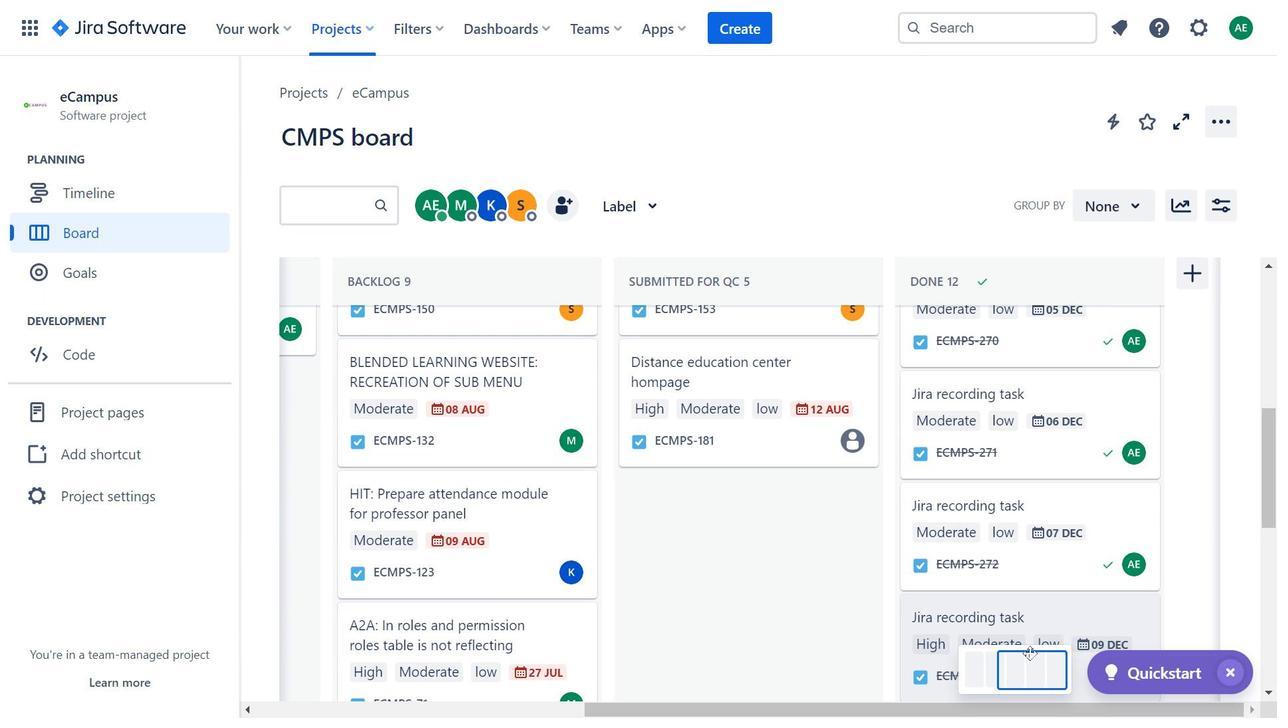 
Action: Mouse moved to (1007, 412)
Screenshot: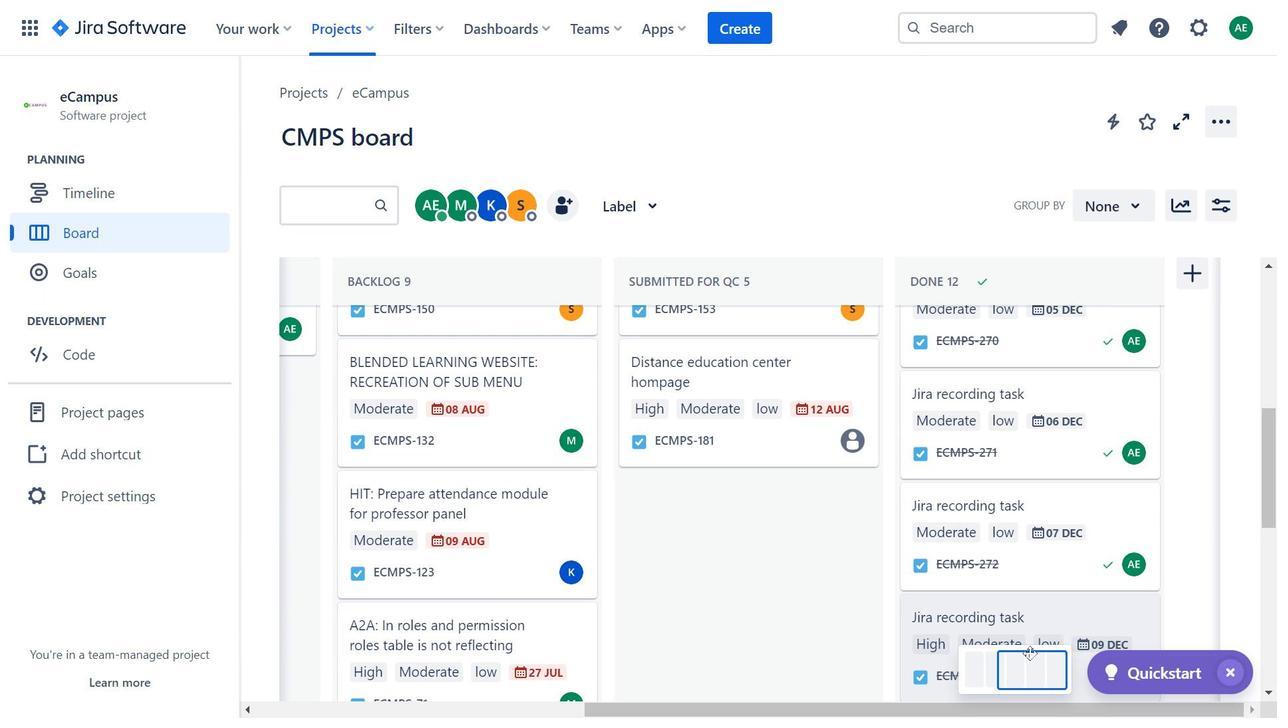 
Action: Mouse scrolled (1007, 411) with delta (0, 0)
Screenshot: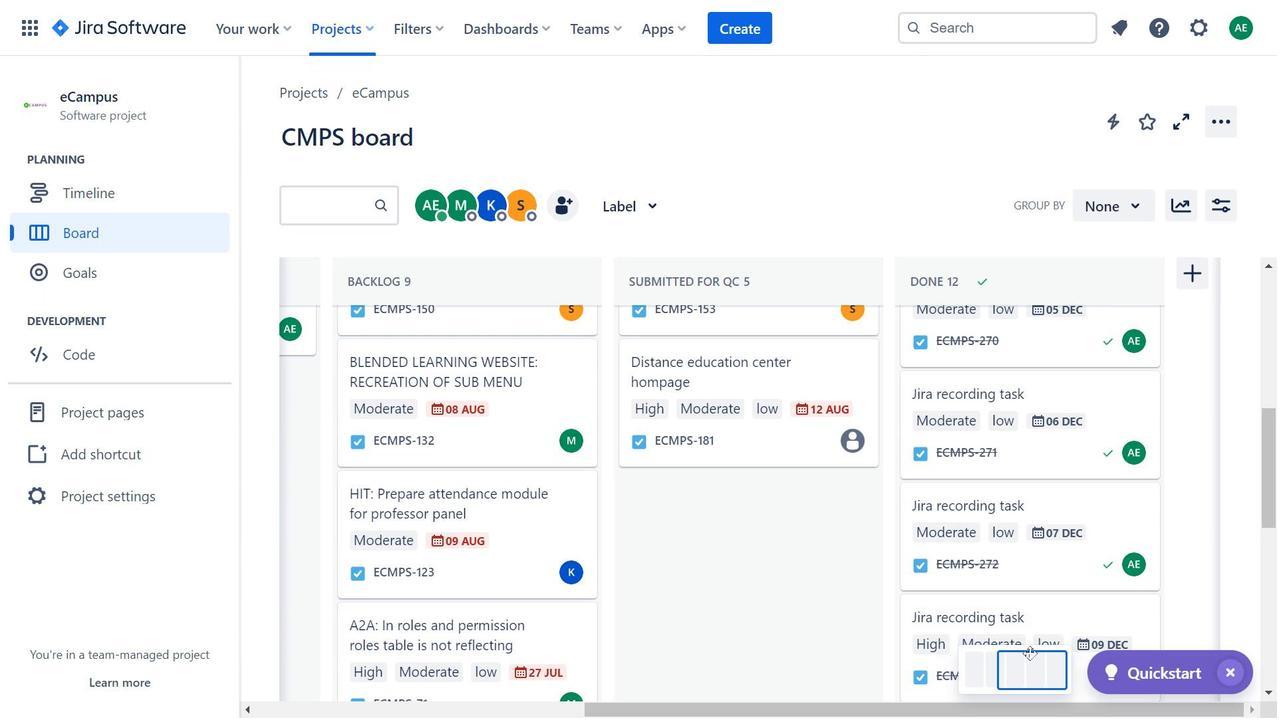 
Action: Mouse moved to (1008, 413)
Screenshot: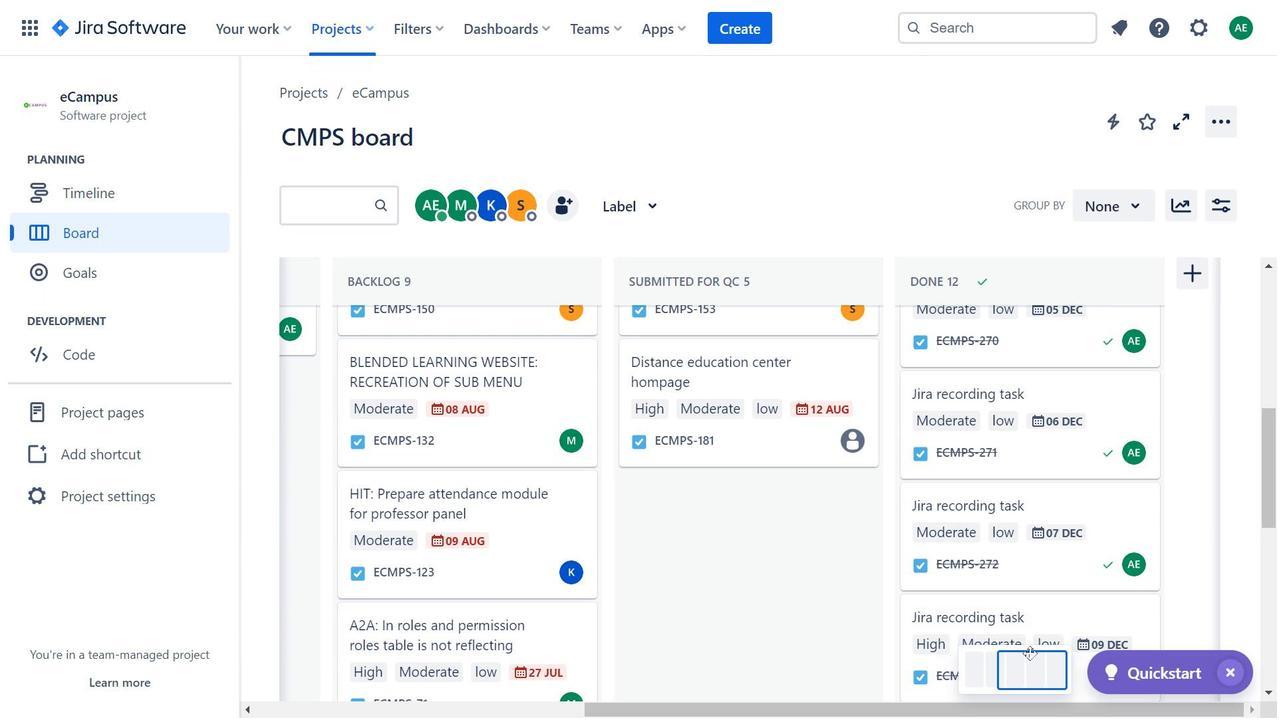 
Action: Mouse scrolled (1008, 412) with delta (0, 0)
Screenshot: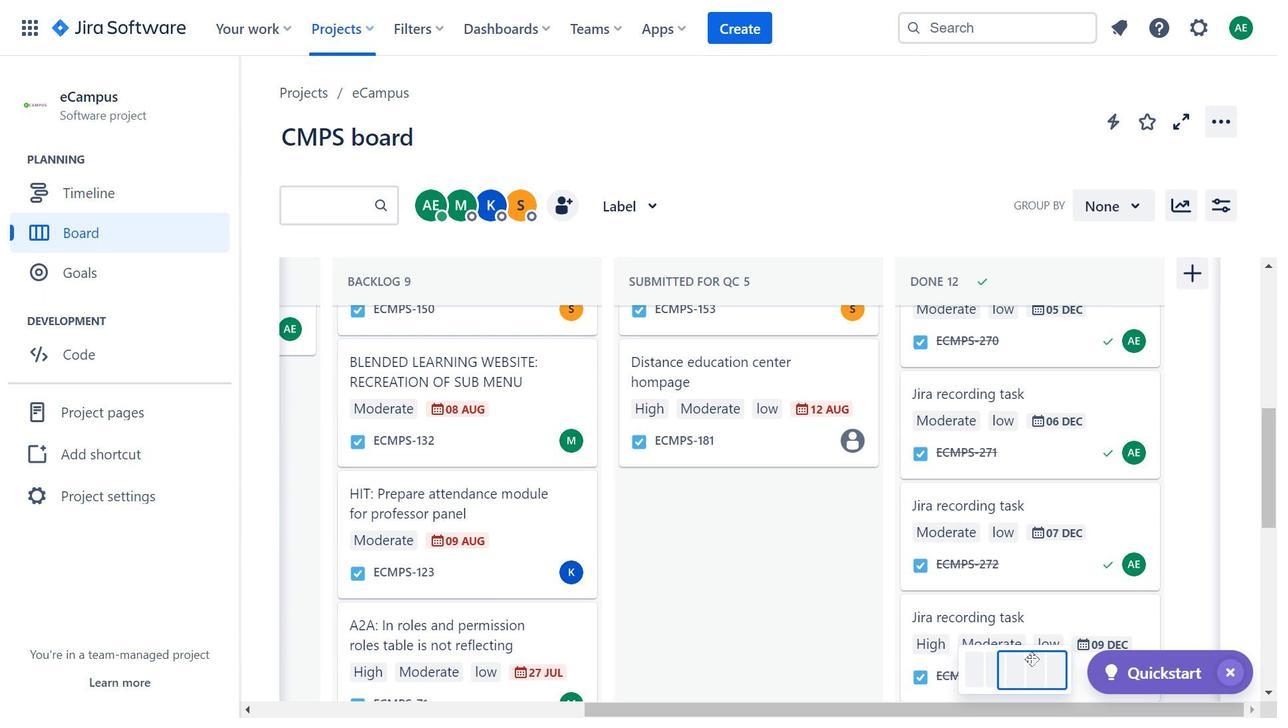 
Action: Mouse moved to (1008, 413)
Screenshot: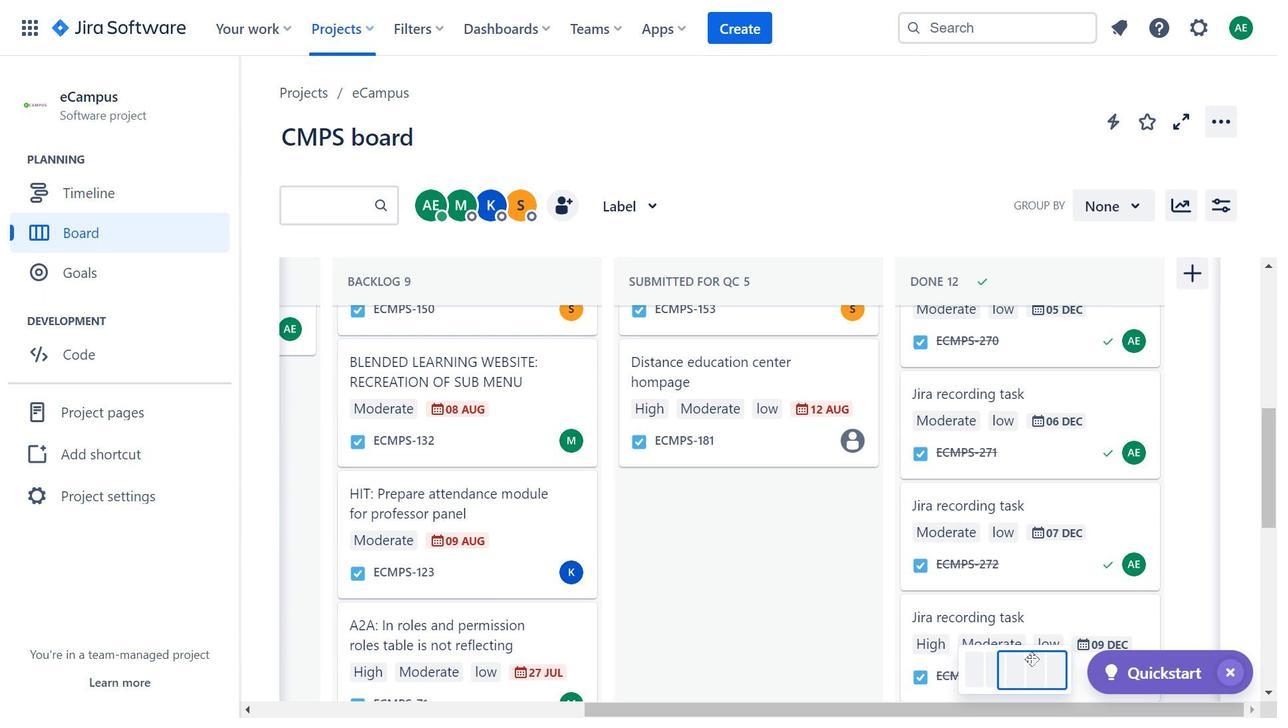 
Action: Mouse scrolled (1008, 413) with delta (0, 0)
Screenshot: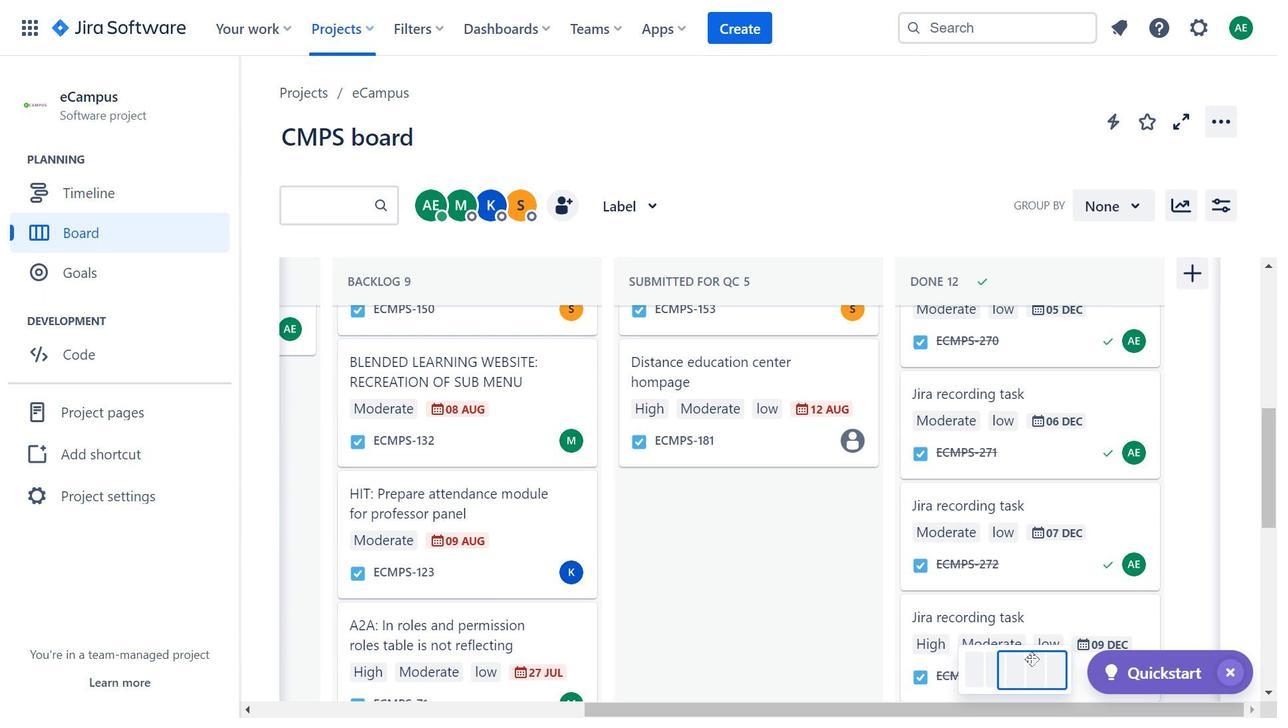 
Action: Mouse moved to (1035, 664)
Screenshot: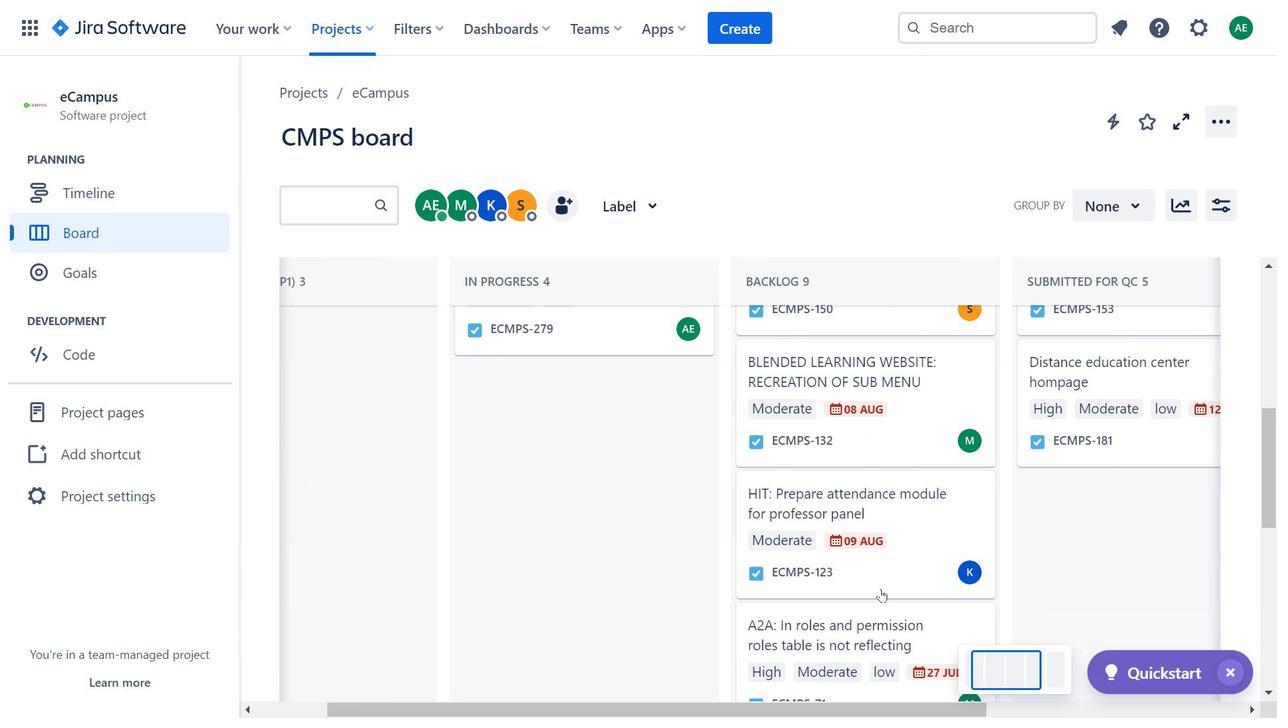 
Action: Mouse pressed left at (1035, 664)
Screenshot: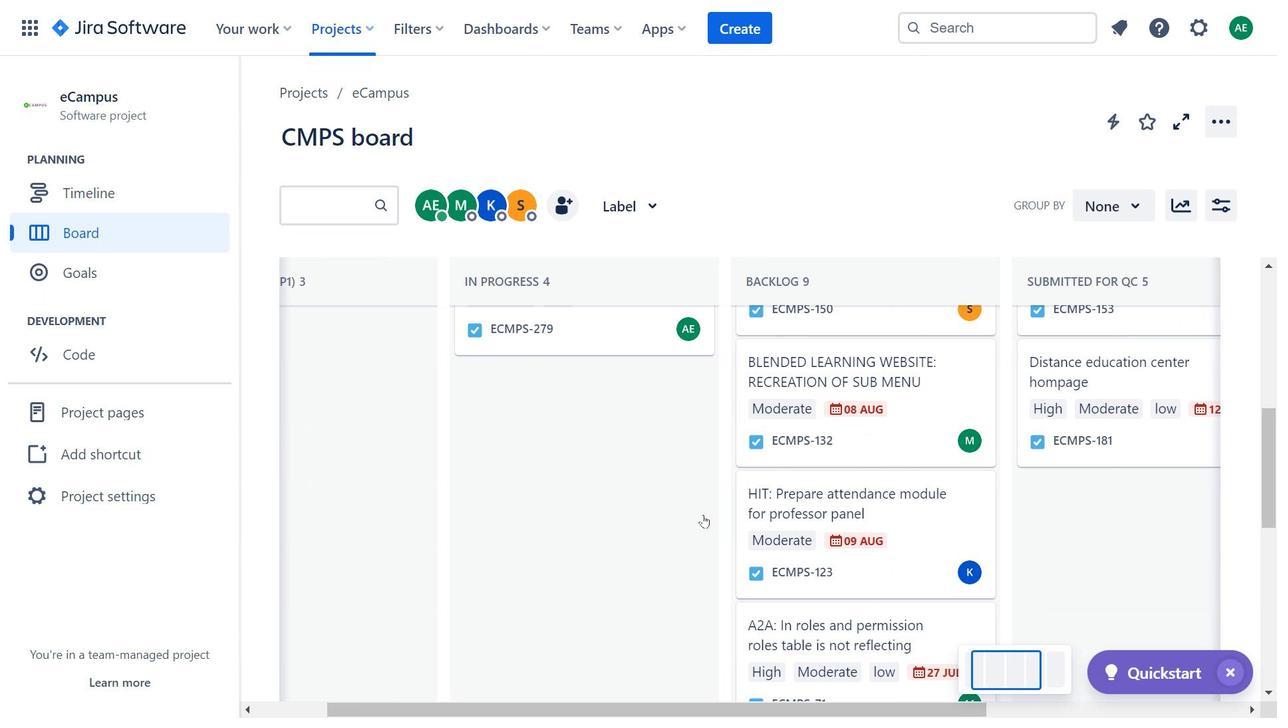 
Action: Mouse moved to (519, 431)
Screenshot: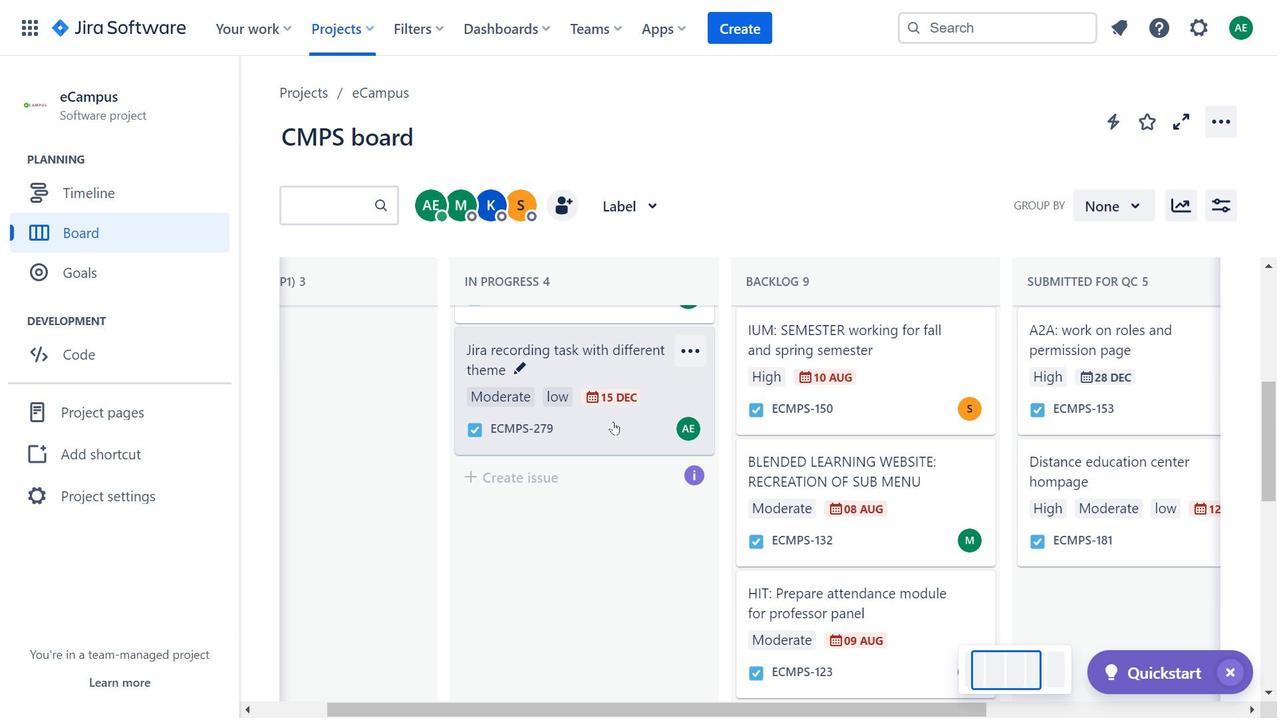 
Action: Mouse scrolled (519, 432) with delta (0, 0)
Screenshot: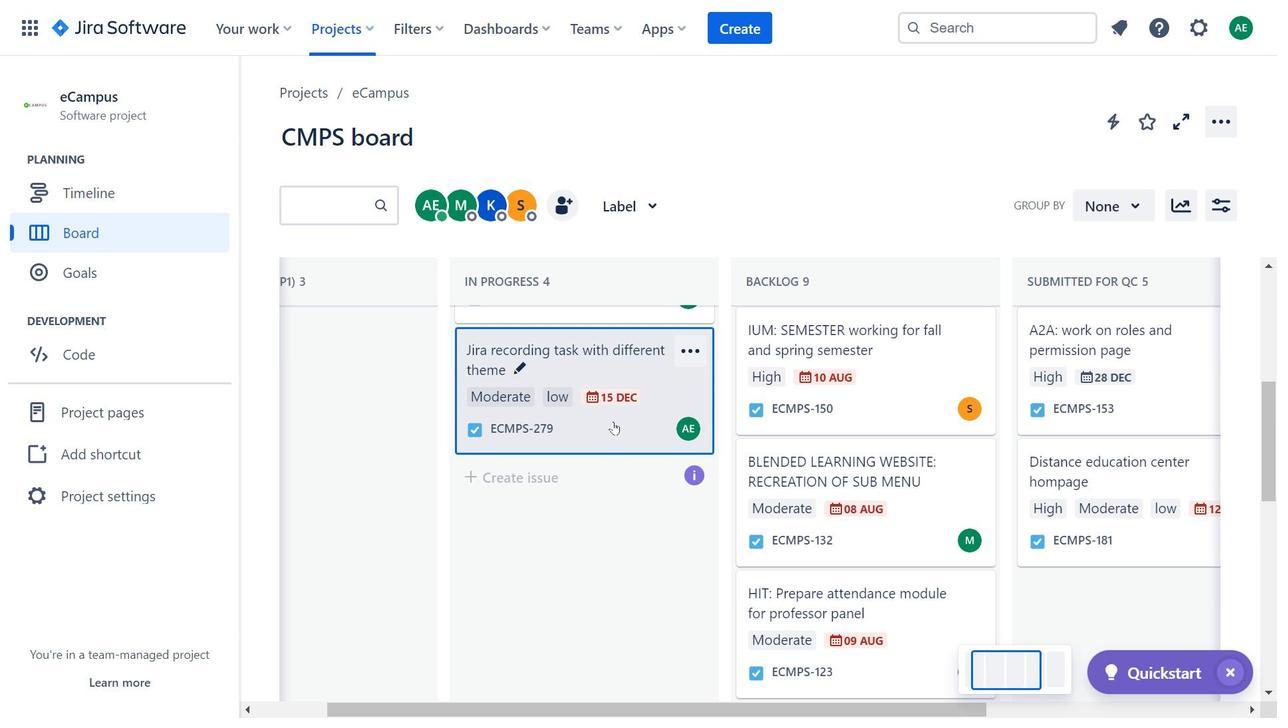 
Action: Mouse moved to (618, 426)
Screenshot: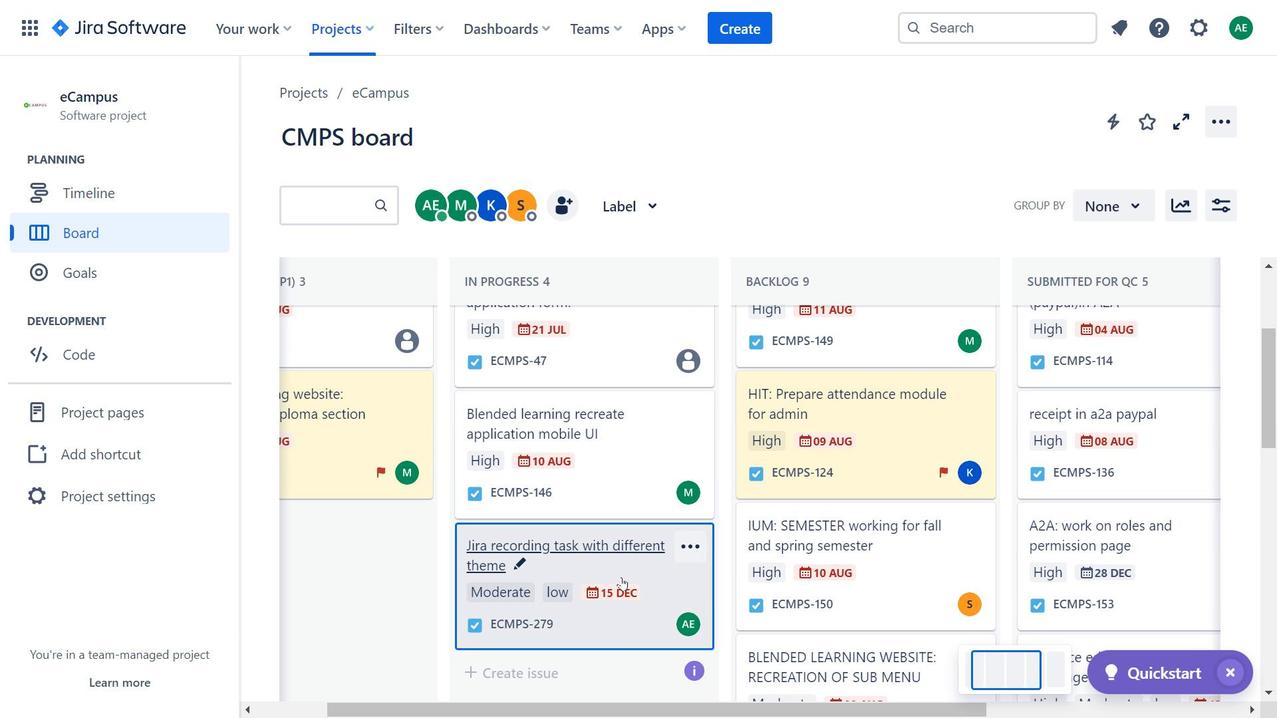 
Action: Mouse pressed left at (618, 426)
Screenshot: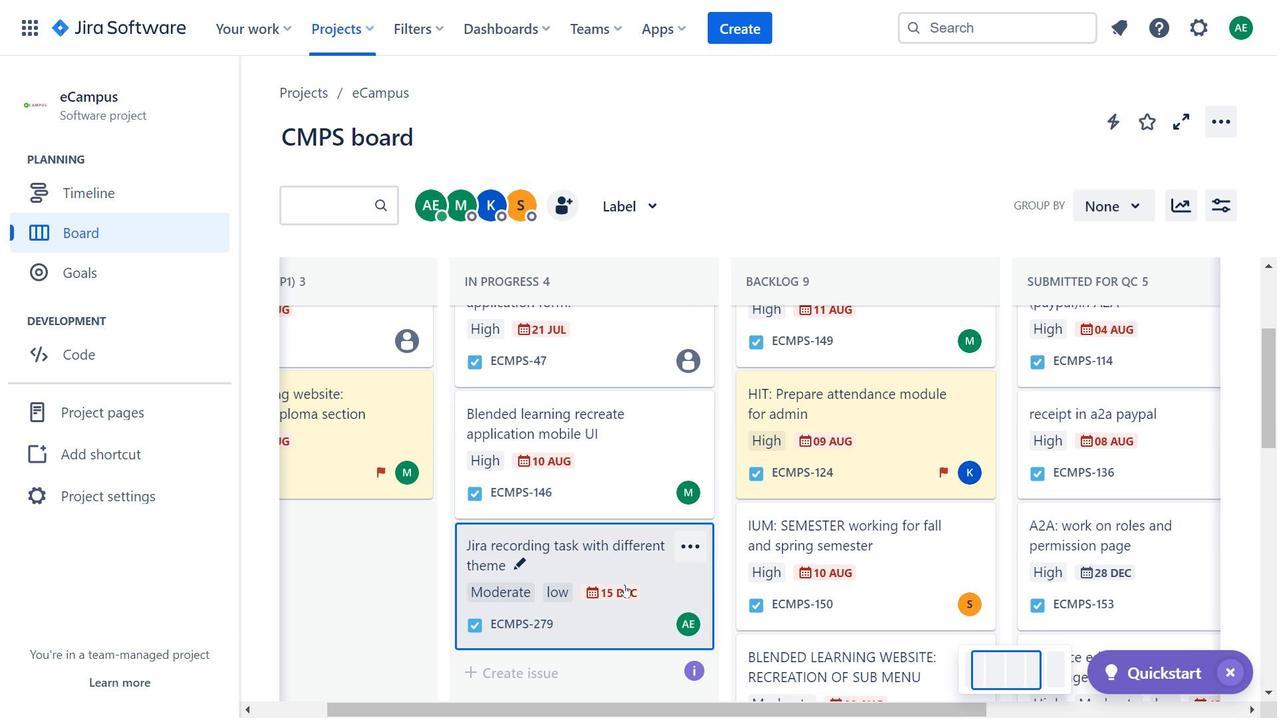 
Action: Mouse moved to (626, 584)
Screenshot: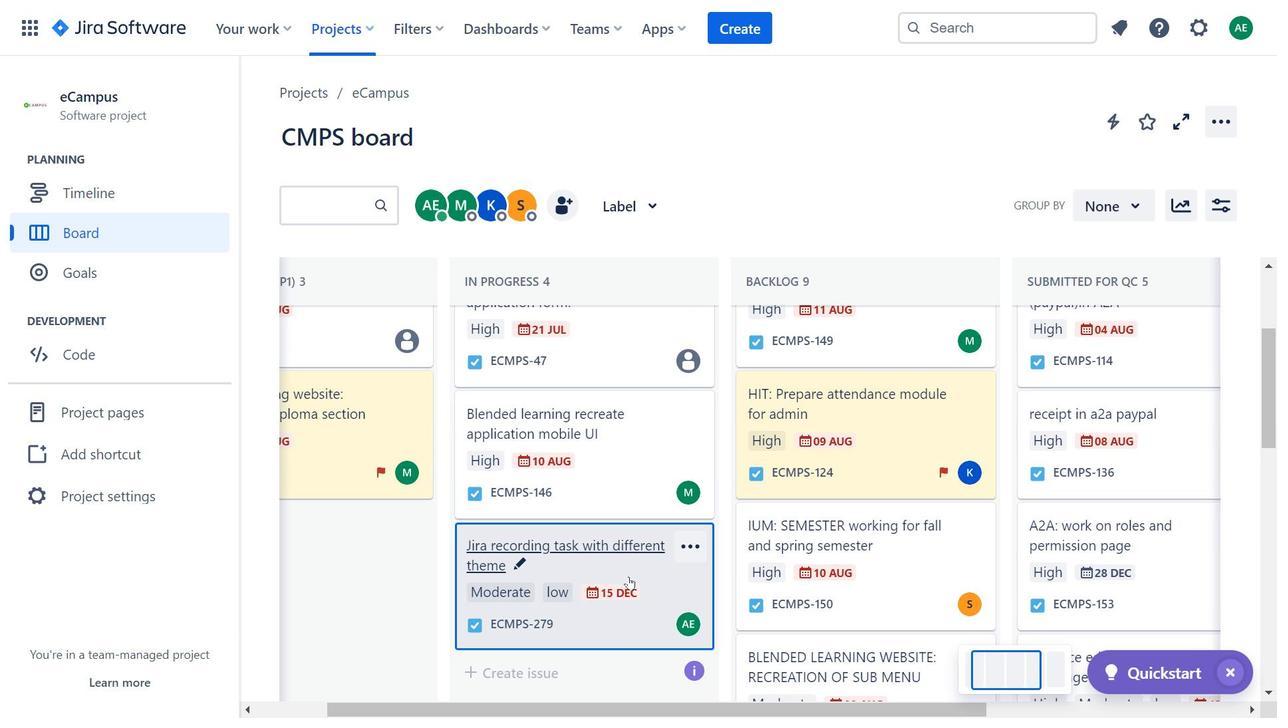 
Action: Mouse pressed left at (626, 584)
Screenshot: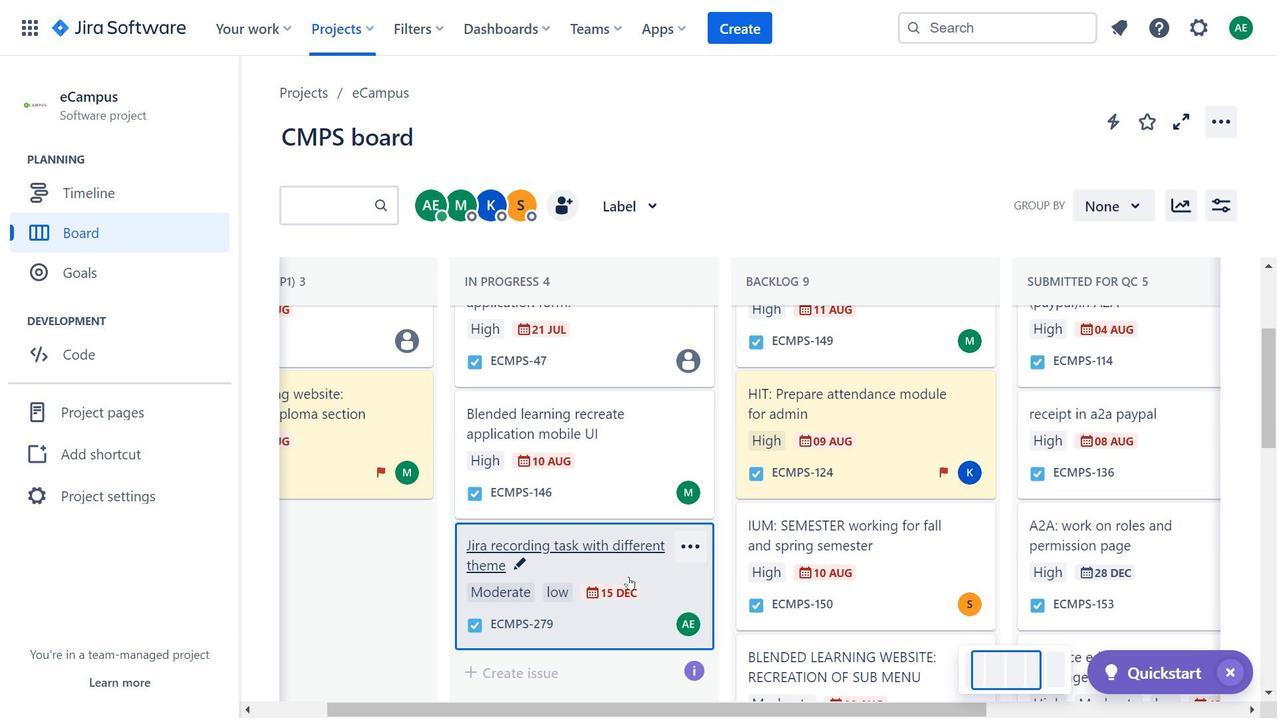 
Action: Mouse moved to (633, 634)
Screenshot: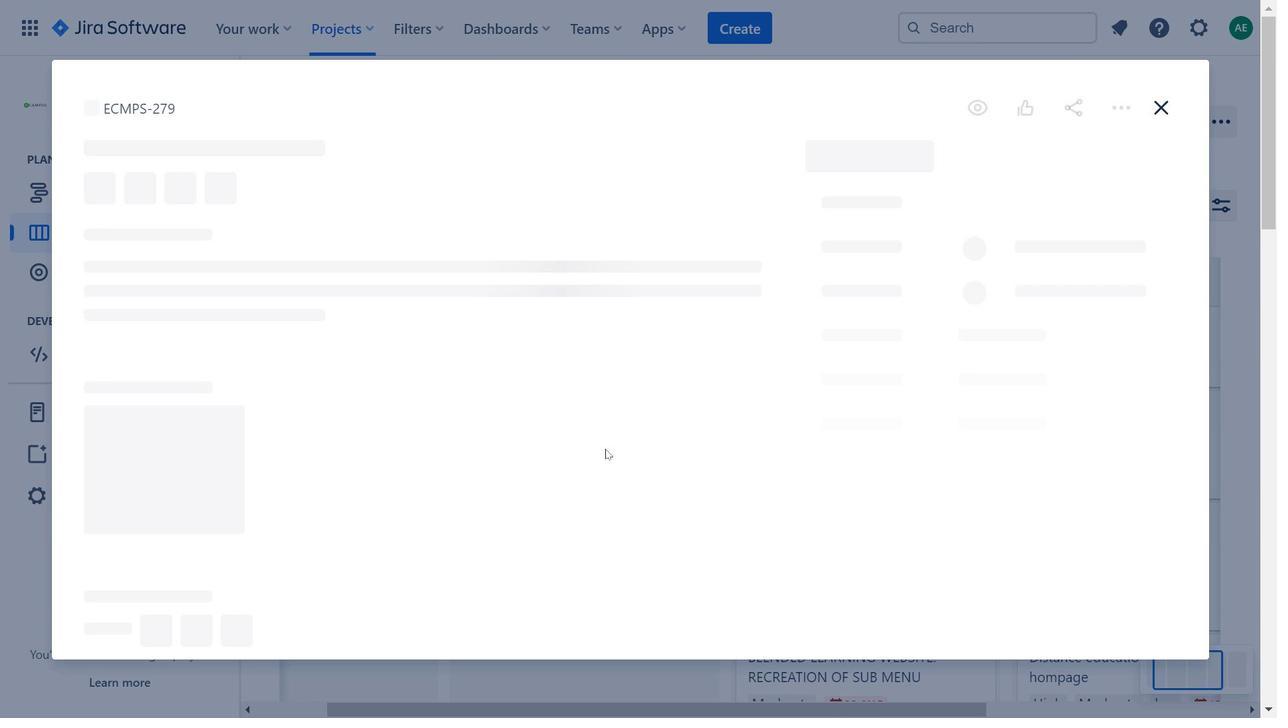 
Action: Mouse pressed left at (633, 634)
Screenshot: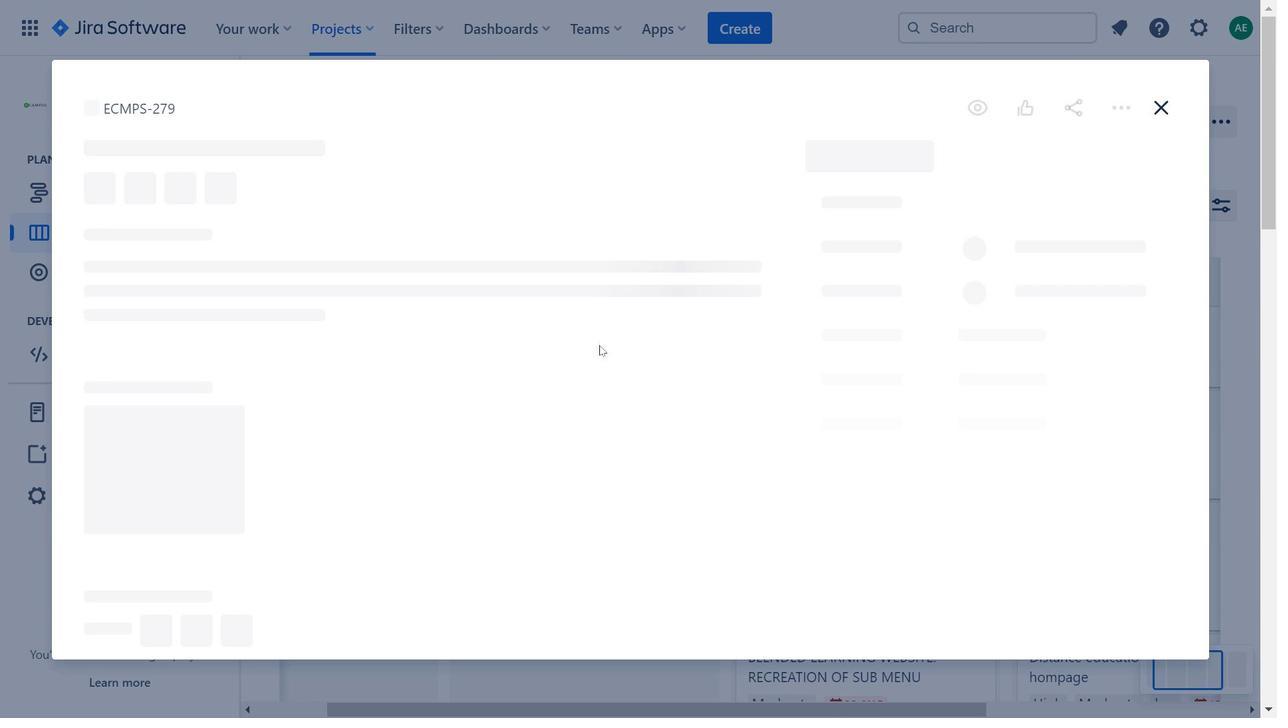 
Action: Mouse moved to (725, 170)
Screenshot: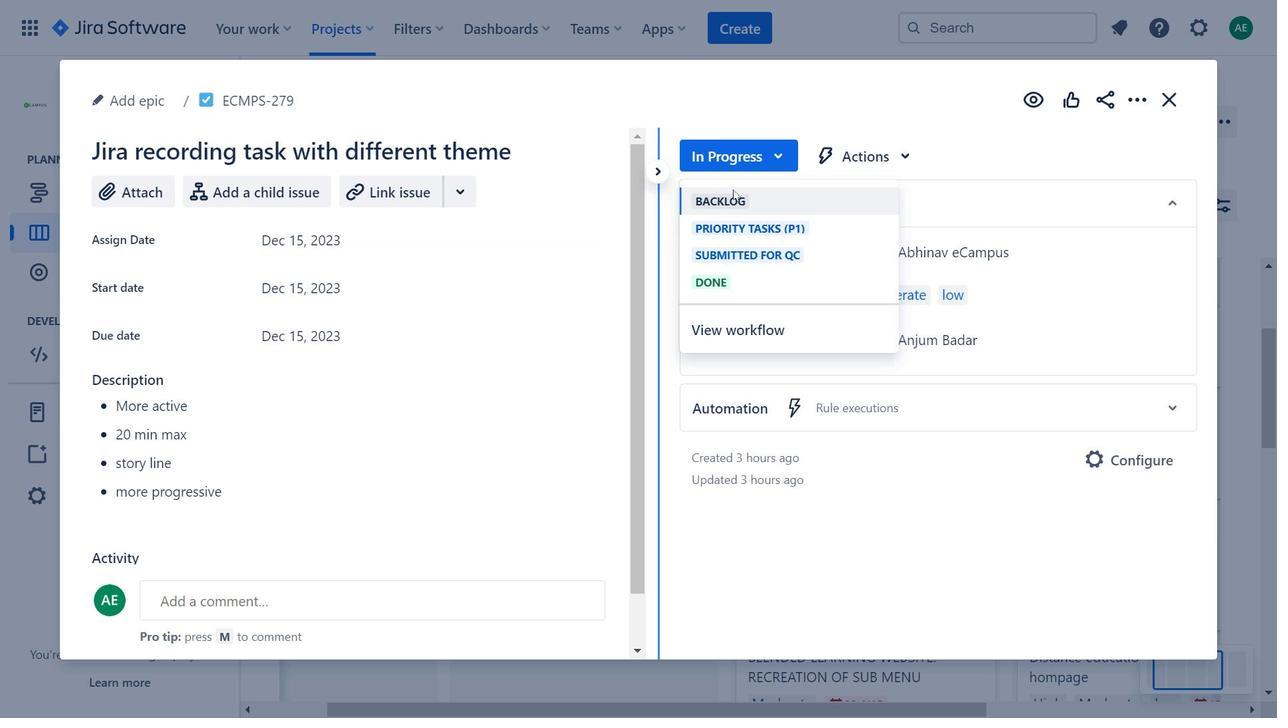 
Action: Mouse pressed left at (725, 170)
Screenshot: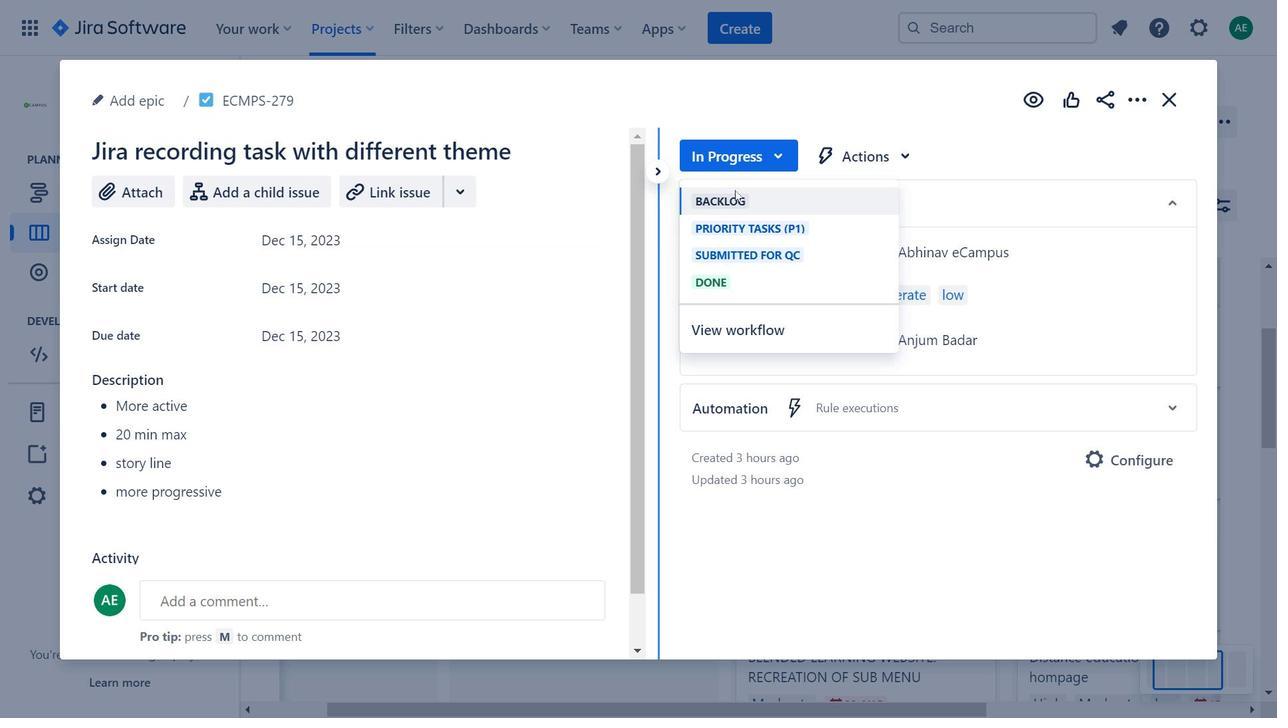 
Action: Mouse moved to (737, 274)
Screenshot: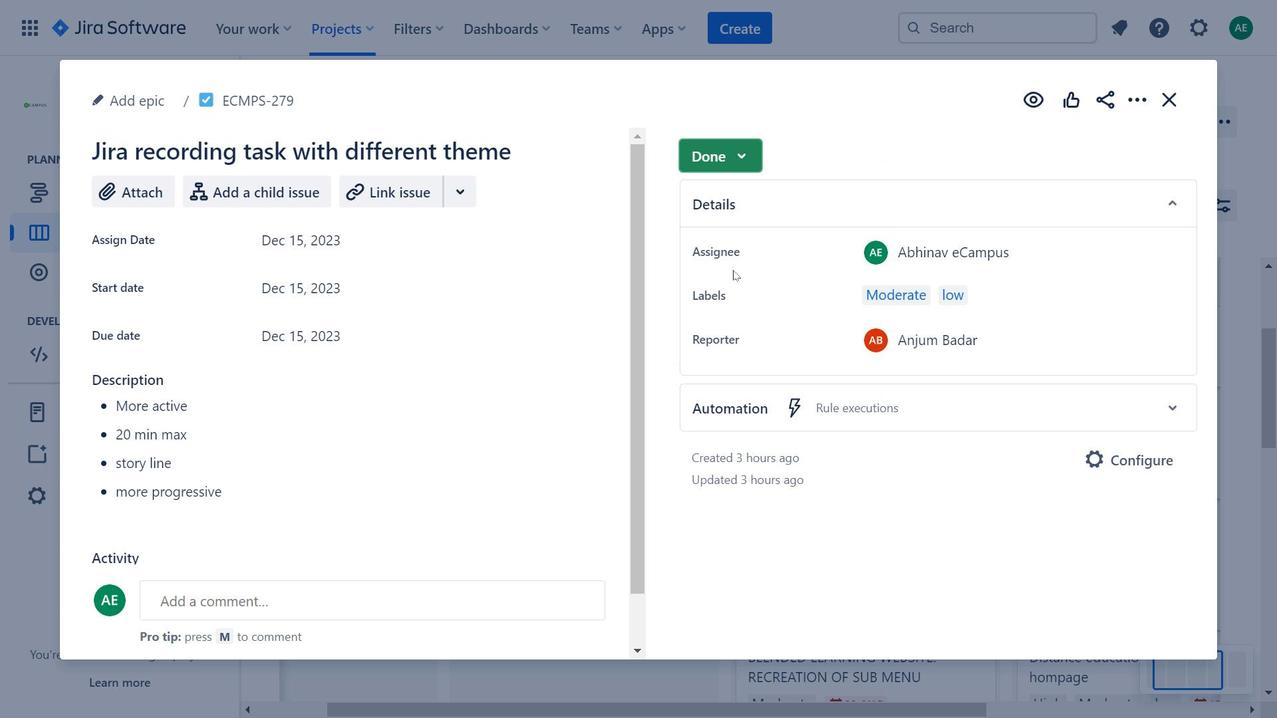 
Action: Mouse pressed left at (737, 274)
Screenshot: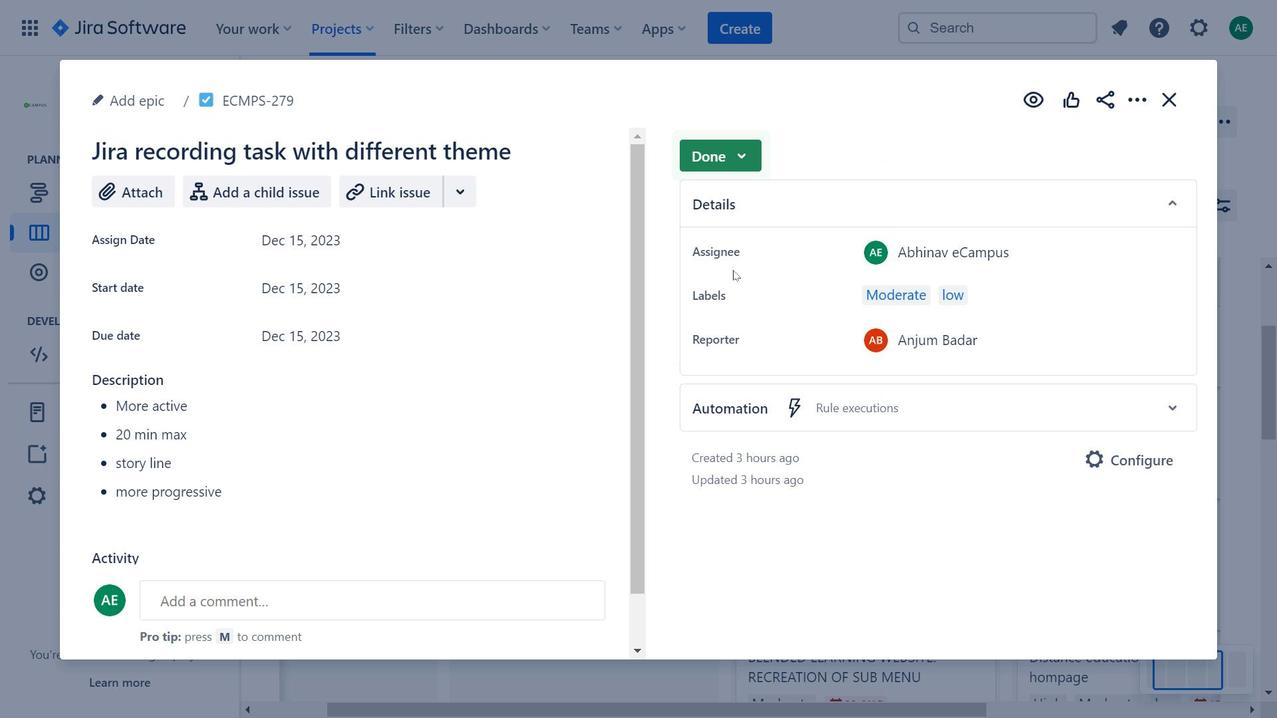 
Action: Mouse moved to (1172, 102)
Screenshot: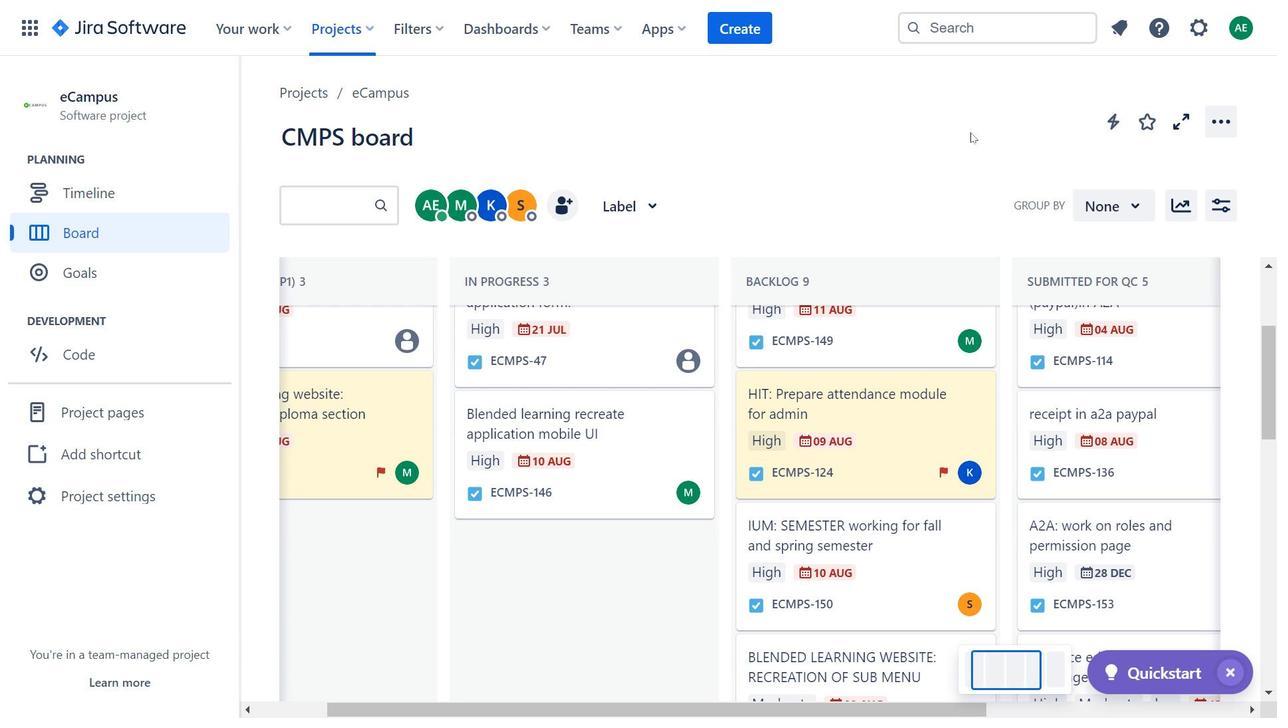 
Action: Mouse pressed left at (1172, 102)
Screenshot: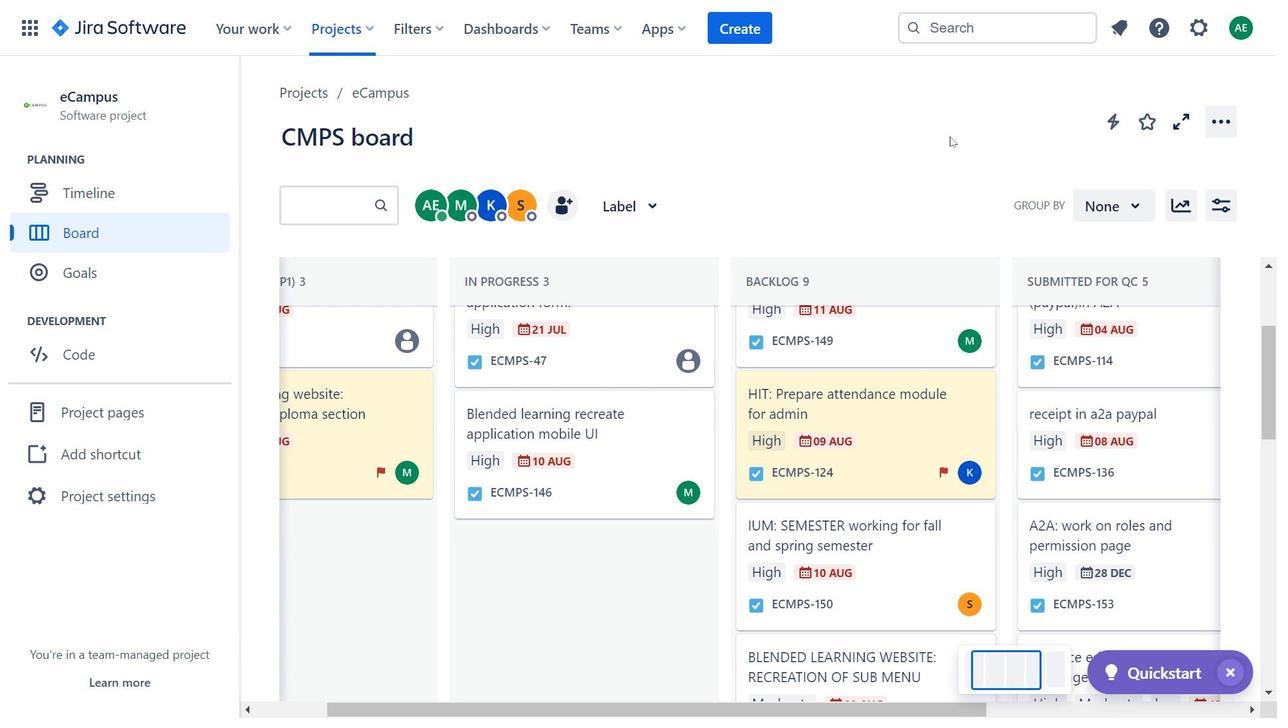 
Action: Mouse moved to (267, 42)
Screenshot: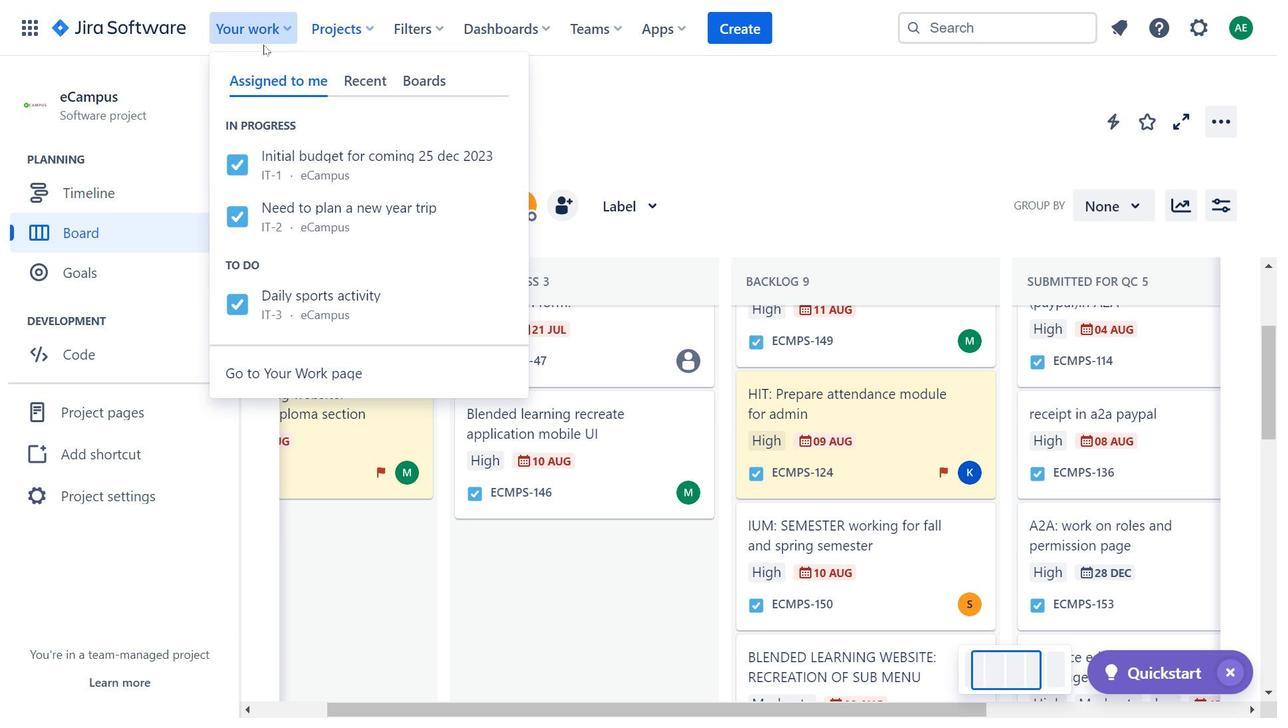 
Action: Mouse pressed left at (267, 42)
Screenshot: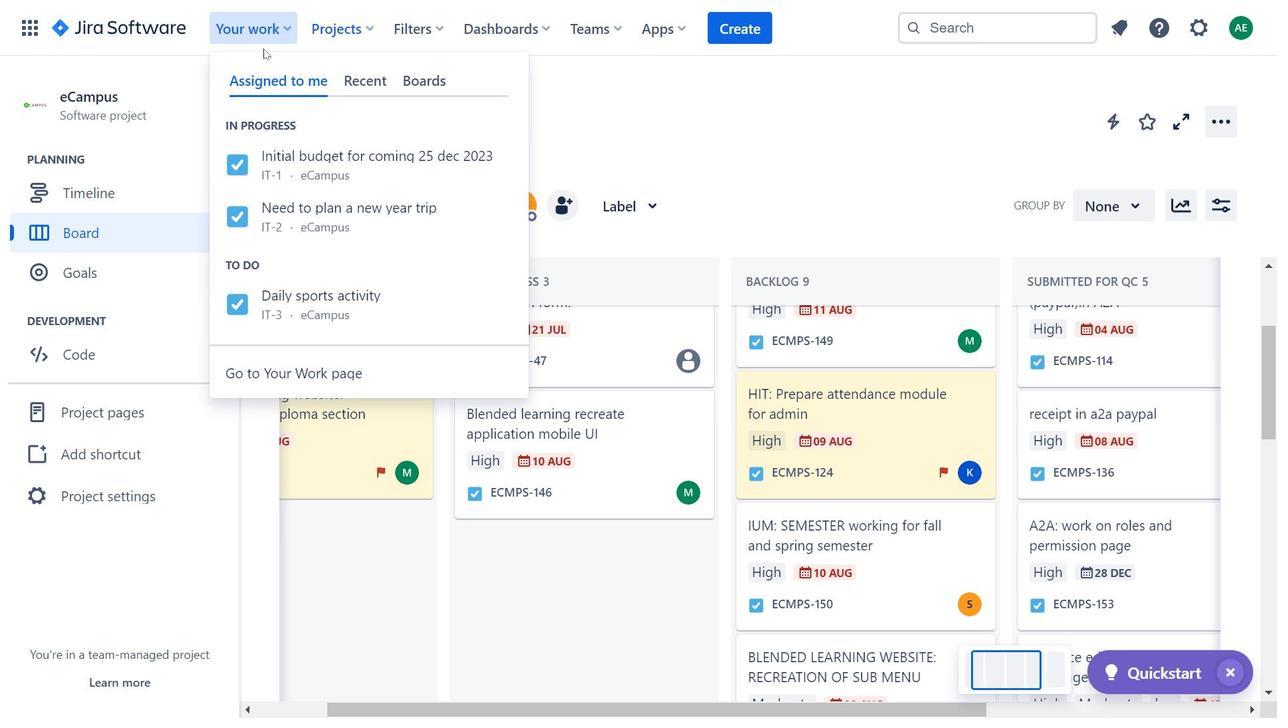 
Action: Mouse moved to (334, 38)
Screenshot: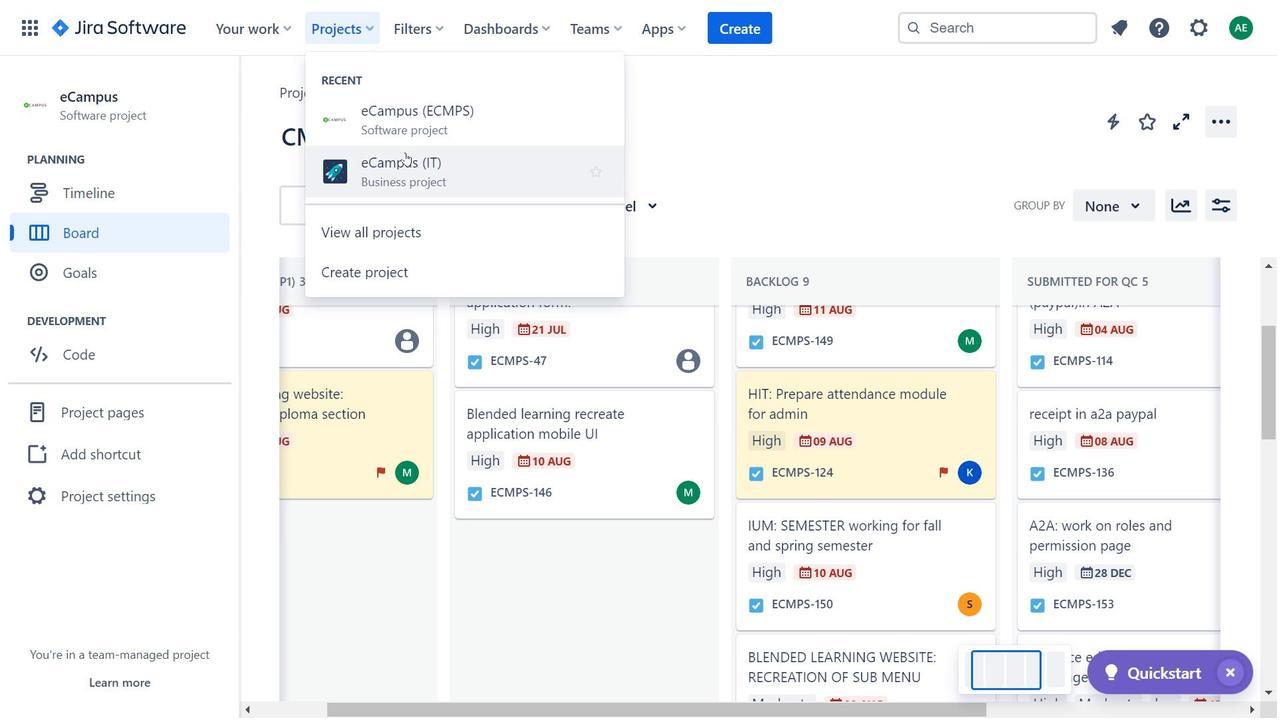 
Action: Mouse pressed left at (334, 38)
Screenshot: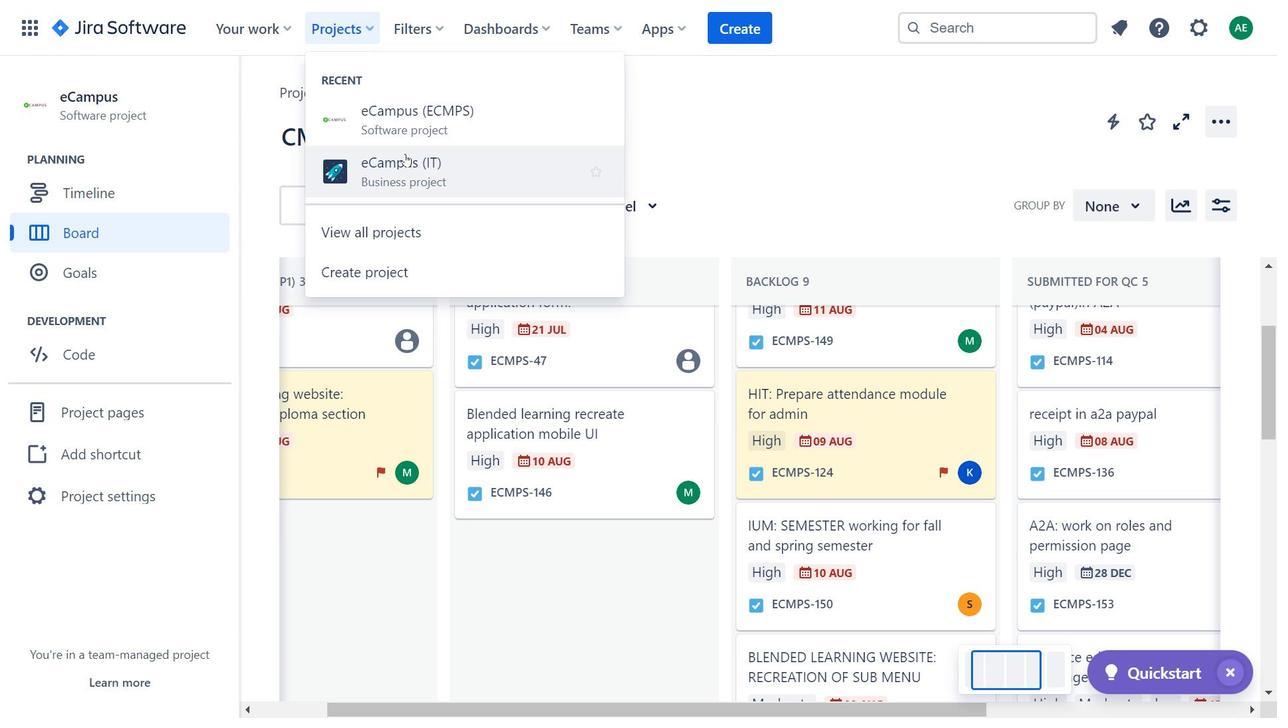 
Action: Mouse moved to (422, 166)
Screenshot: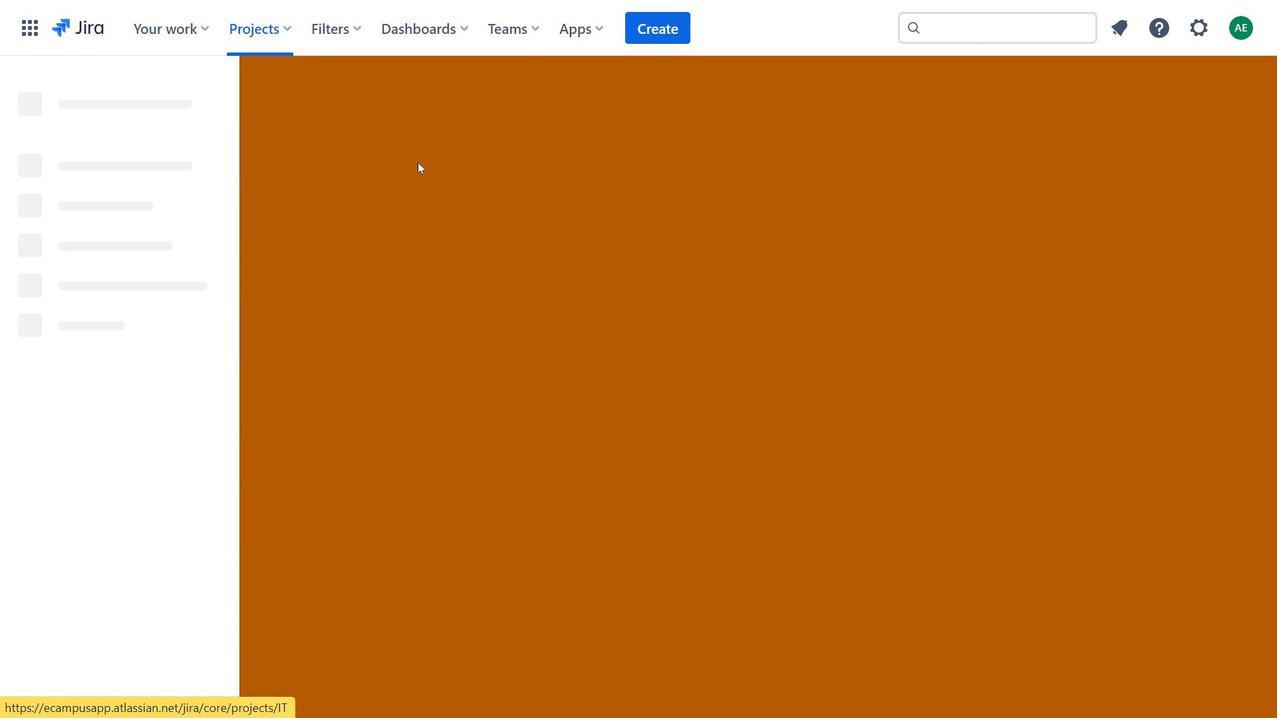 
Action: Mouse pressed left at (422, 166)
Screenshot: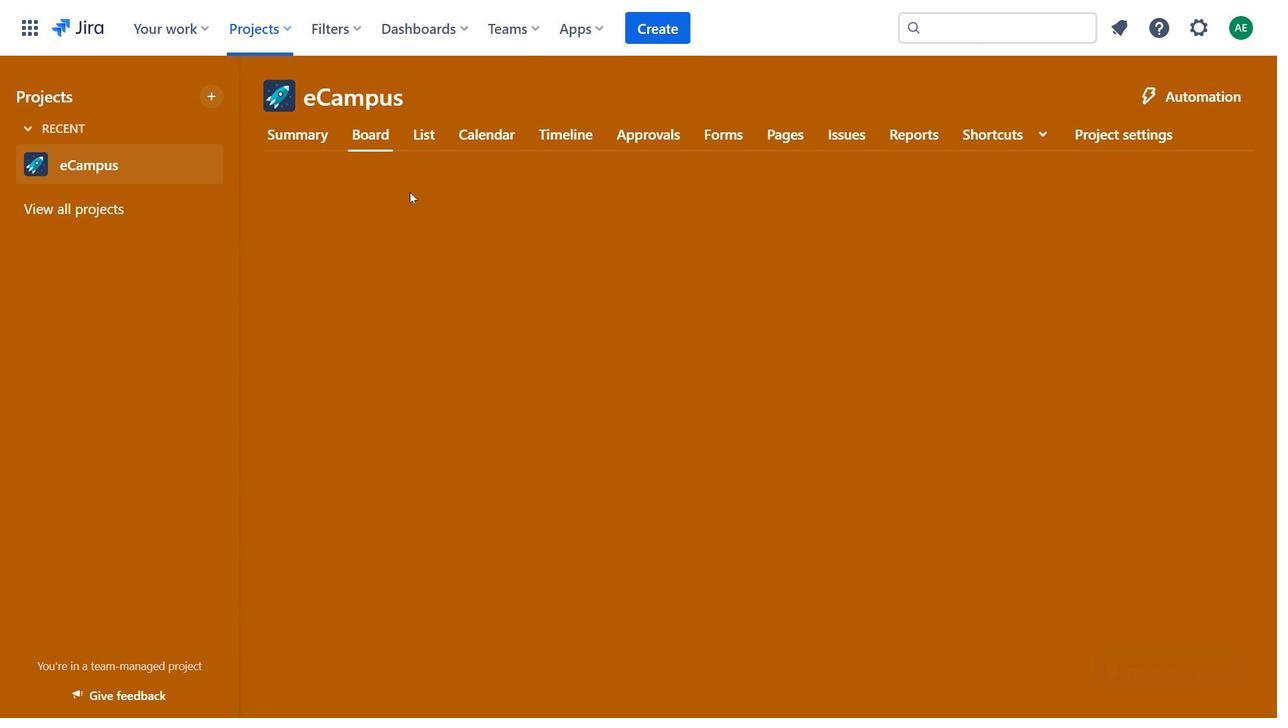 
Action: Mouse moved to (320, 151)
Screenshot: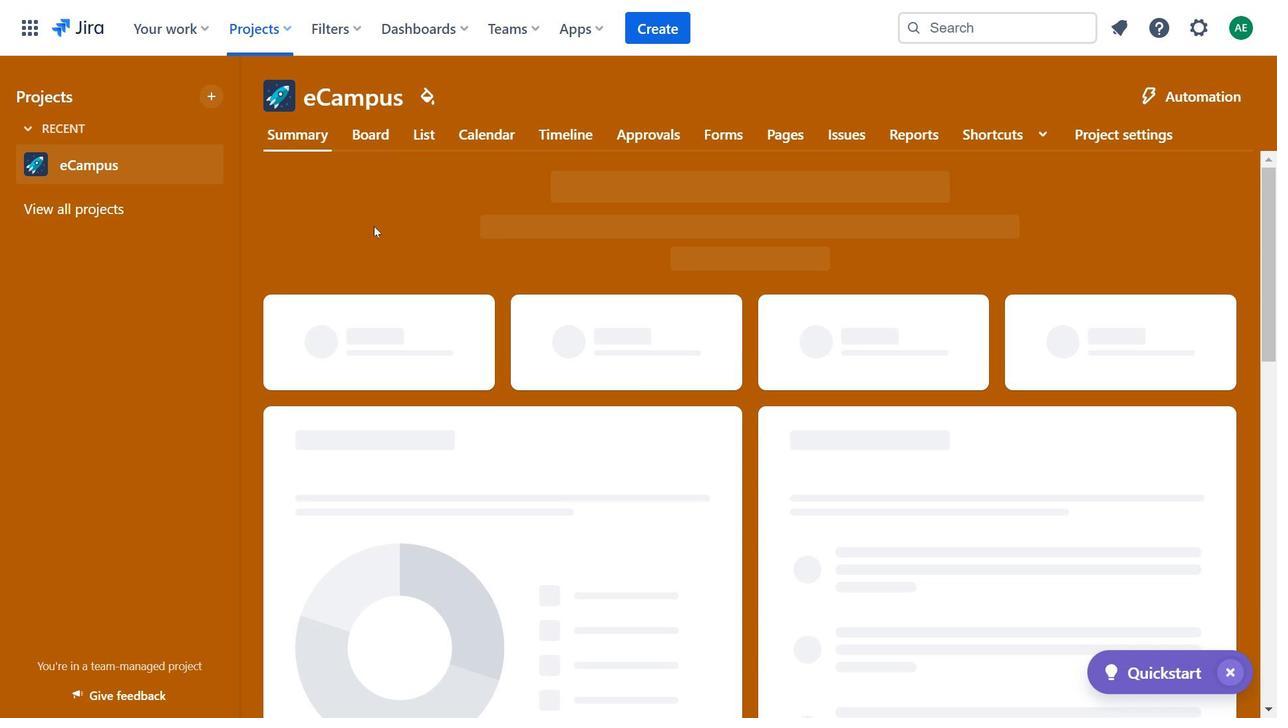 
Action: Mouse pressed left at (320, 151)
Screenshot: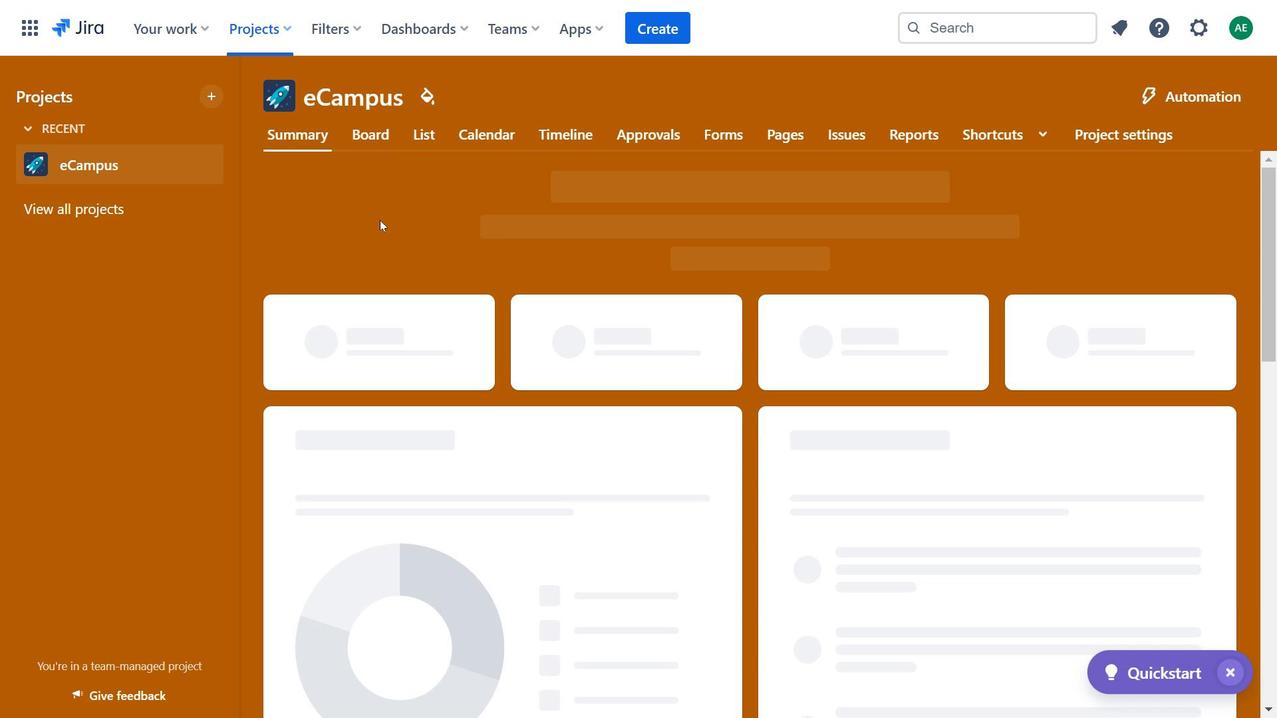 
Action: Mouse moved to (778, 386)
Screenshot: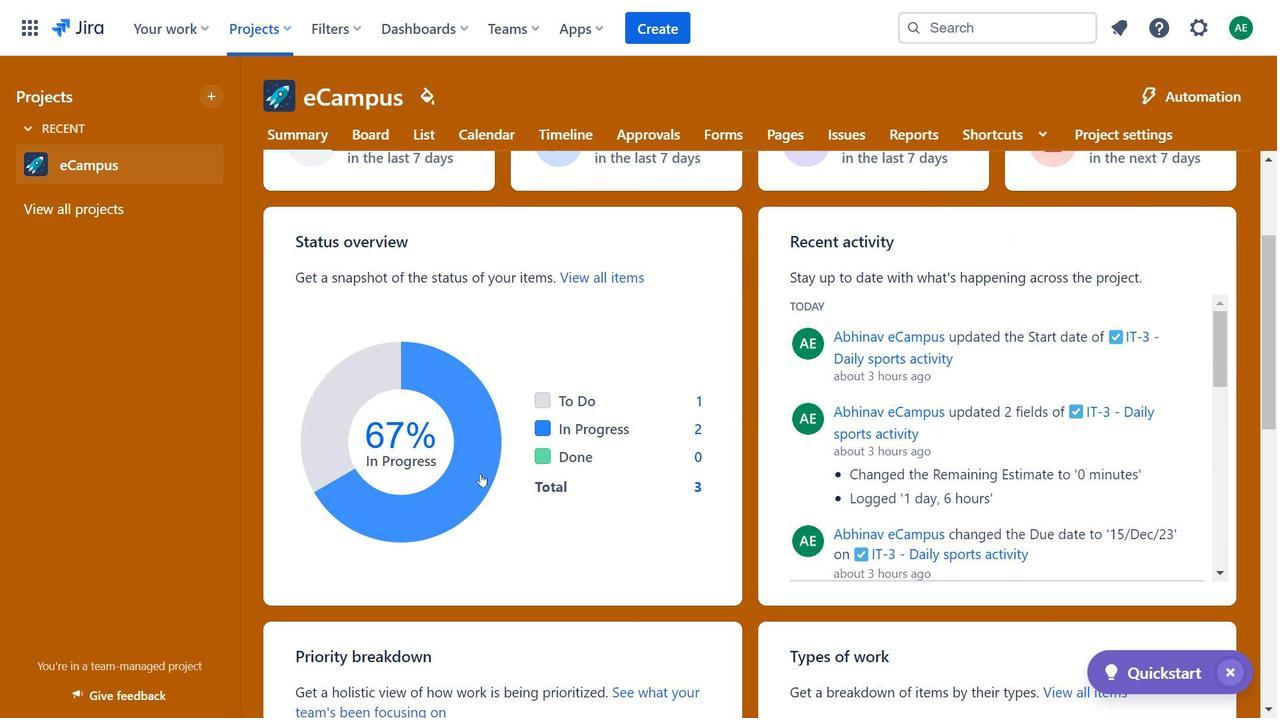 
Action: Mouse scrolled (778, 385) with delta (0, 0)
Screenshot: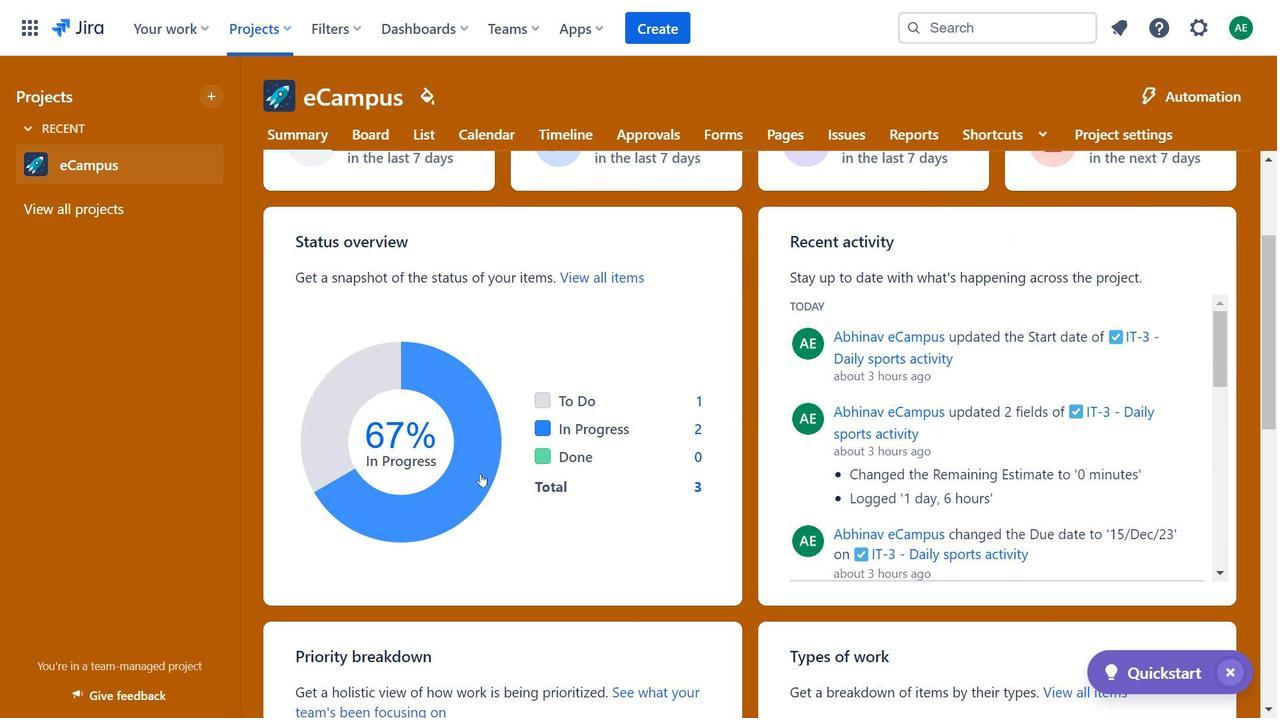 
Action: Mouse moved to (819, 387)
Screenshot: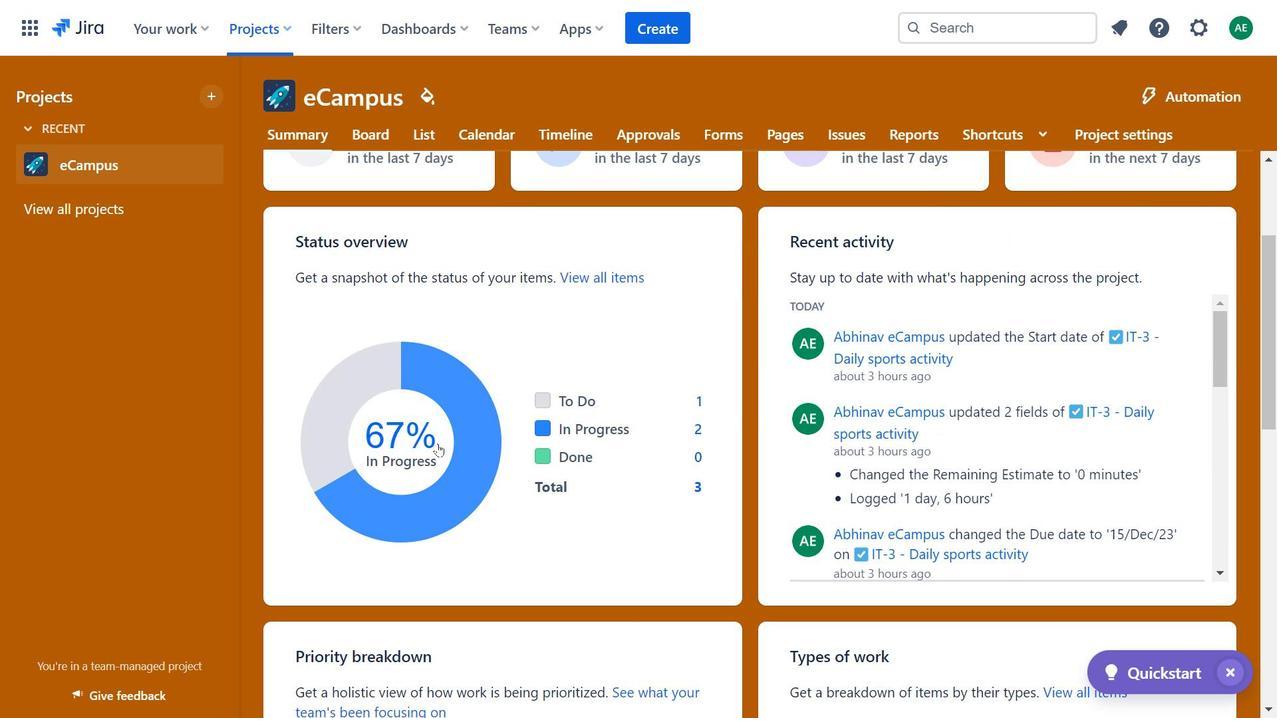 
Action: Mouse scrolled (819, 387) with delta (0, 0)
Screenshot: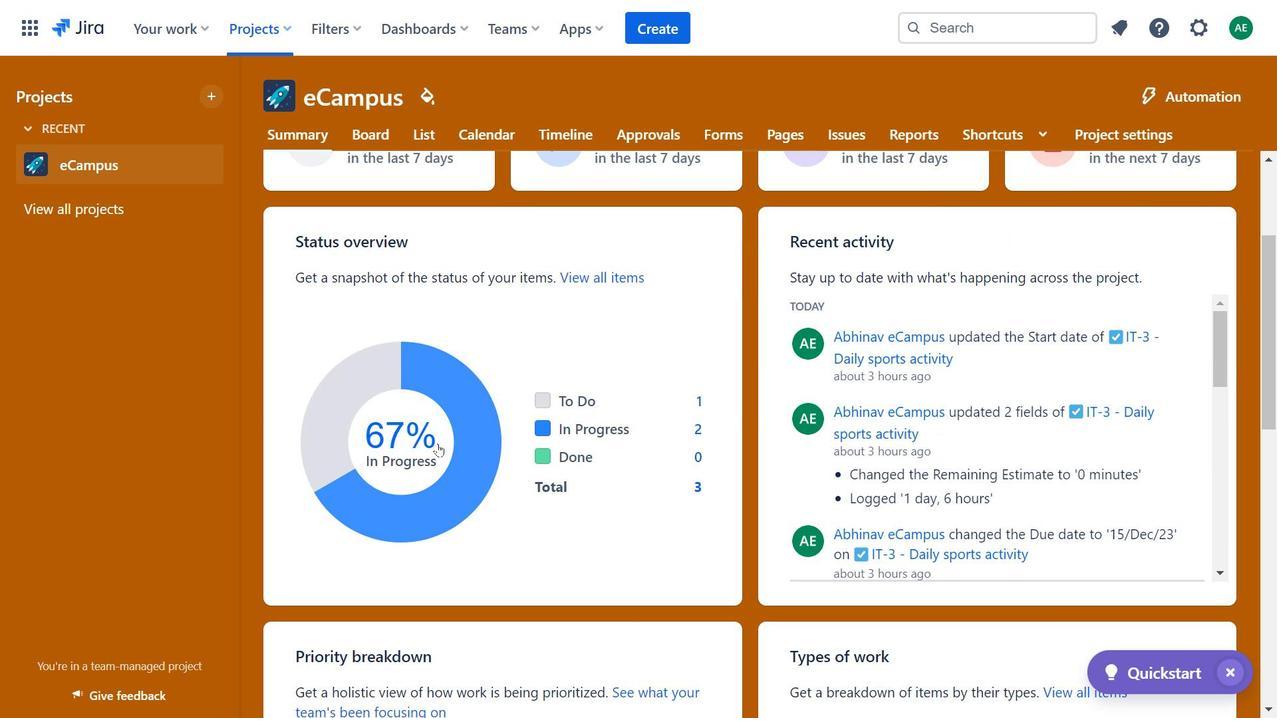 
Action: Mouse moved to (1230, 334)
Screenshot: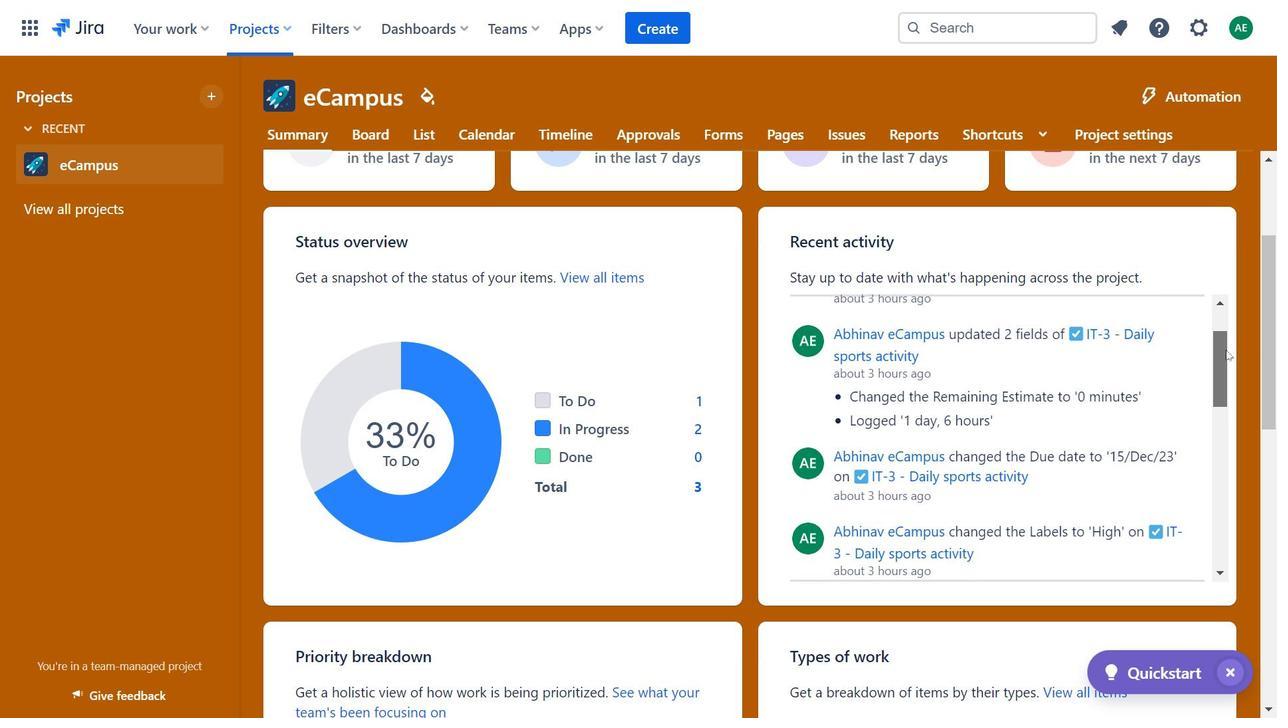 
Action: Mouse pressed left at (1230, 334)
Screenshot: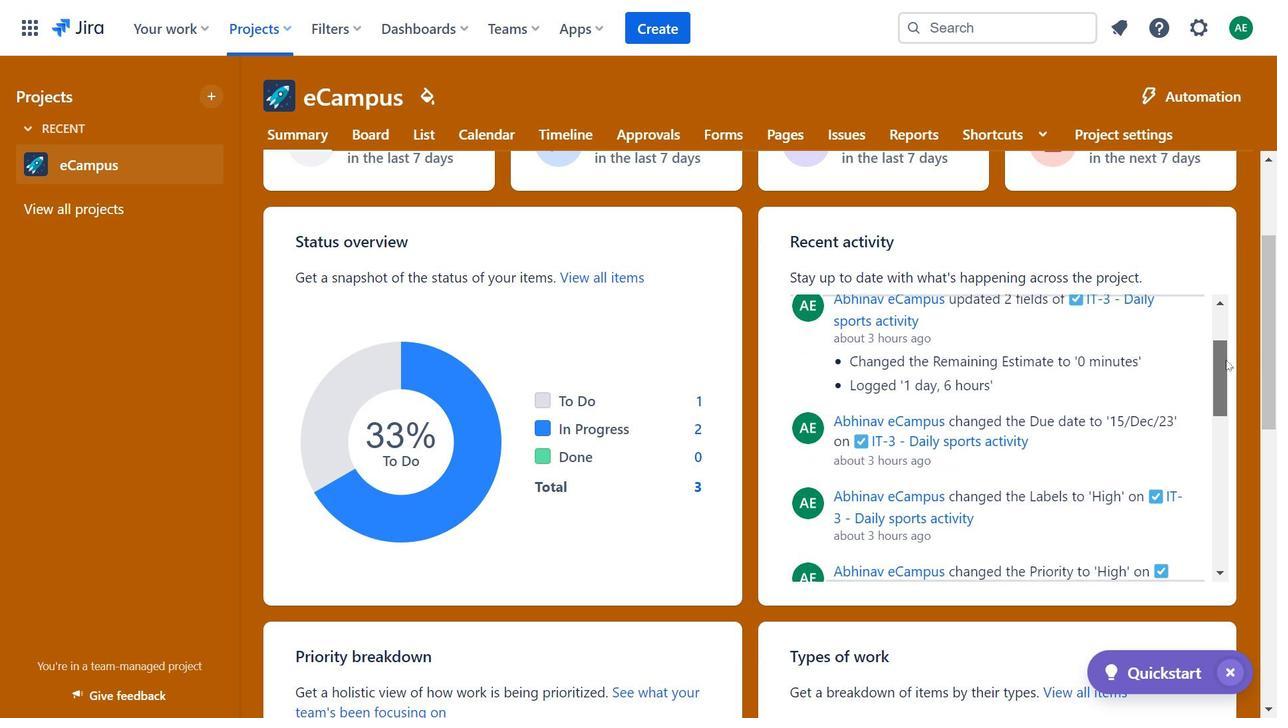 
Action: Mouse moved to (697, 411)
Screenshot: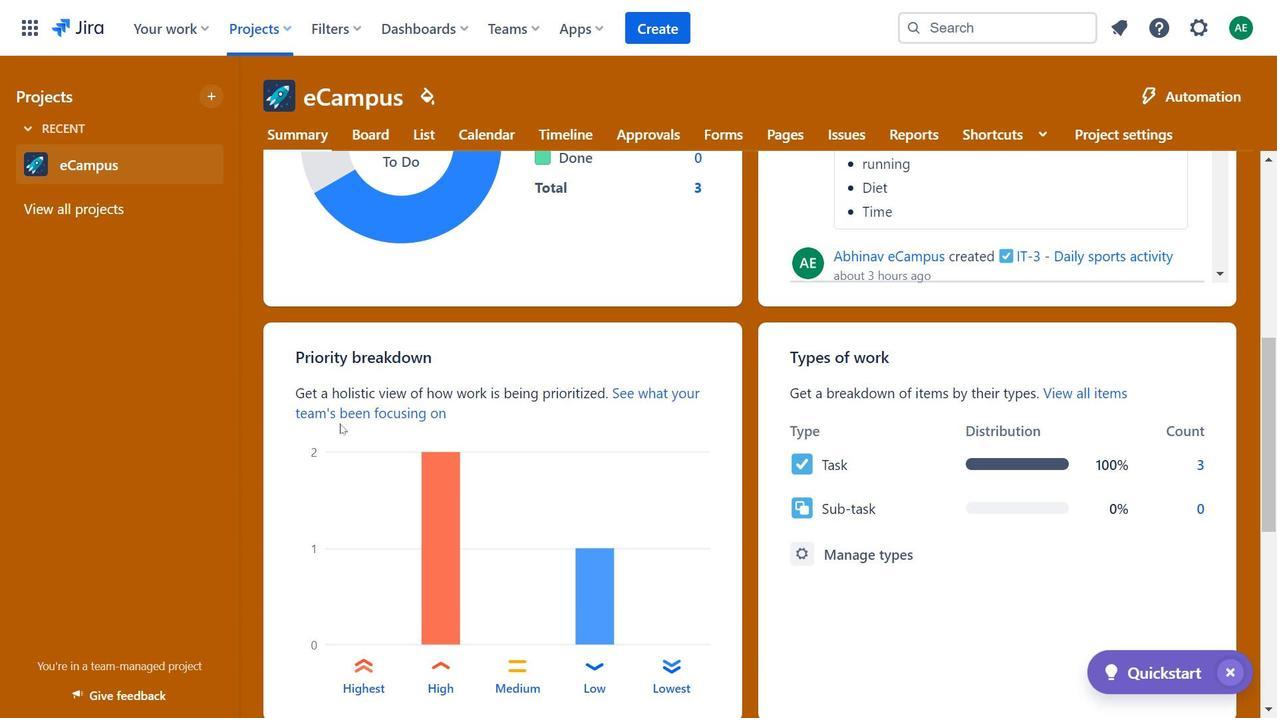 
Action: Mouse scrolled (697, 410) with delta (0, 0)
Screenshot: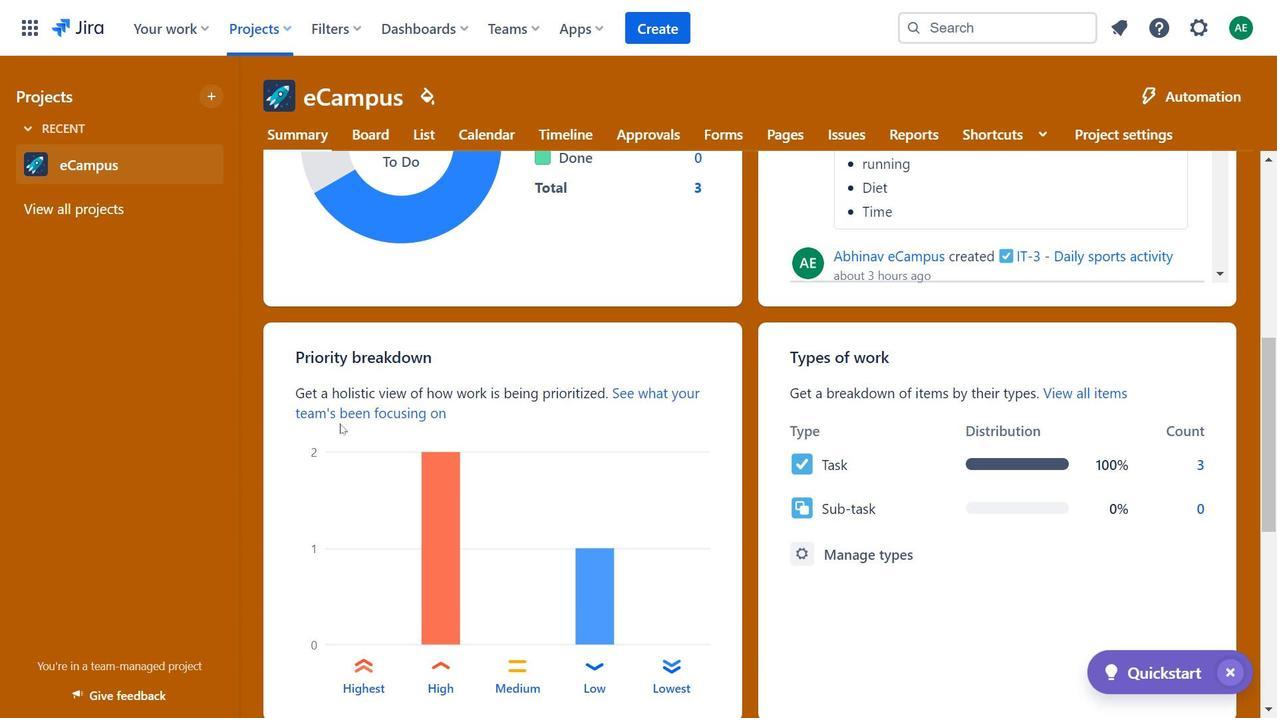 
Action: Mouse moved to (694, 448)
Screenshot: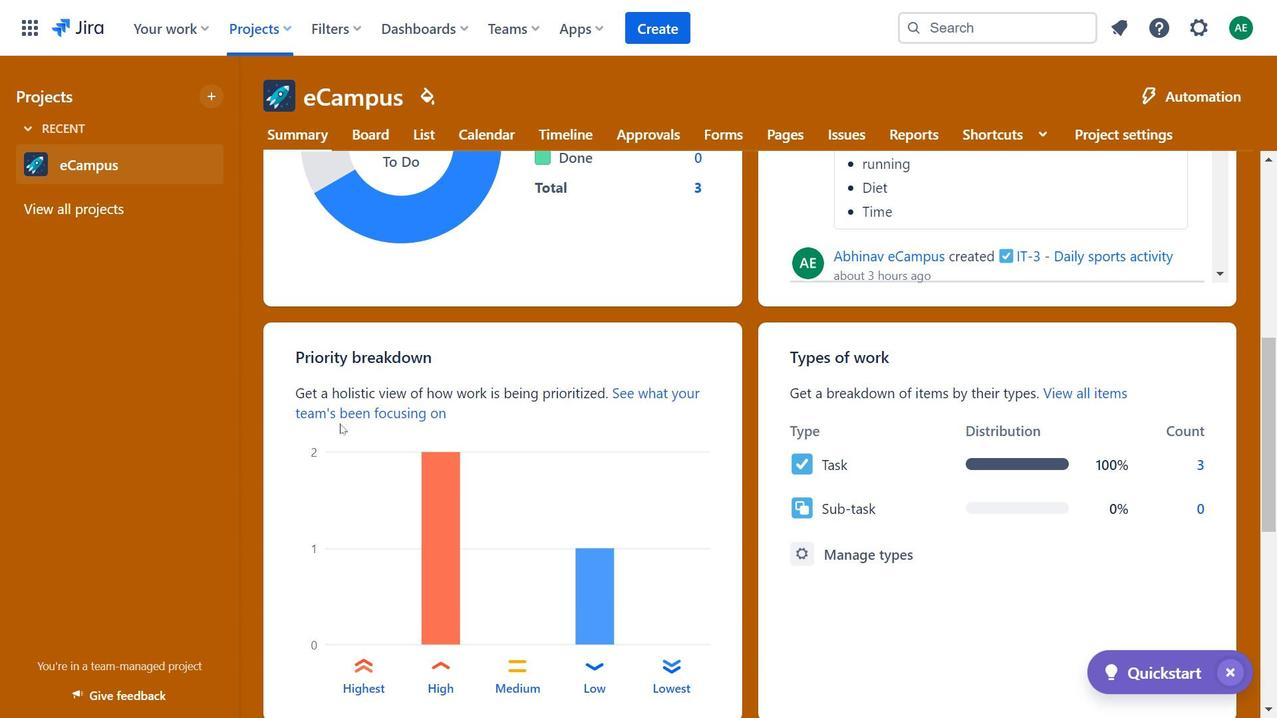 
Action: Mouse scrolled (694, 447) with delta (0, 0)
Screenshot: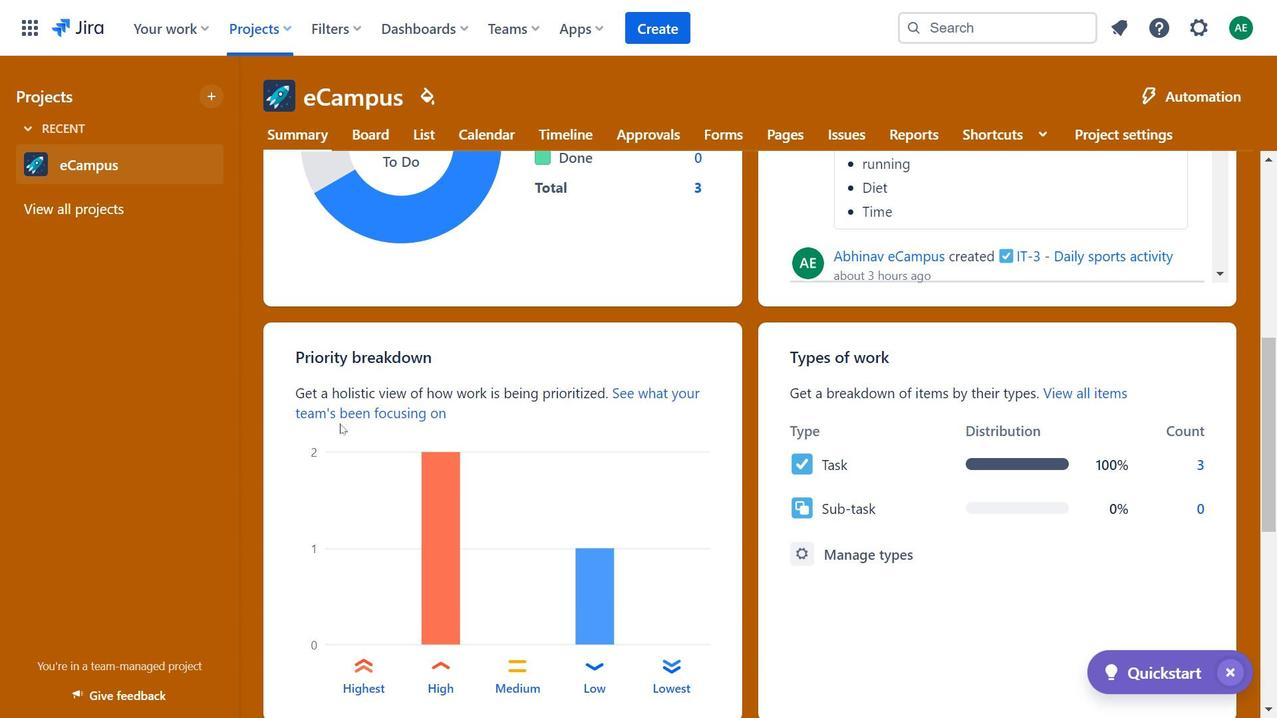 
Action: Mouse moved to (694, 453)
Screenshot: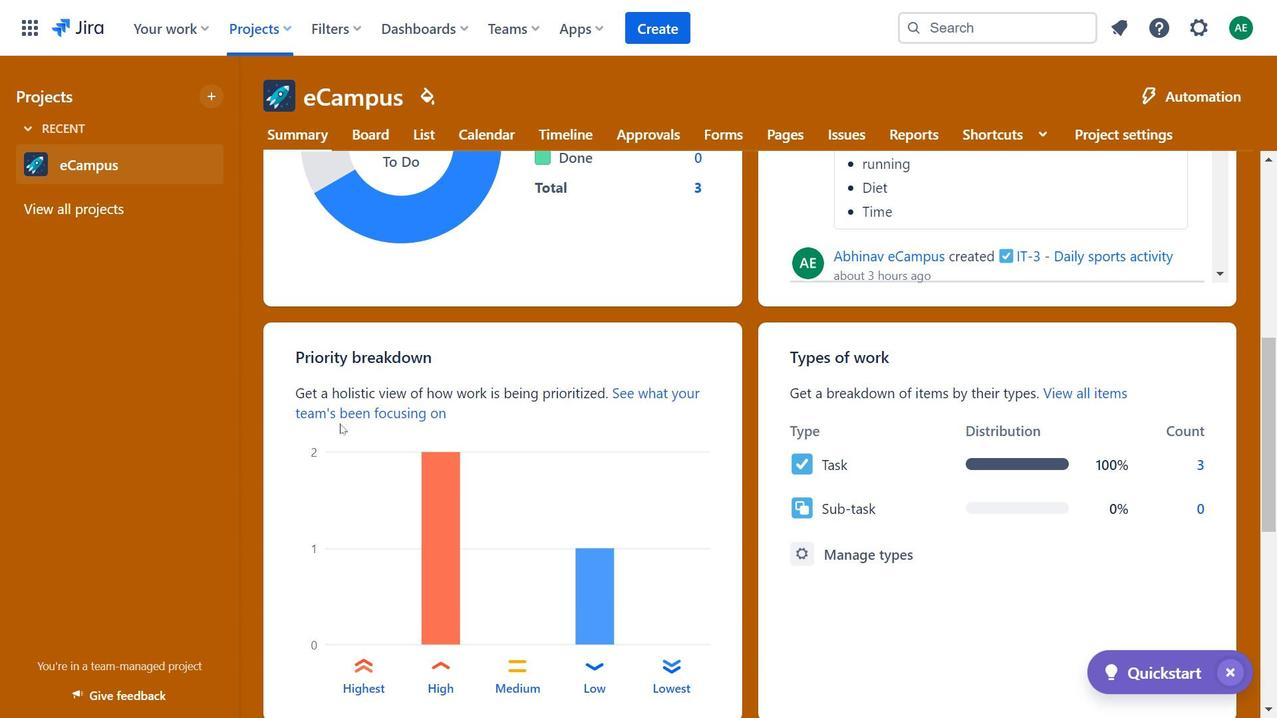 
Action: Mouse scrolled (694, 453) with delta (0, 0)
Screenshot: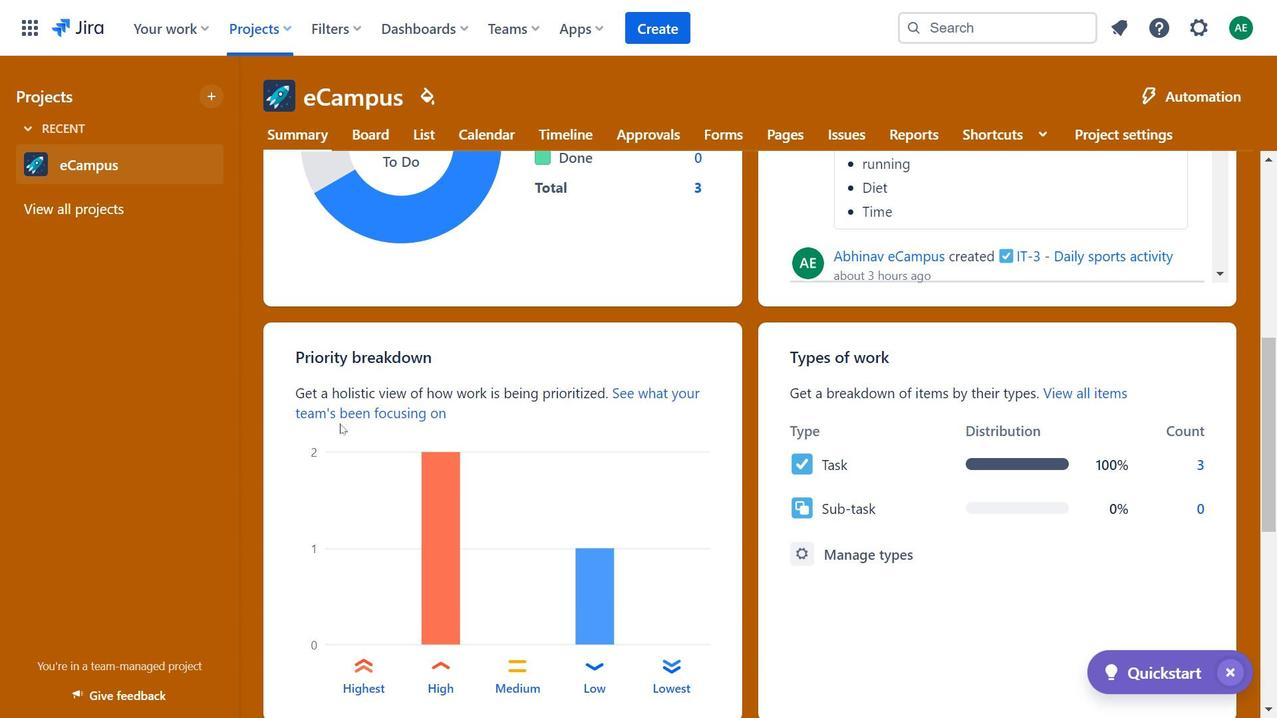 
Action: Mouse moved to (861, 469)
Screenshot: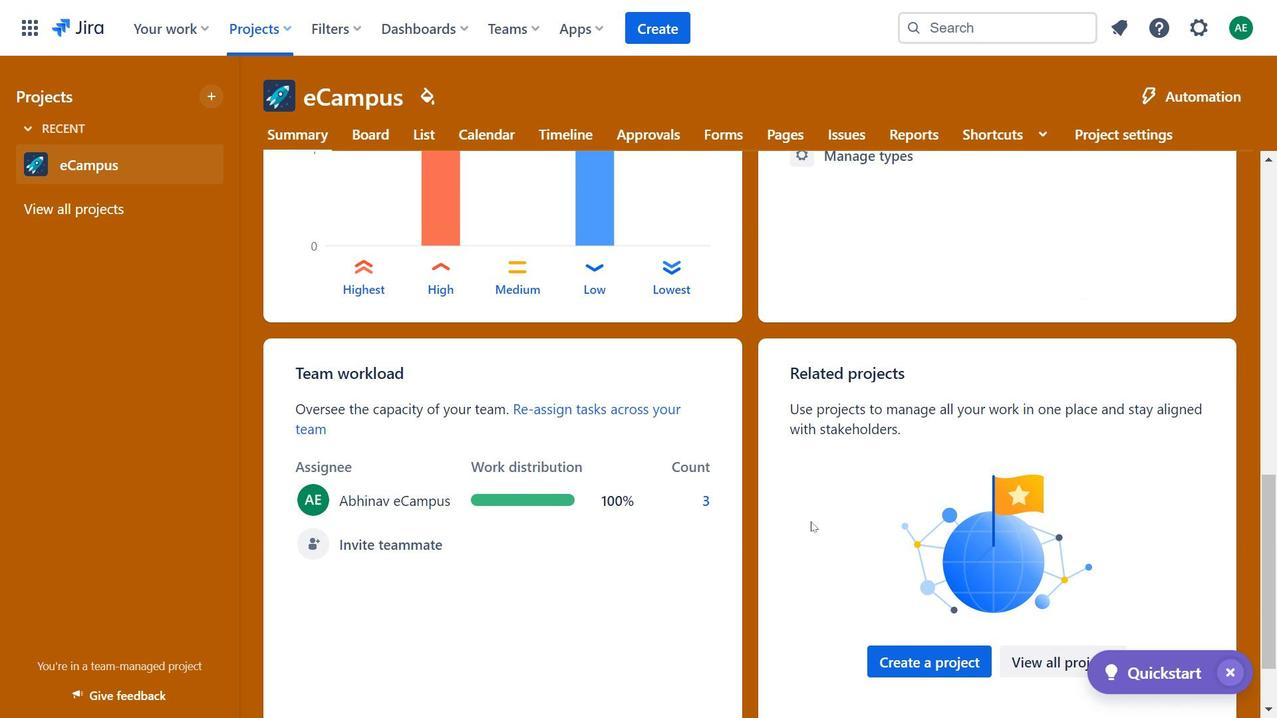 
Action: Mouse scrolled (861, 469) with delta (0, 0)
Screenshot: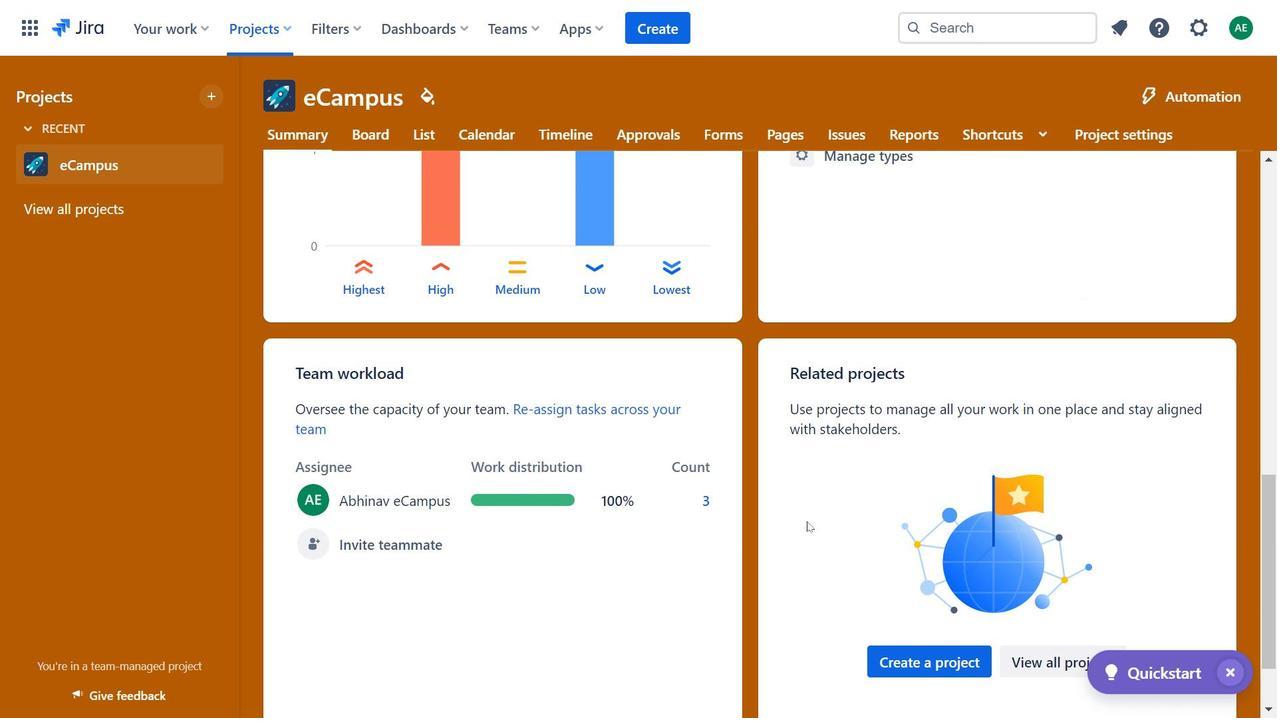 
Action: Mouse moved to (863, 479)
Screenshot: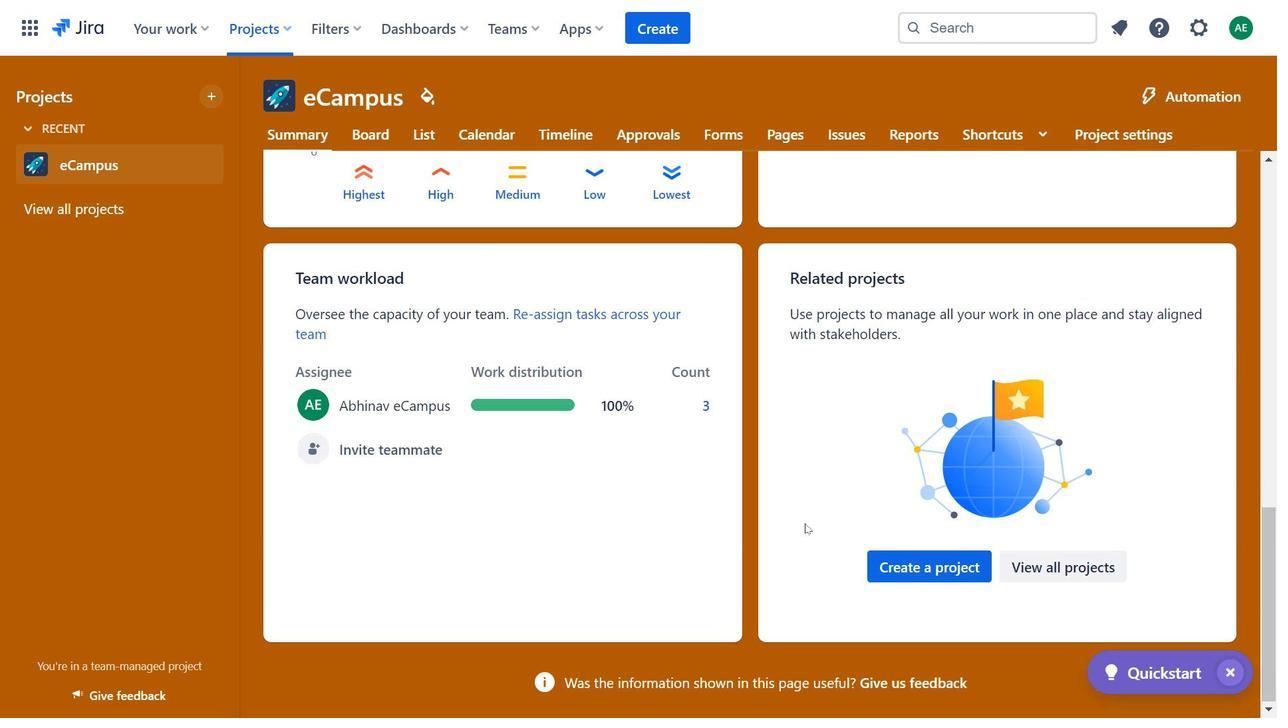 
Action: Mouse scrolled (863, 479) with delta (0, 0)
Screenshot: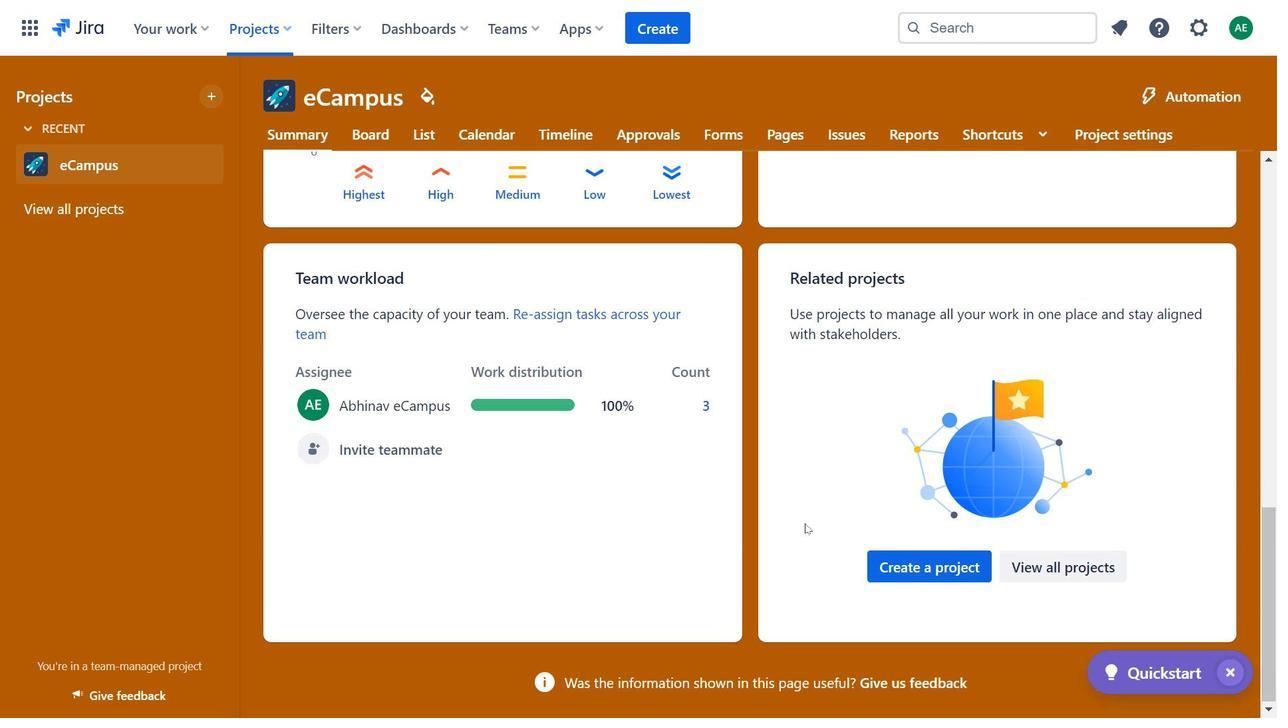 
Action: Mouse moved to (858, 495)
Screenshot: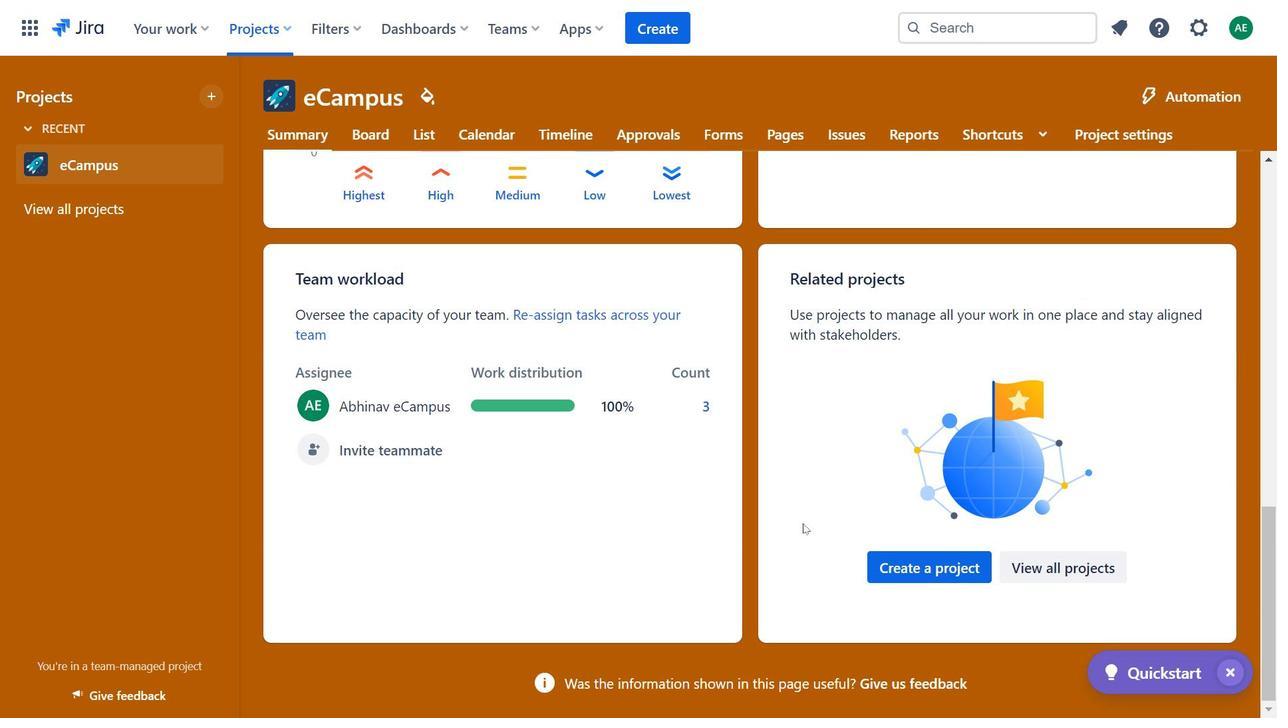 
Action: Mouse scrolled (858, 494) with delta (0, 0)
Screenshot: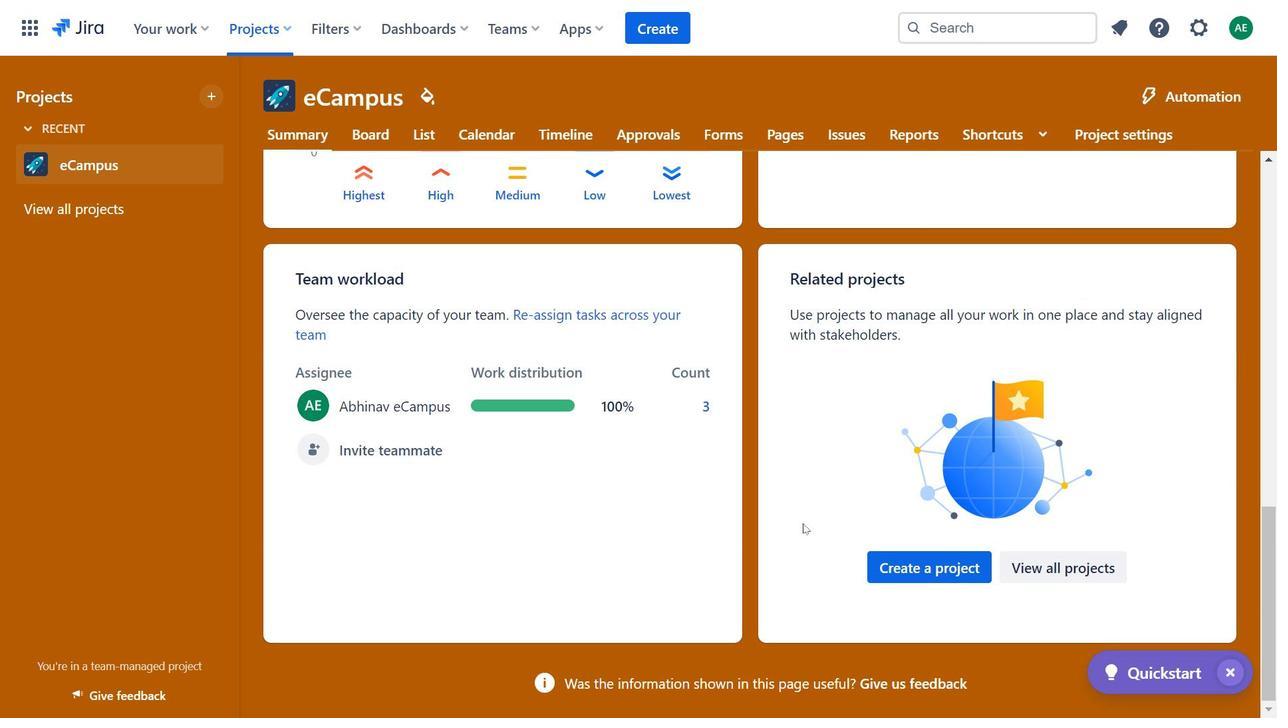 
Action: Mouse moved to (840, 512)
Screenshot: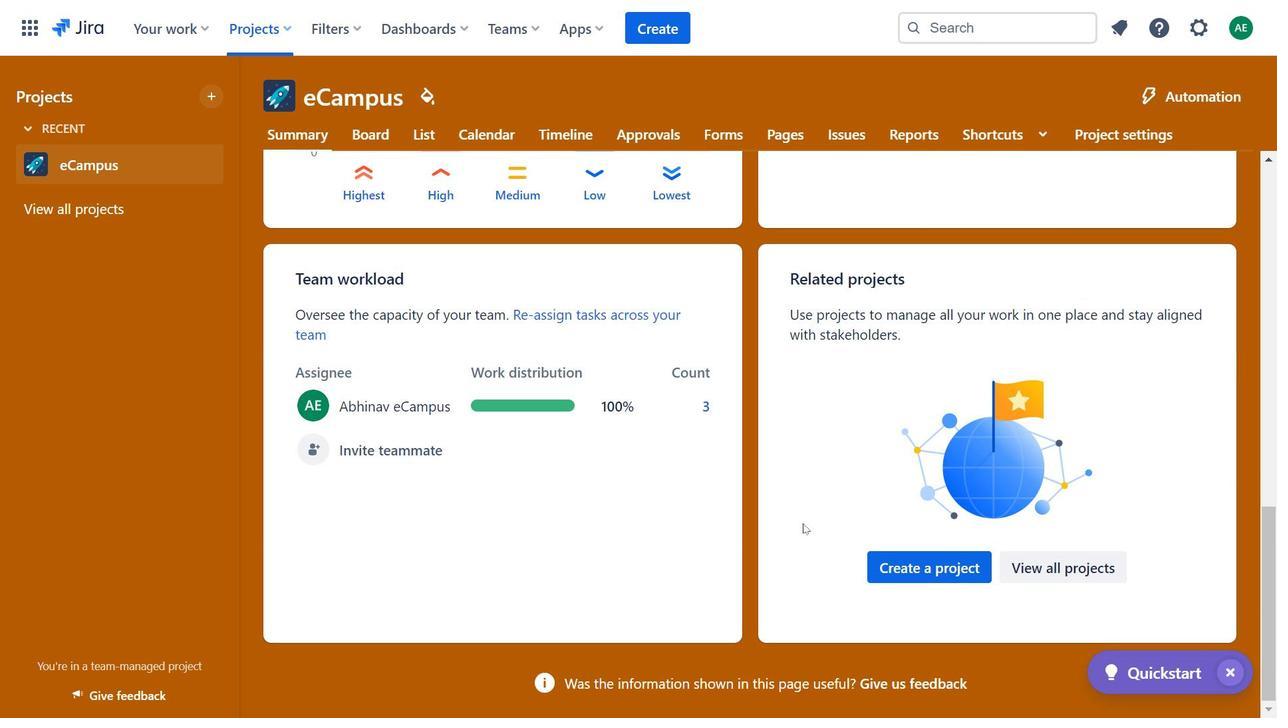 
Action: Mouse scrolled (840, 512) with delta (0, 0)
Screenshot: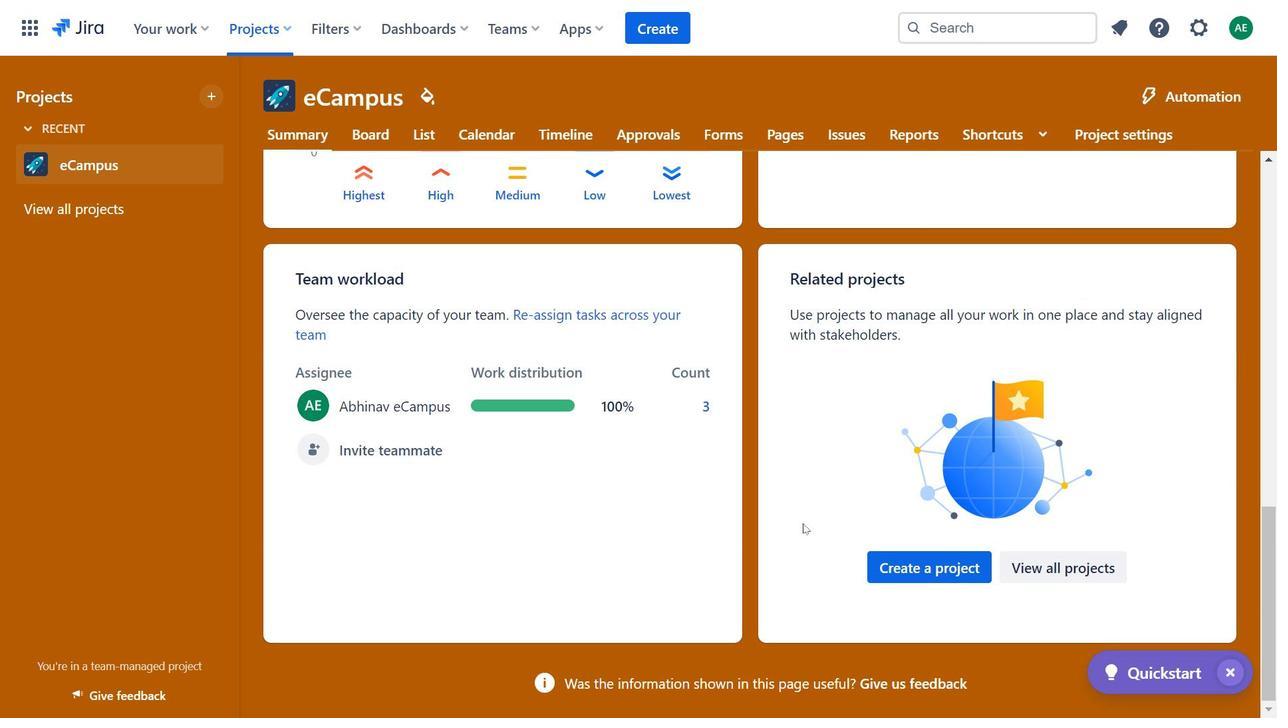 
Action: Mouse moved to (809, 526)
Screenshot: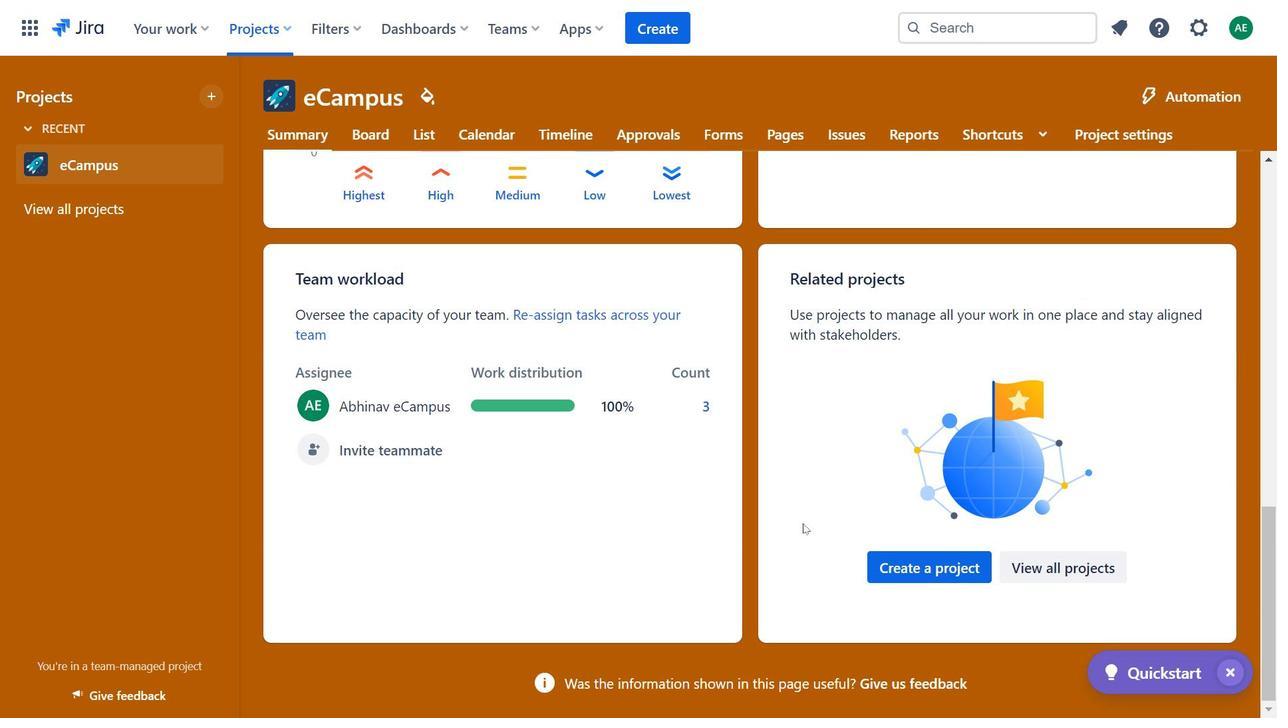 
Action: Mouse scrolled (809, 525) with delta (0, 0)
Screenshot: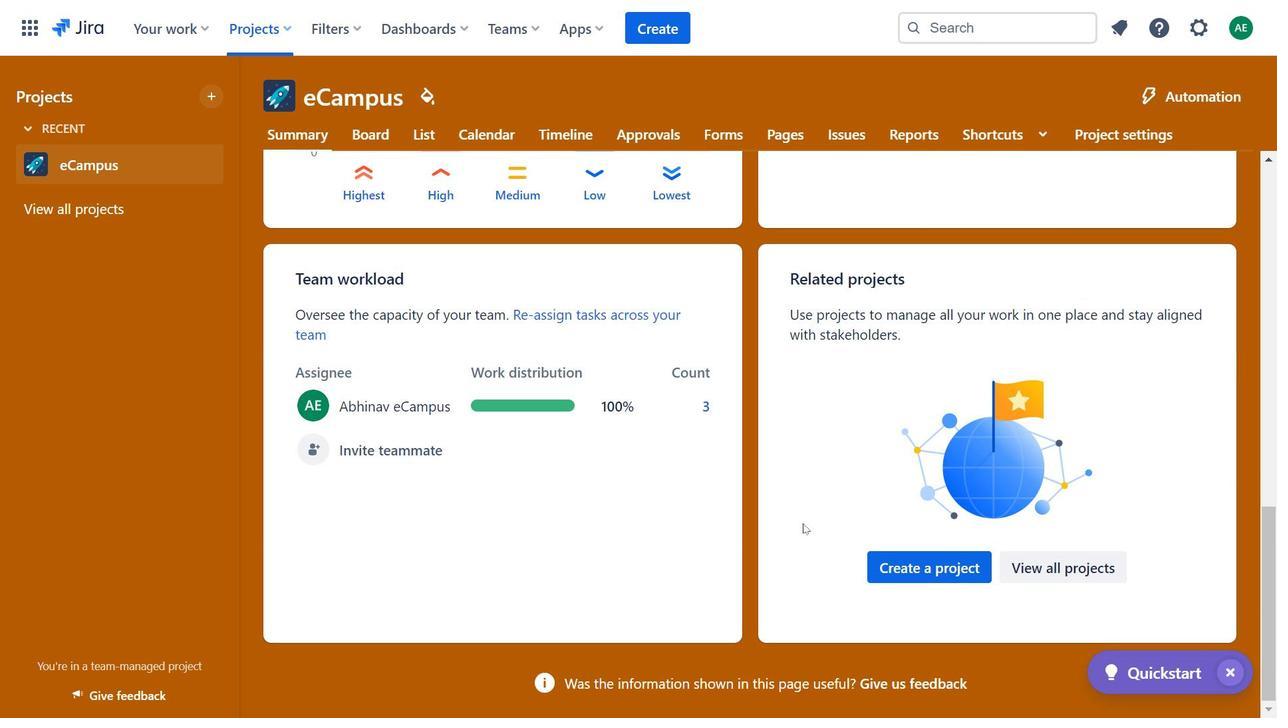 
Action: Mouse moved to (592, 520)
Screenshot: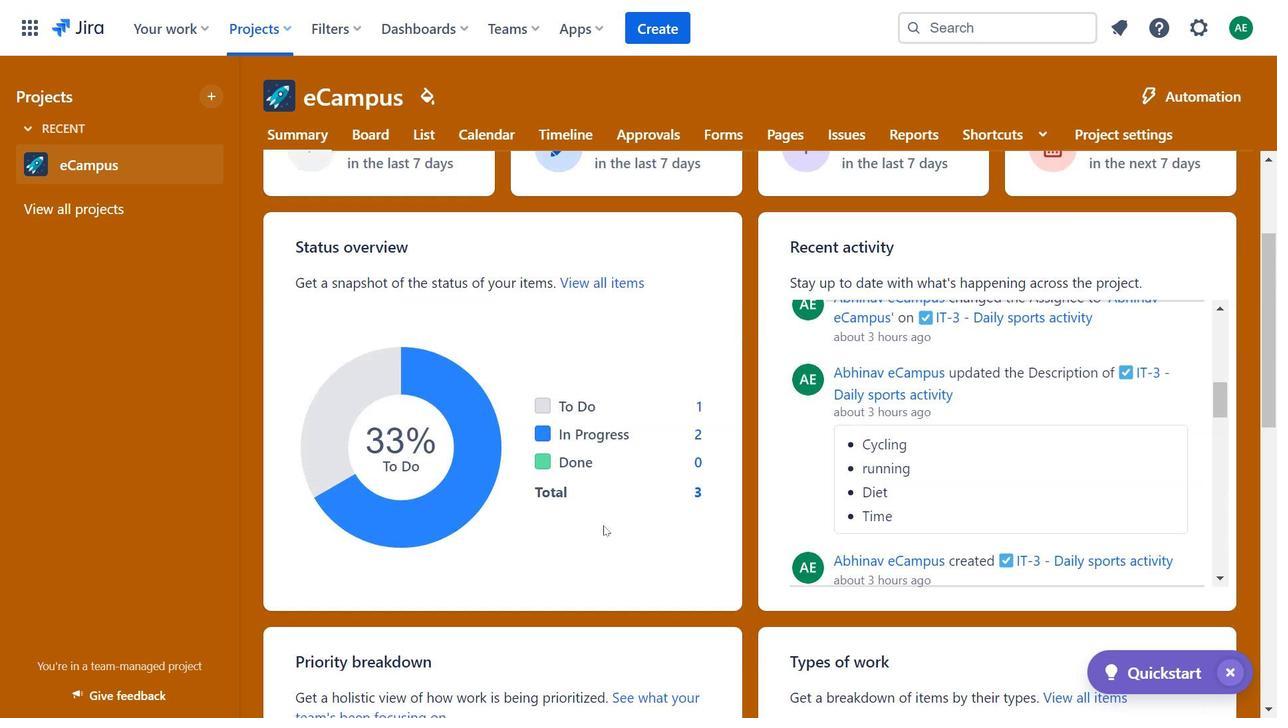 
Action: Mouse scrolled (592, 520) with delta (0, 0)
Screenshot: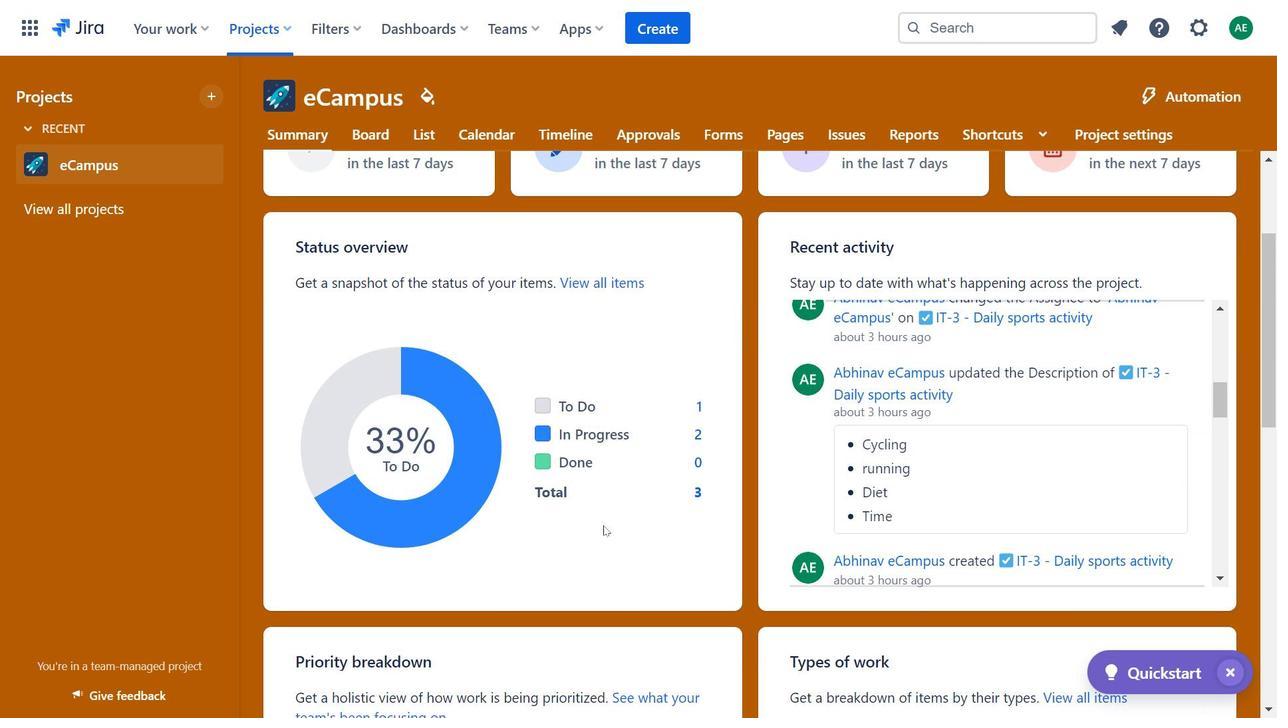 
Action: Mouse moved to (592, 521)
Screenshot: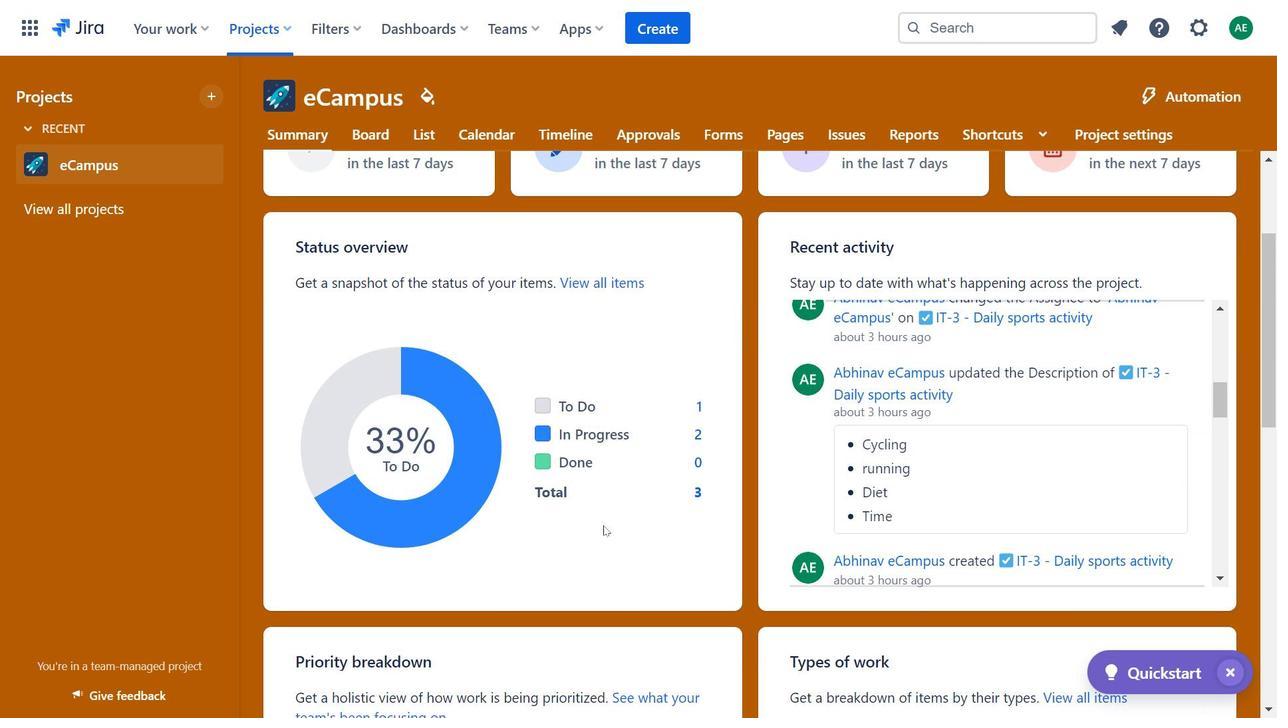 
Action: Mouse scrolled (592, 522) with delta (0, 0)
Screenshot: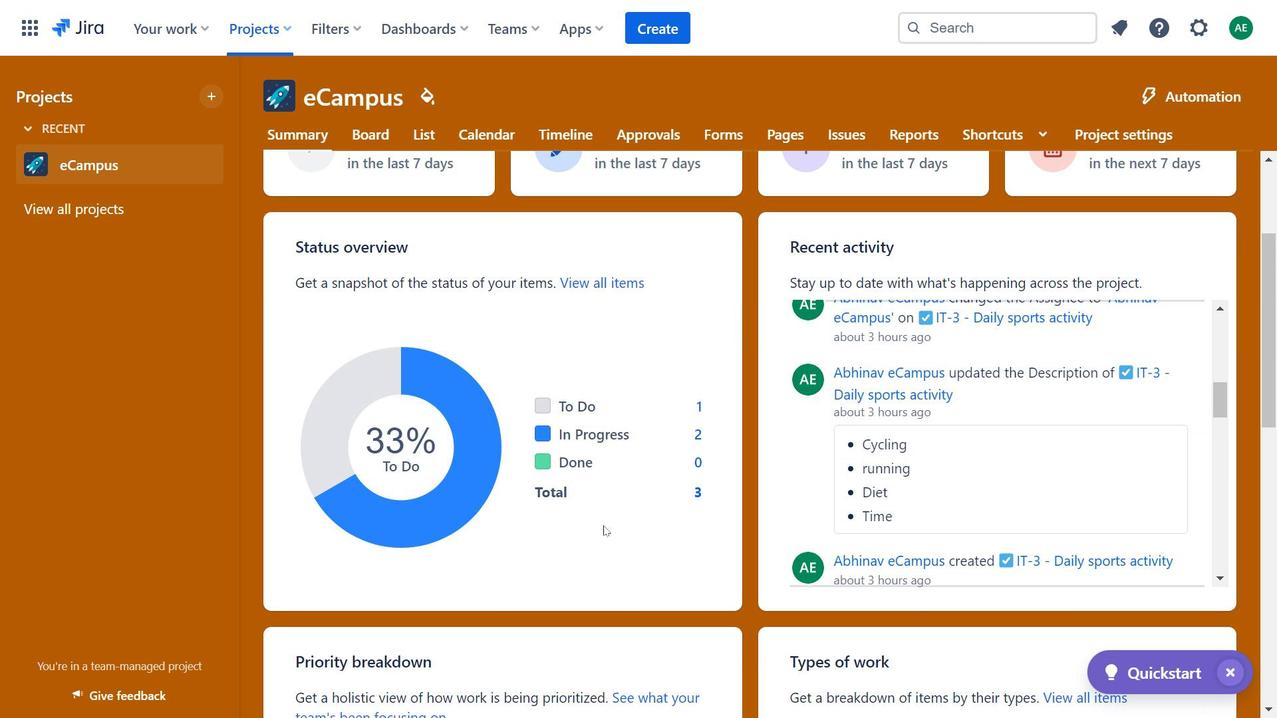 
Action: Mouse scrolled (592, 522) with delta (0, 0)
Screenshot: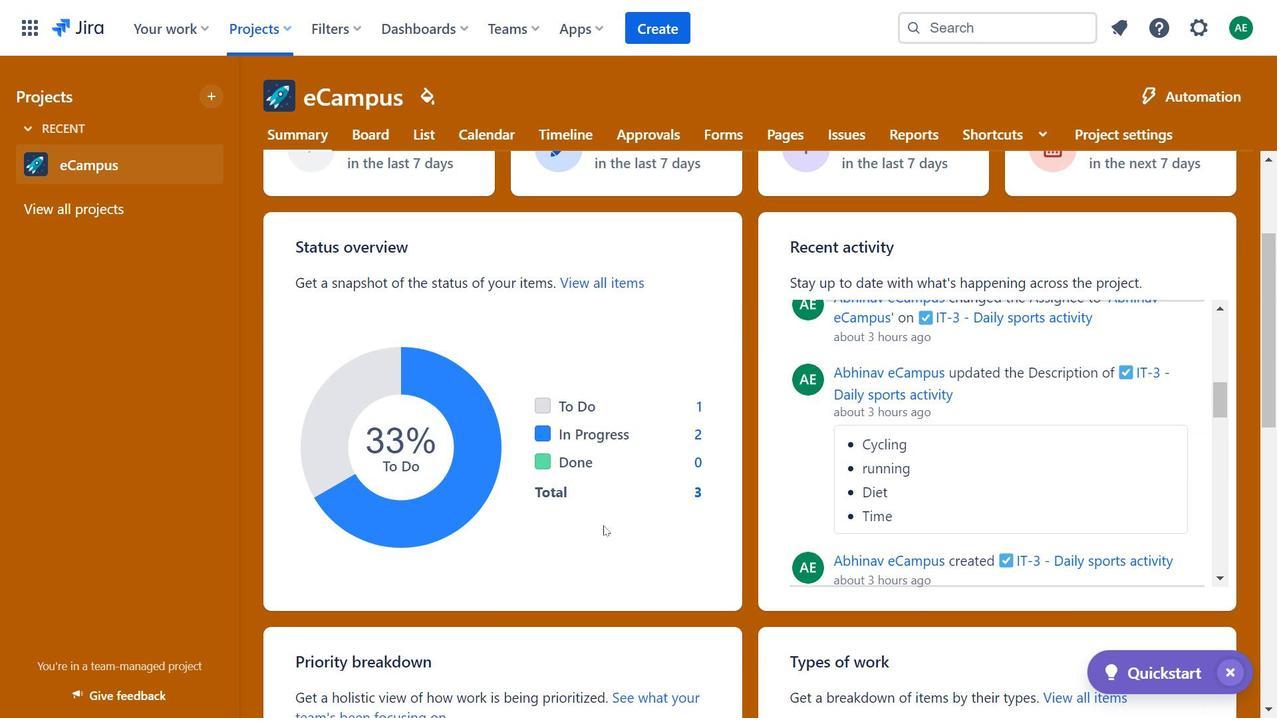 
Action: Mouse moved to (596, 522)
Screenshot: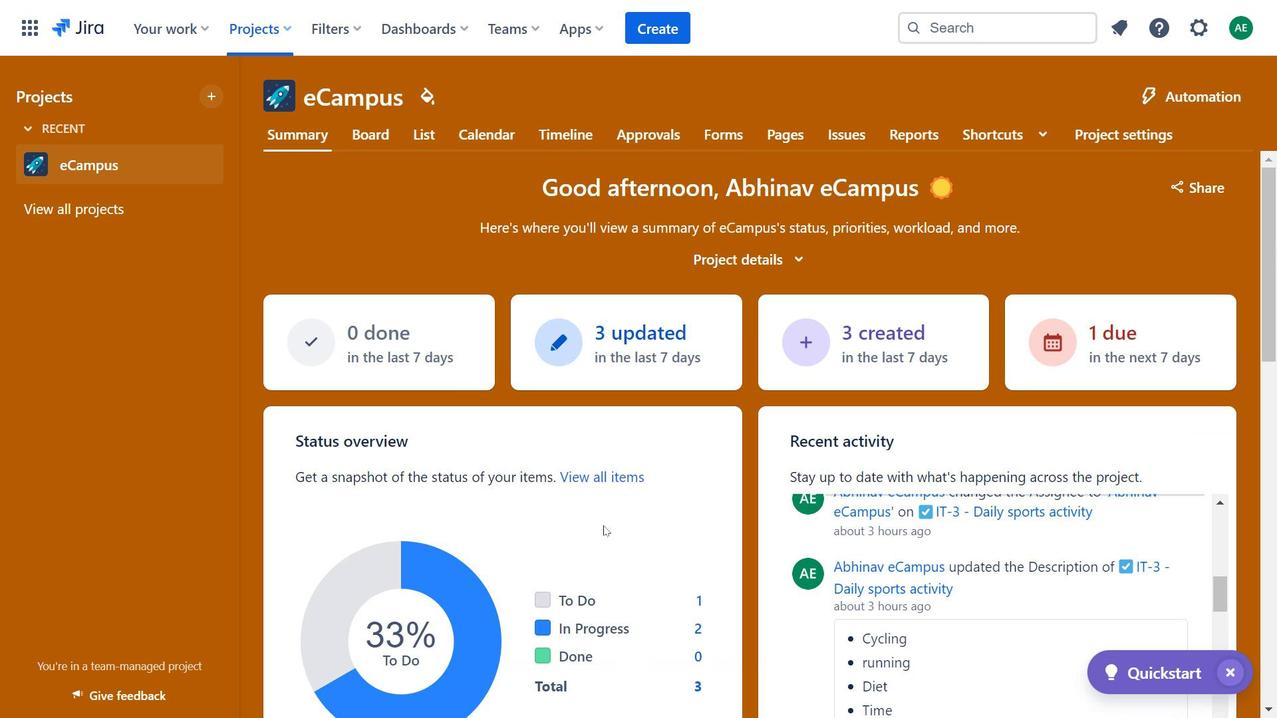 
Action: Mouse scrolled (596, 523) with delta (0, 0)
Screenshot: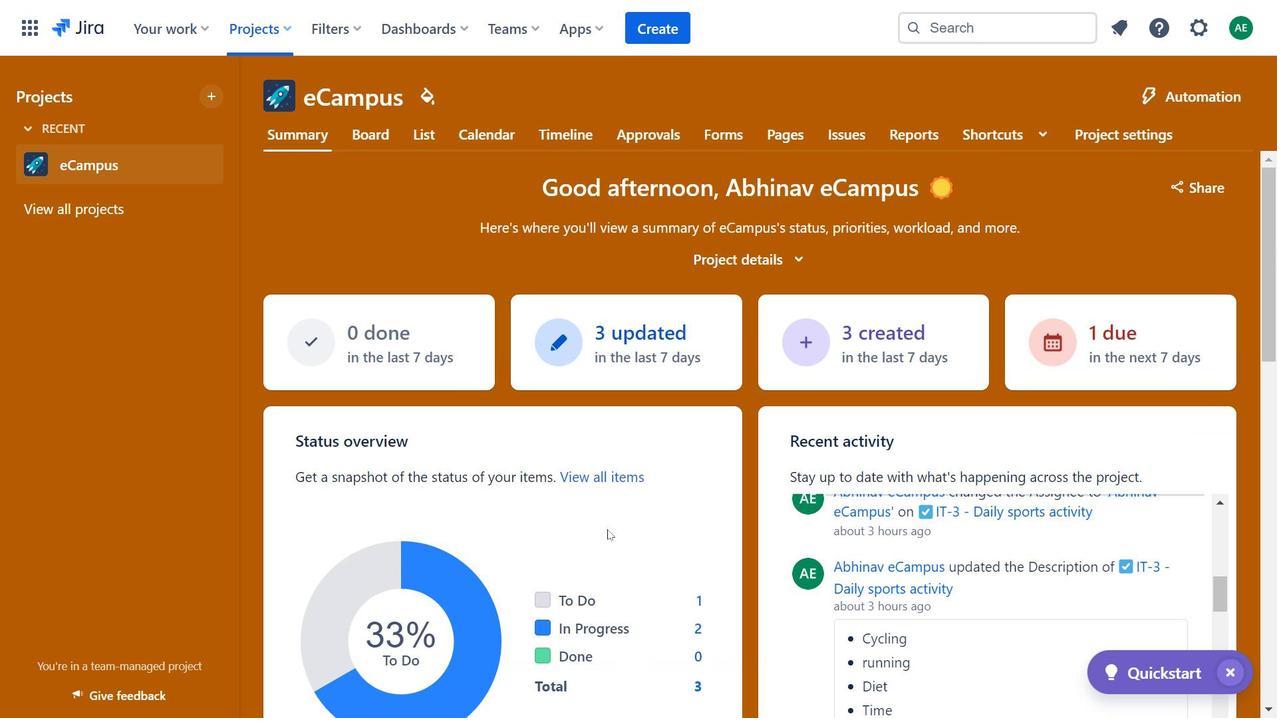 
Action: Mouse scrolled (596, 523) with delta (0, 0)
Screenshot: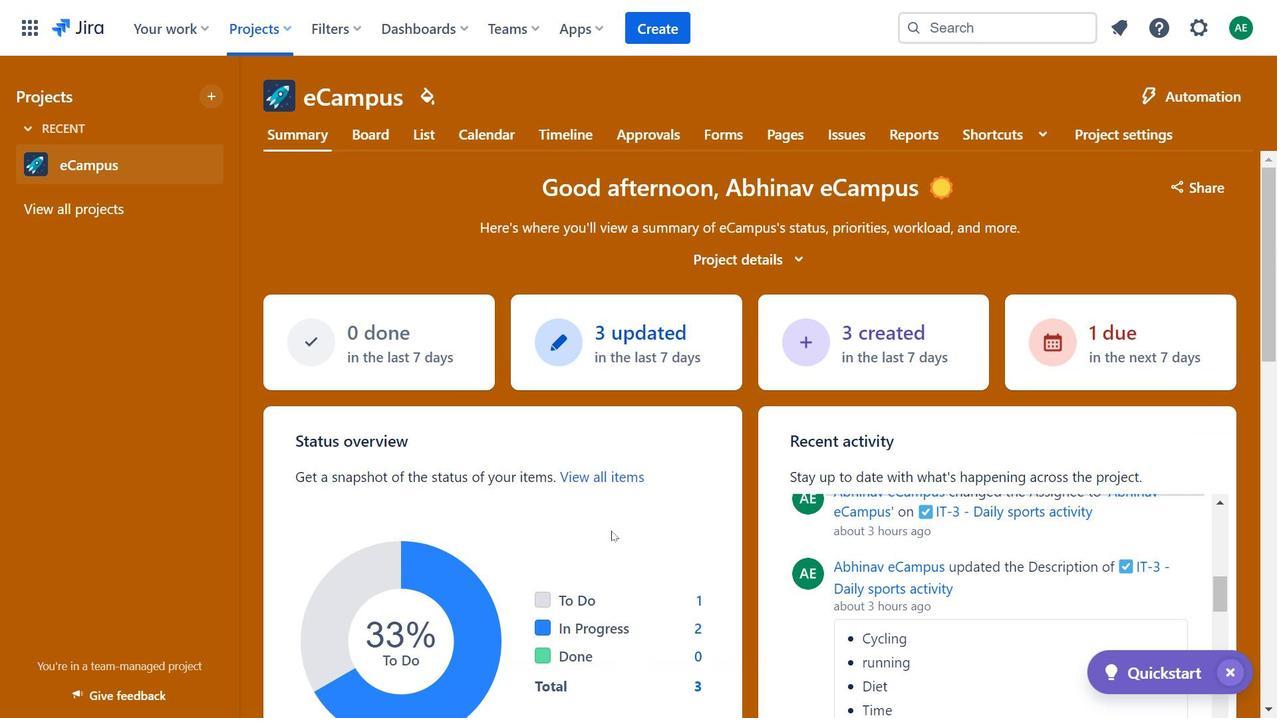 
Action: Mouse moved to (606, 529)
Screenshot: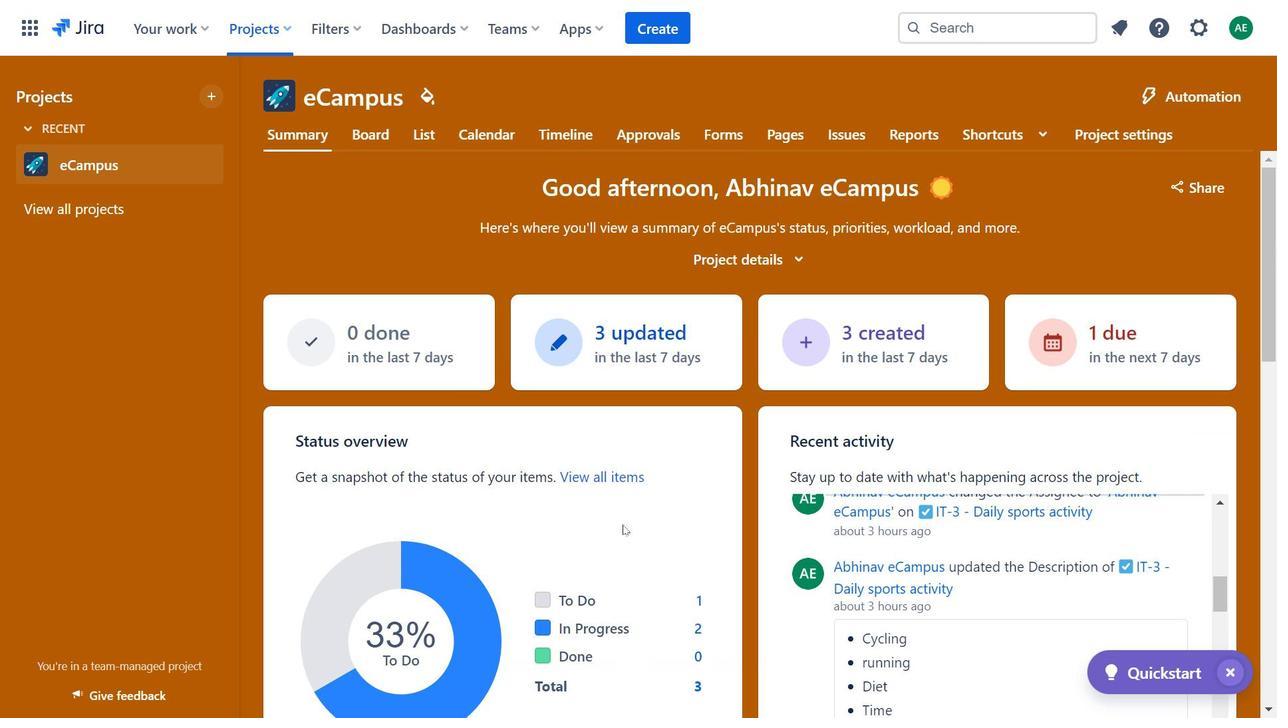 
Action: Mouse scrolled (606, 530) with delta (0, 0)
Screenshot: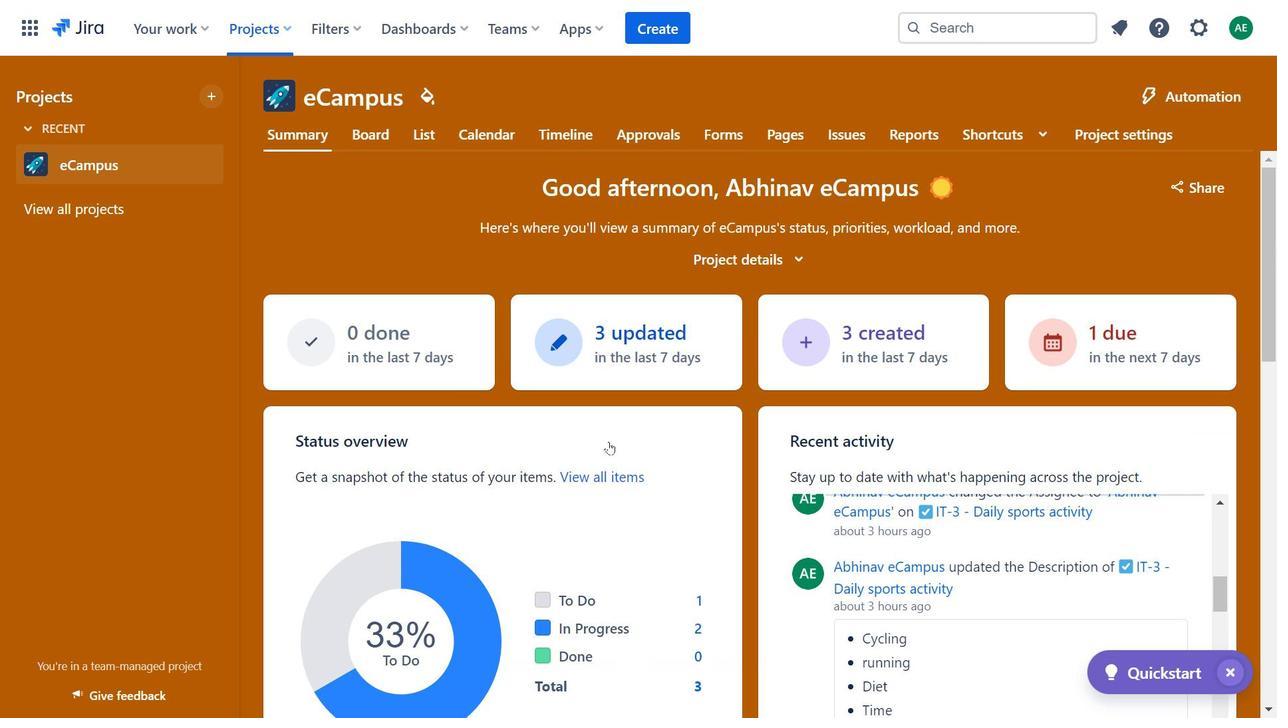 
Action: Mouse scrolled (606, 530) with delta (0, 0)
Screenshot: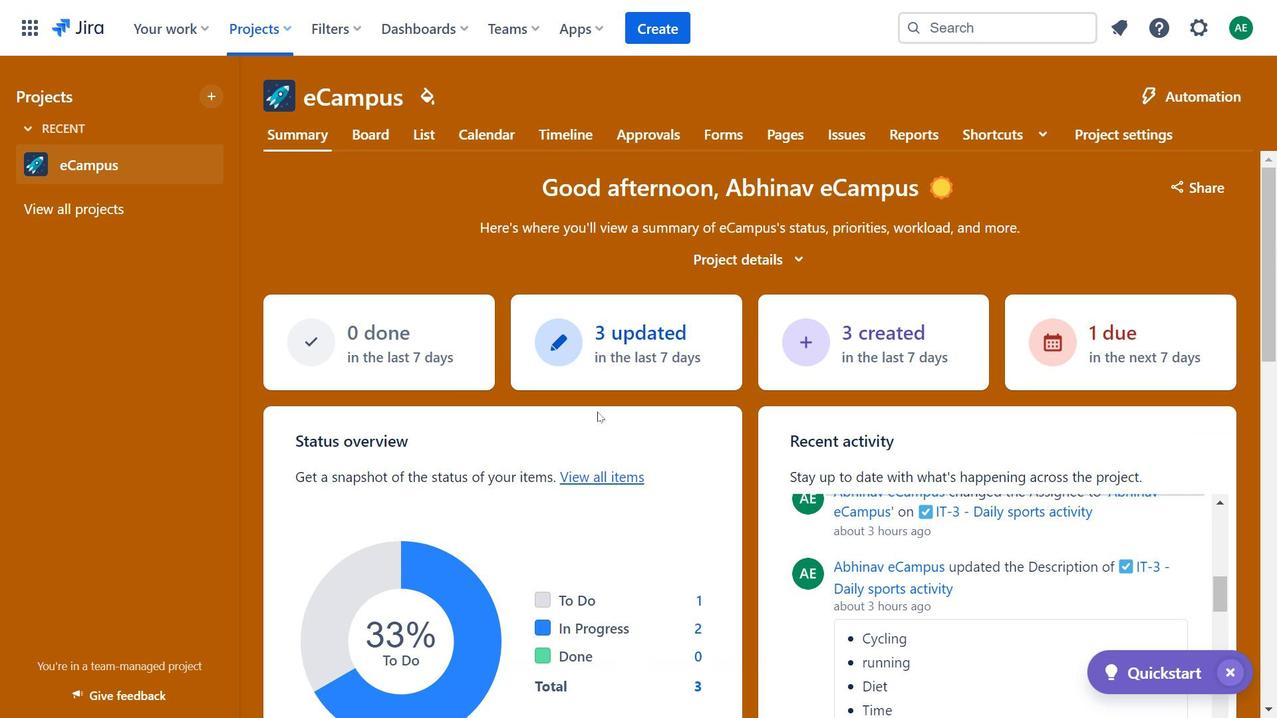 
Action: Mouse moved to (607, 529)
Screenshot: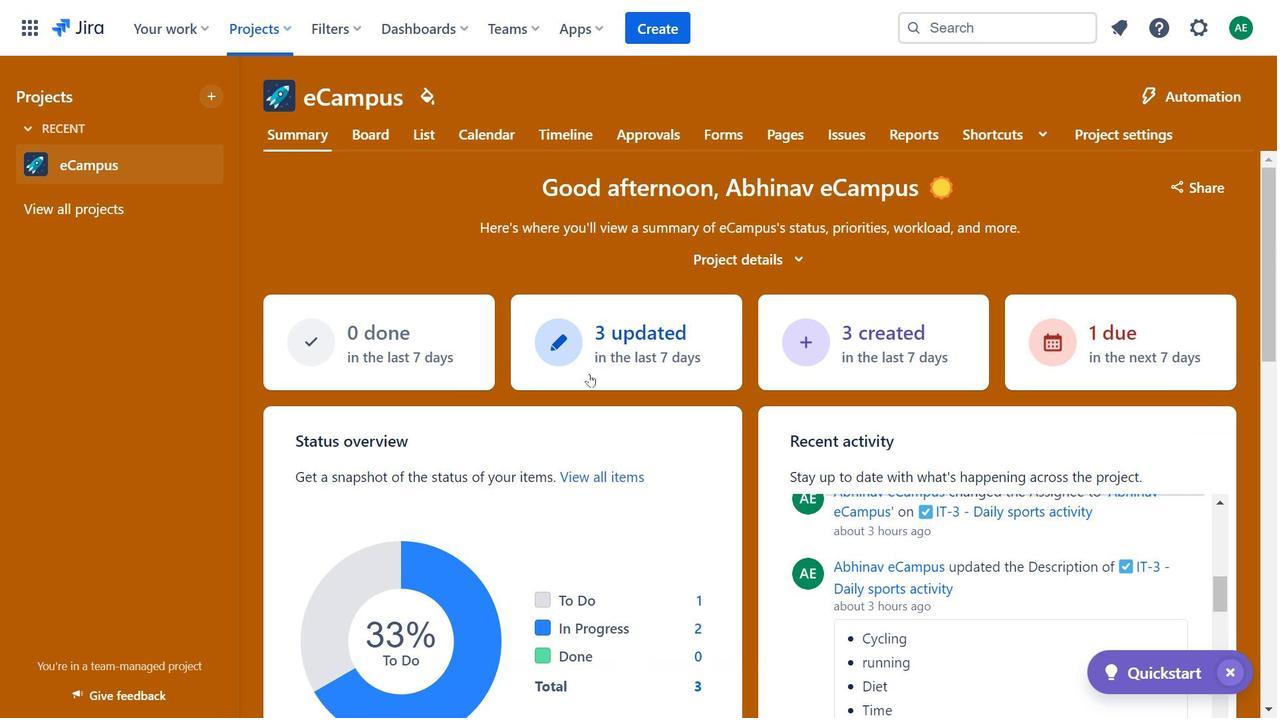 
Action: Mouse scrolled (607, 530) with delta (0, 0)
Screenshot: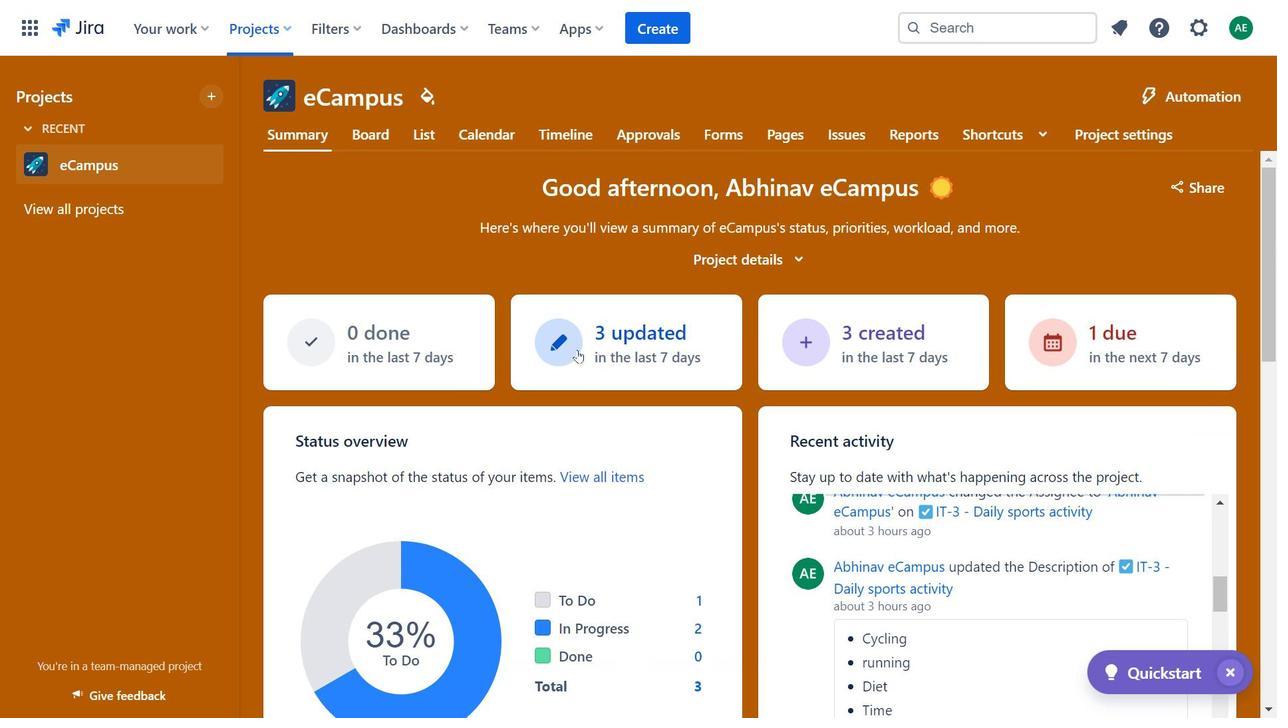 
Action: Mouse scrolled (607, 530) with delta (0, 0)
Screenshot: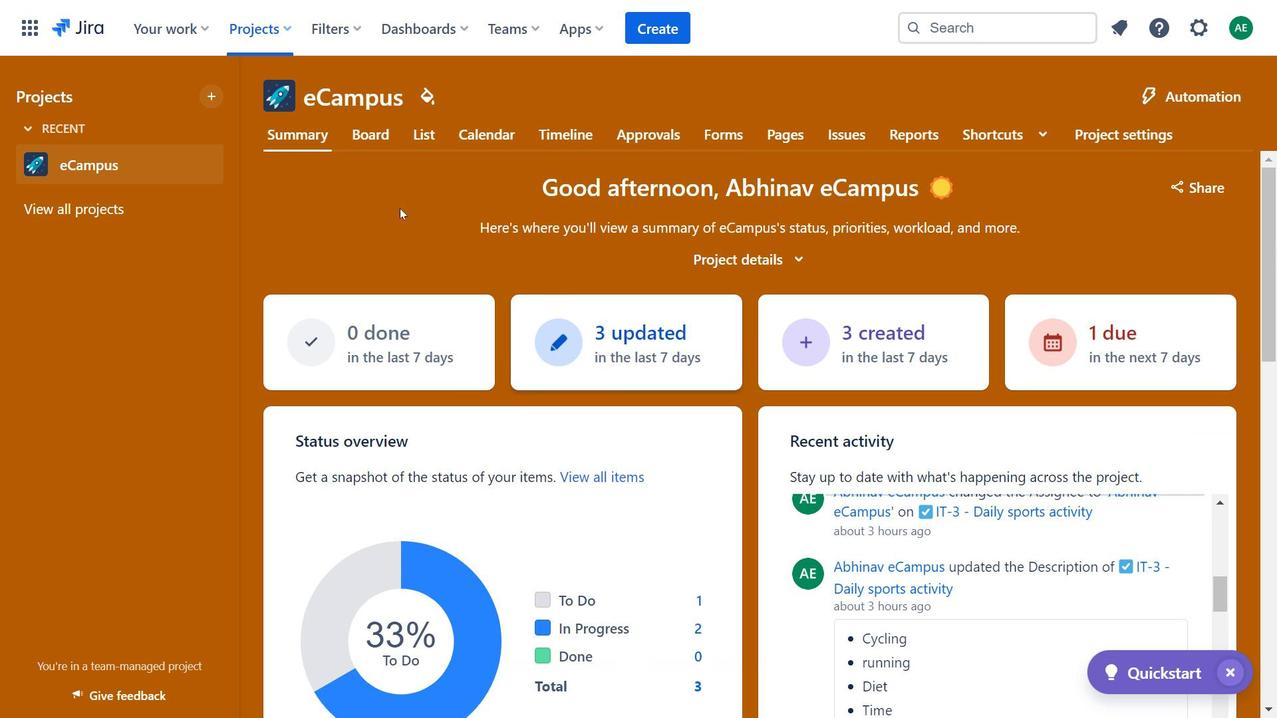 
Action: Mouse scrolled (607, 530) with delta (0, 0)
Screenshot: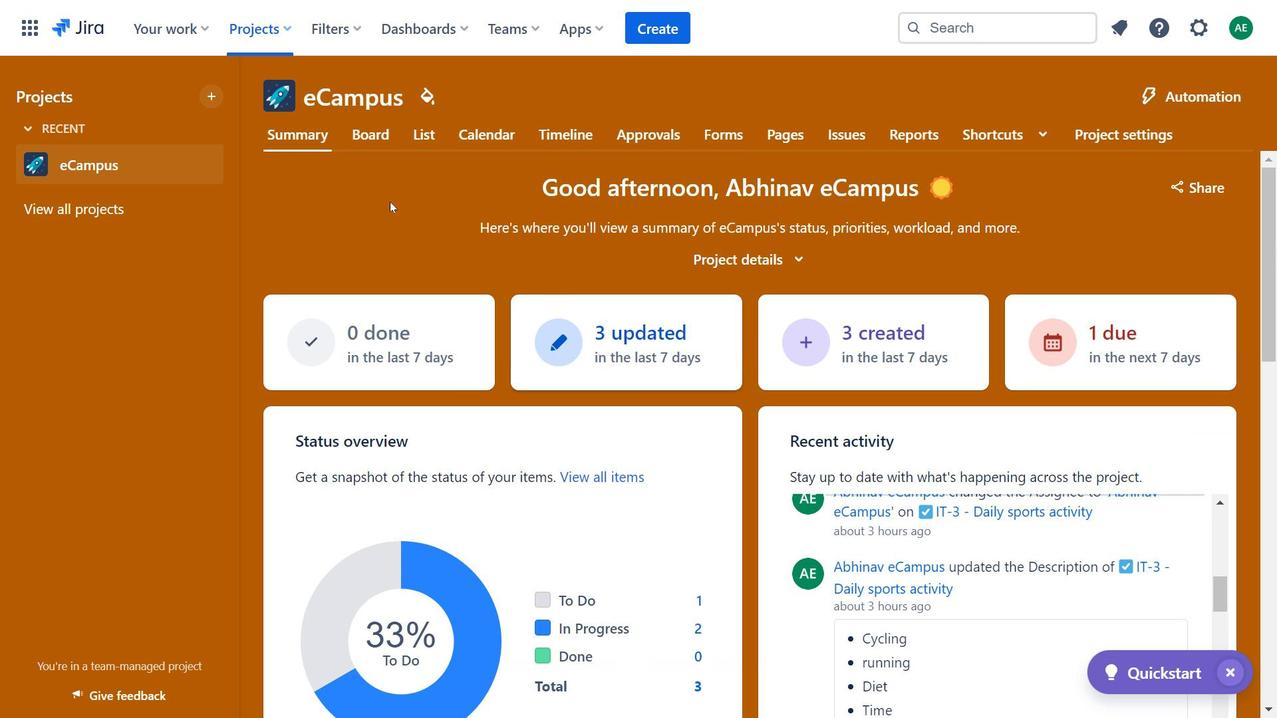 
Action: Mouse scrolled (607, 530) with delta (0, 0)
Screenshot: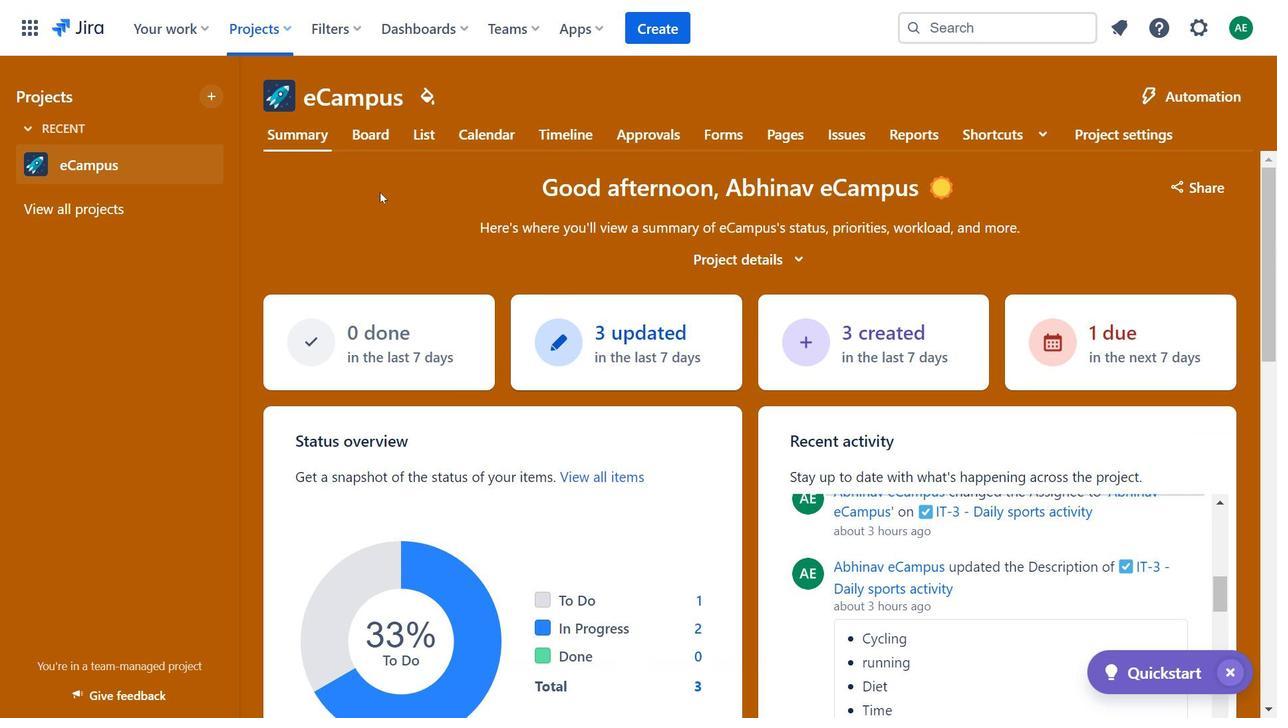 
Action: Mouse moved to (621, 532)
Screenshot: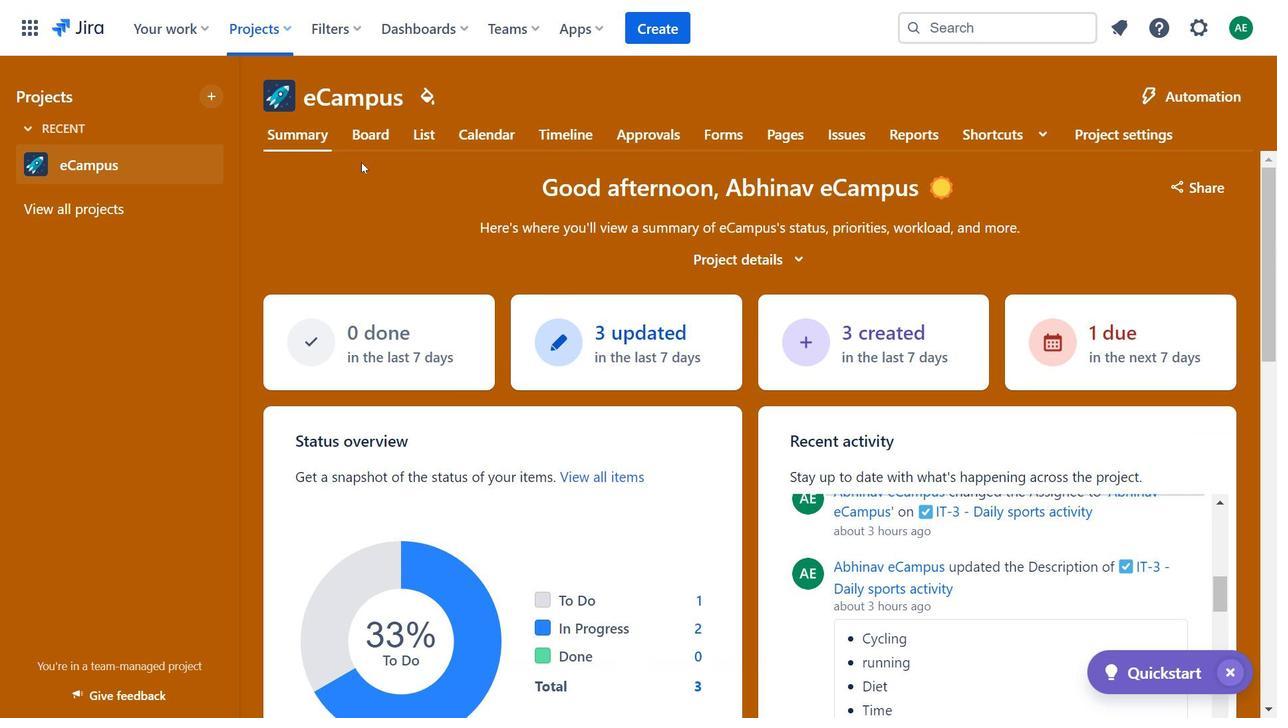 
Action: Mouse scrolled (621, 533) with delta (0, 0)
Screenshot: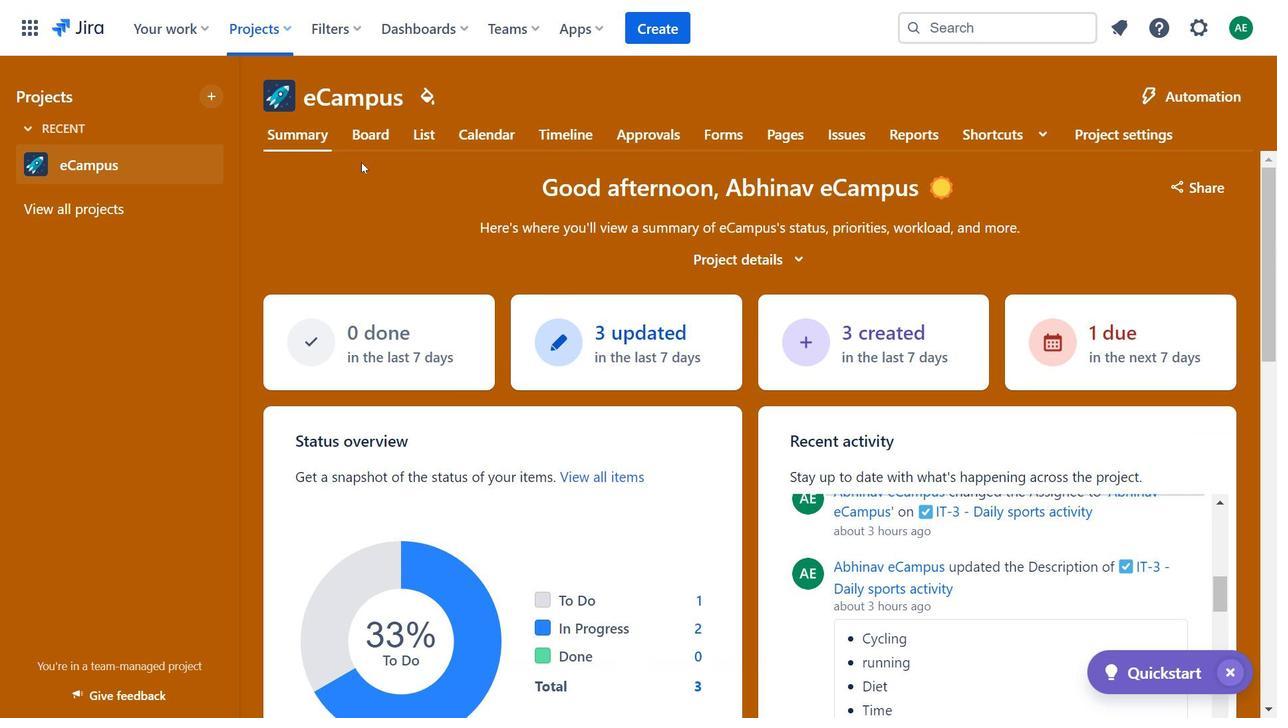 
Action: Mouse scrolled (621, 533) with delta (0, 0)
Screenshot: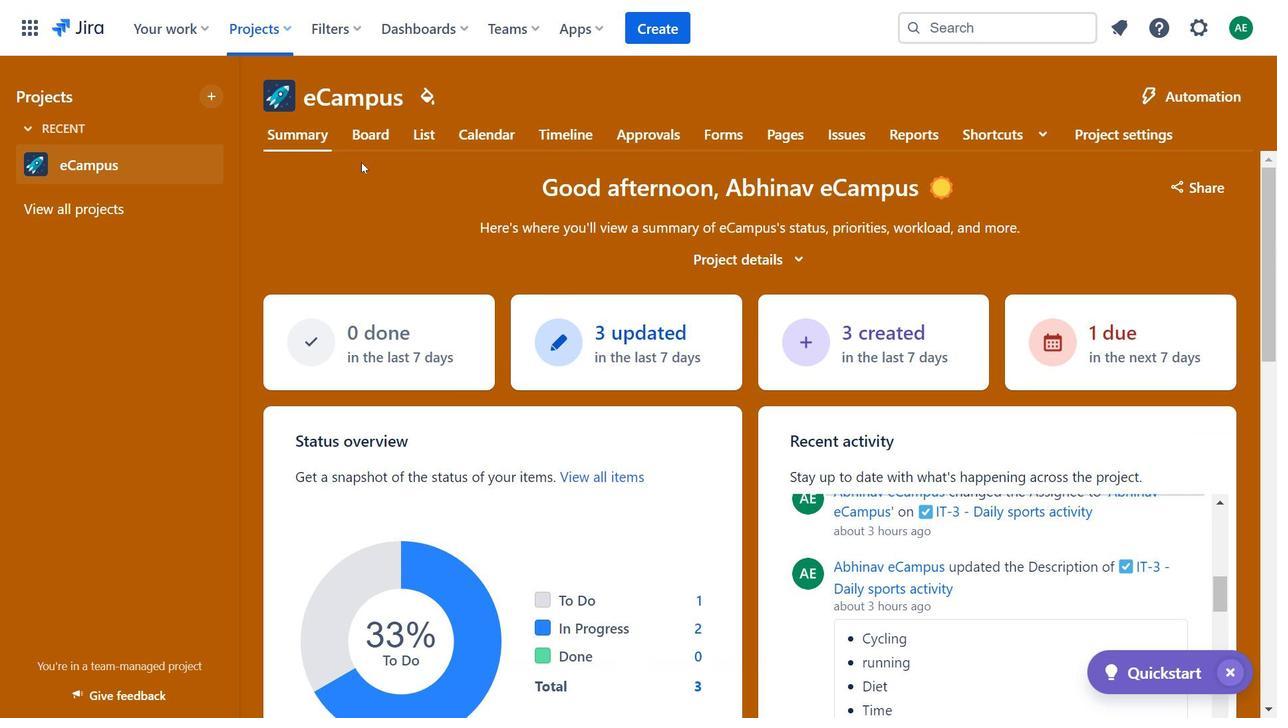 
Action: Mouse scrolled (621, 533) with delta (0, 0)
Screenshot: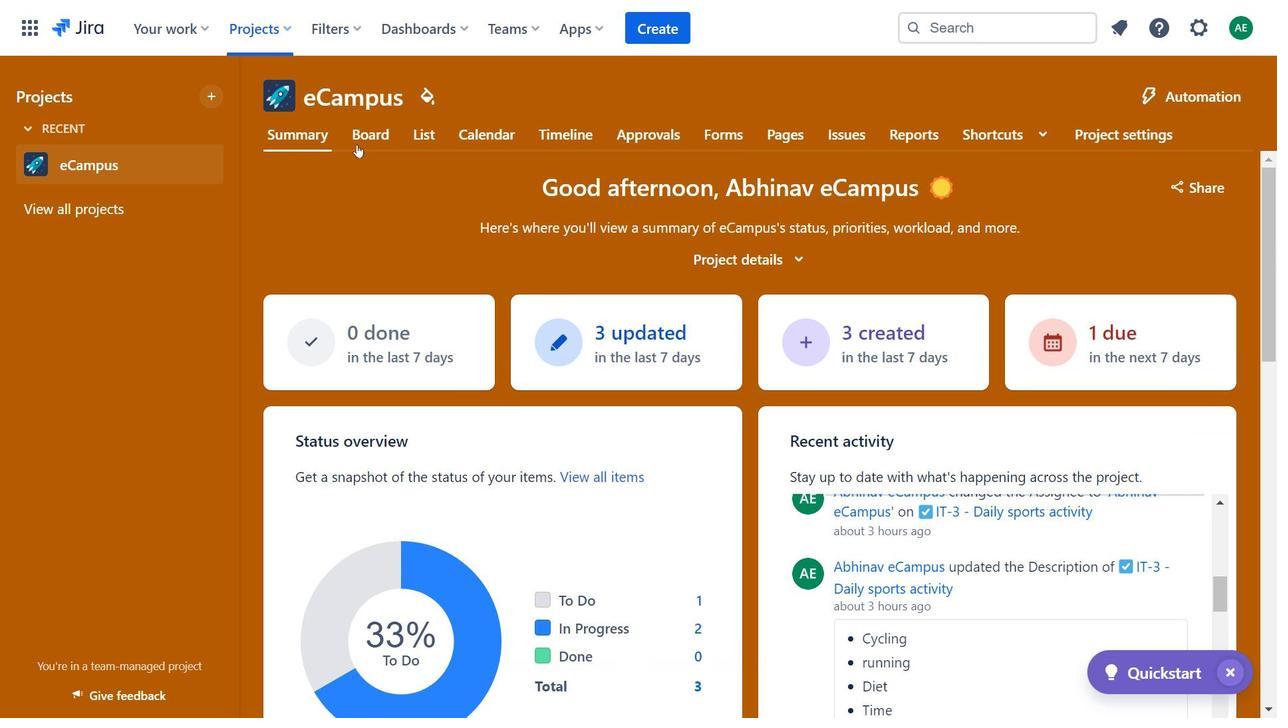 
Action: Mouse scrolled (621, 533) with delta (0, 0)
Screenshot: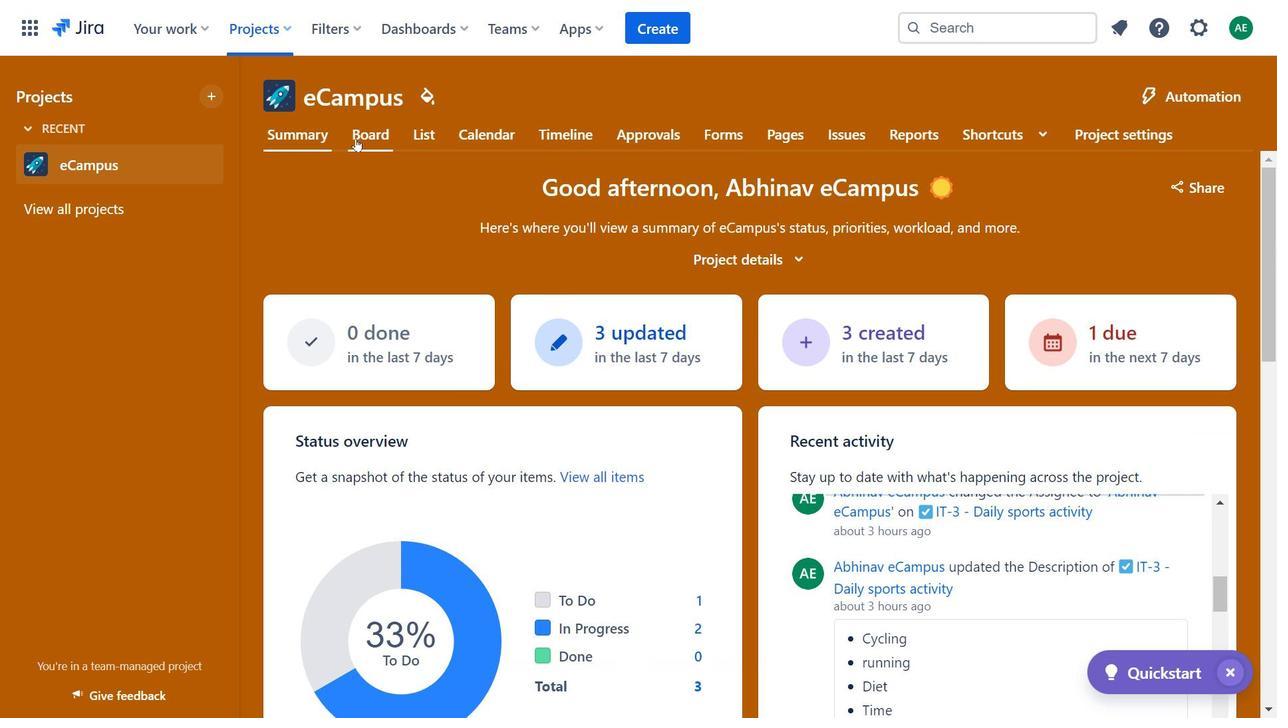 
Action: Mouse moved to (358, 129)
Screenshot: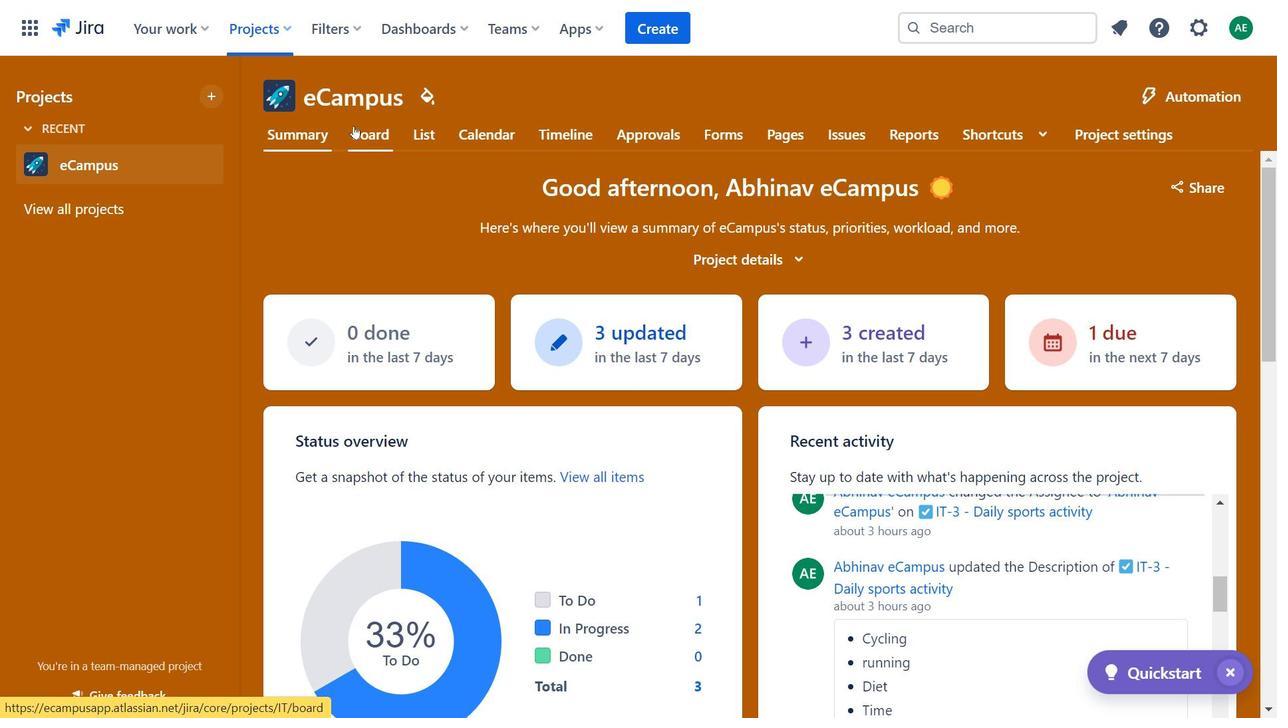 
Action: Mouse pressed left at (358, 129)
Screenshot: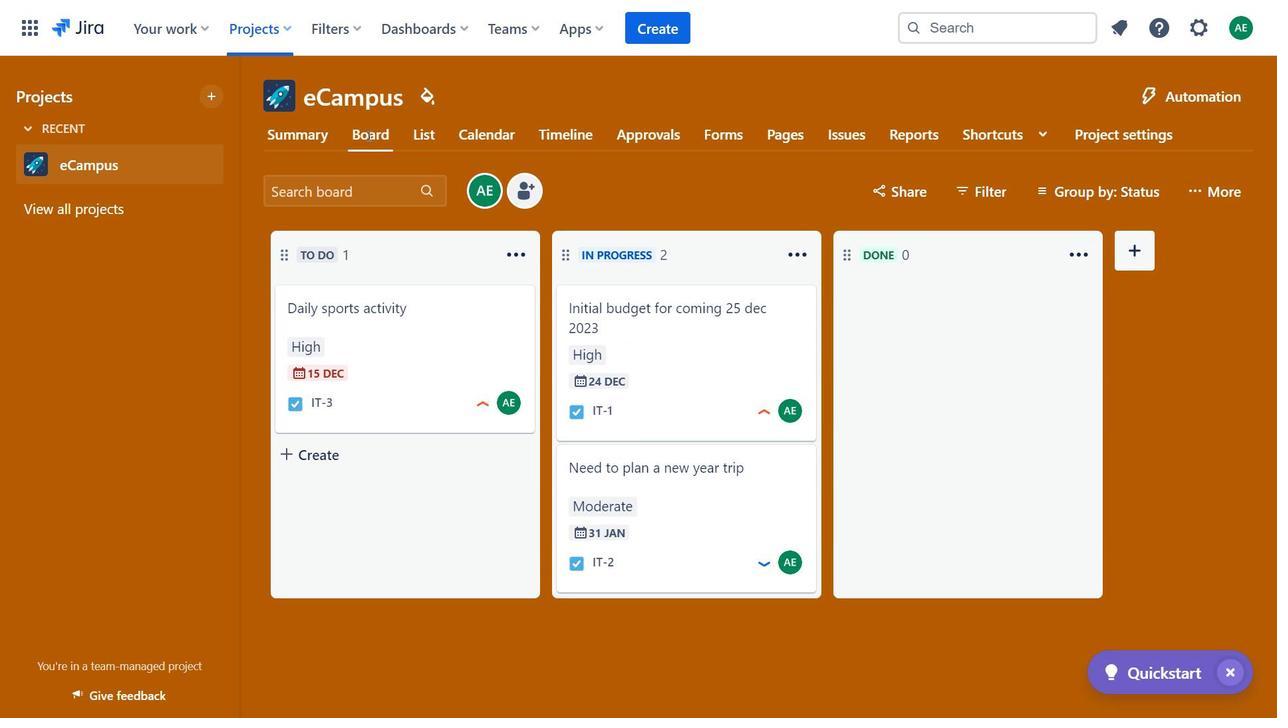 
Action: Mouse moved to (396, 253)
Screenshot: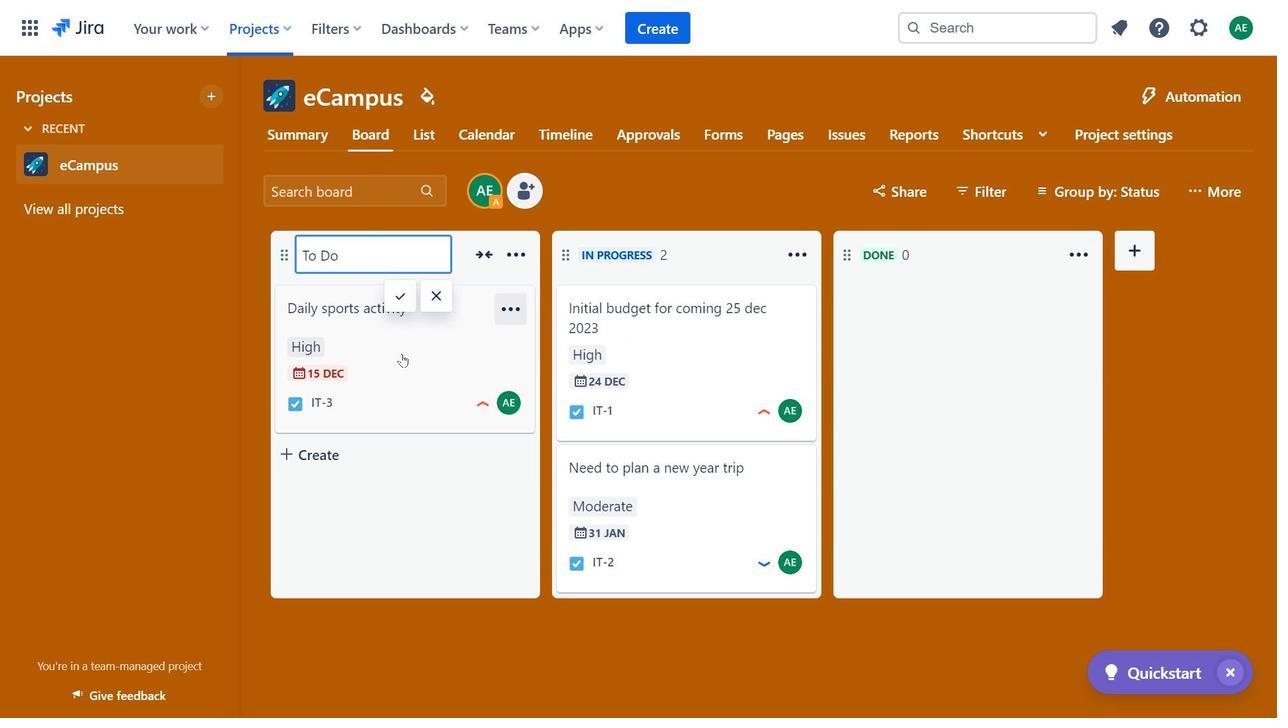 
Action: Mouse pressed left at (396, 253)
Screenshot: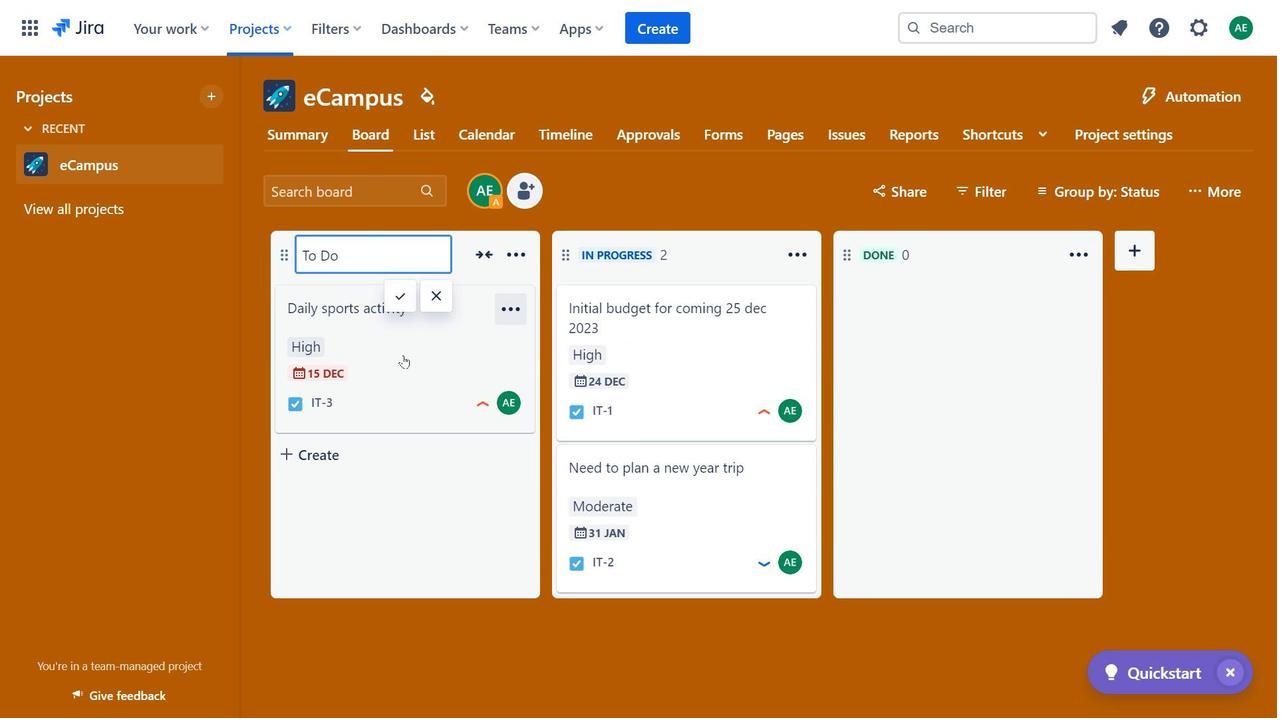 
Action: Mouse moved to (406, 357)
Screenshot: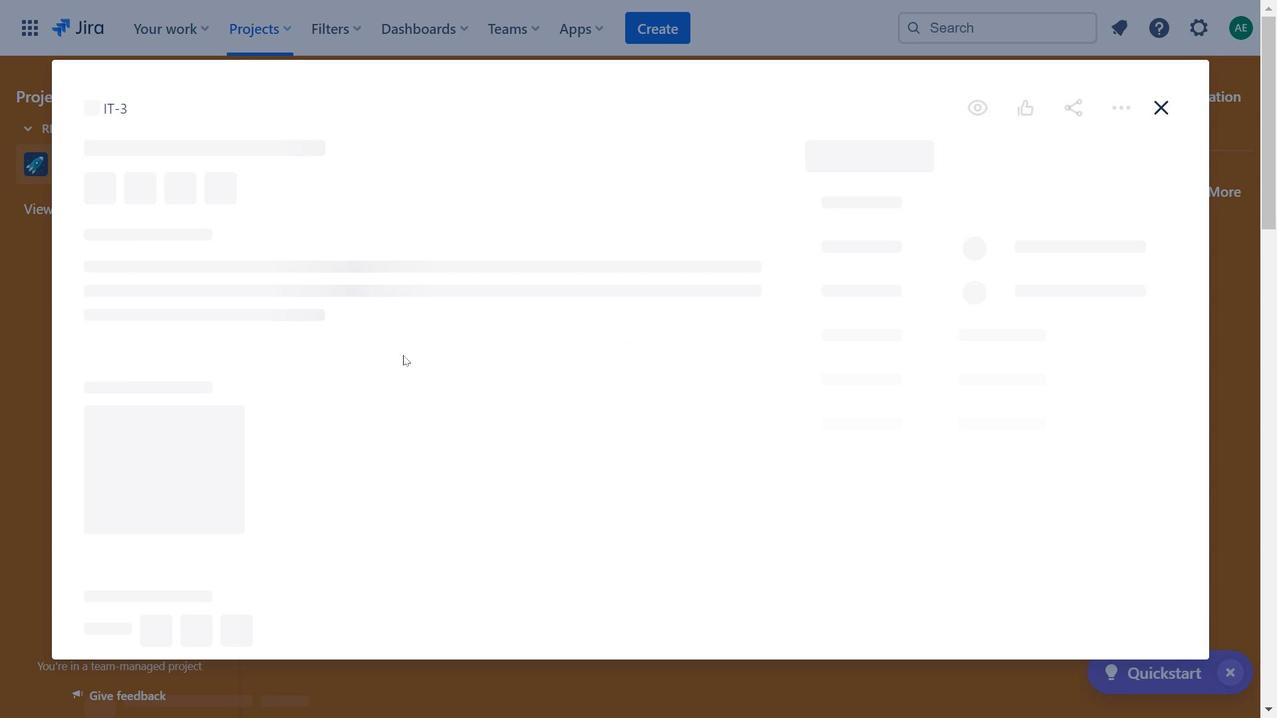
Action: Mouse pressed left at (406, 357)
Screenshot: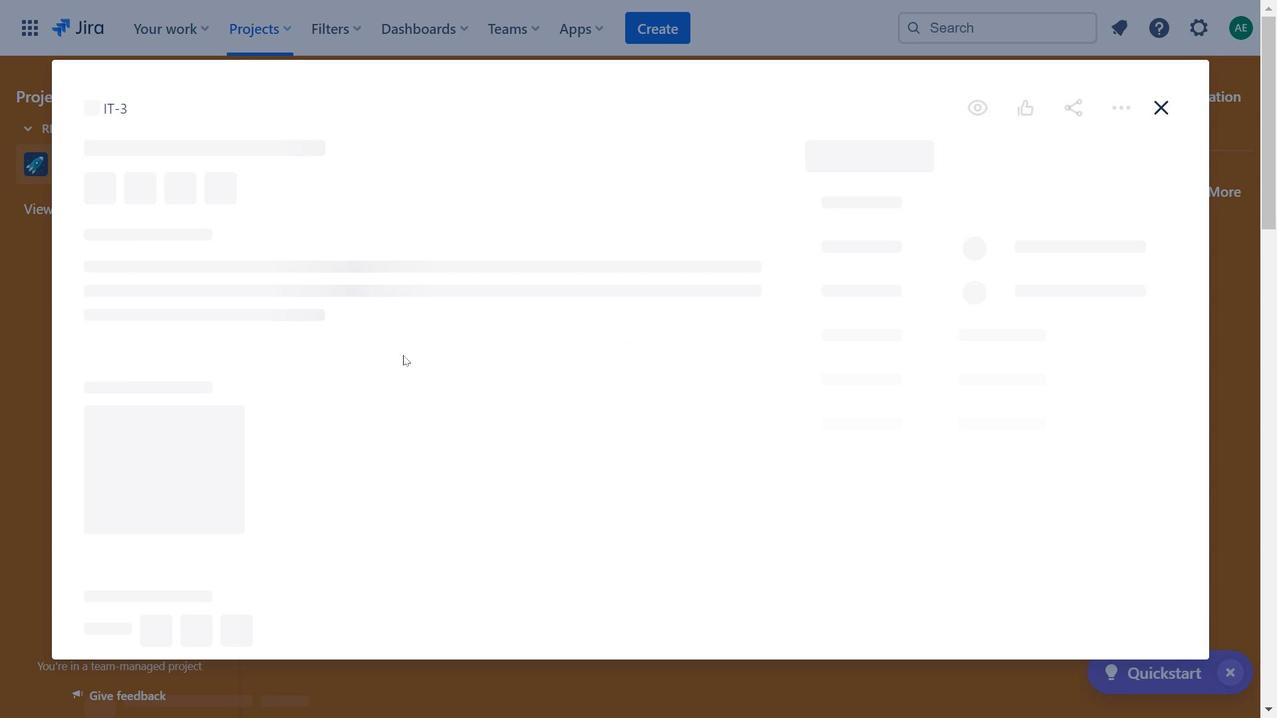 
Action: Mouse moved to (236, 511)
Screenshot: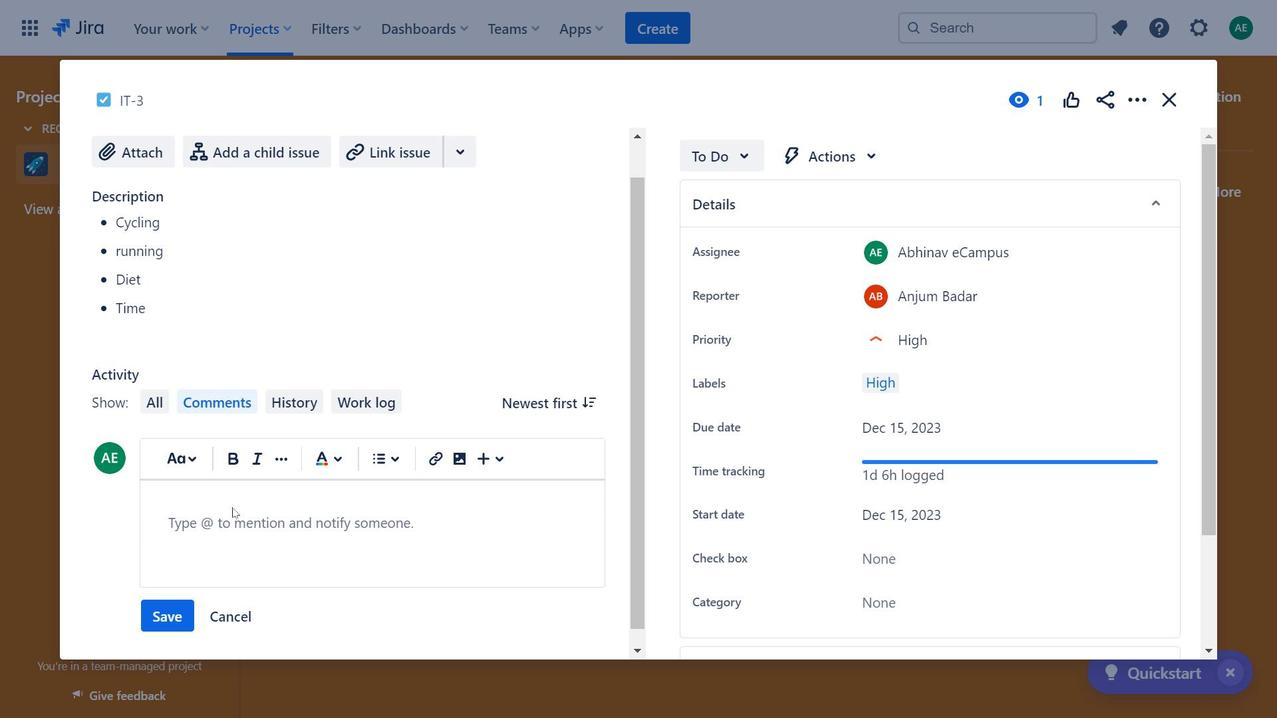 
Action: Mouse pressed left at (236, 511)
Screenshot: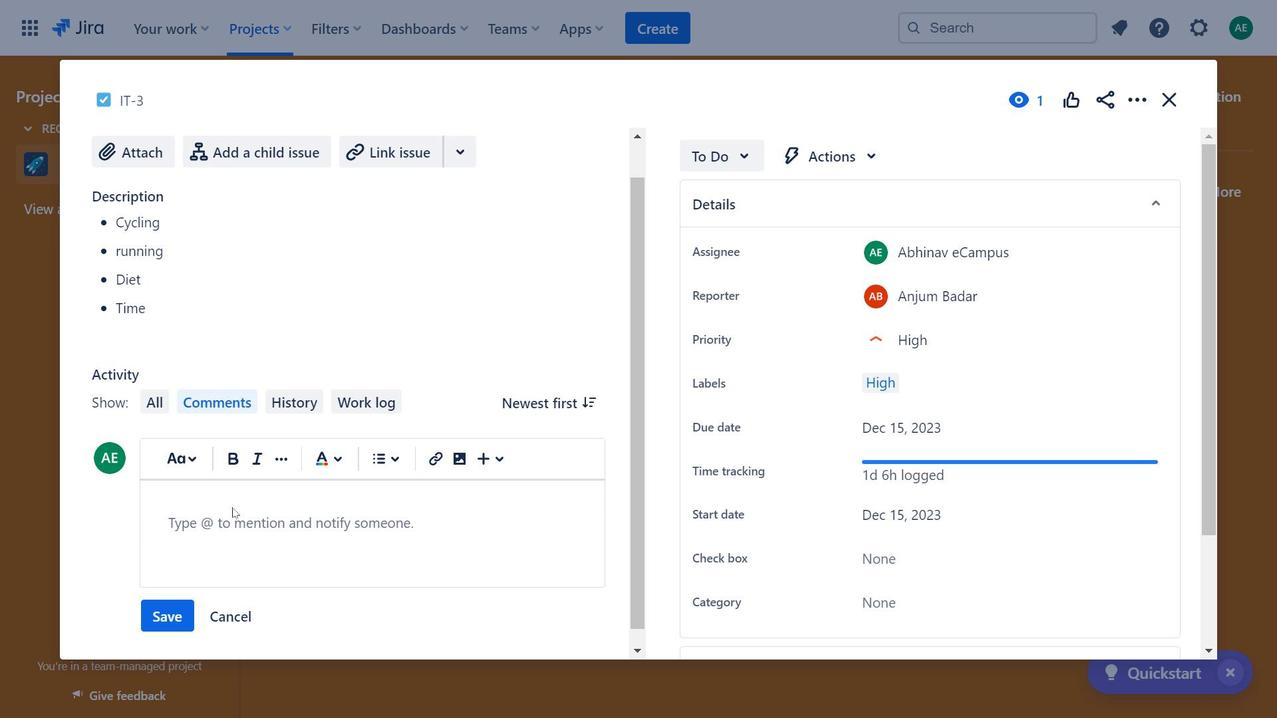 
Action: Key pressed <Key.caps_lock>A<Key.caps_lock>s<Key.space>per<Key.space>discussion,<Key.space>i<Key.space>will<Key.space>start<Key.space>with<Key.space>short<Key.space>run<Key.space>of<Key.space>500m<Key.space>per<Key.space>day<Key.space>with<Key.space>a<Key.space>short<Key.space>exercise<Key.space>with<Key.space>it<Key.enter>less<Key.space>food<Key.space>intake<Key.space>
Screenshot: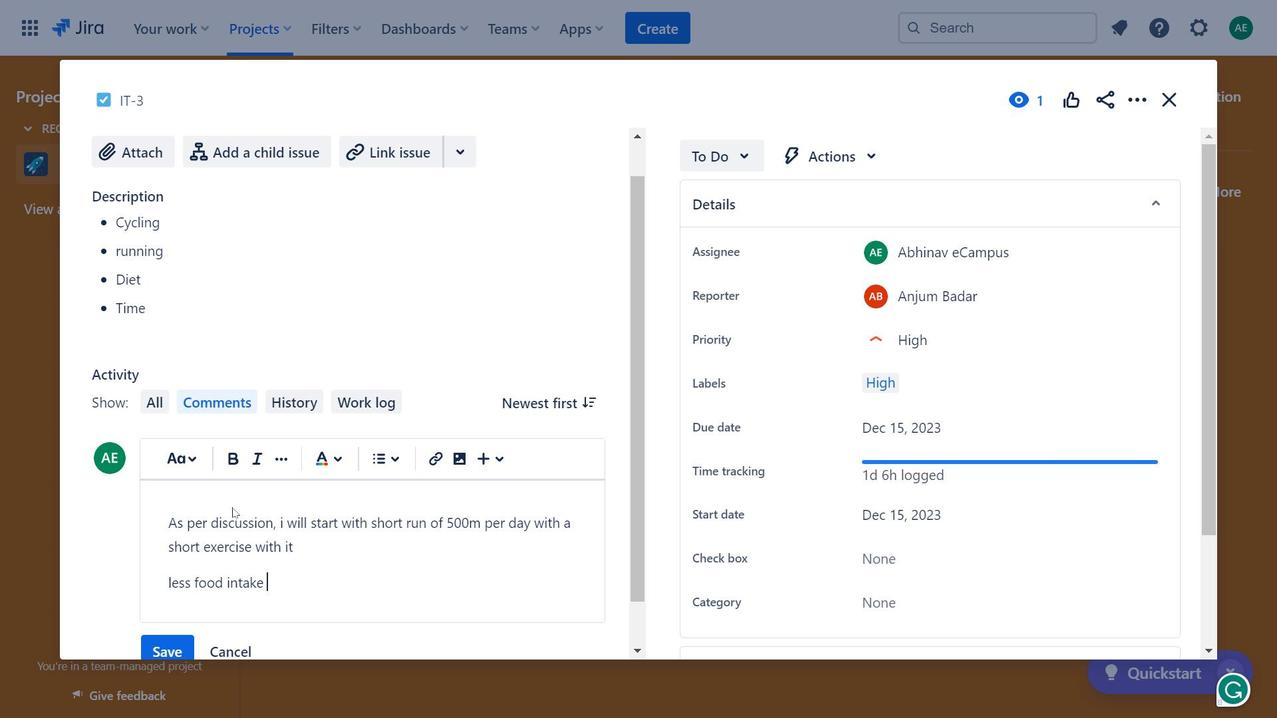
Action: Mouse moved to (409, 391)
Screenshot: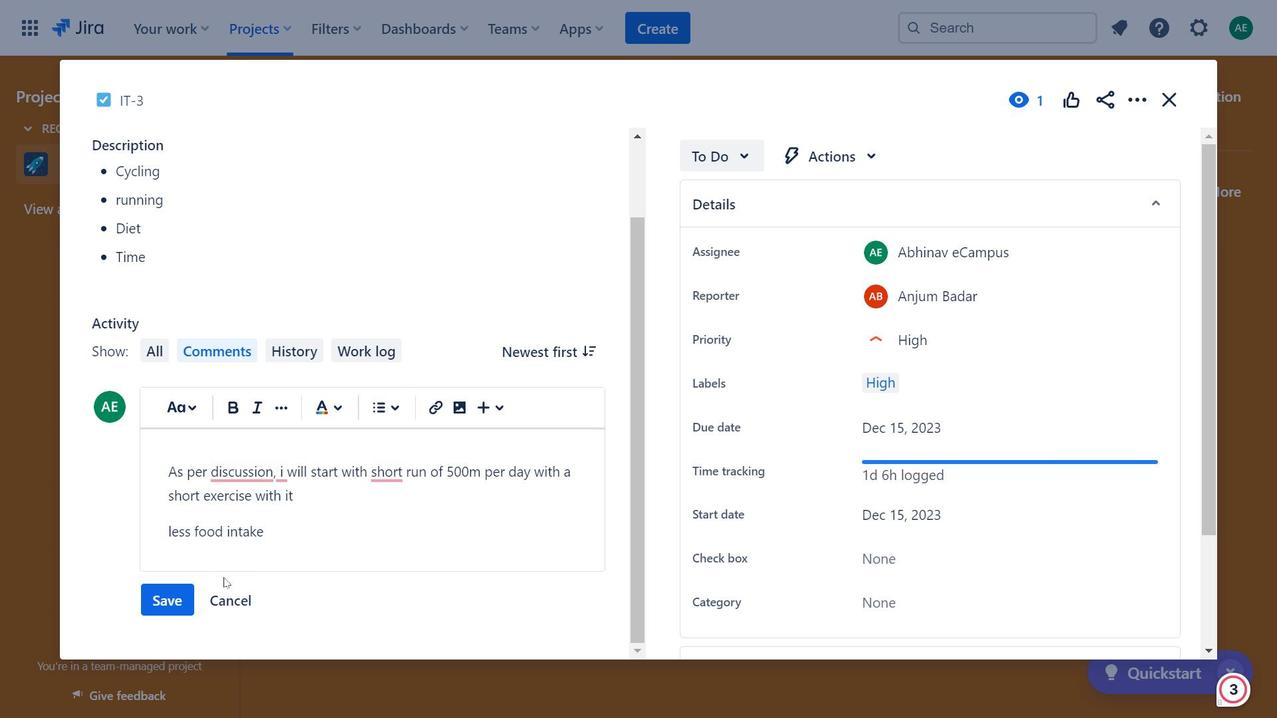 
Action: Mouse scrolled (409, 390) with delta (0, 0)
Screenshot: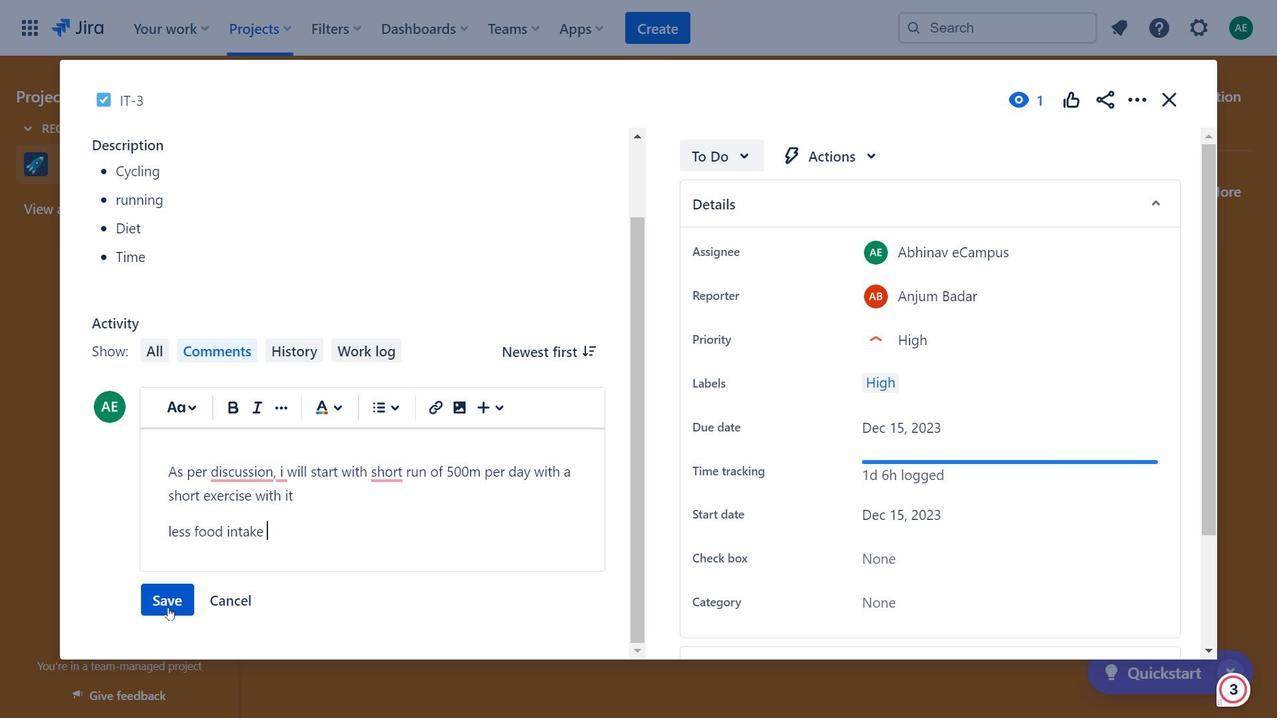 
Action: Mouse moved to (172, 611)
Screenshot: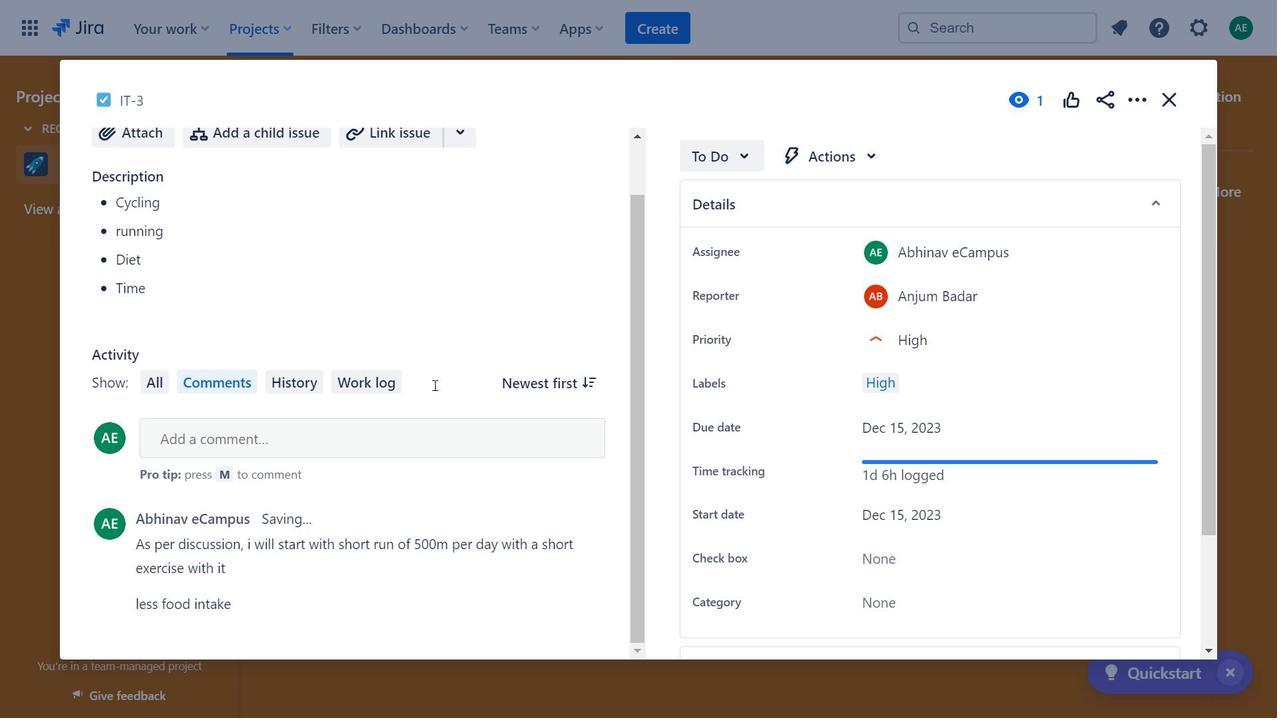 
Action: Mouse pressed left at (172, 611)
Screenshot: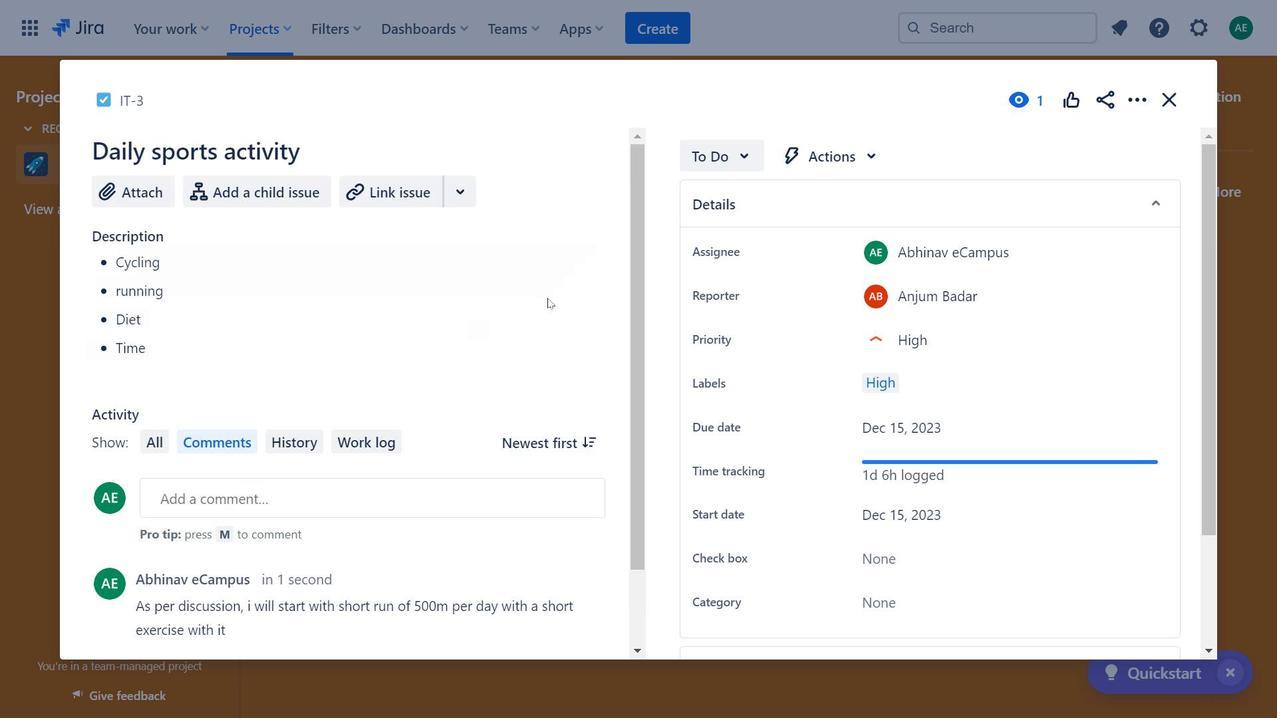 
Action: Mouse moved to (738, 163)
Screenshot: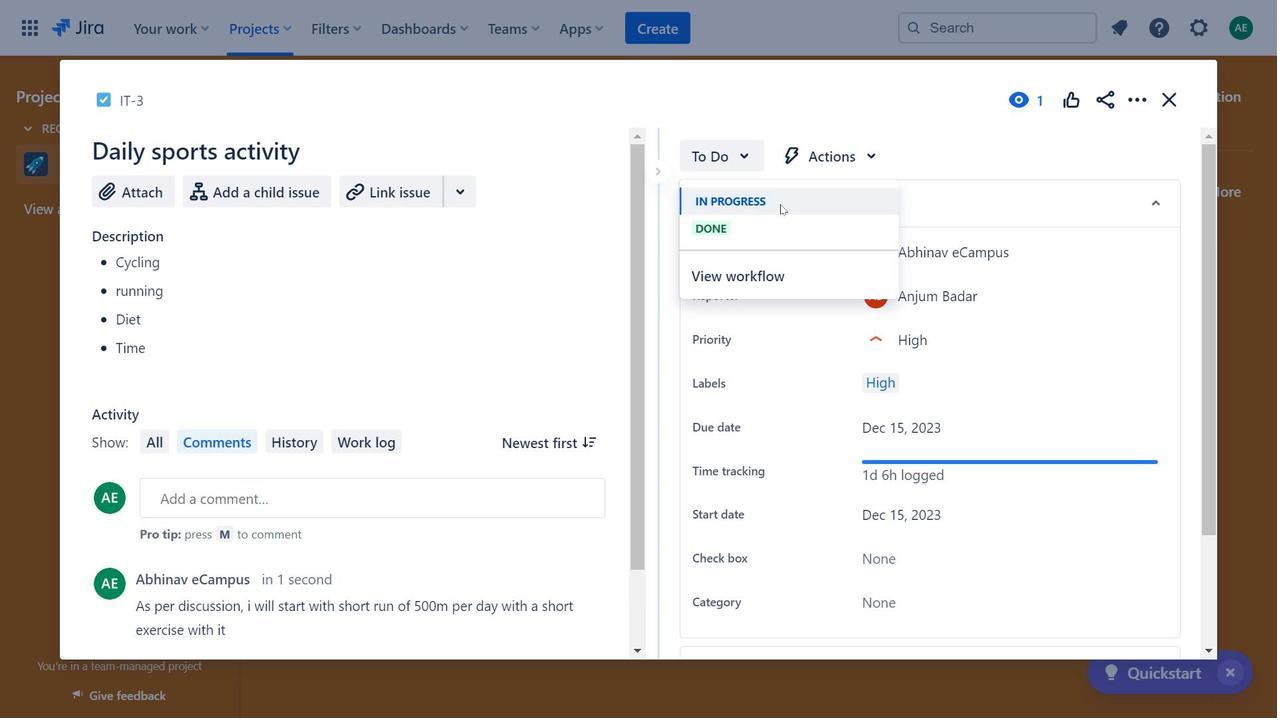 
Action: Mouse pressed left at (738, 163)
Screenshot: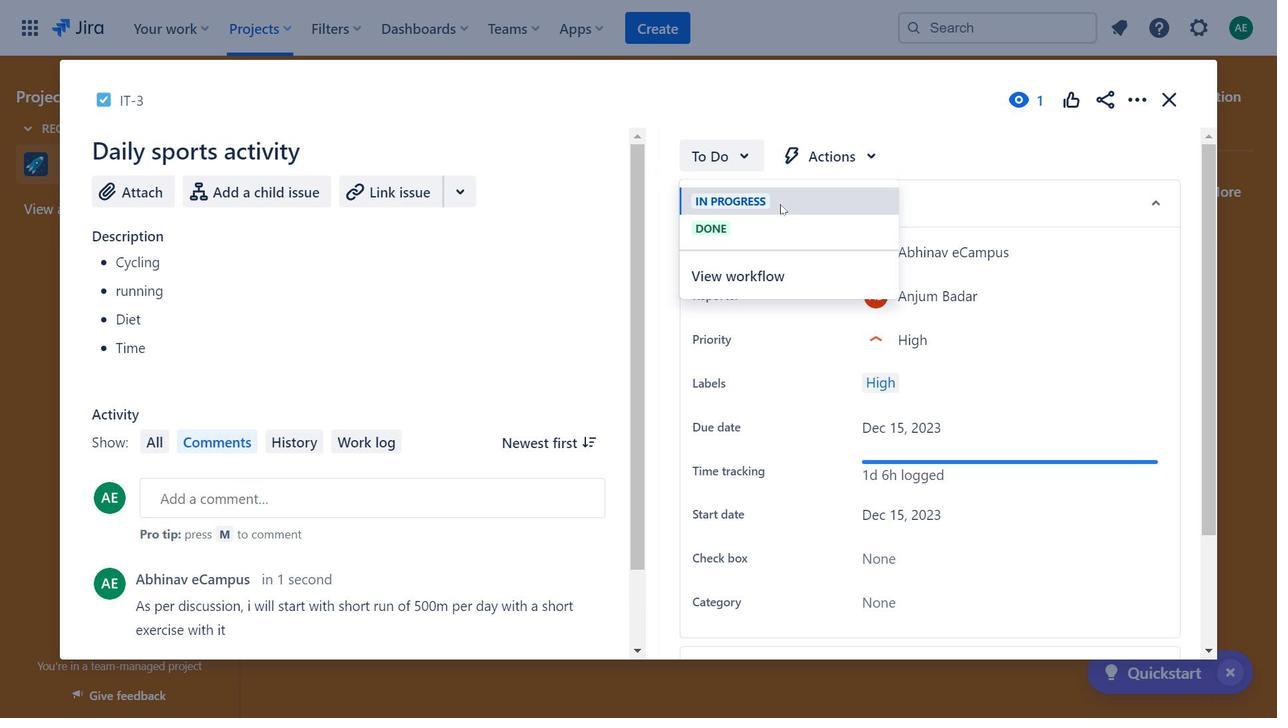 
Action: Mouse moved to (784, 208)
Screenshot: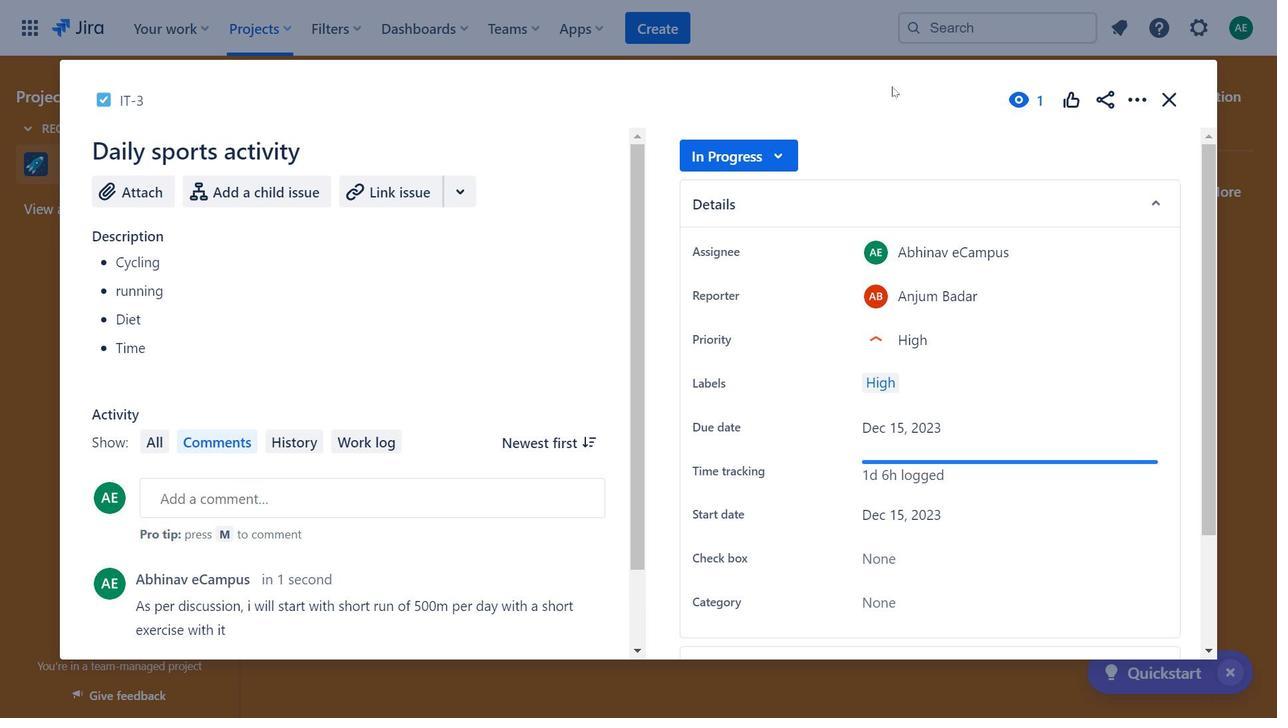 
Action: Mouse pressed left at (784, 208)
Screenshot: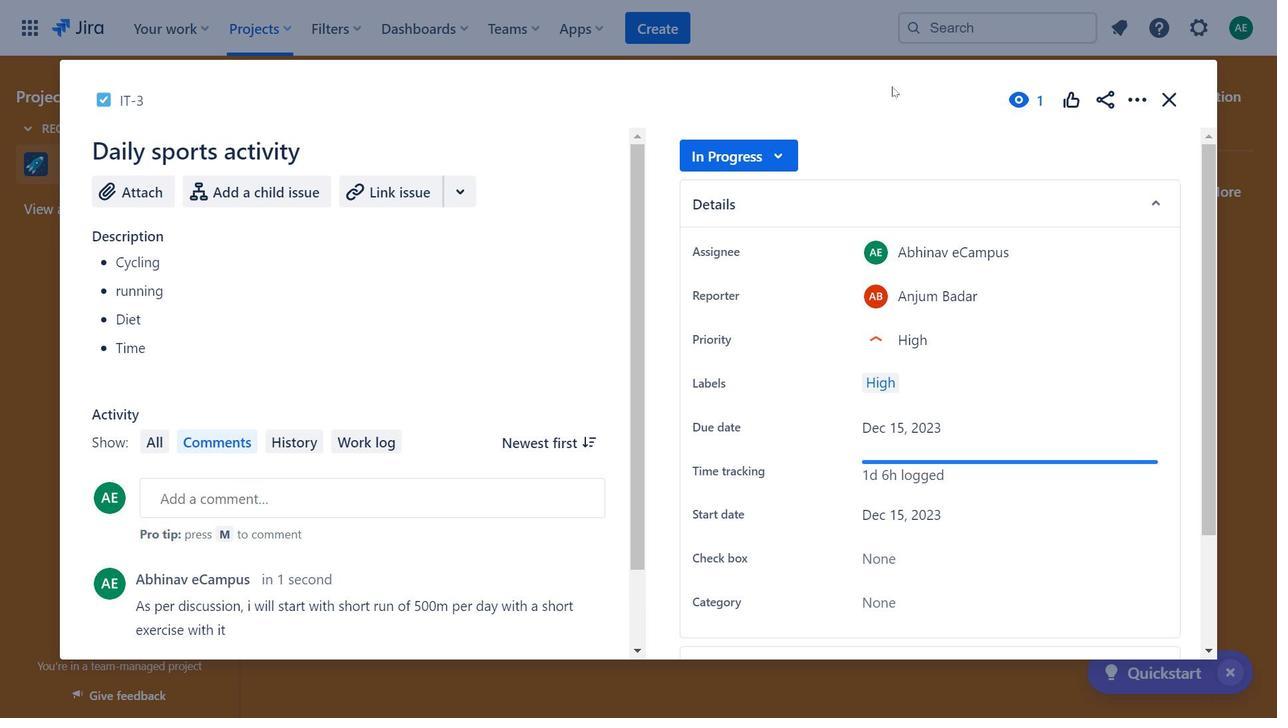 
Action: Mouse moved to (896, 91)
Screenshot: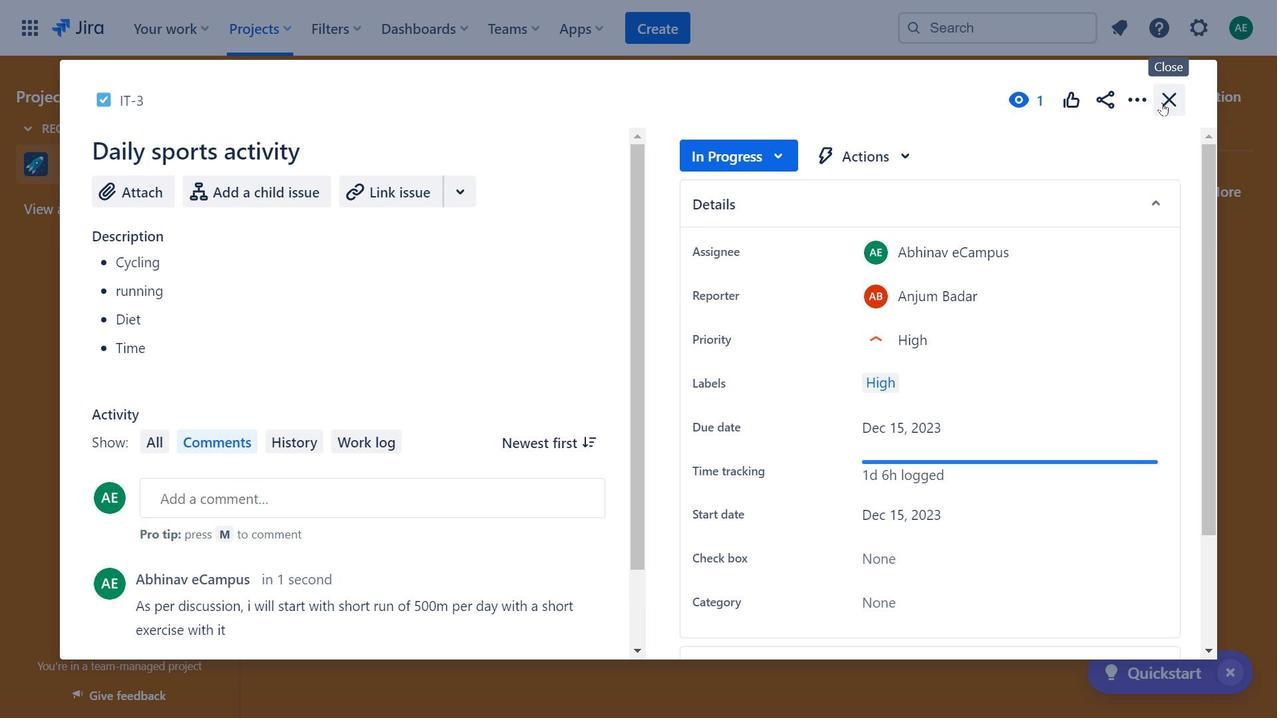 
Action: Mouse pressed left at (896, 91)
Screenshot: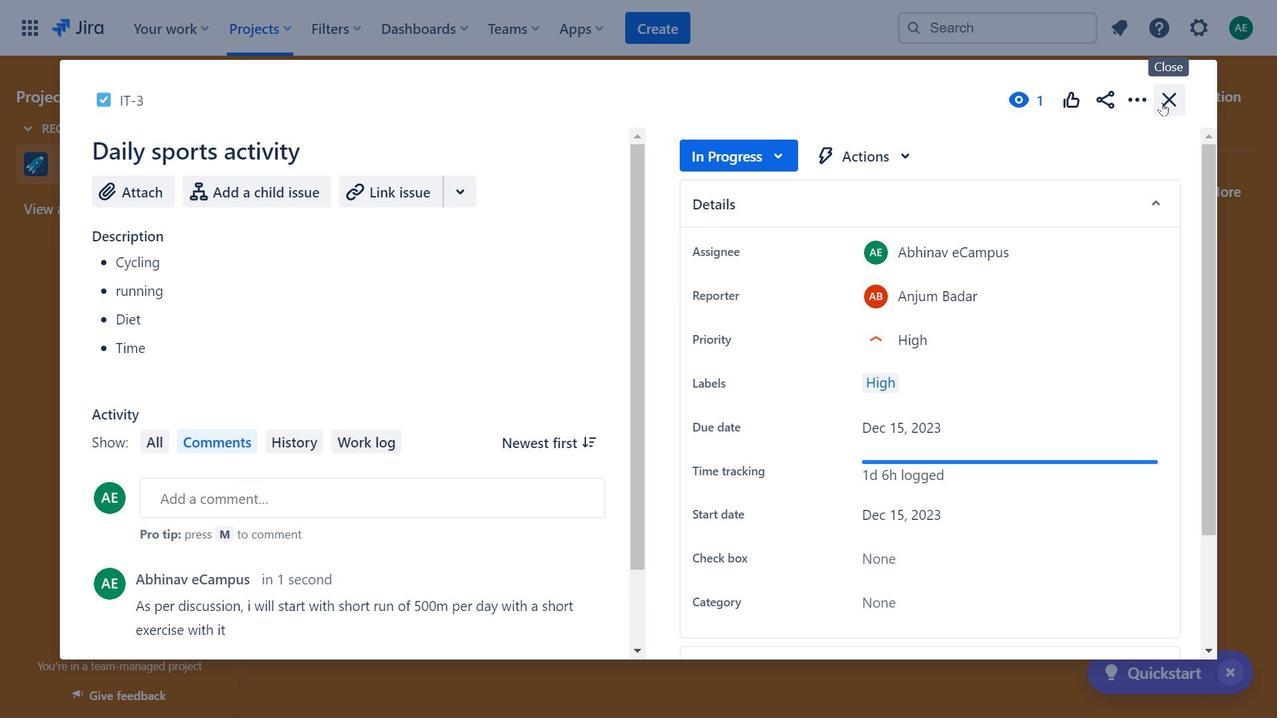 
Action: Mouse moved to (1166, 107)
Screenshot: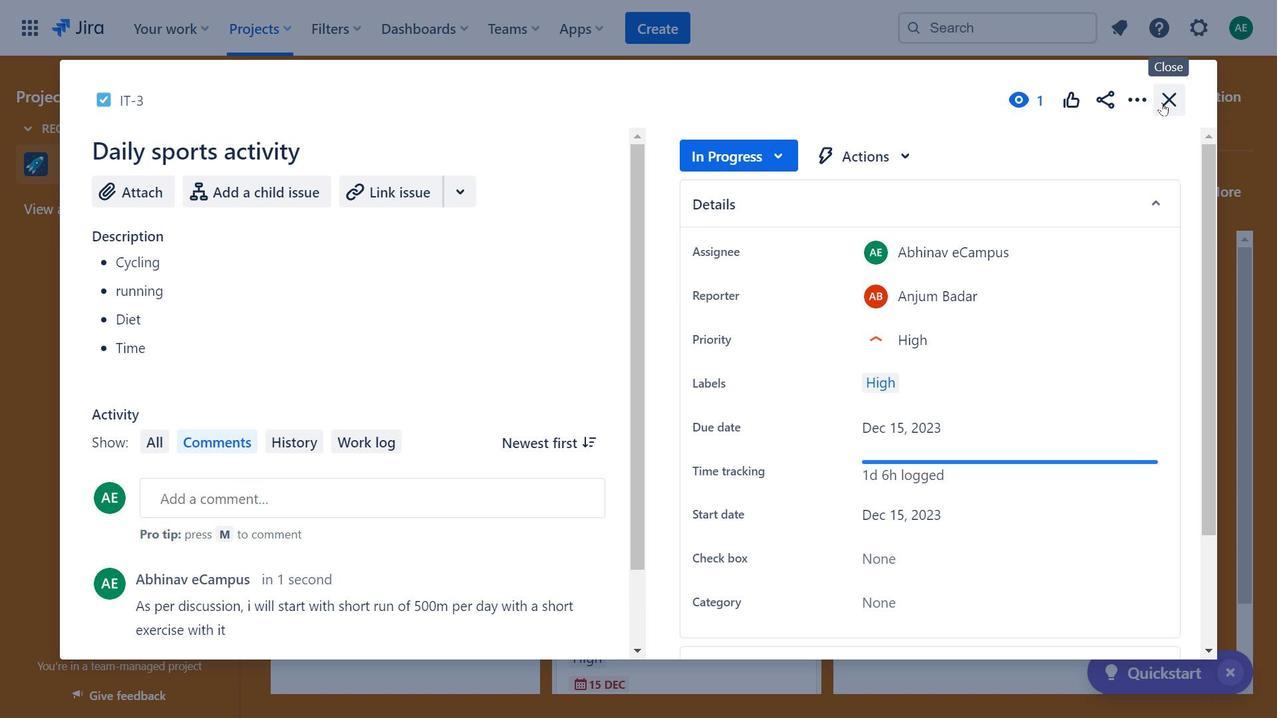 
Action: Mouse pressed left at (1166, 107)
Screenshot: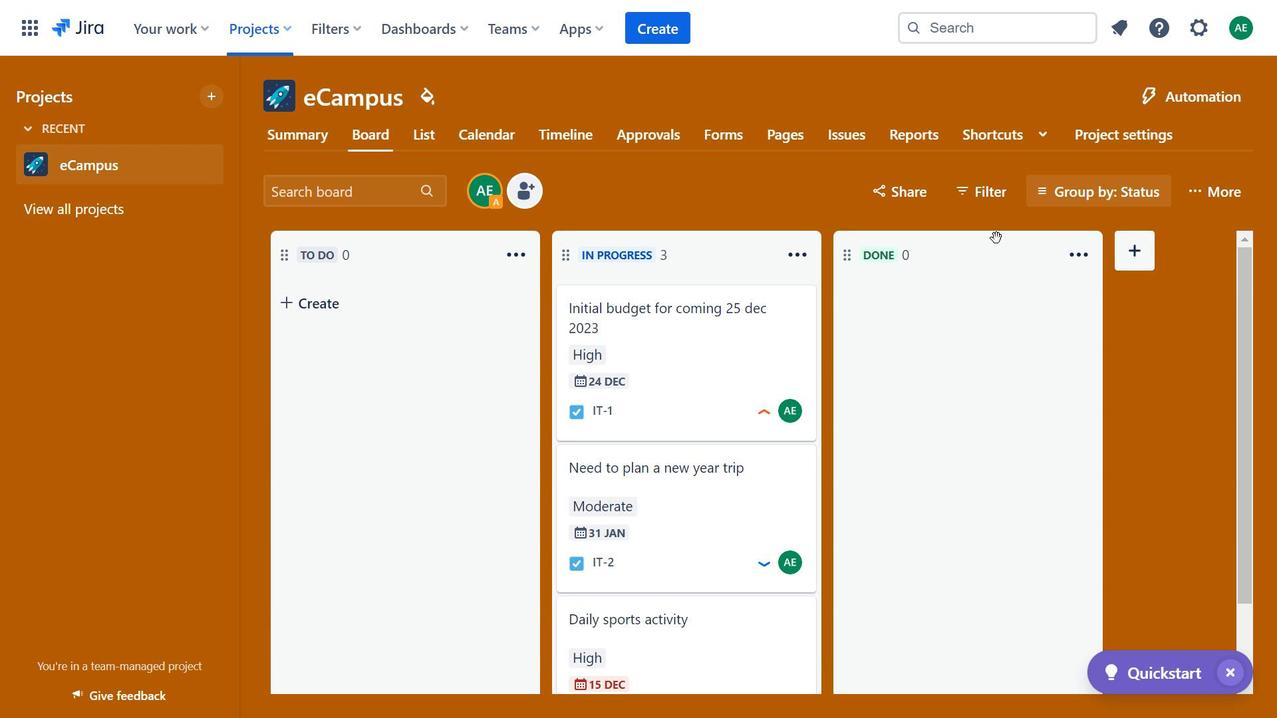 
Action: Mouse moved to (747, 361)
Screenshot: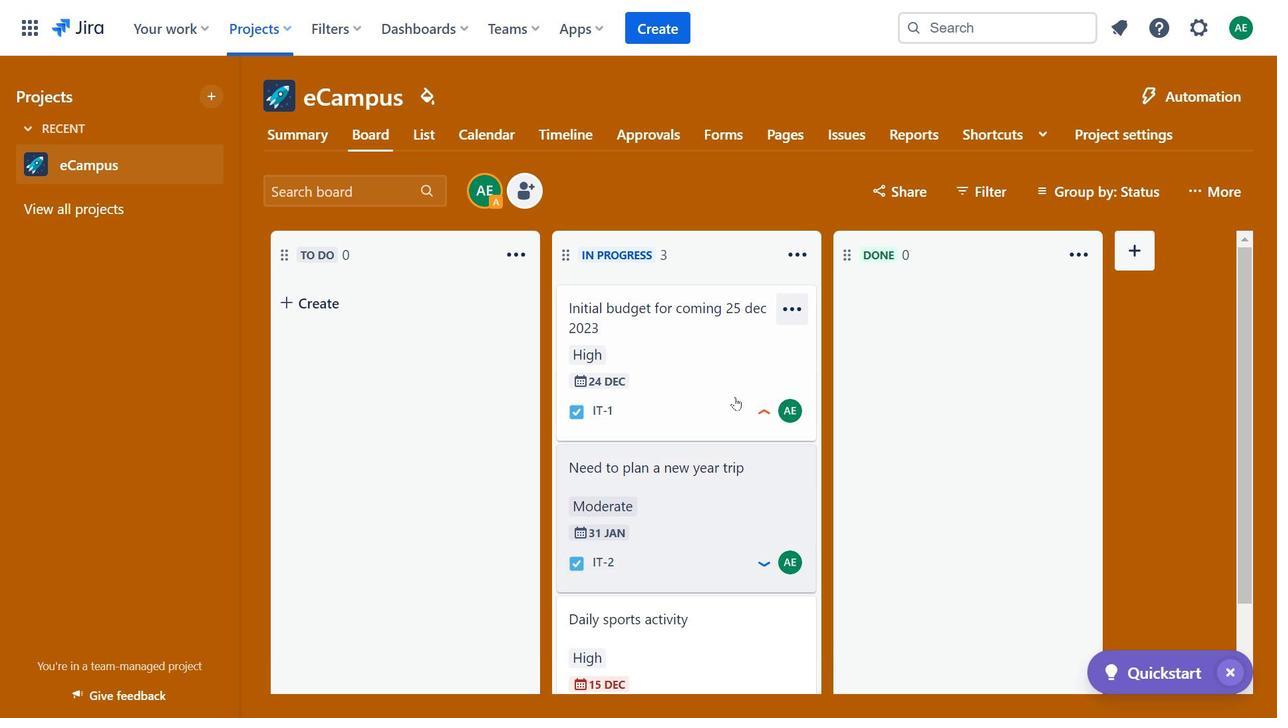 
Action: Mouse scrolled (747, 361) with delta (0, 0)
Screenshot: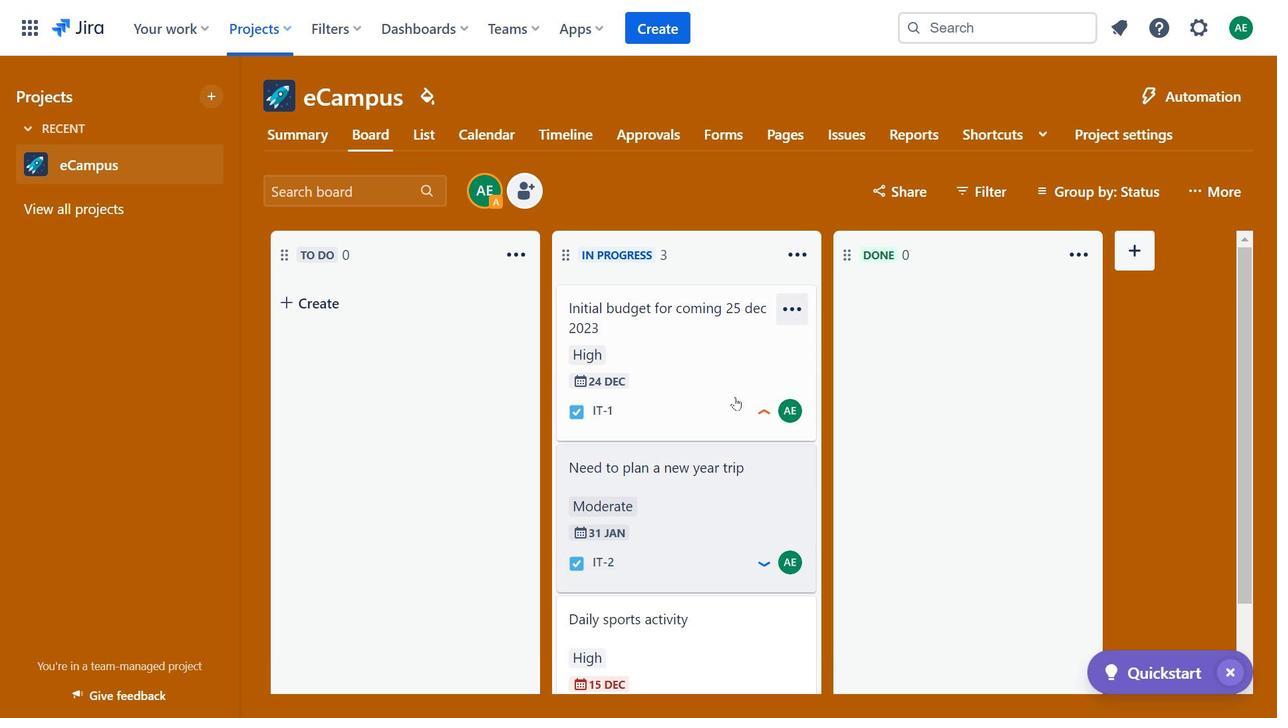 
Action: Mouse scrolled (747, 361) with delta (0, 0)
Screenshot: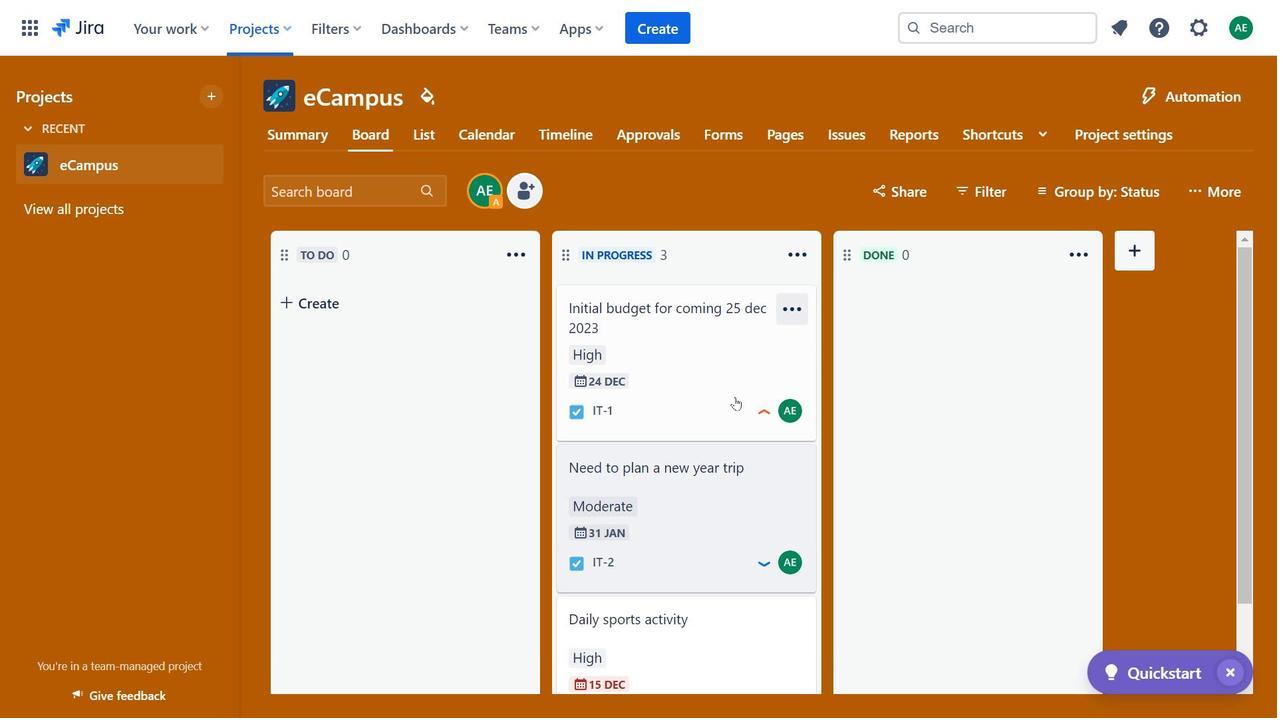 
Action: Mouse moved to (751, 374)
Screenshot: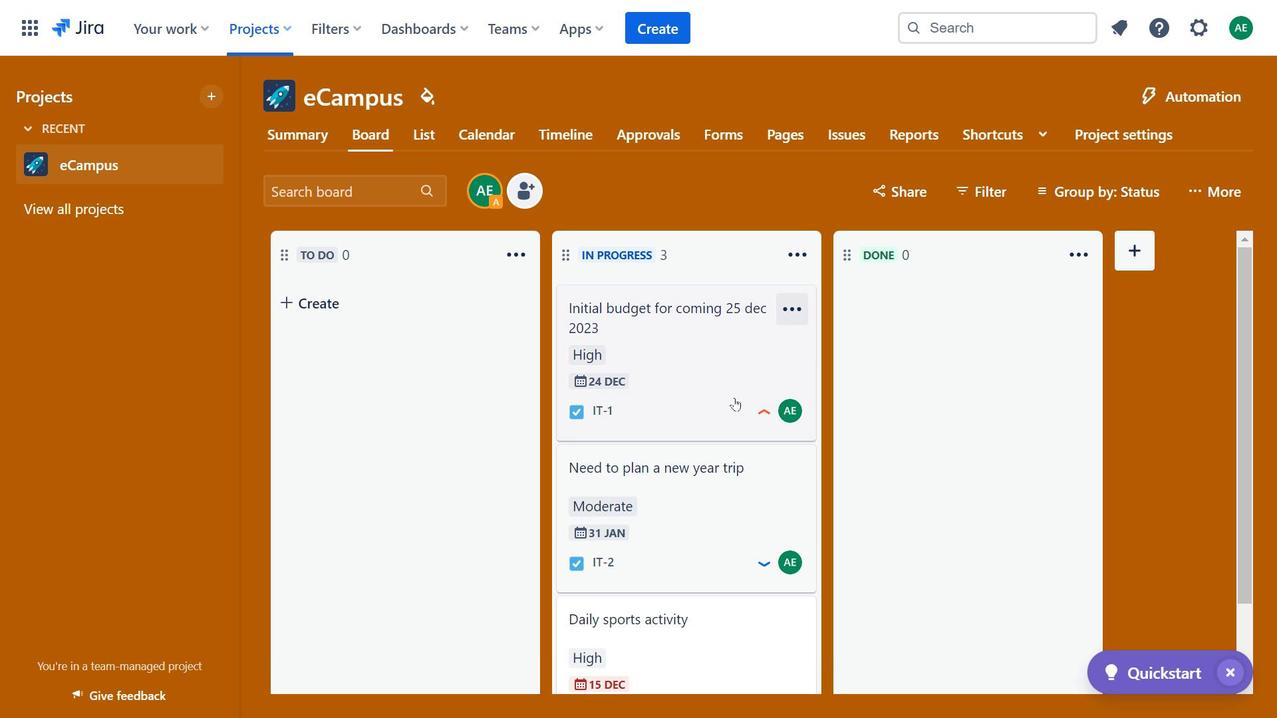 
Action: Mouse scrolled (751, 373) with delta (0, 0)
Screenshot: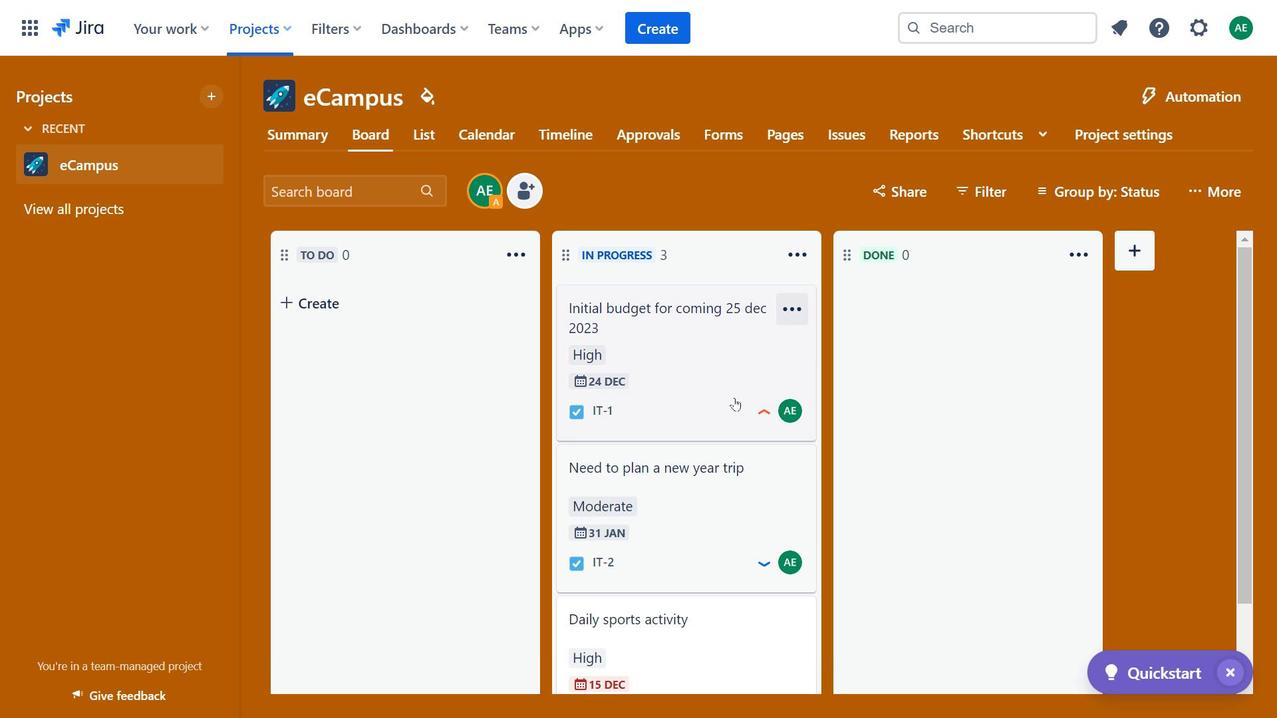 
Action: Mouse scrolled (751, 373) with delta (0, 0)
Screenshot: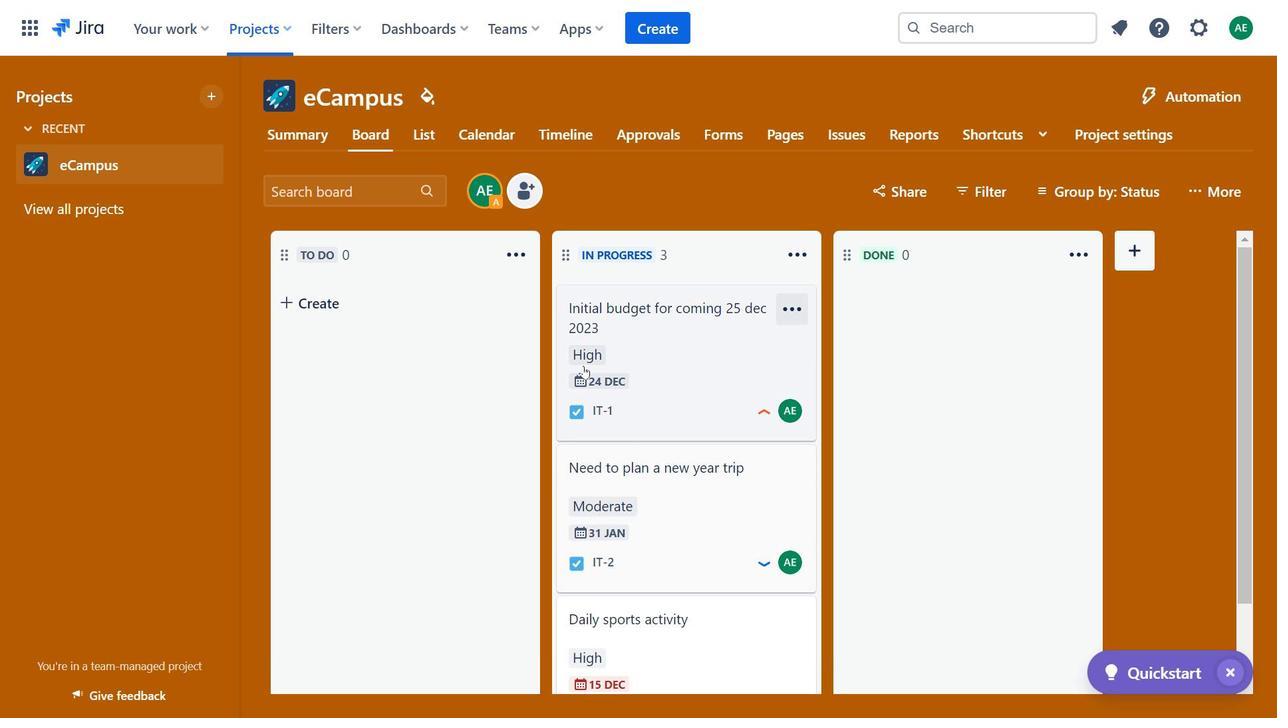
Action: Mouse moved to (739, 401)
